 Task: Search countryside homes in Kansas.
Action: Mouse moved to (587, 91)
Screenshot: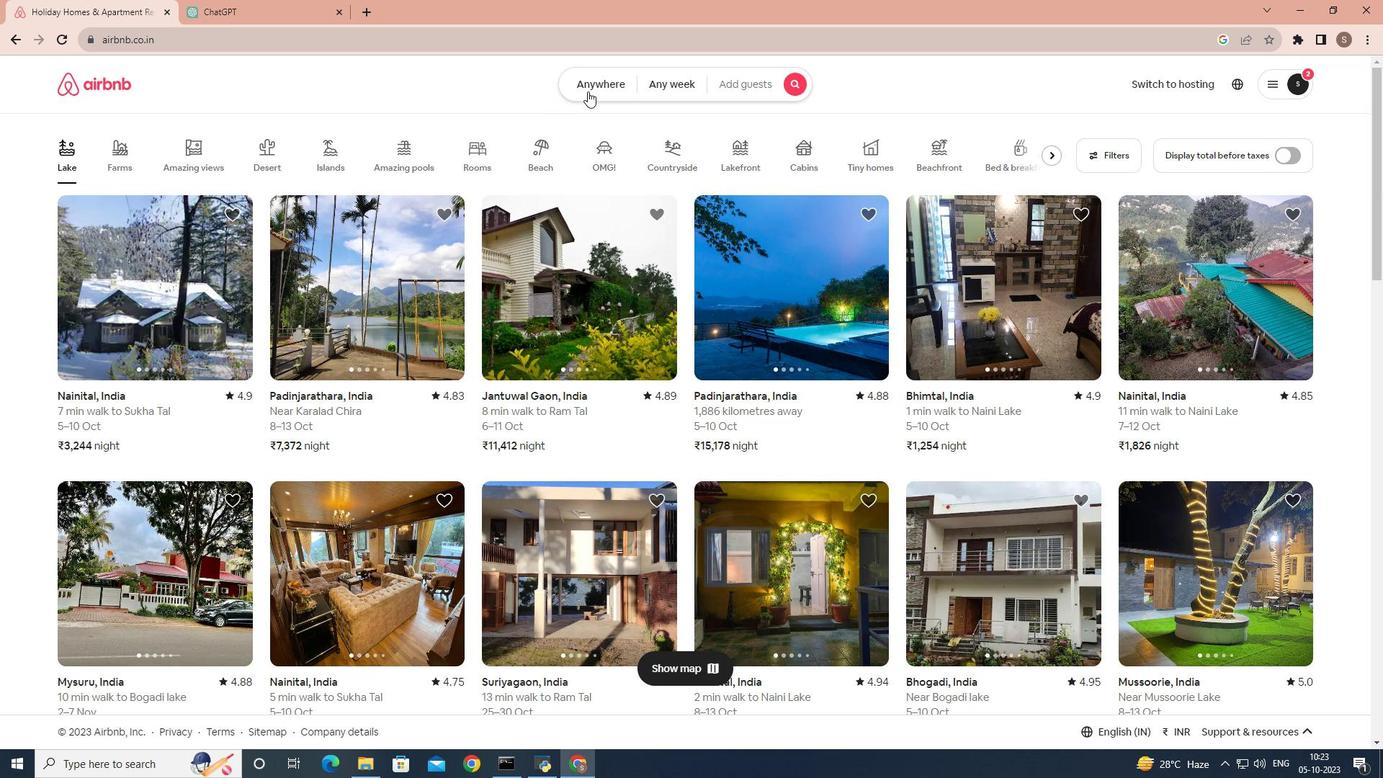 
Action: Mouse pressed left at (587, 91)
Screenshot: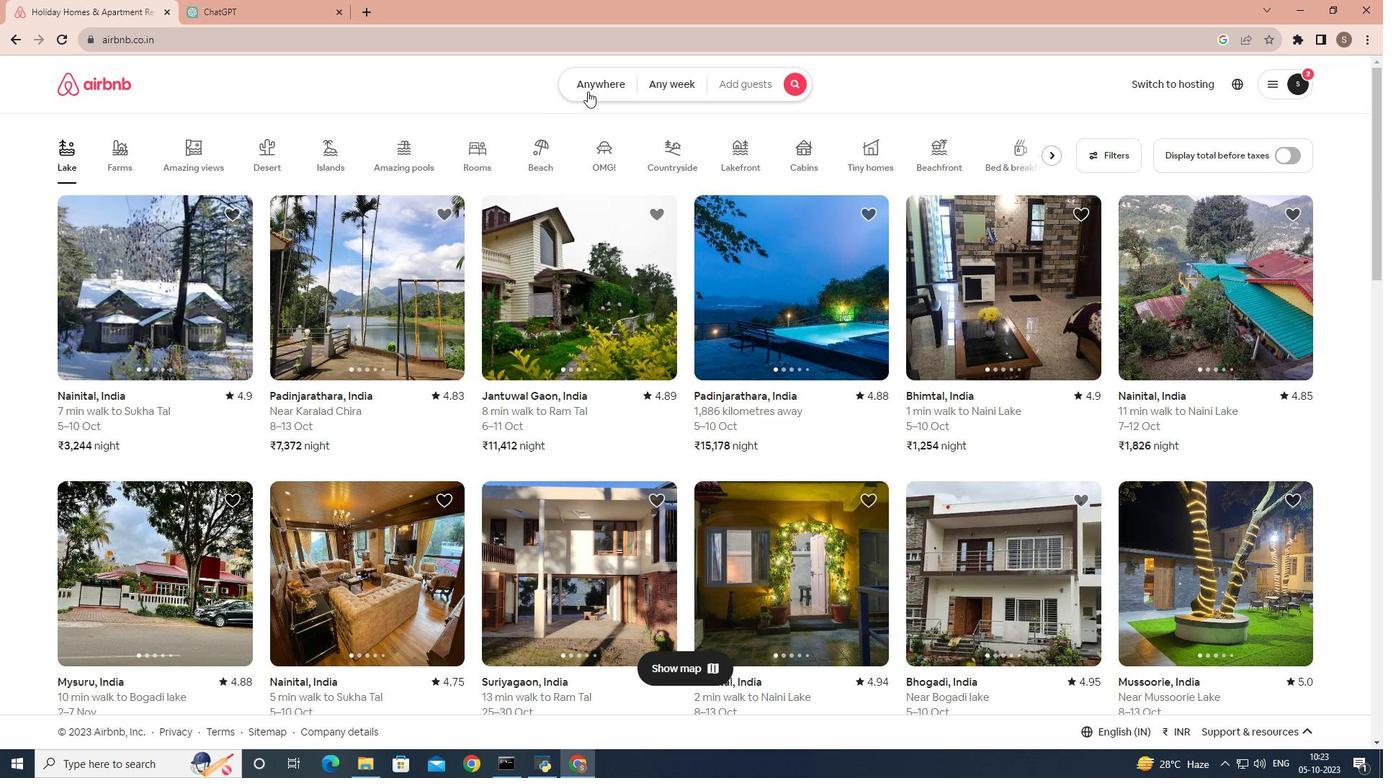 
Action: Mouse moved to (486, 134)
Screenshot: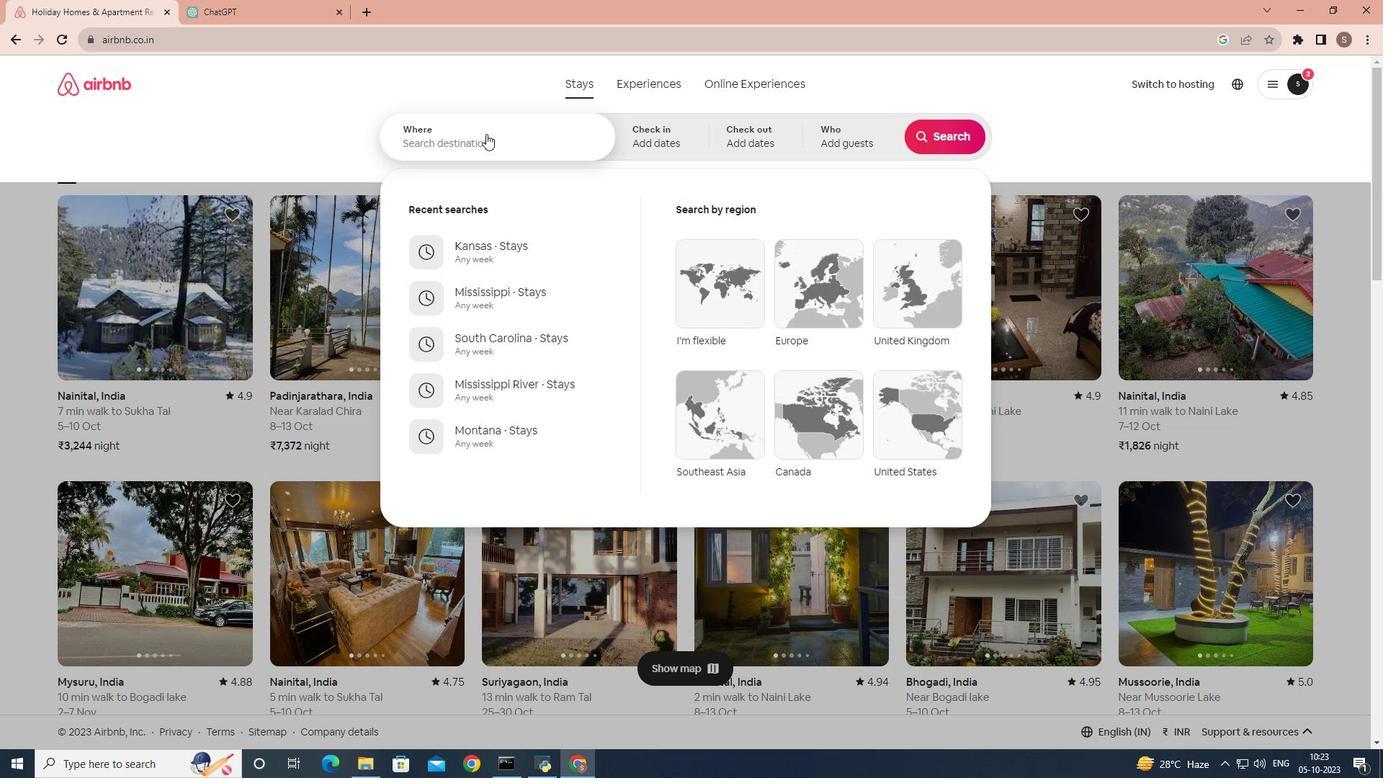 
Action: Mouse pressed left at (486, 134)
Screenshot: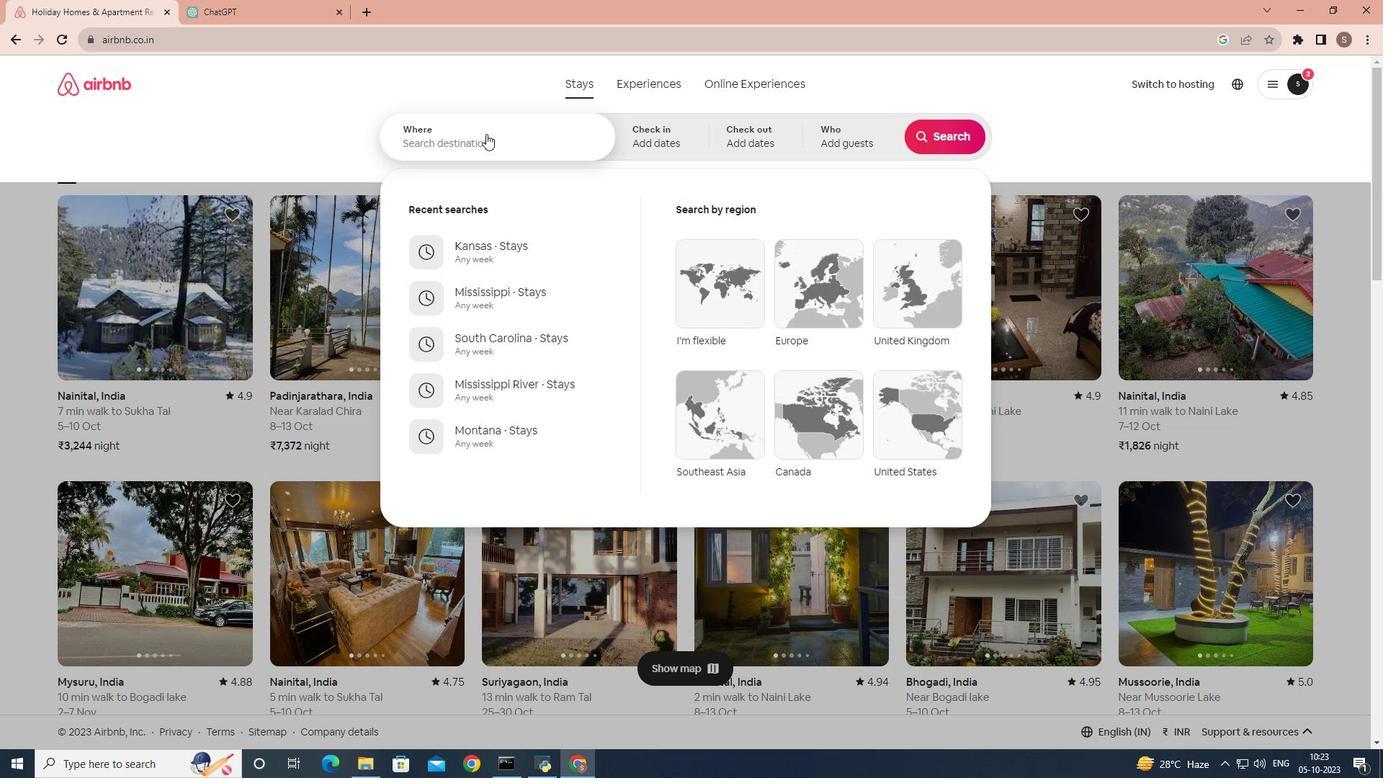 
Action: Key pressed kansas
Screenshot: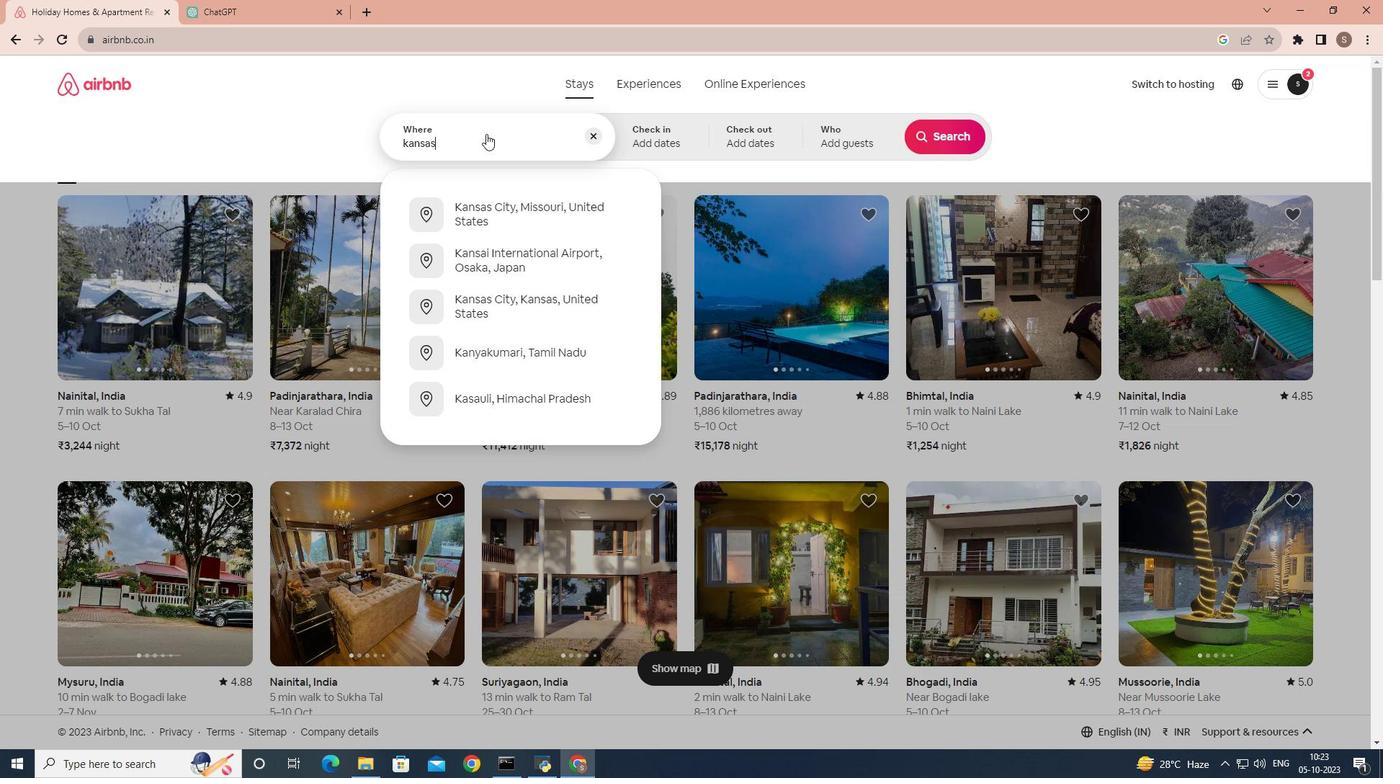 
Action: Mouse moved to (465, 411)
Screenshot: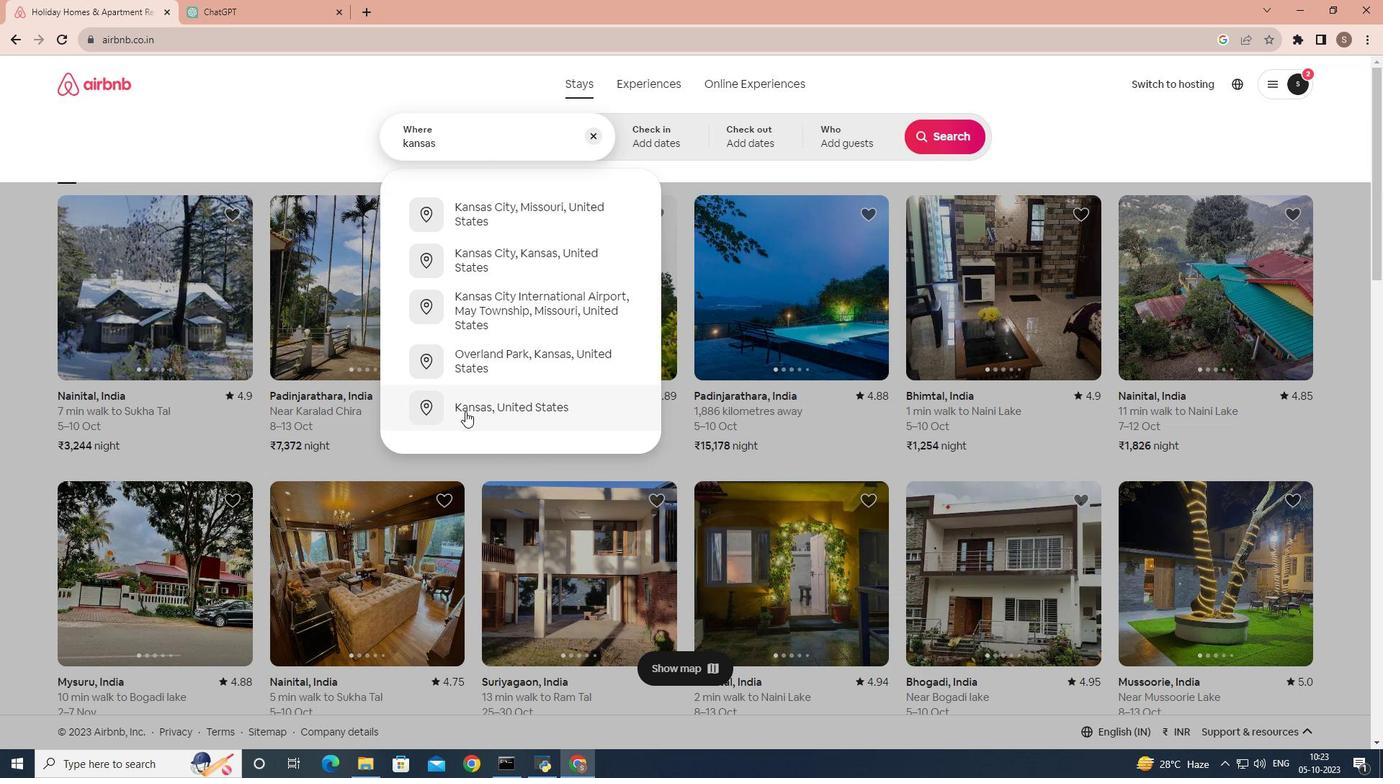 
Action: Mouse pressed left at (465, 411)
Screenshot: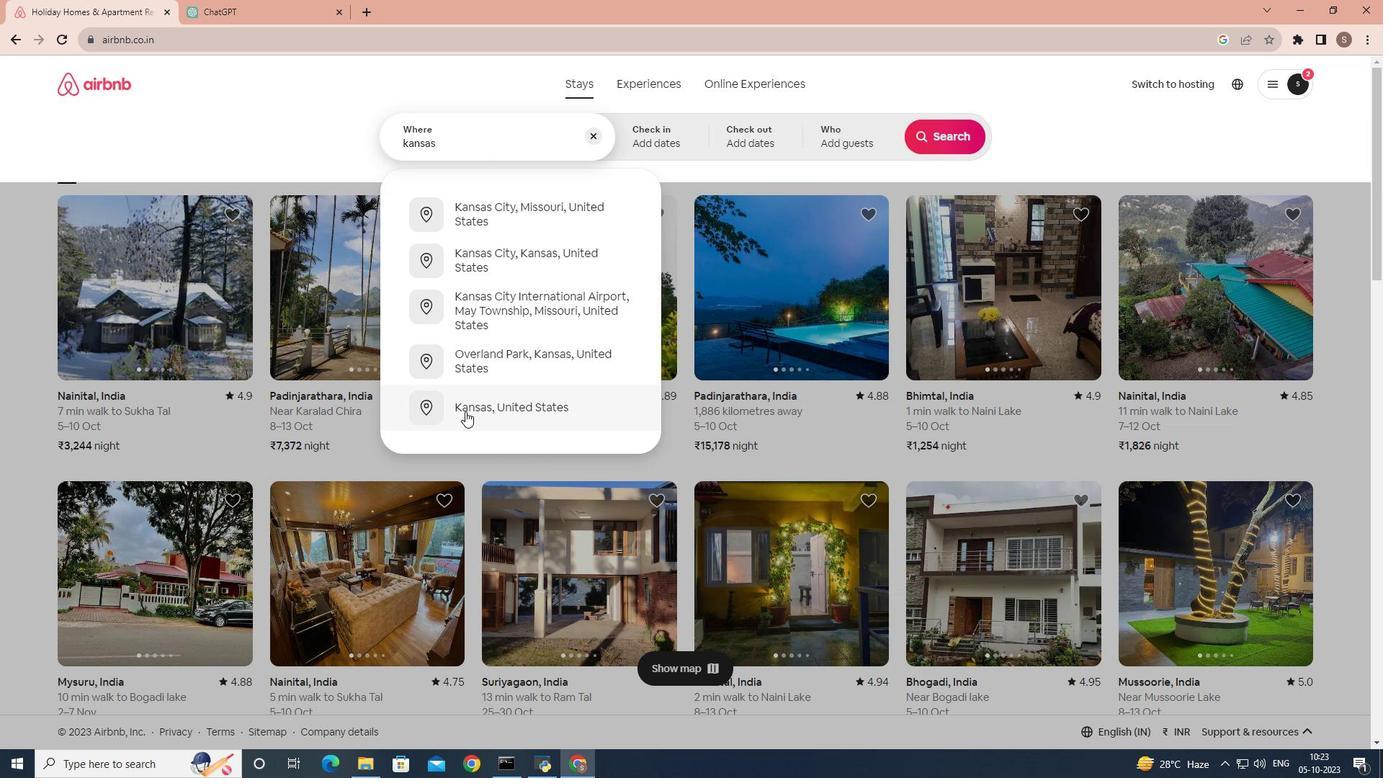 
Action: Mouse moved to (943, 143)
Screenshot: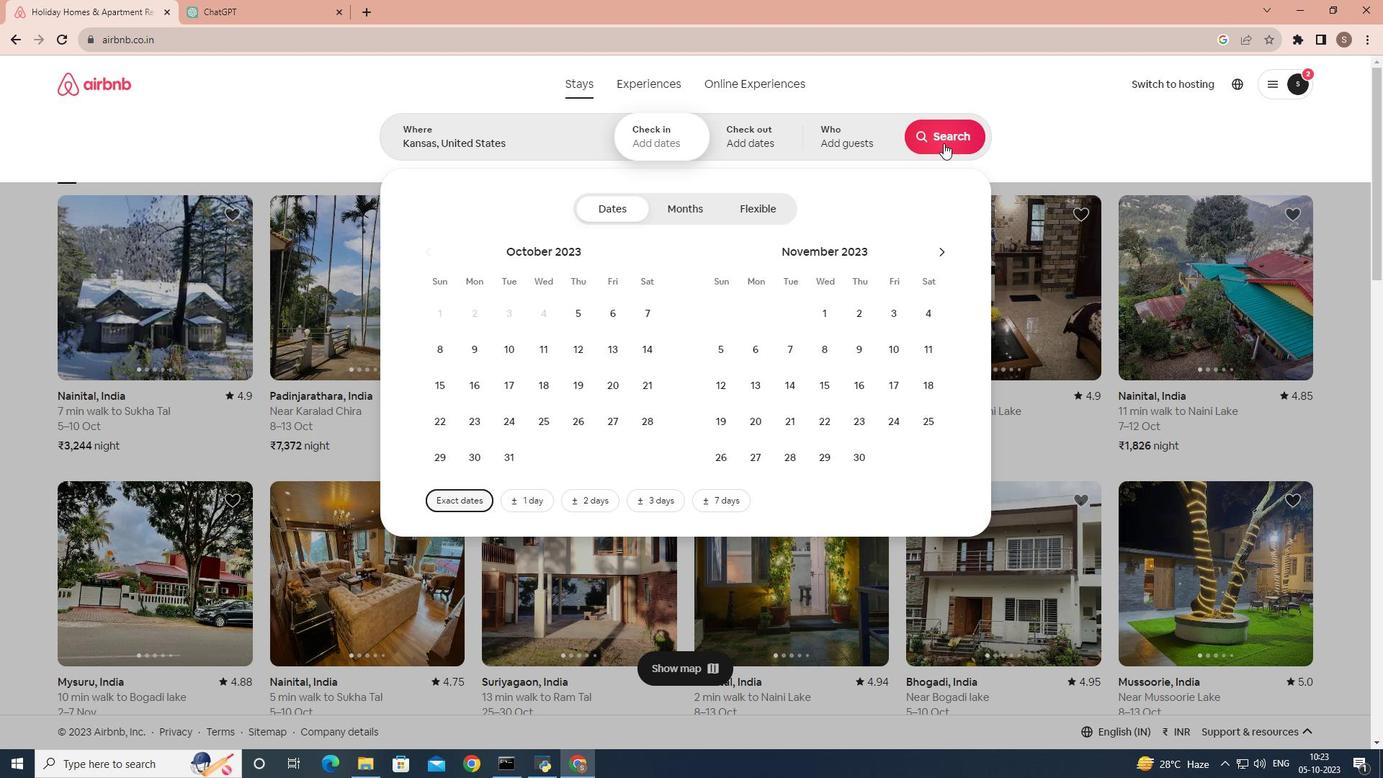 
Action: Mouse pressed left at (943, 143)
Screenshot: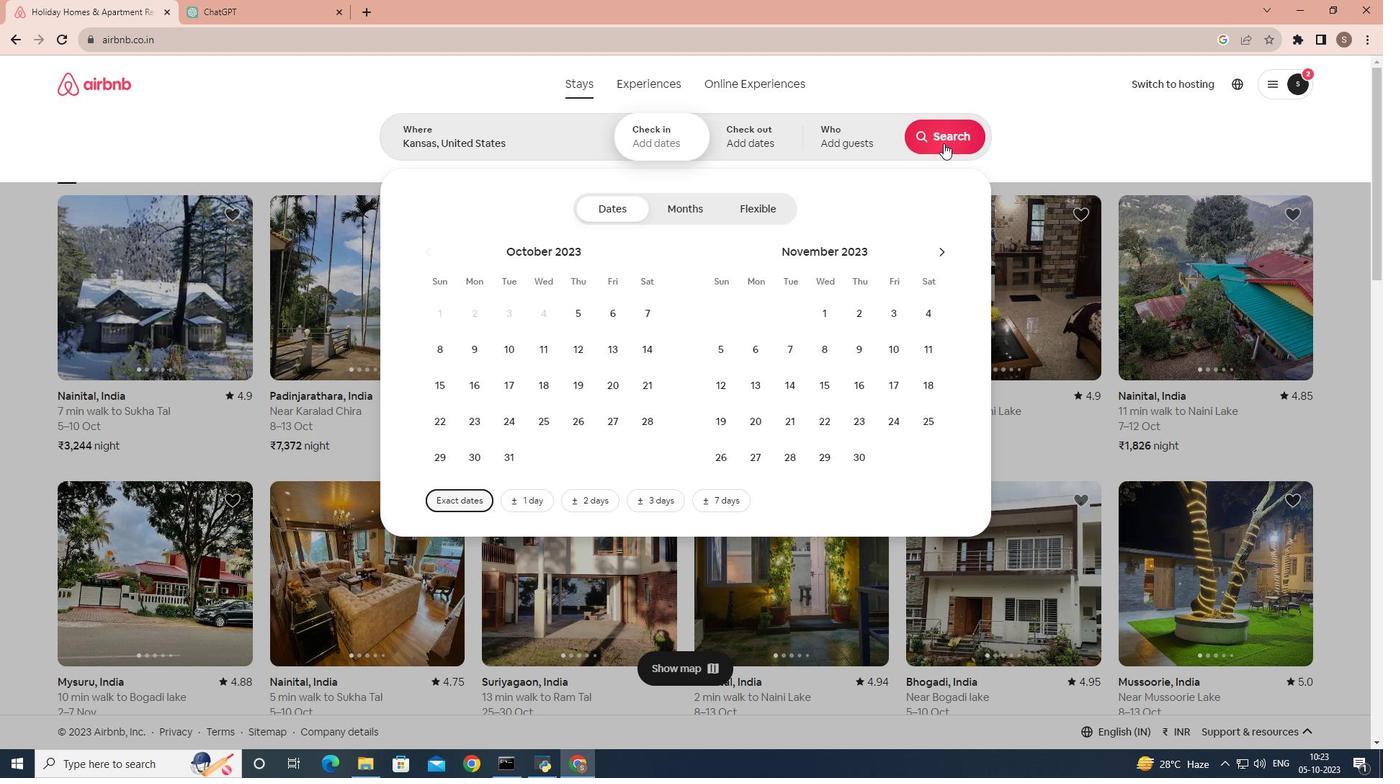 
Action: Mouse moved to (136, 154)
Screenshot: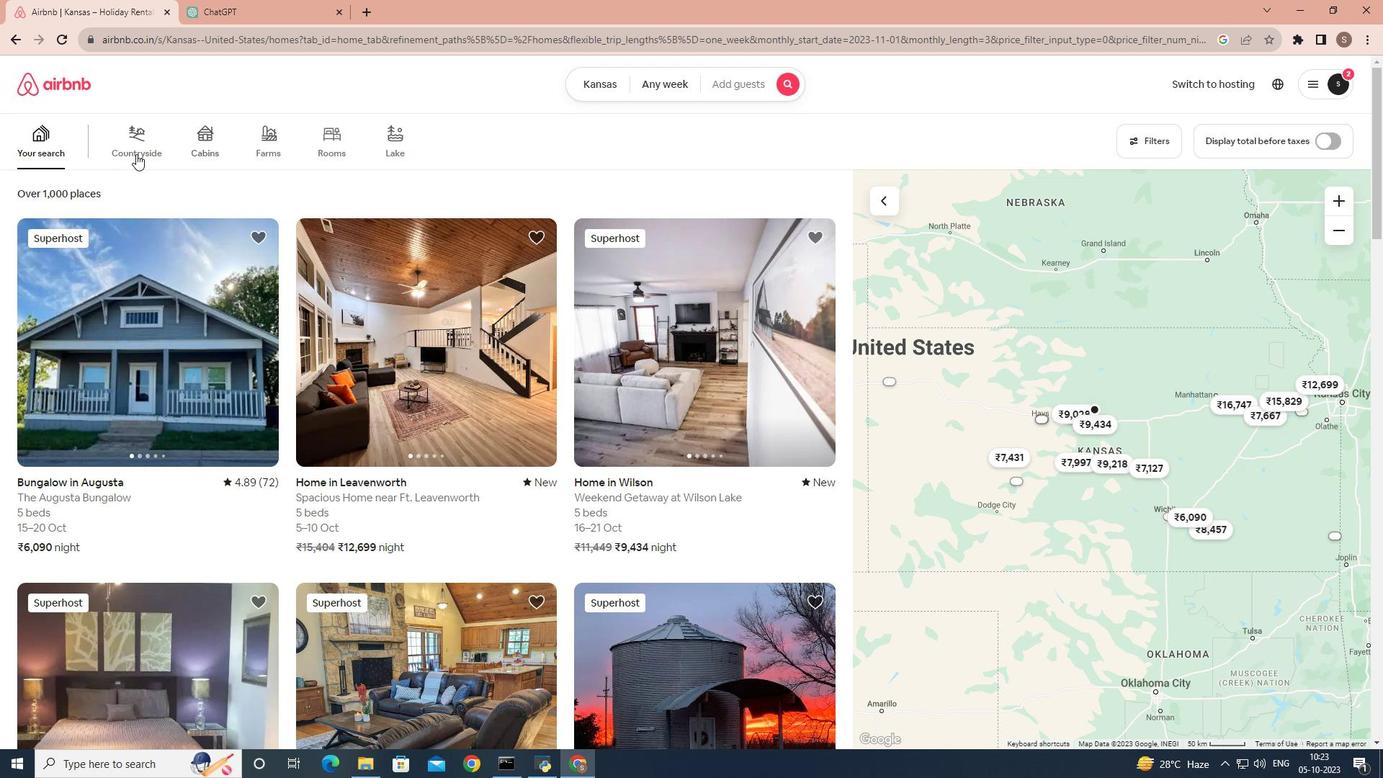 
Action: Mouse pressed left at (136, 154)
Screenshot: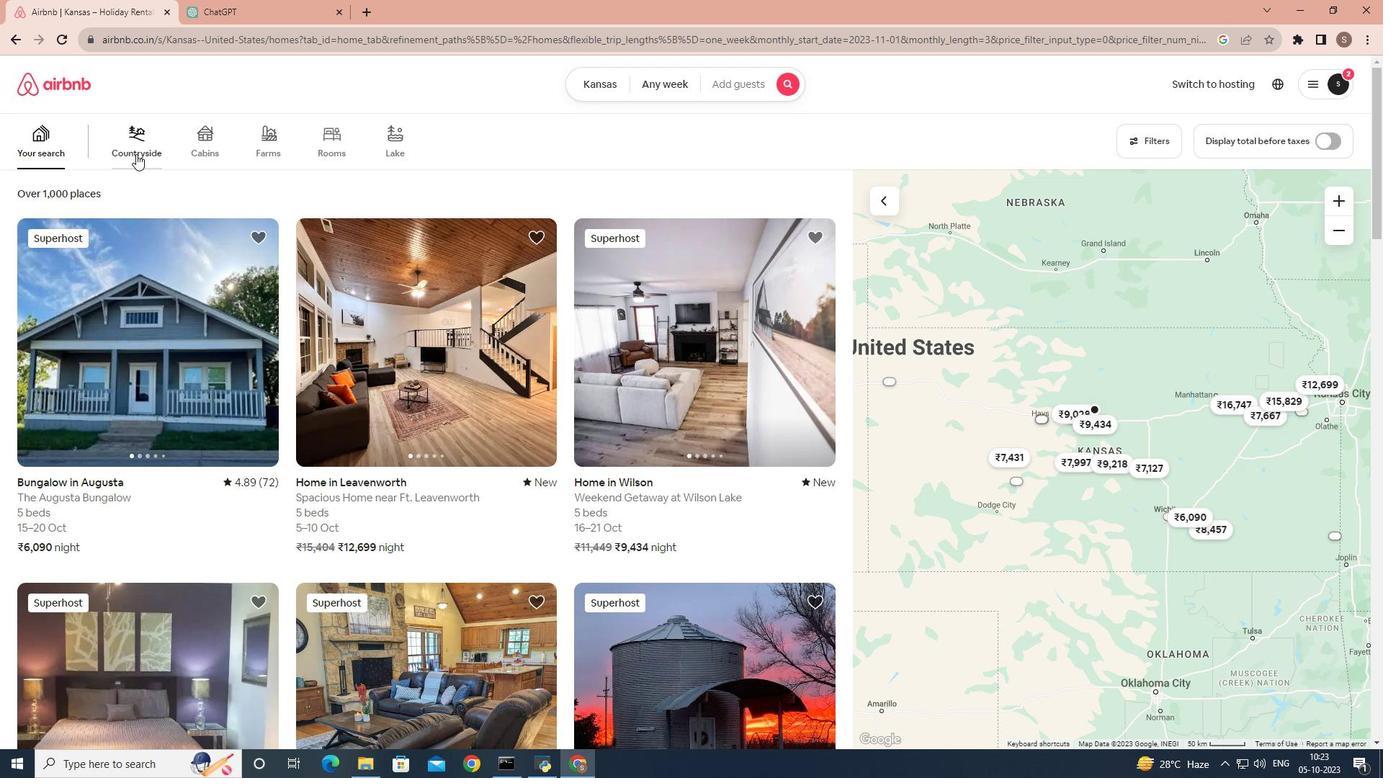 
Action: Mouse moved to (213, 428)
Screenshot: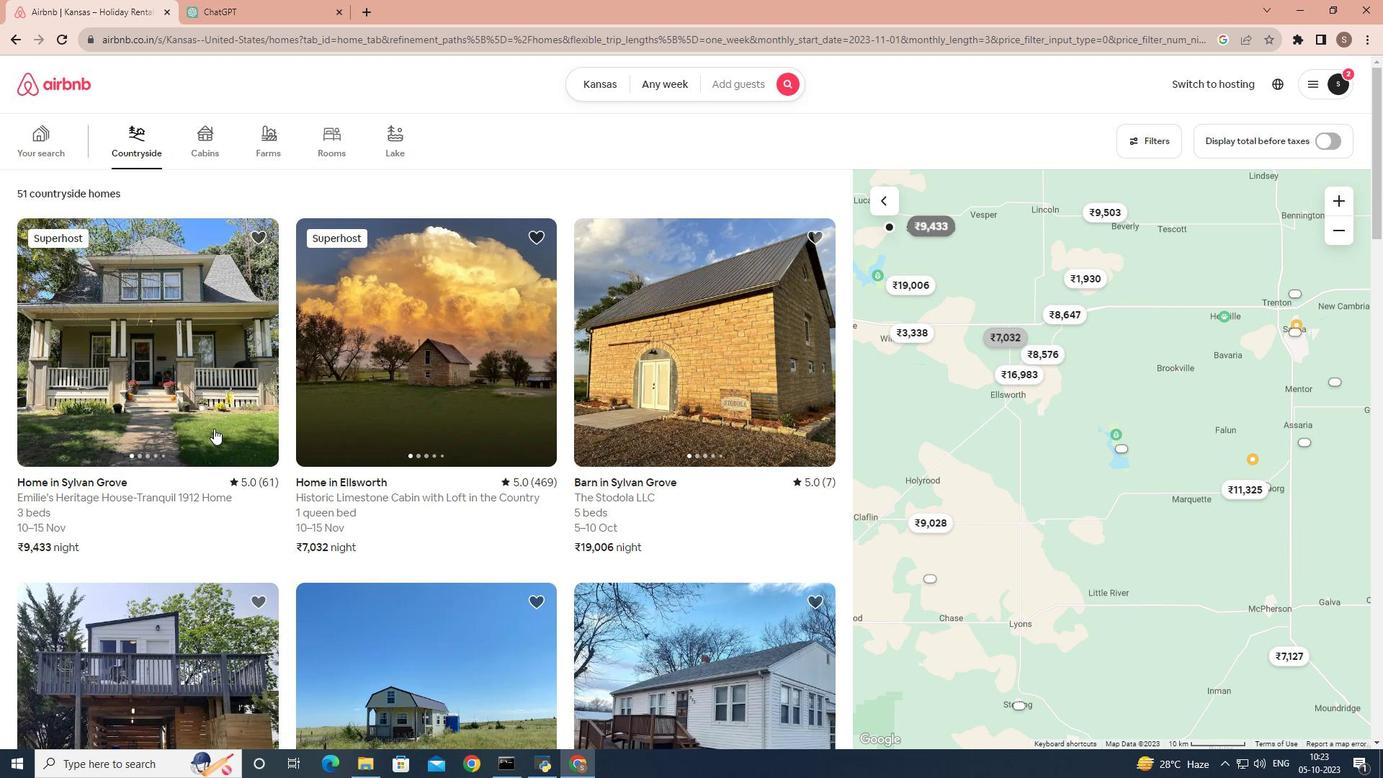 
Action: Mouse scrolled (213, 427) with delta (0, 0)
Screenshot: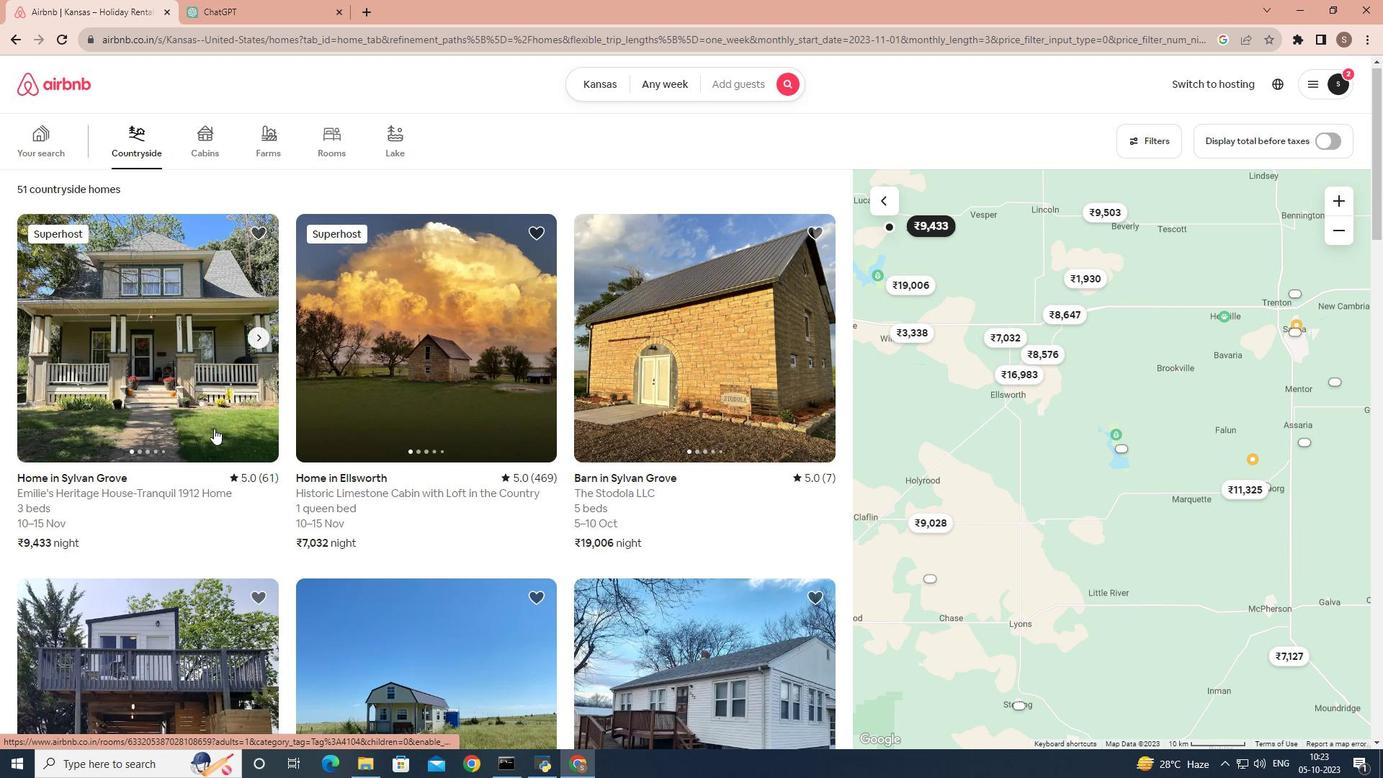 
Action: Mouse scrolled (213, 427) with delta (0, 0)
Screenshot: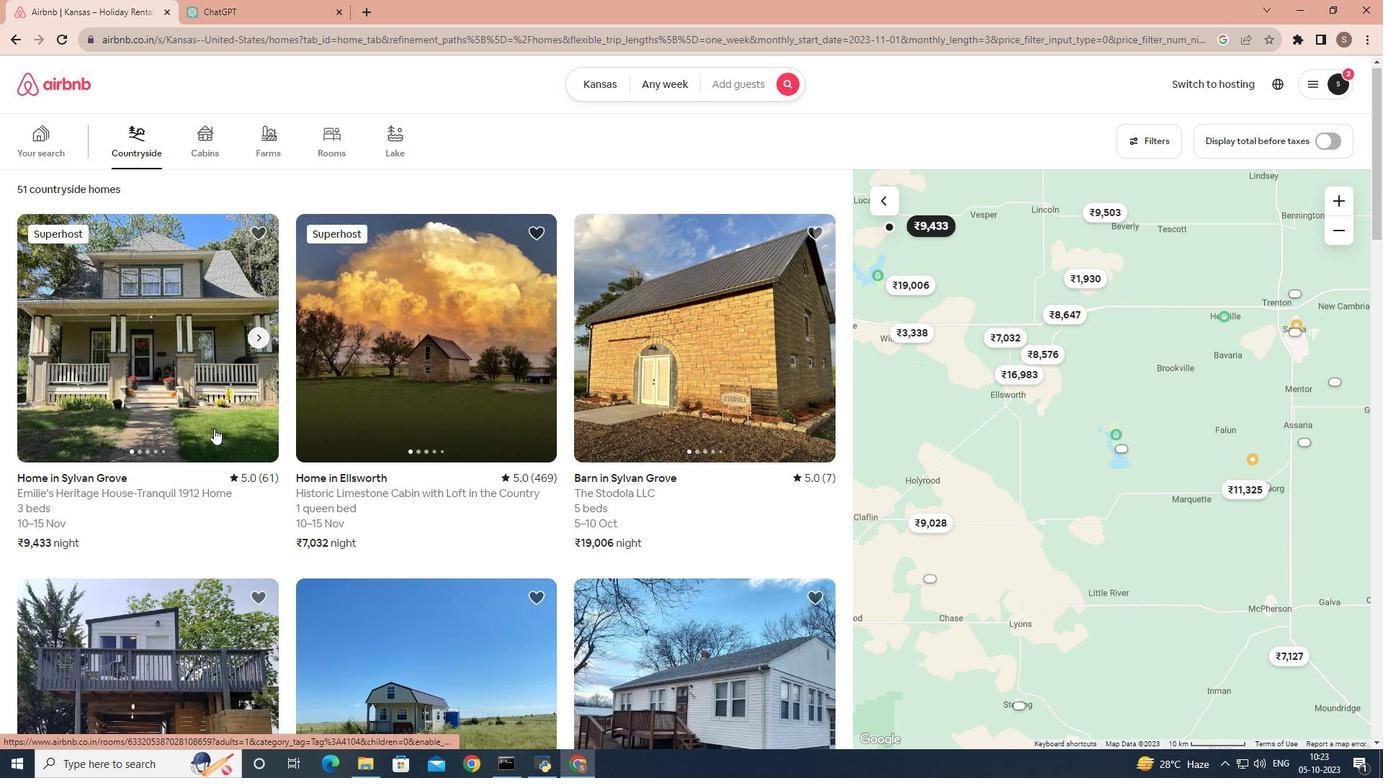 
Action: Mouse scrolled (213, 427) with delta (0, 0)
Screenshot: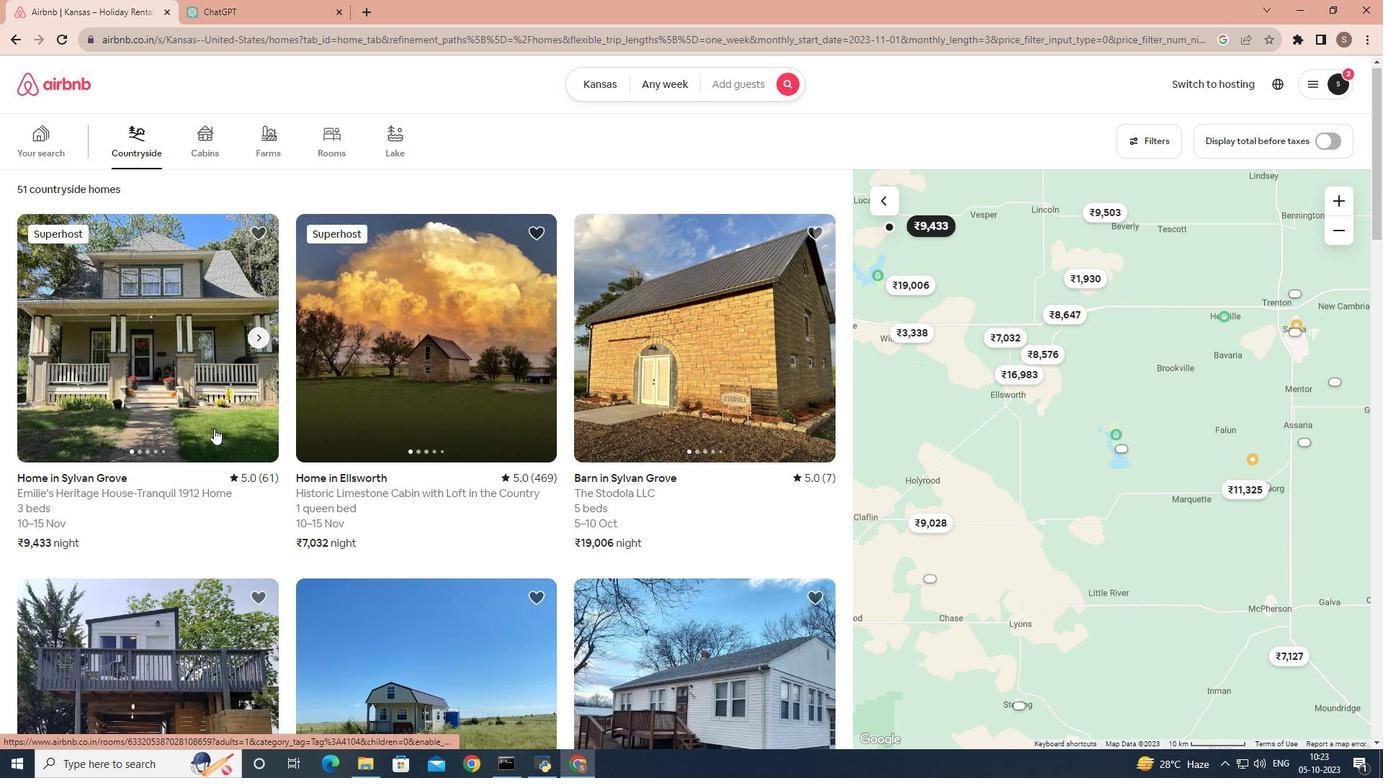 
Action: Mouse scrolled (213, 427) with delta (0, 0)
Screenshot: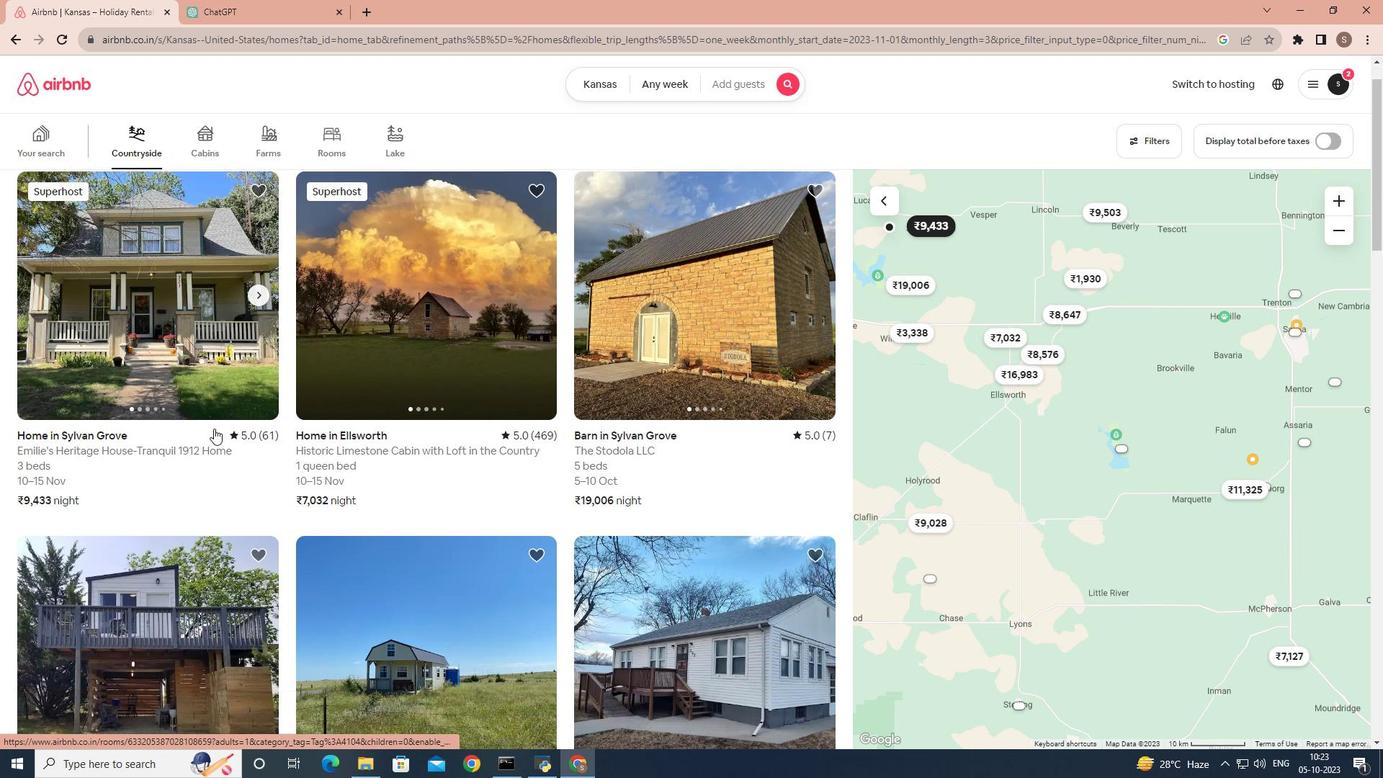 
Action: Mouse scrolled (213, 427) with delta (0, 0)
Screenshot: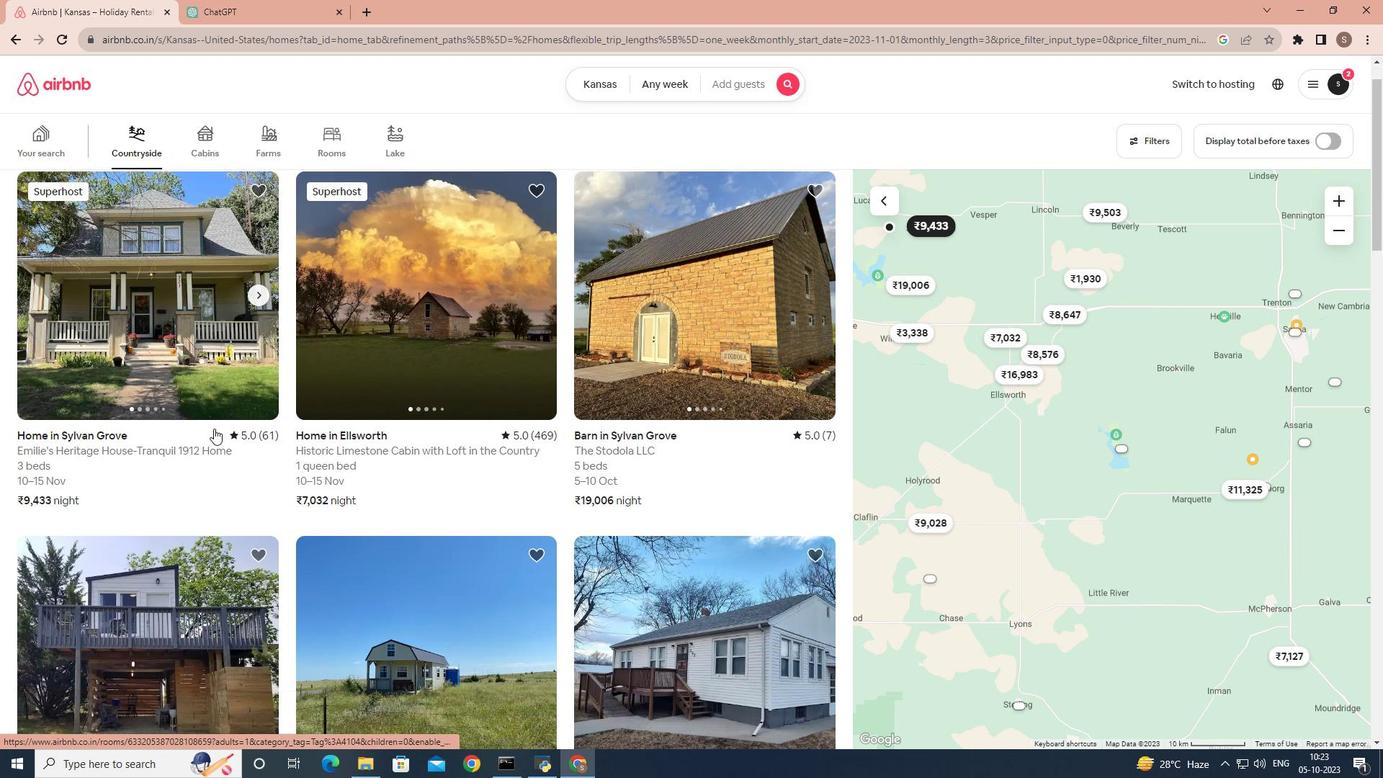 
Action: Mouse scrolled (213, 427) with delta (0, 0)
Screenshot: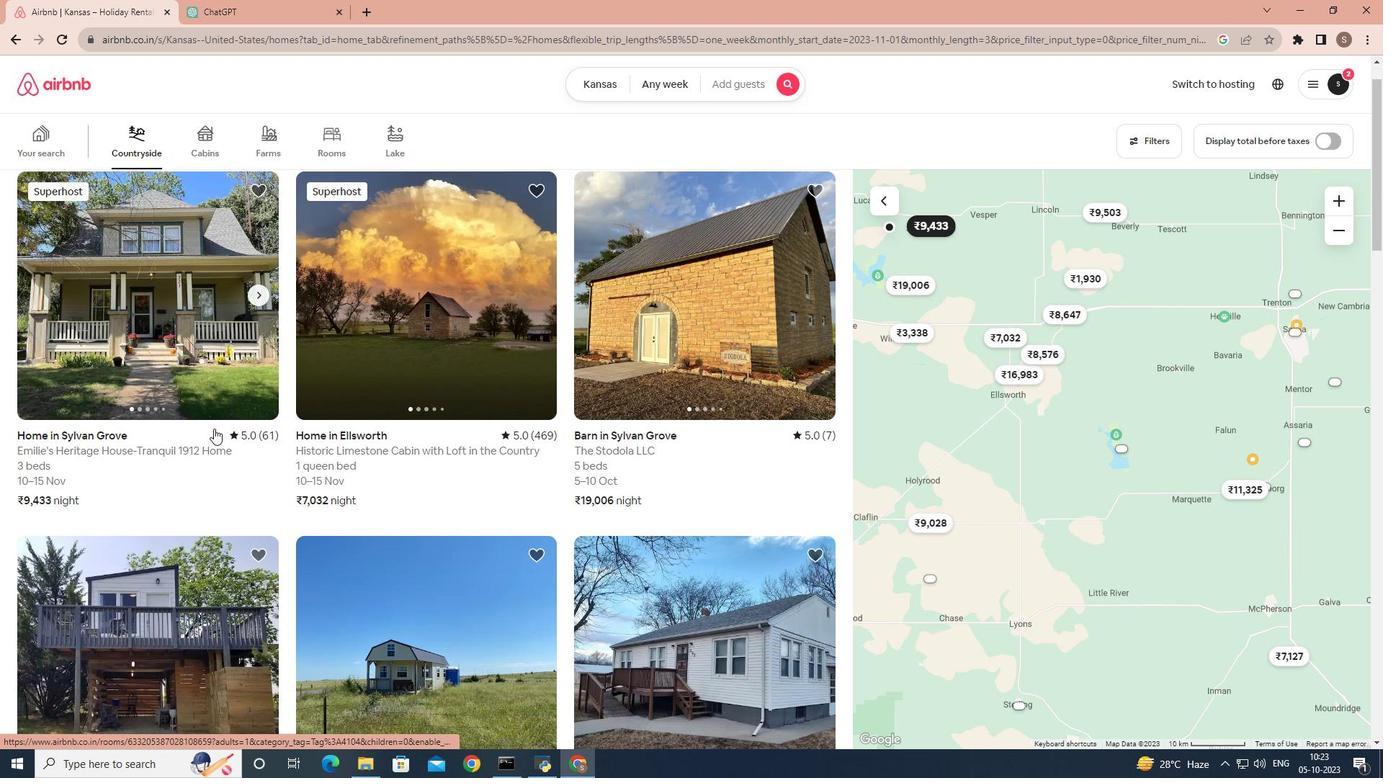 
Action: Mouse scrolled (213, 427) with delta (0, 0)
Screenshot: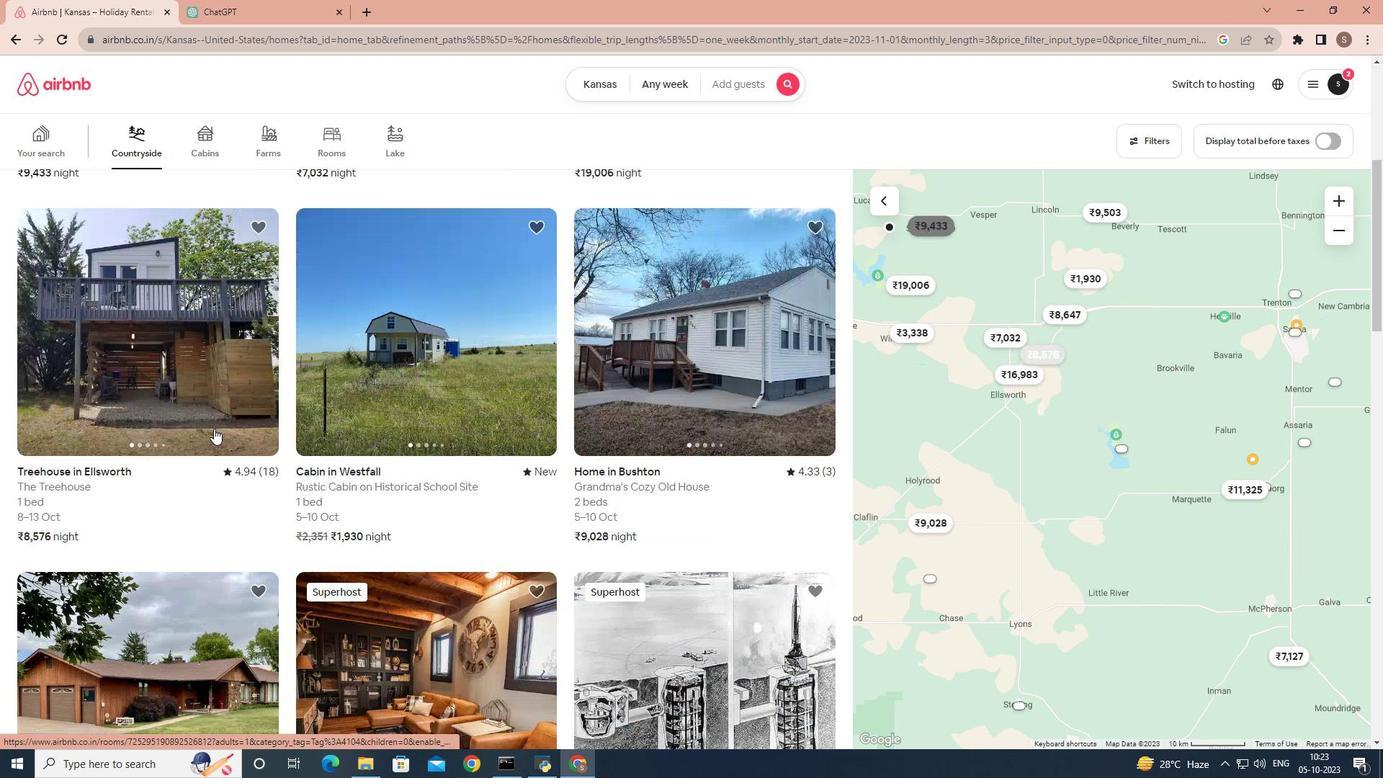 
Action: Mouse scrolled (213, 427) with delta (0, 0)
Screenshot: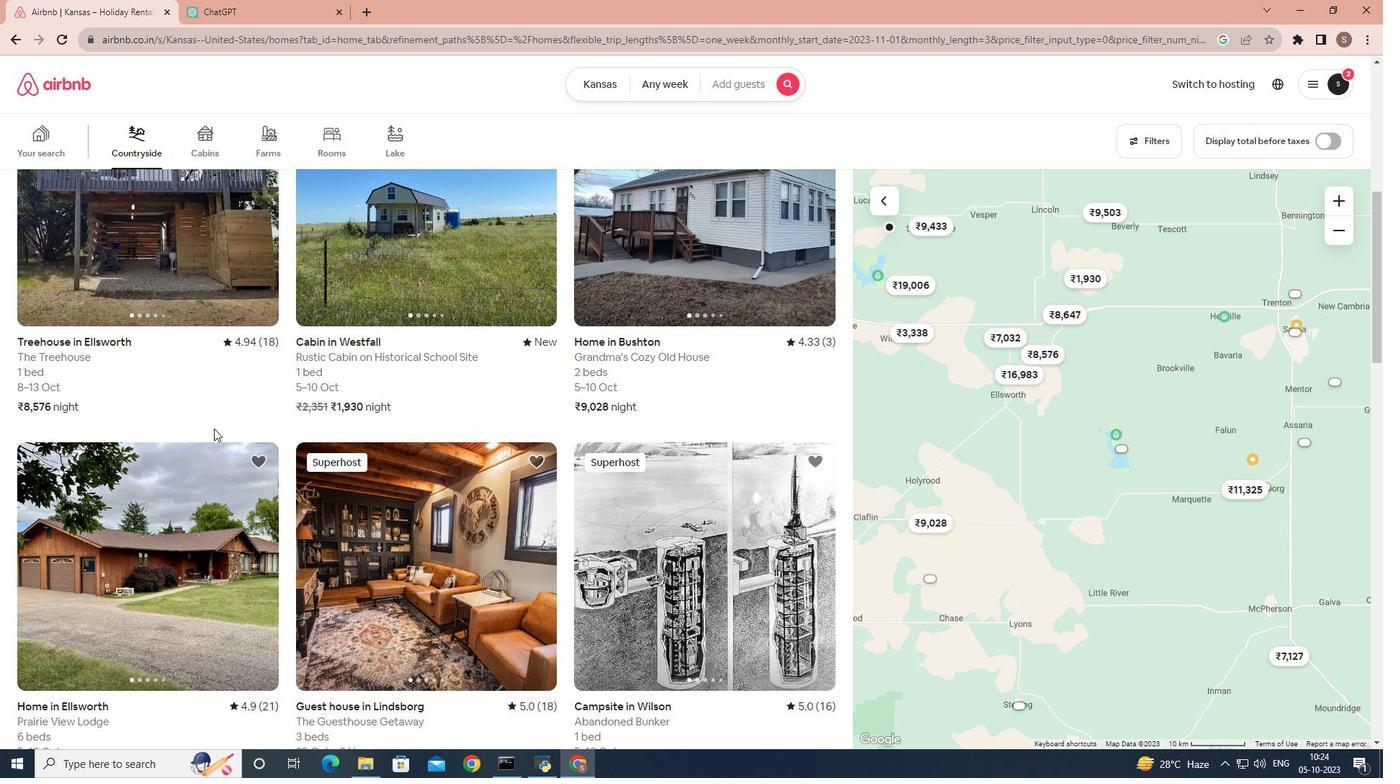 
Action: Mouse scrolled (213, 427) with delta (0, 0)
Screenshot: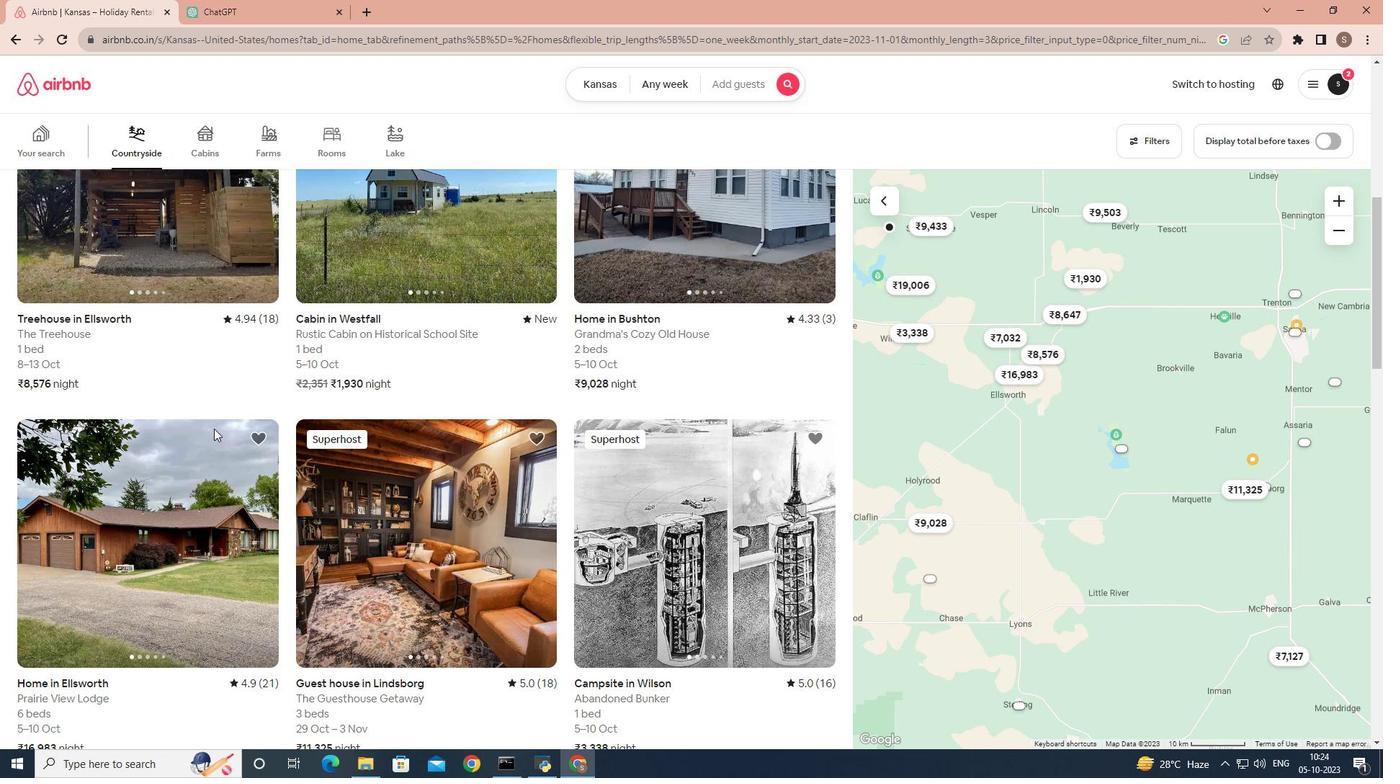 
Action: Mouse scrolled (213, 427) with delta (0, 0)
Screenshot: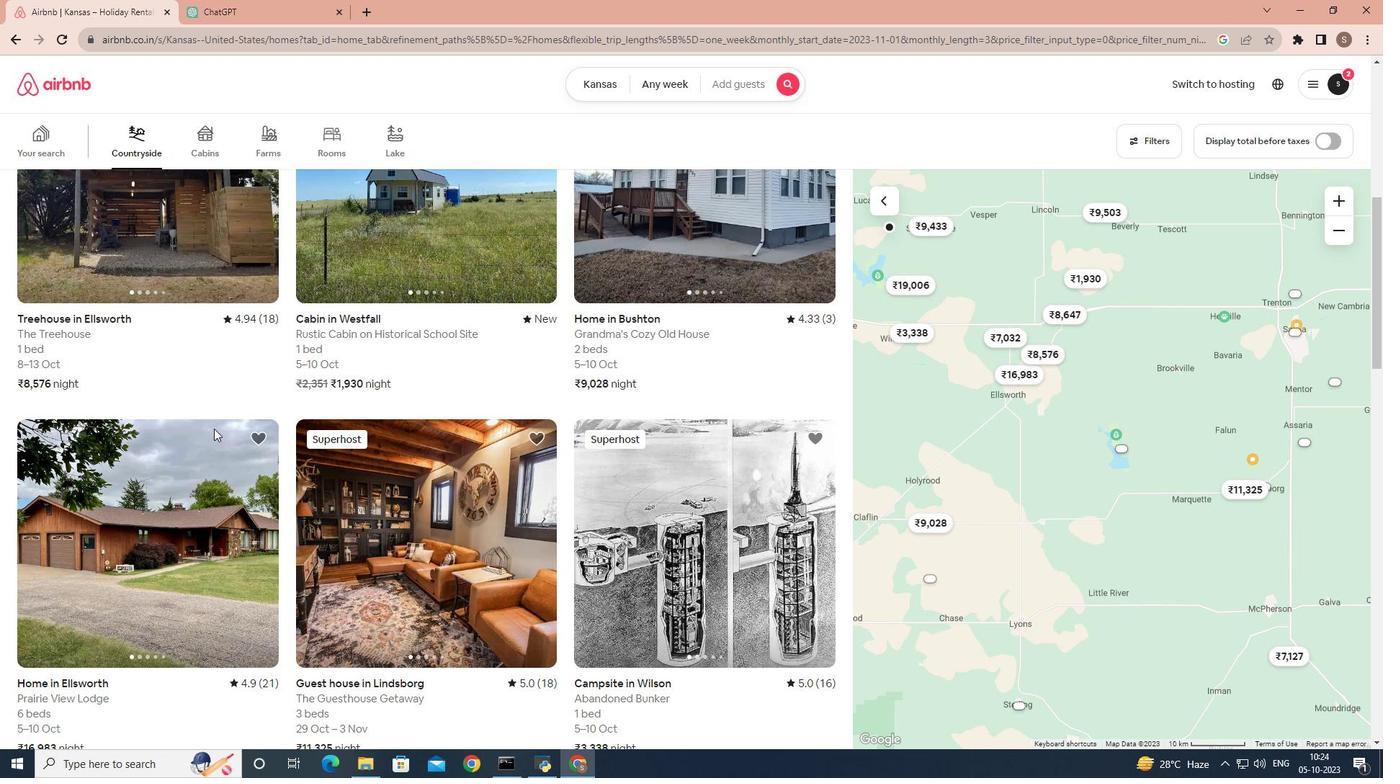 
Action: Mouse scrolled (213, 427) with delta (0, 0)
Screenshot: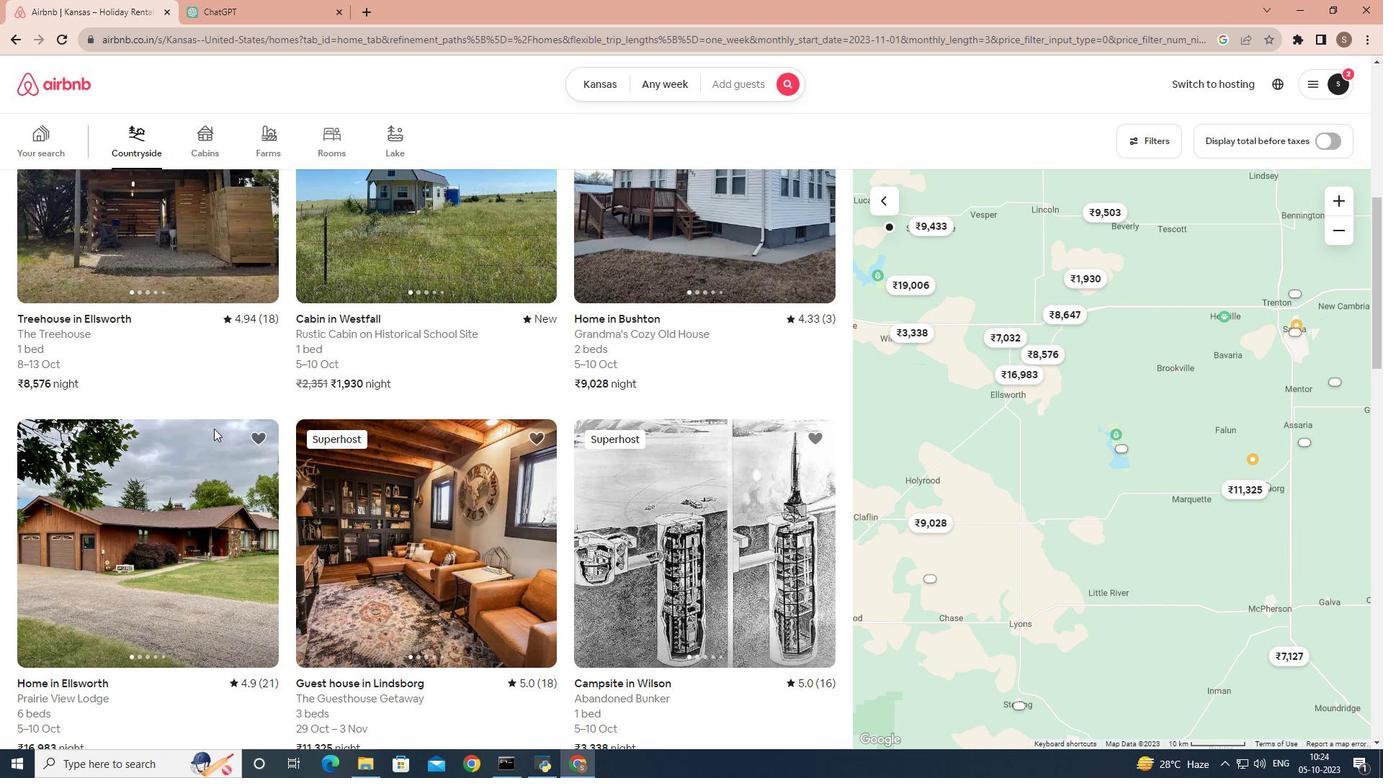 
Action: Mouse scrolled (213, 427) with delta (0, 0)
Screenshot: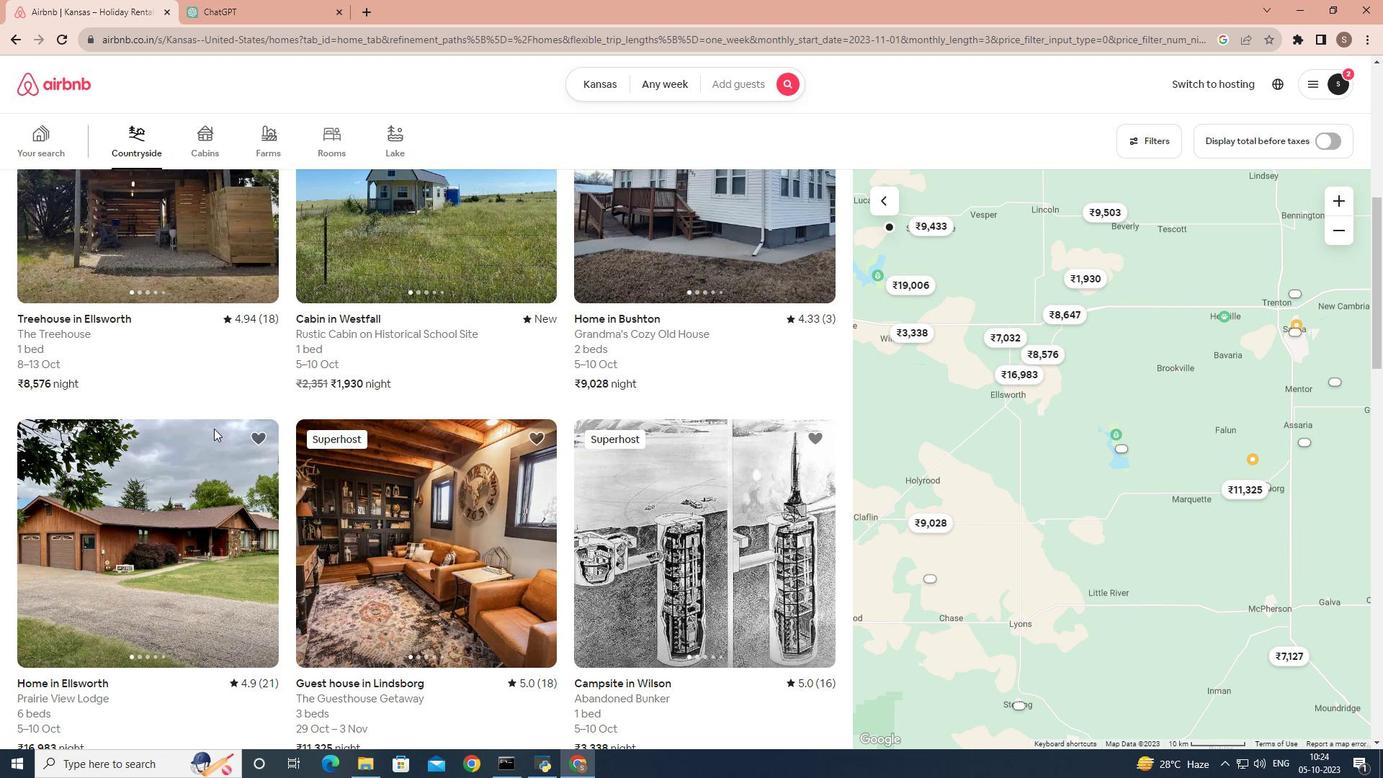 
Action: Mouse scrolled (213, 427) with delta (0, 0)
Screenshot: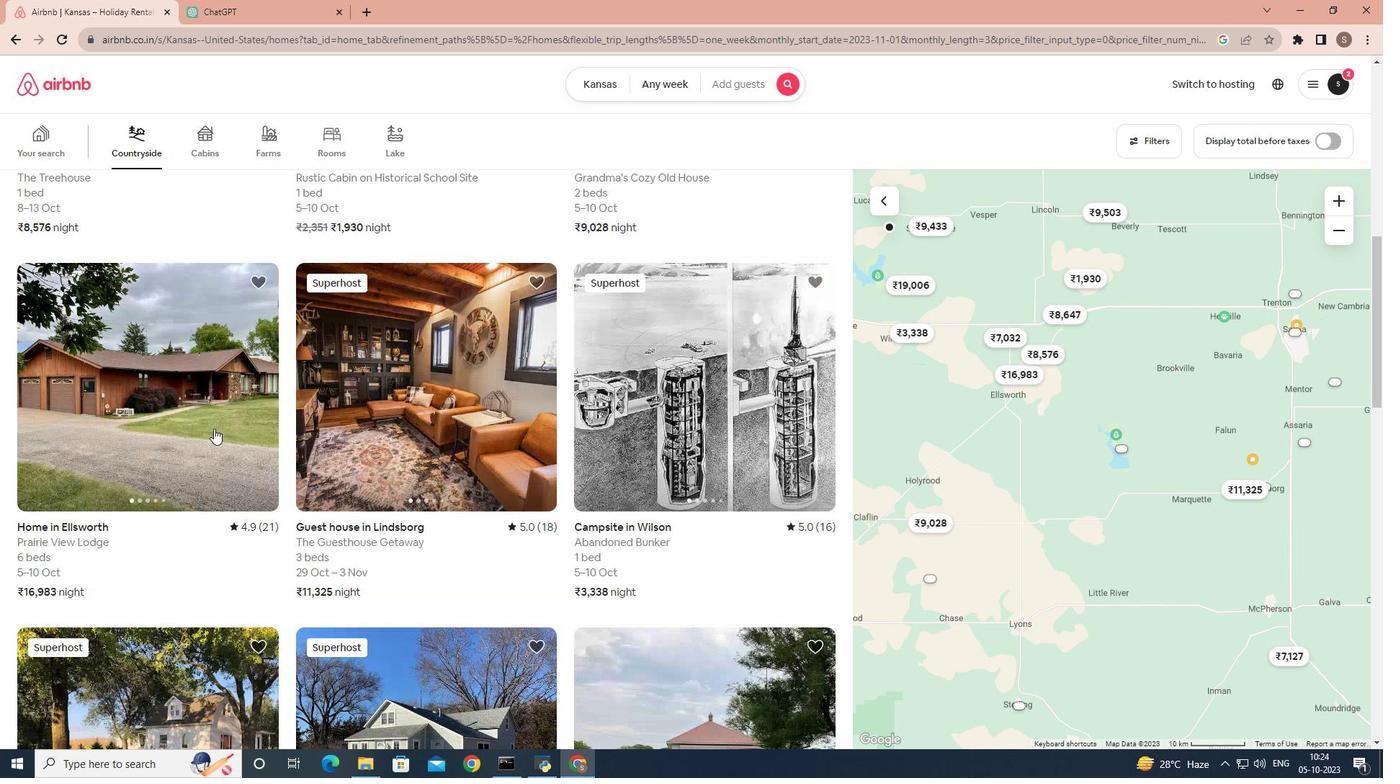 
Action: Mouse scrolled (213, 427) with delta (0, 0)
Screenshot: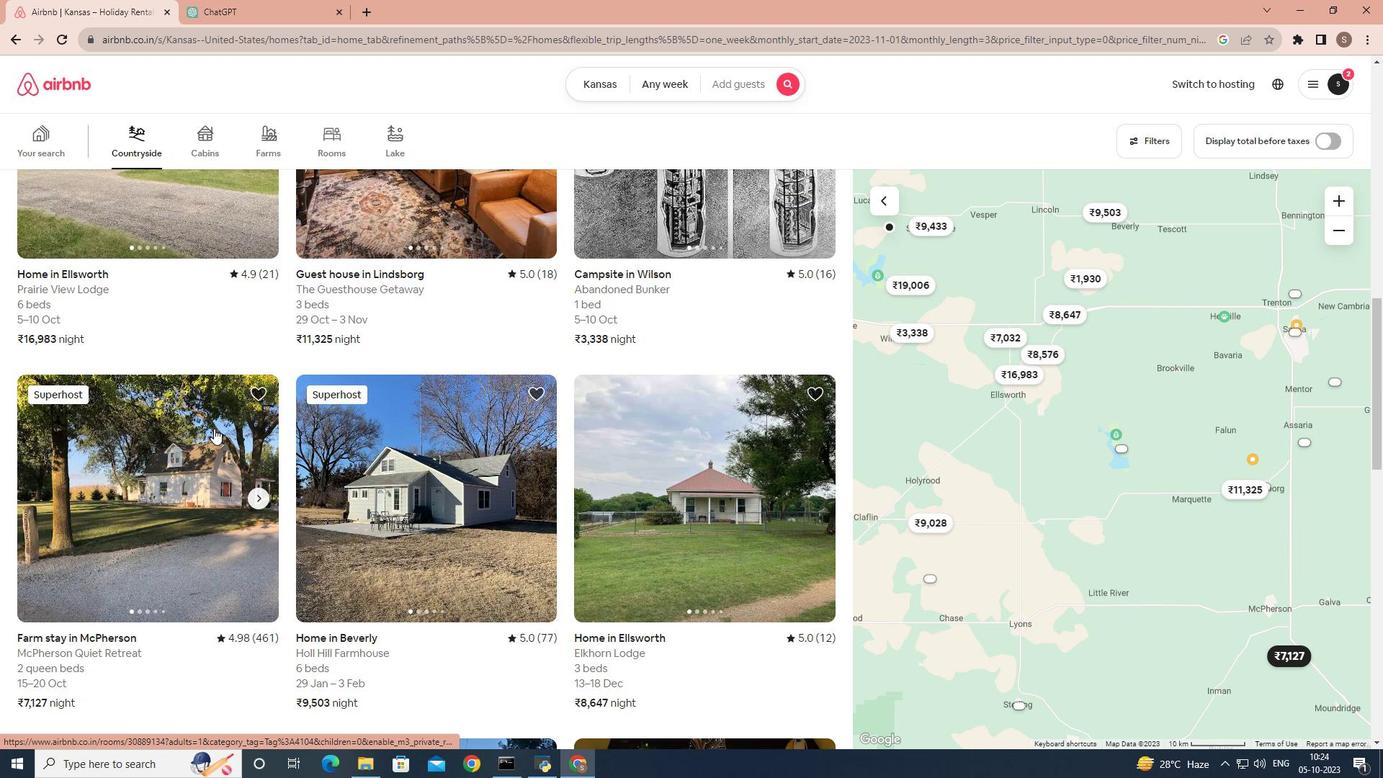 
Action: Mouse scrolled (213, 427) with delta (0, 0)
Screenshot: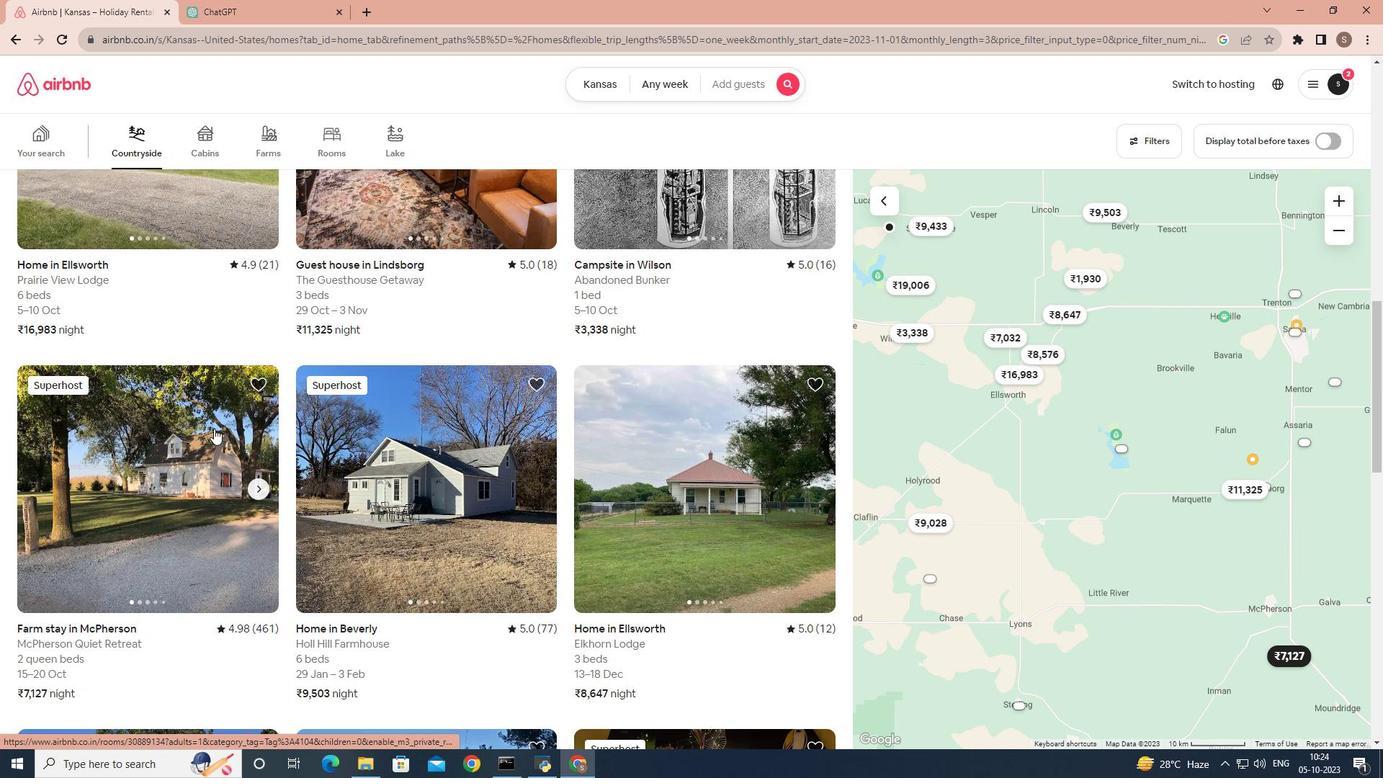 
Action: Mouse scrolled (213, 427) with delta (0, 0)
Screenshot: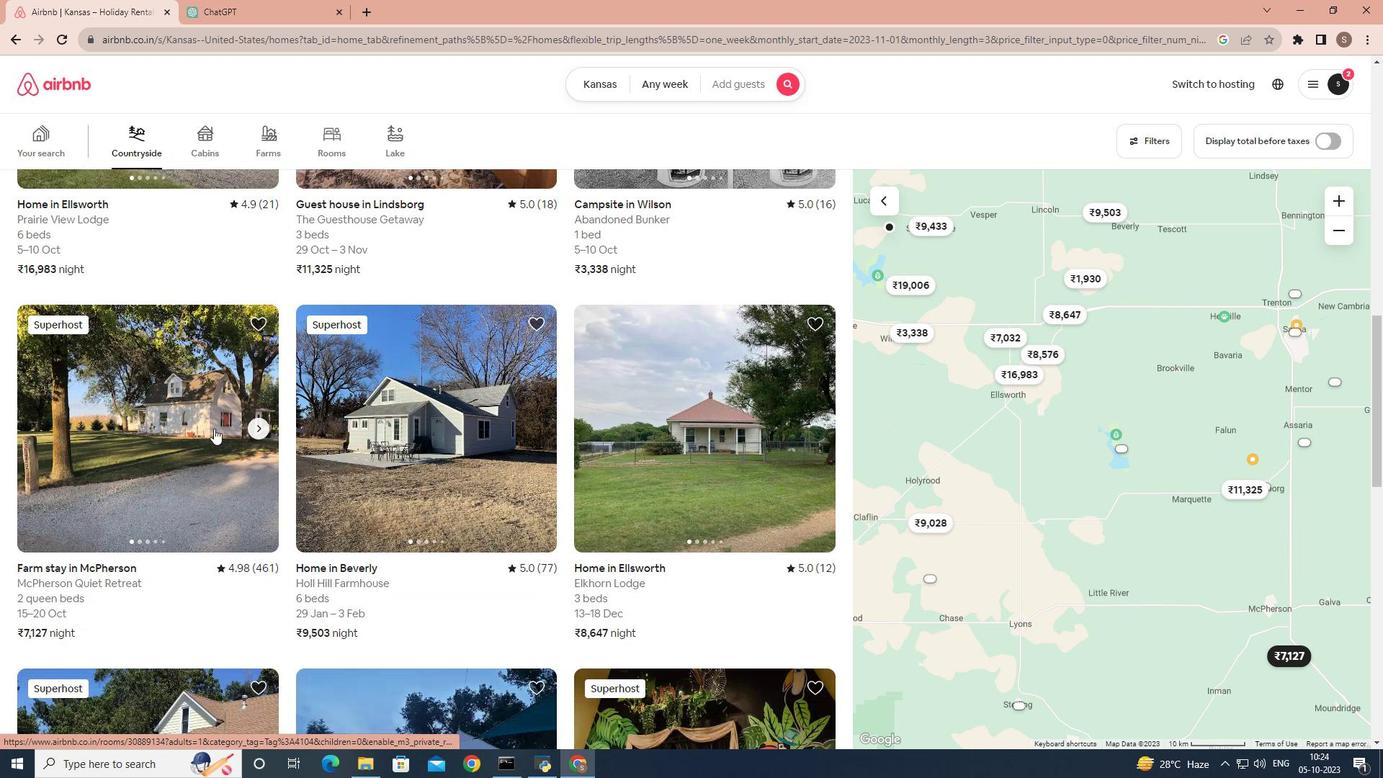 
Action: Mouse scrolled (213, 427) with delta (0, 0)
Screenshot: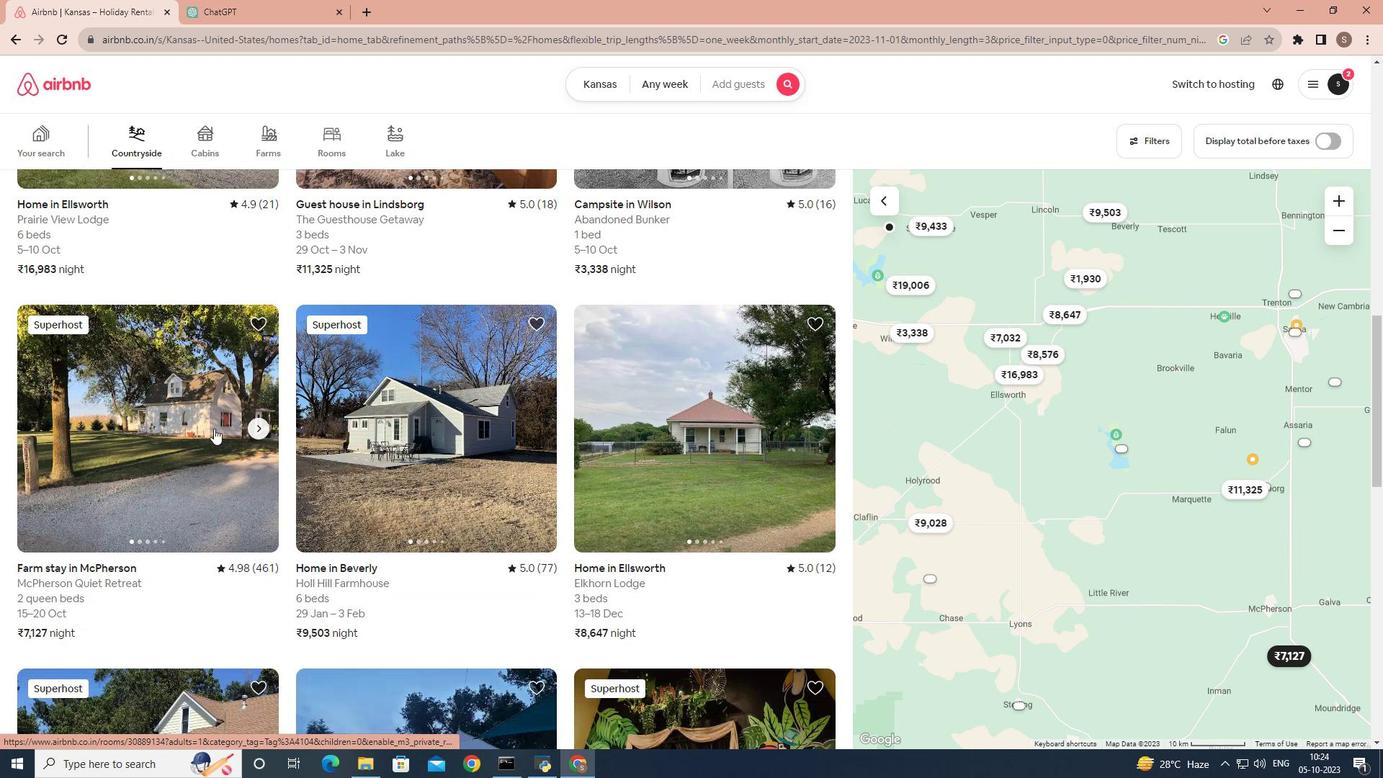 
Action: Mouse scrolled (213, 427) with delta (0, 0)
Screenshot: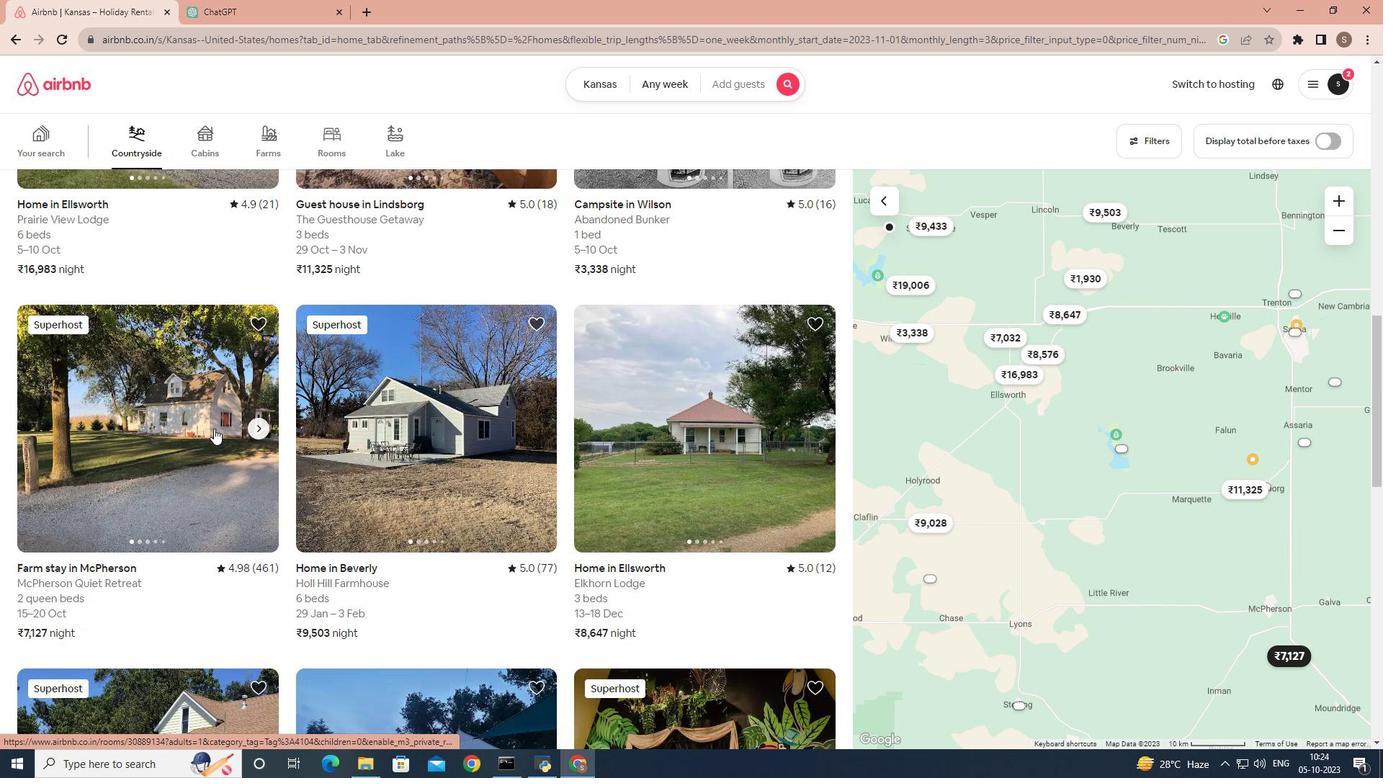 
Action: Mouse scrolled (213, 429) with delta (0, 0)
Screenshot: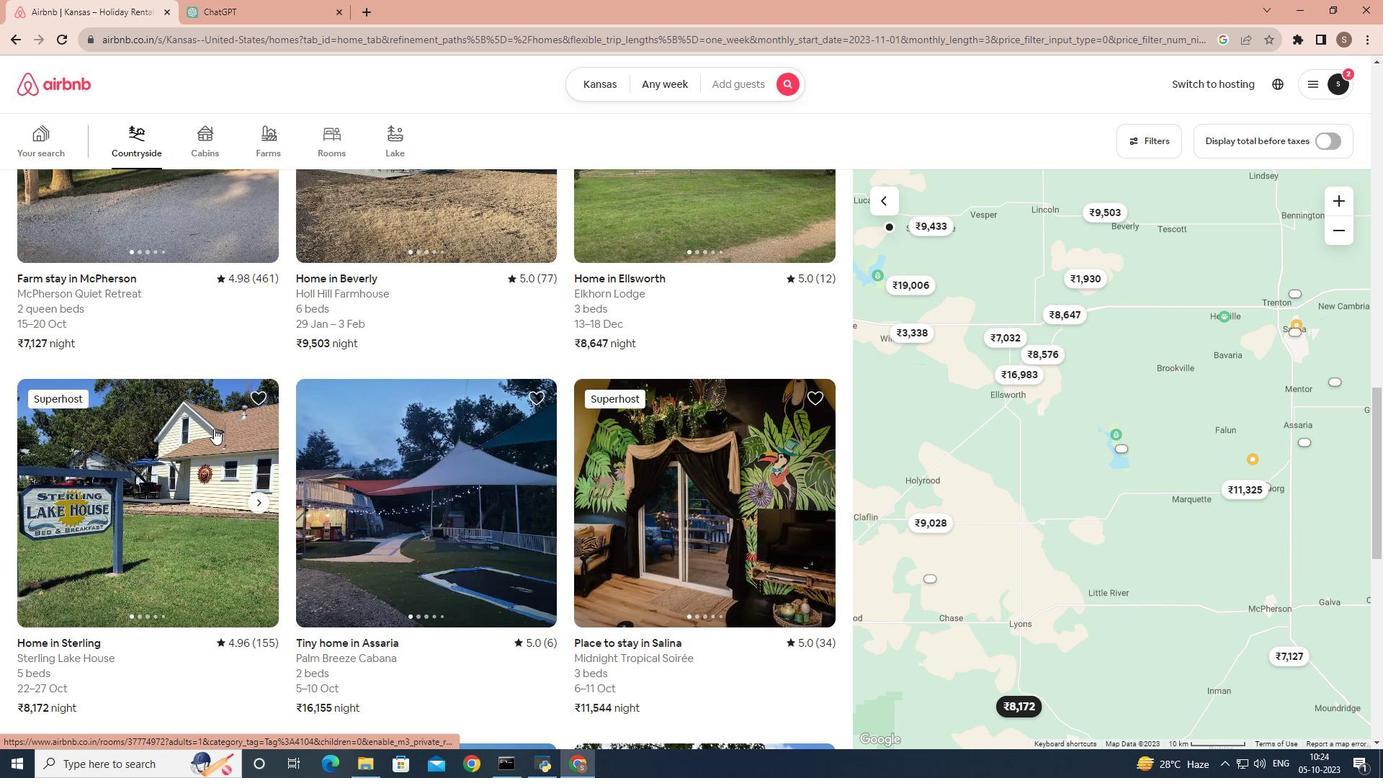 
Action: Mouse scrolled (213, 429) with delta (0, 0)
Screenshot: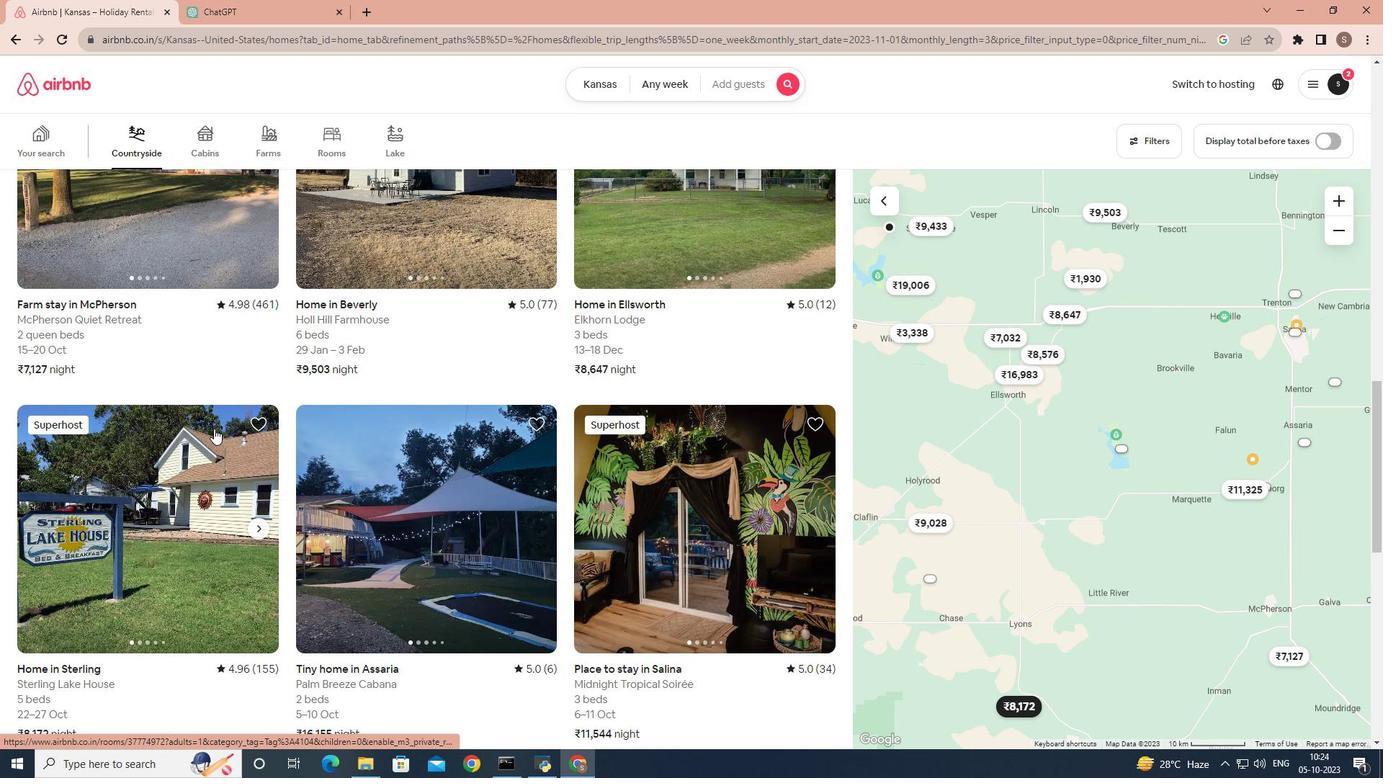 
Action: Mouse scrolled (213, 429) with delta (0, 0)
Screenshot: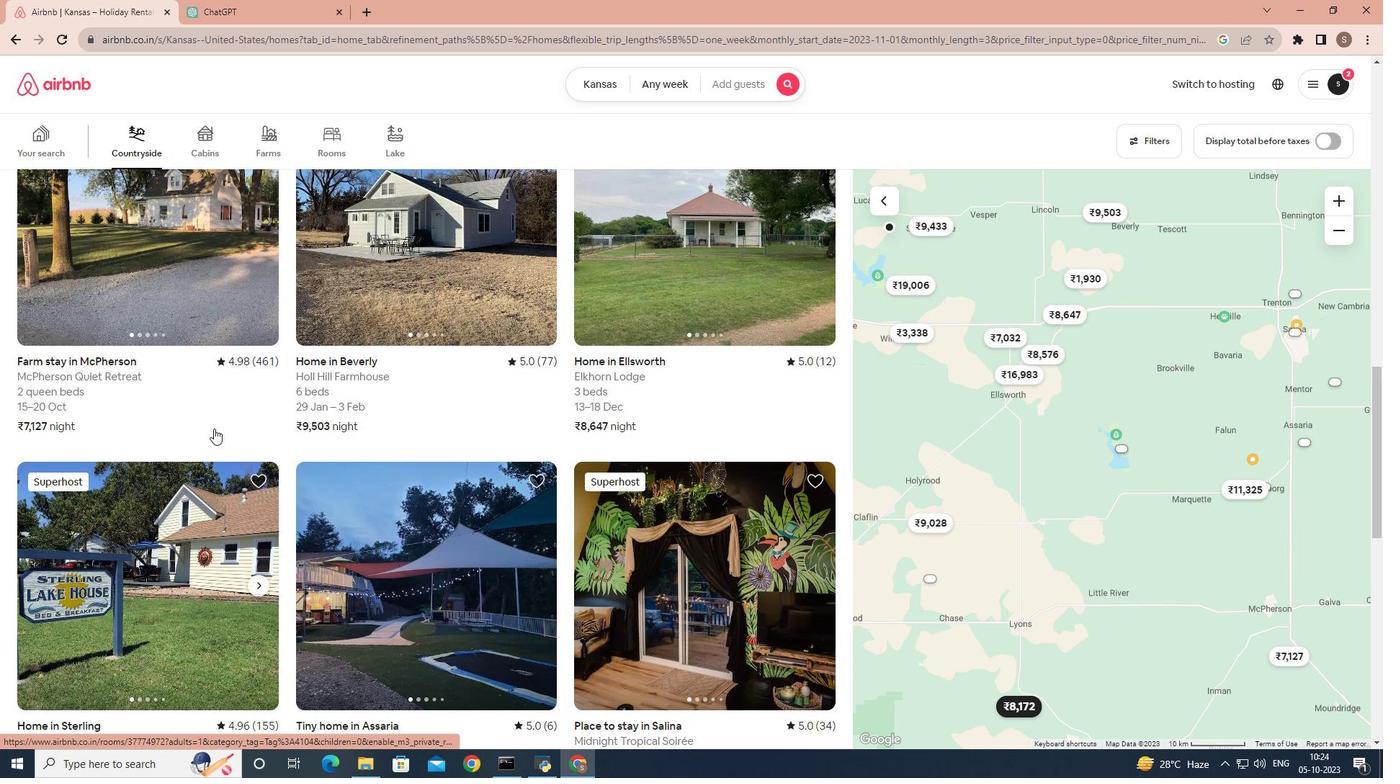 
Action: Mouse scrolled (213, 429) with delta (0, 0)
Screenshot: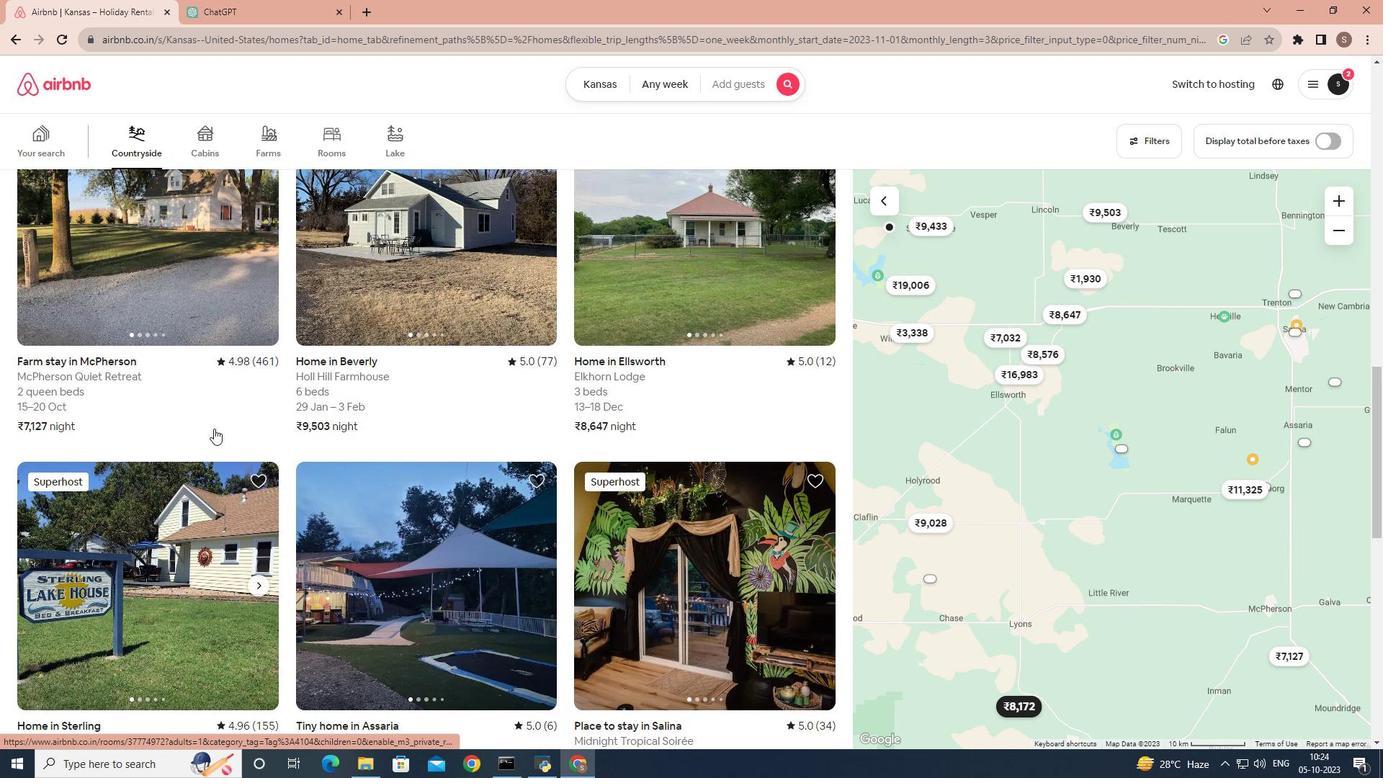 
Action: Mouse scrolled (213, 429) with delta (0, 0)
Screenshot: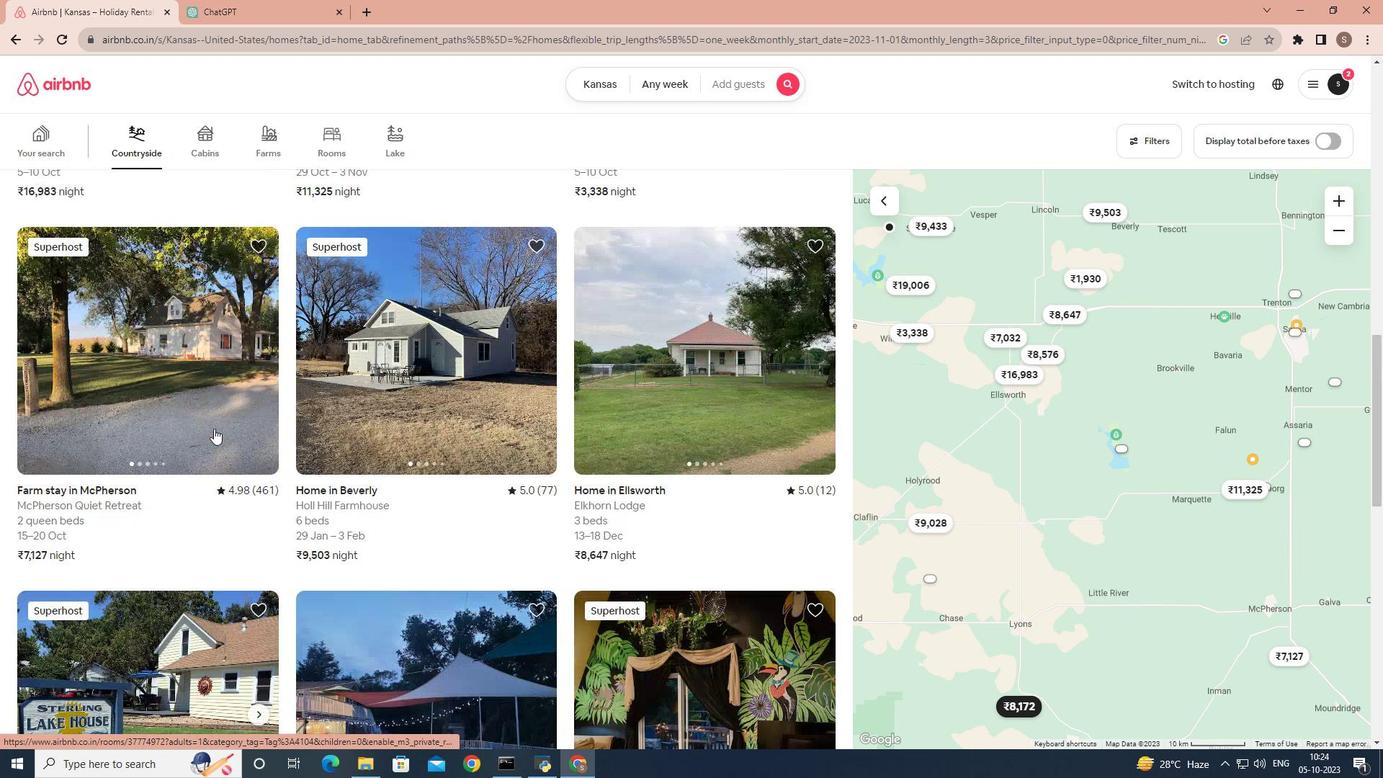 
Action: Mouse scrolled (213, 429) with delta (0, 0)
Screenshot: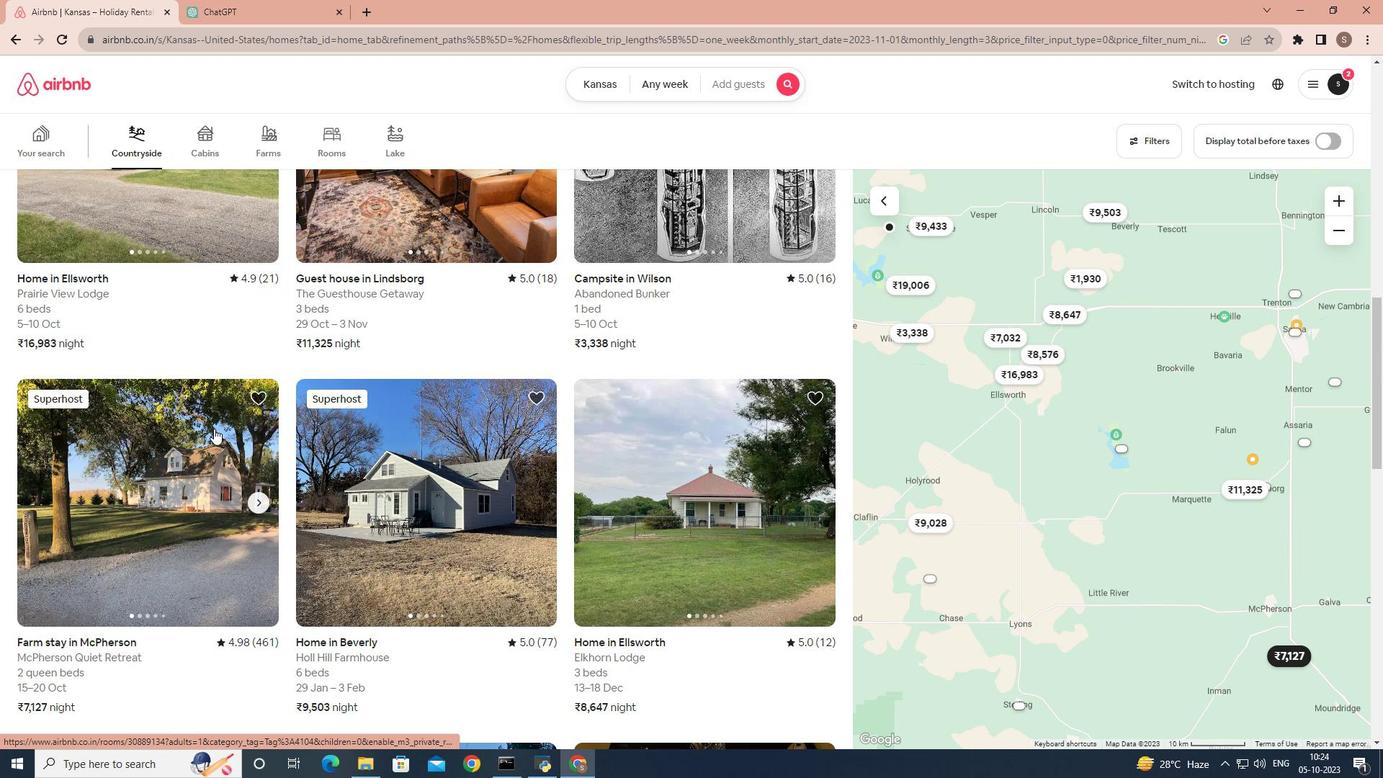 
Action: Mouse scrolled (213, 429) with delta (0, 0)
Screenshot: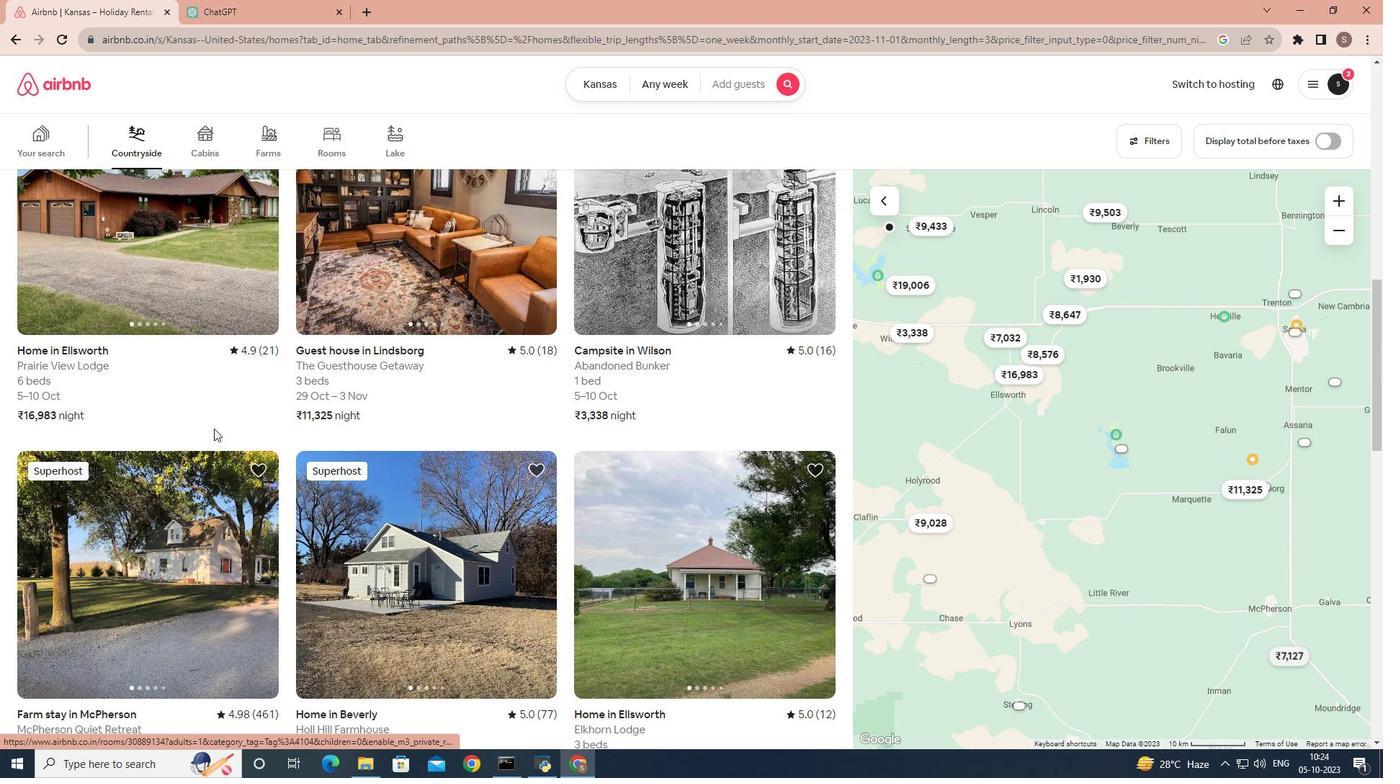 
Action: Mouse scrolled (213, 429) with delta (0, 0)
Screenshot: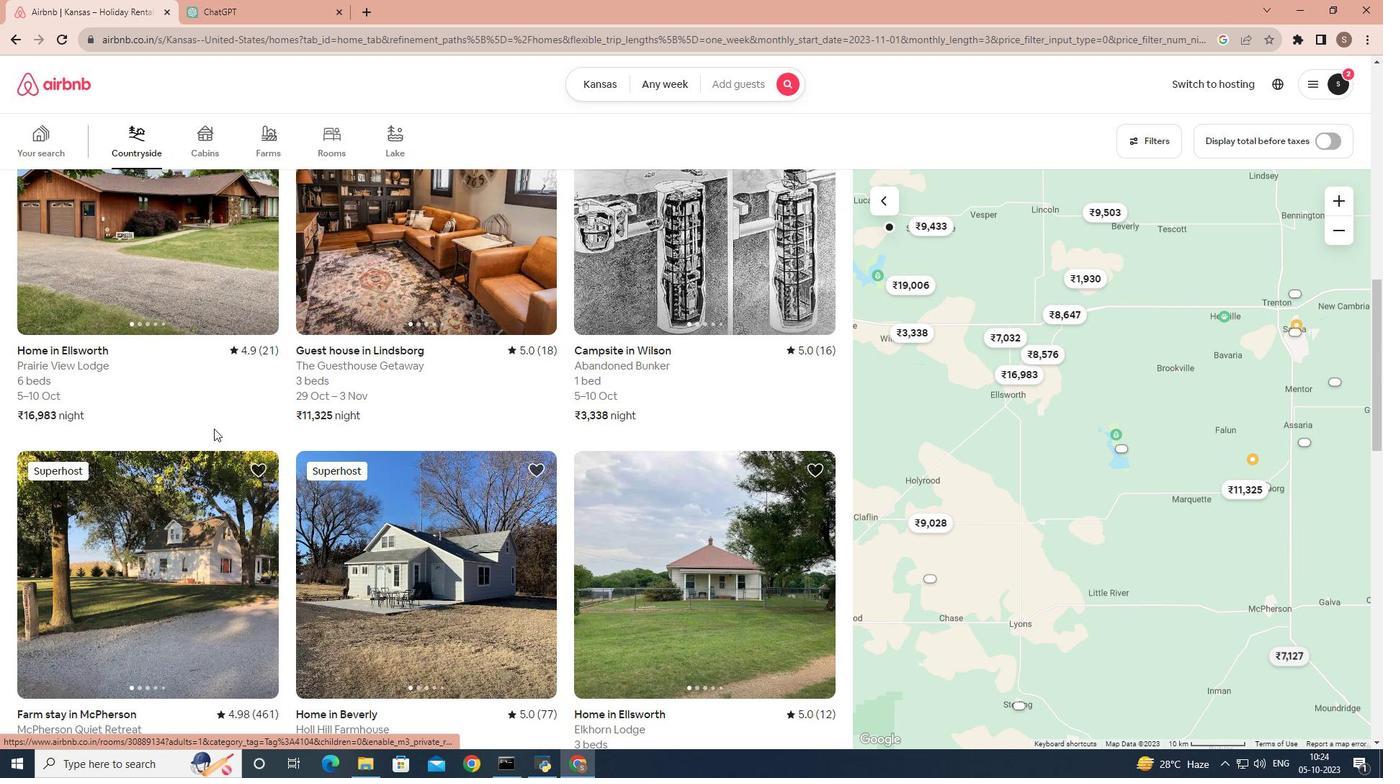 
Action: Mouse scrolled (213, 429) with delta (0, 0)
Screenshot: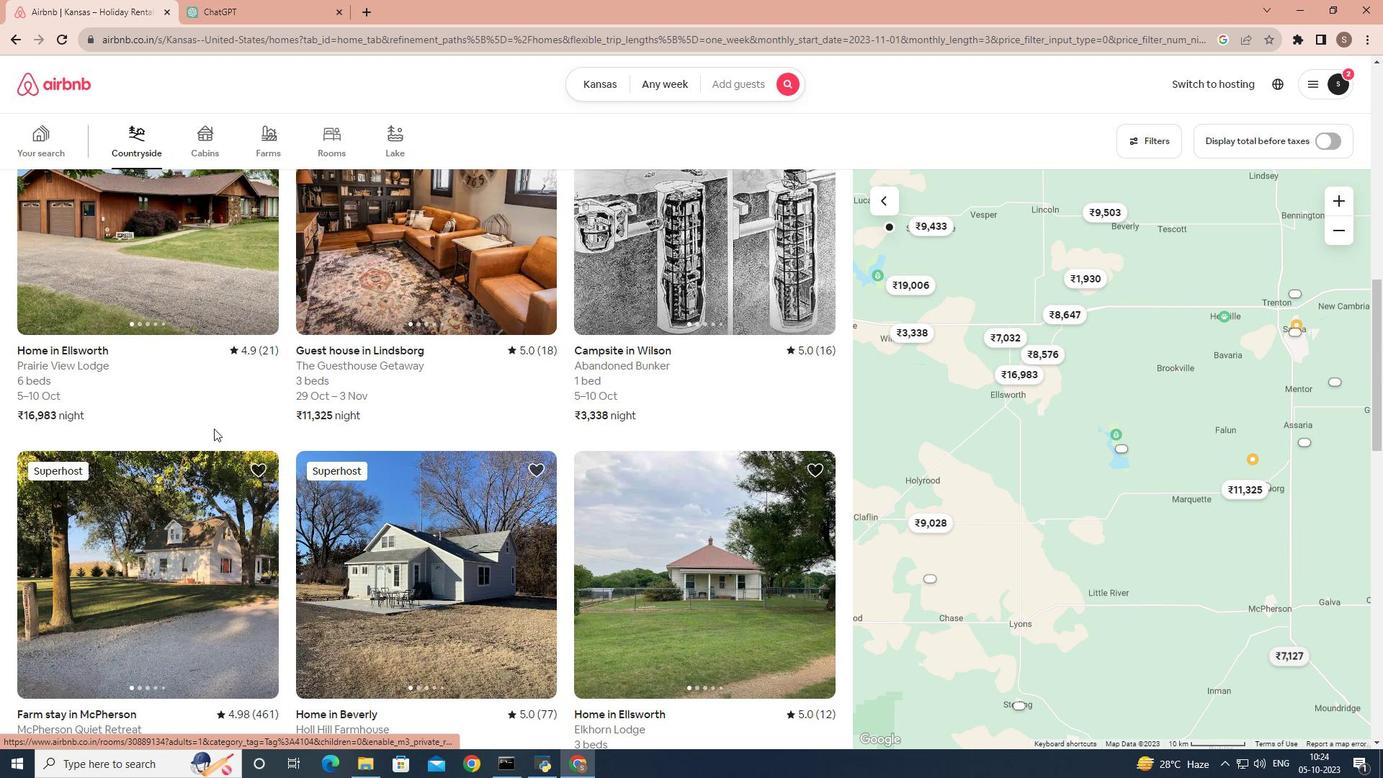 
Action: Mouse scrolled (213, 429) with delta (0, 0)
Screenshot: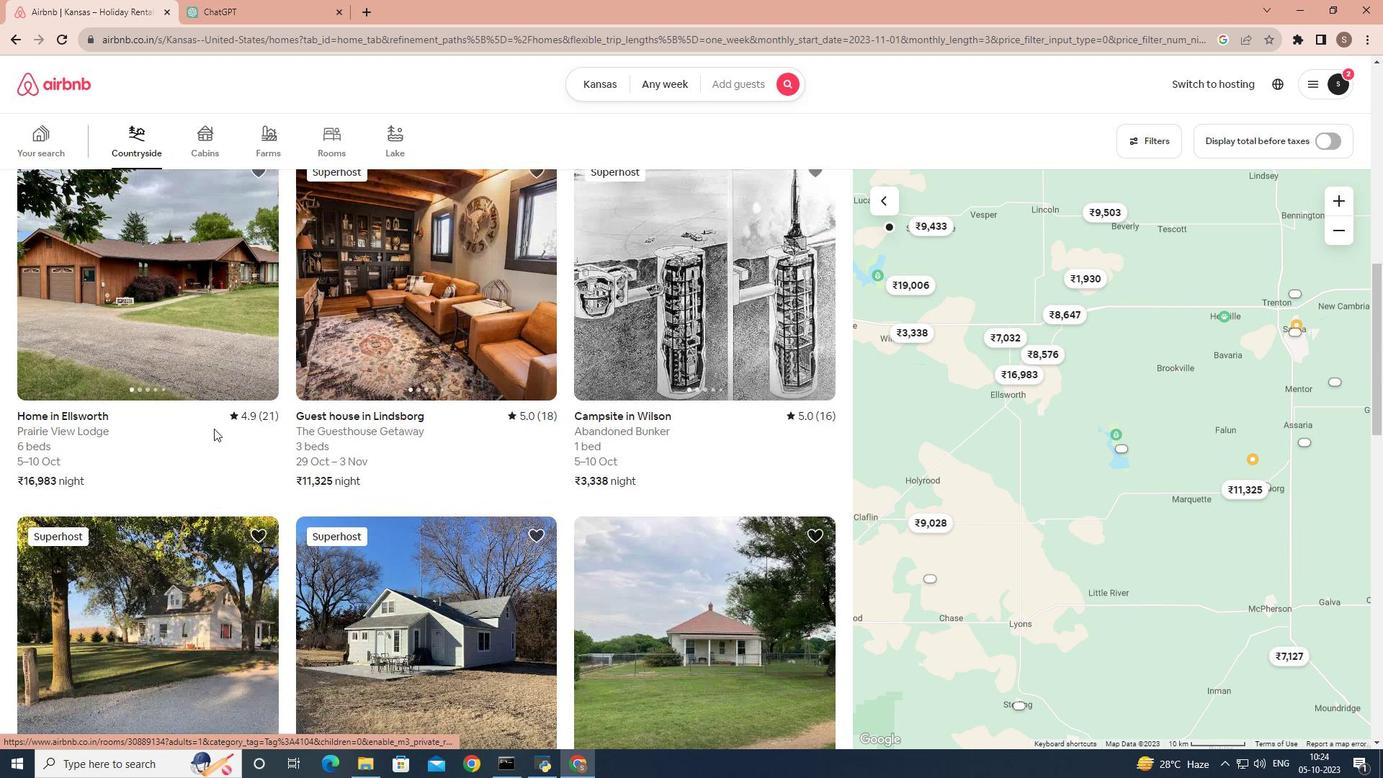 
Action: Mouse scrolled (213, 429) with delta (0, 0)
Screenshot: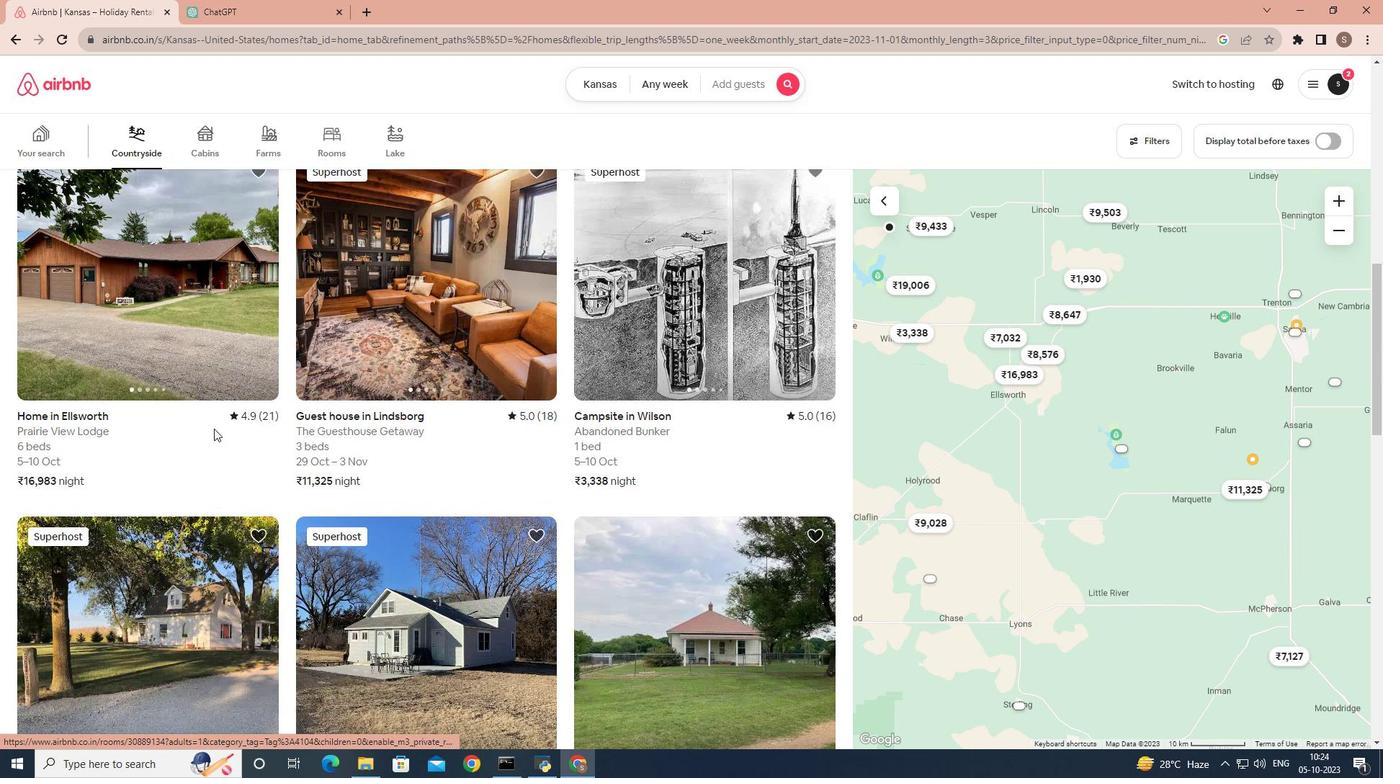 
Action: Mouse scrolled (213, 429) with delta (0, 0)
Screenshot: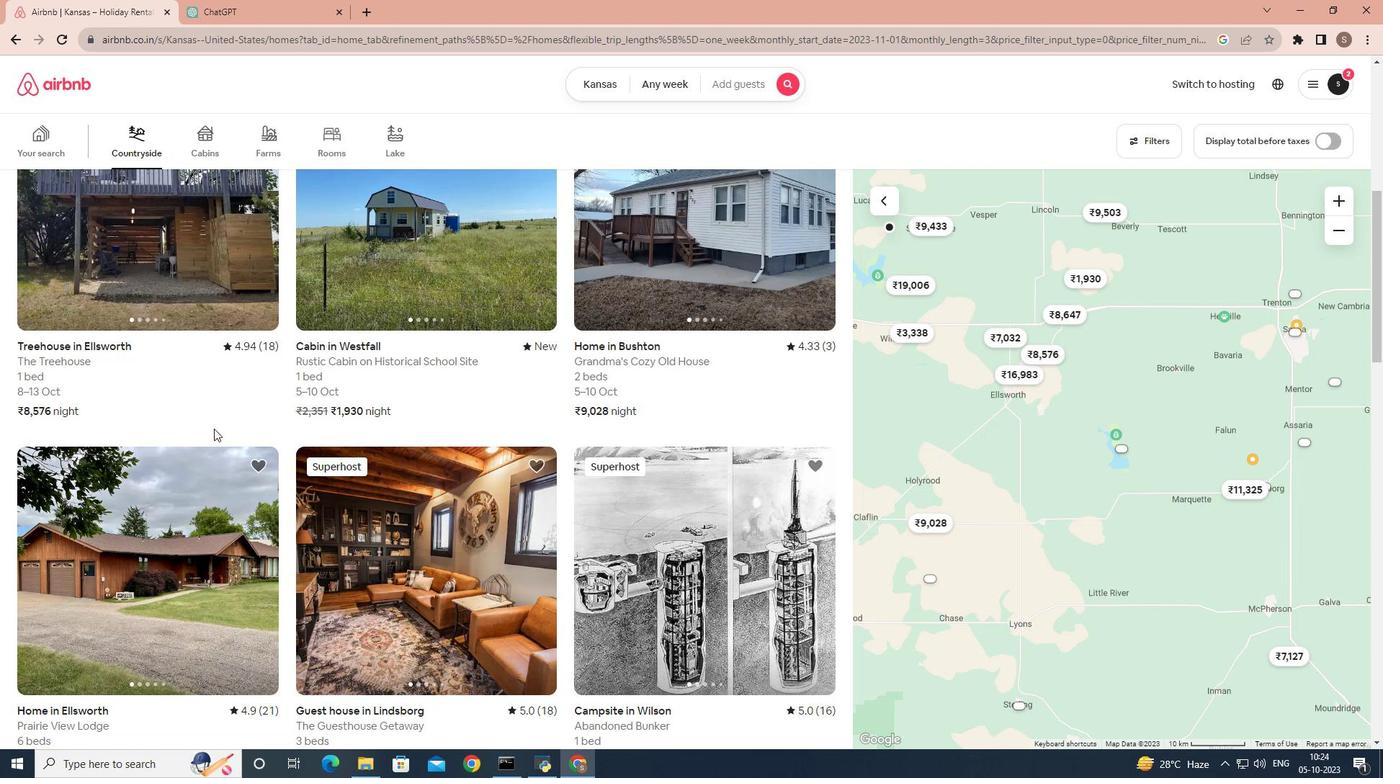
Action: Mouse scrolled (213, 429) with delta (0, 0)
Screenshot: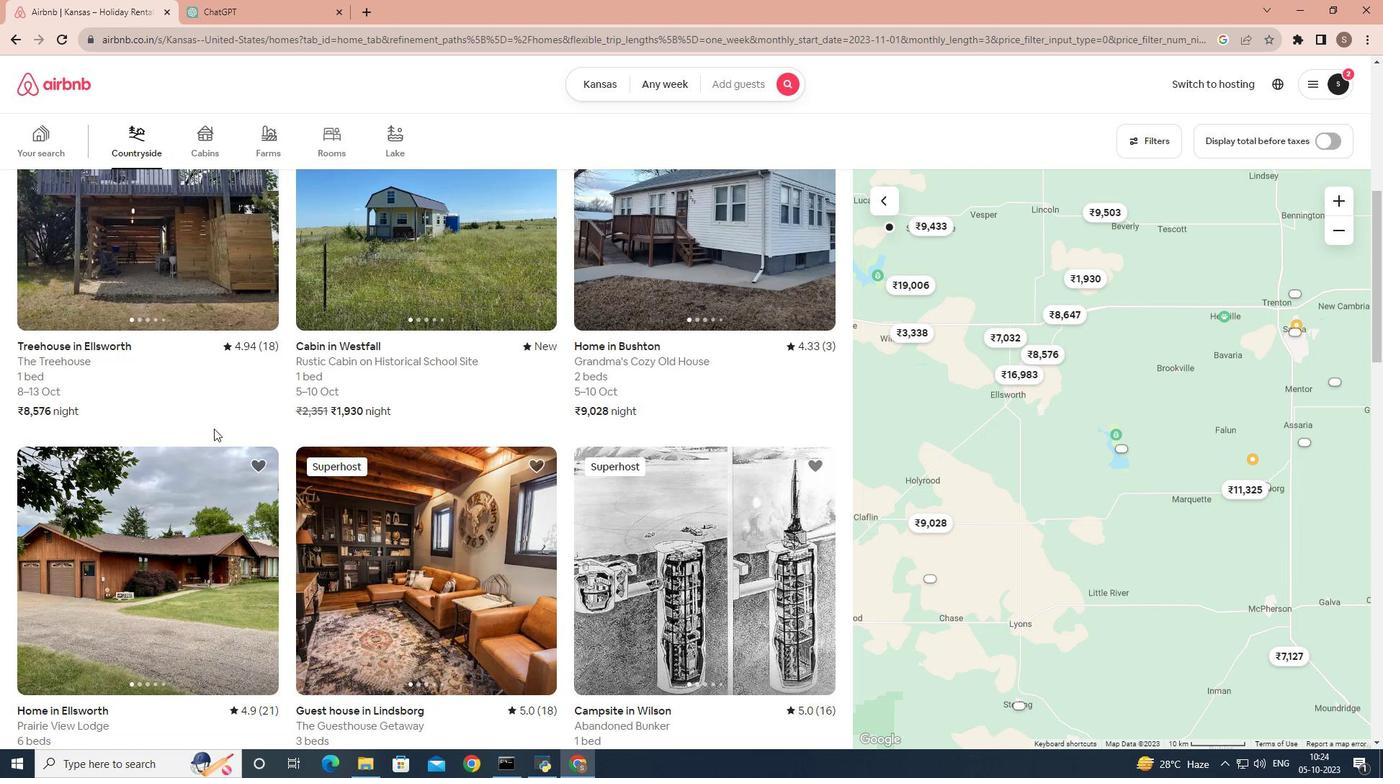 
Action: Mouse scrolled (213, 429) with delta (0, 0)
Screenshot: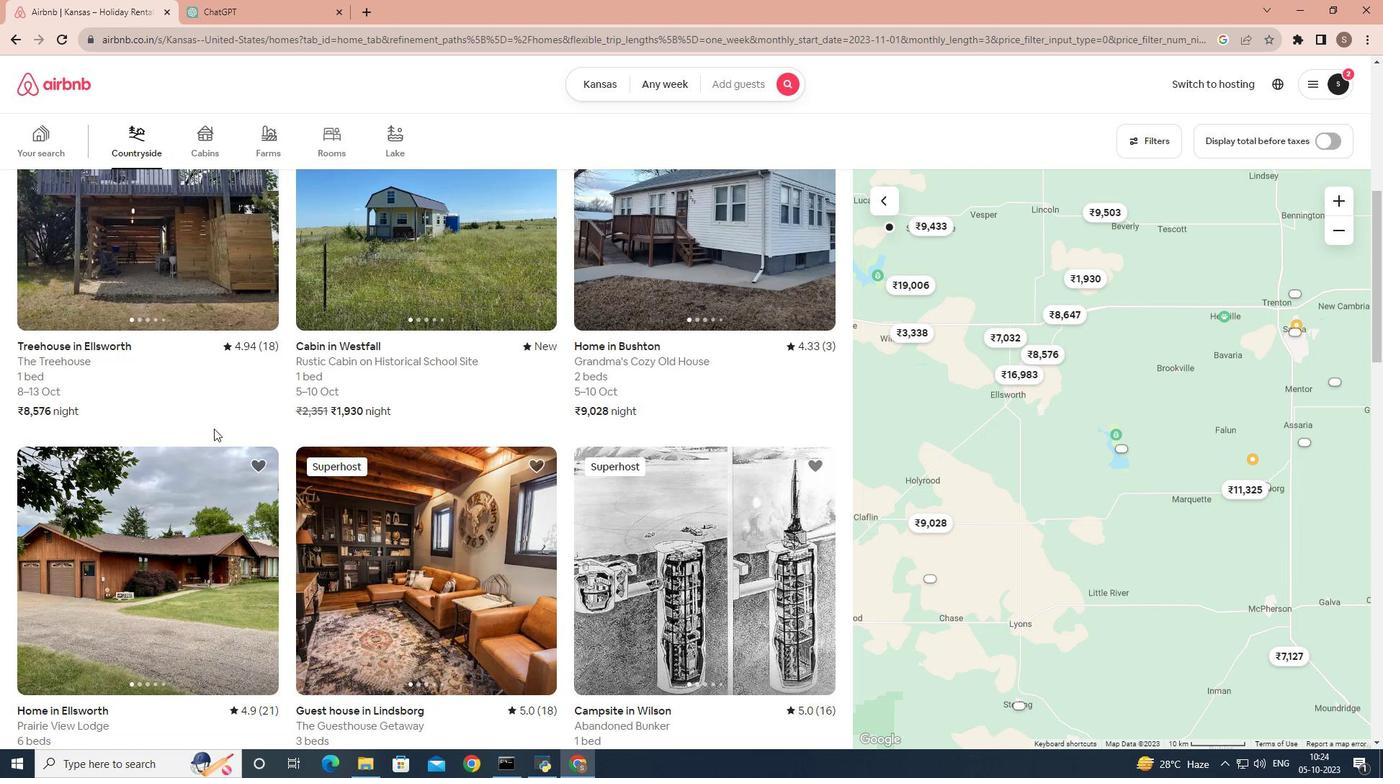 
Action: Mouse scrolled (213, 429) with delta (0, 0)
Screenshot: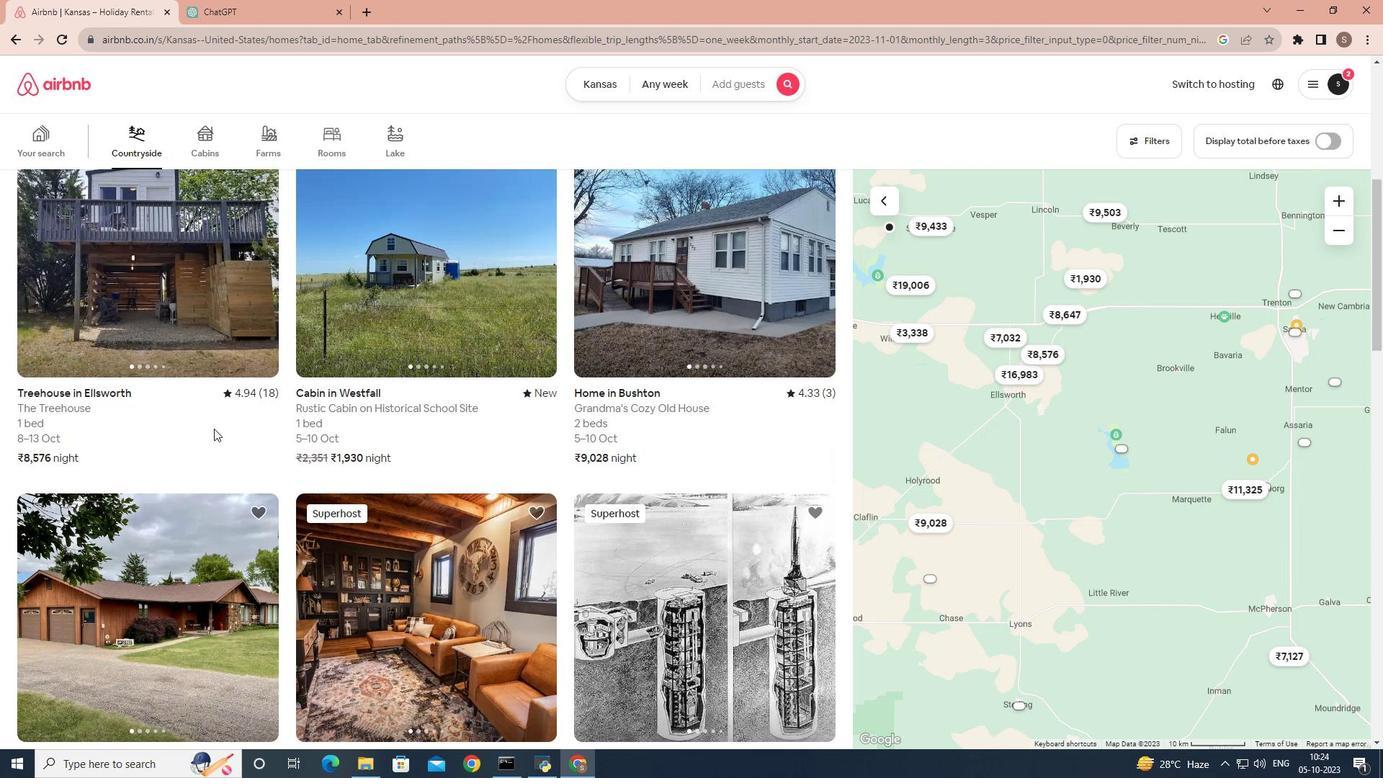 
Action: Mouse scrolled (213, 429) with delta (0, 0)
Screenshot: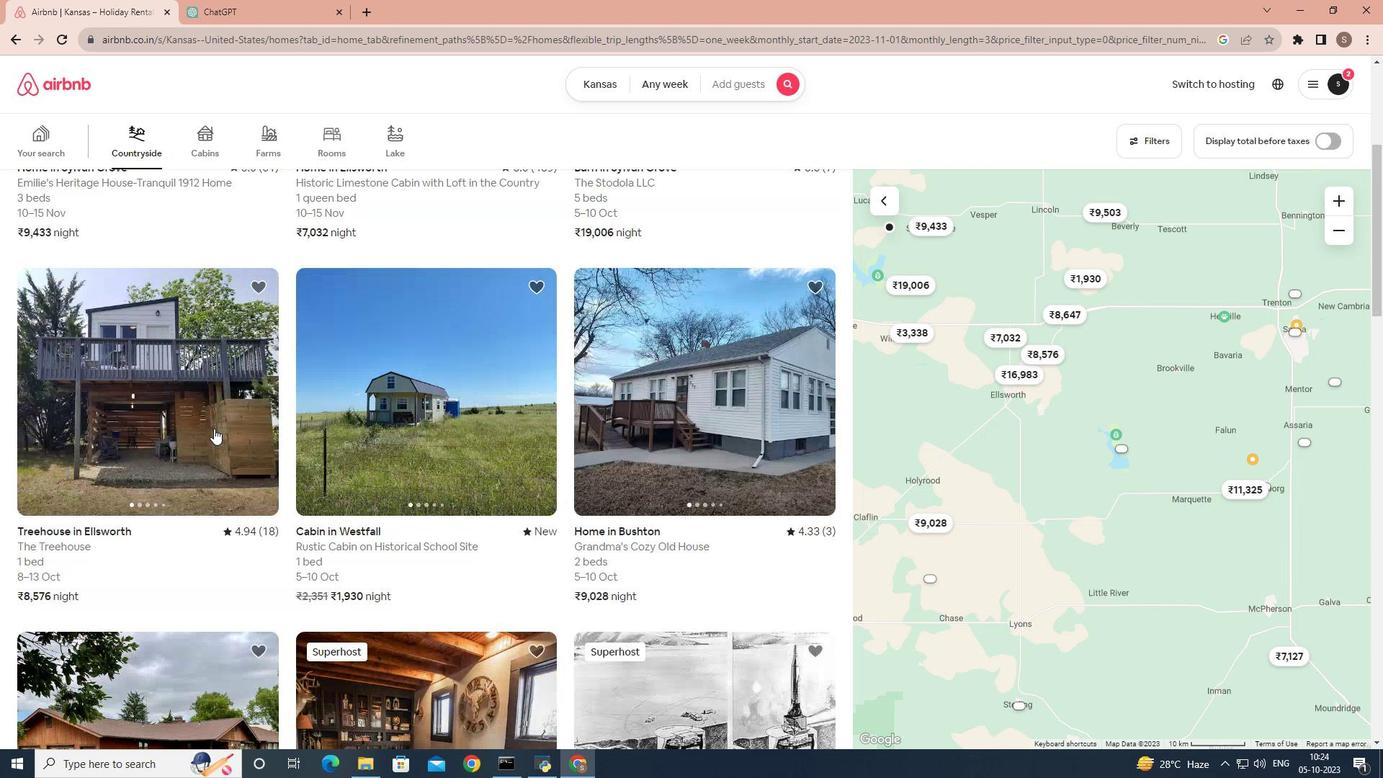 
Action: Mouse scrolled (213, 429) with delta (0, 0)
Screenshot: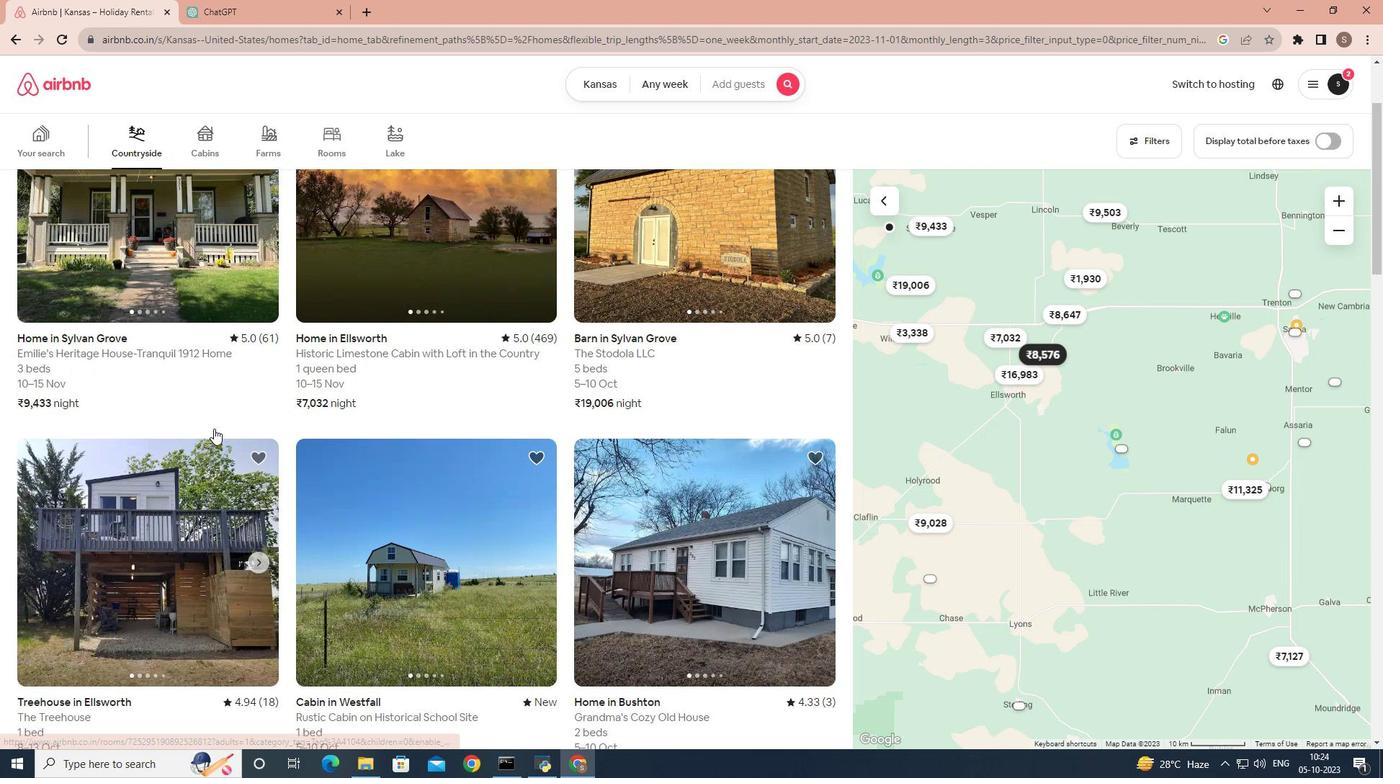 
Action: Mouse scrolled (213, 429) with delta (0, 0)
Screenshot: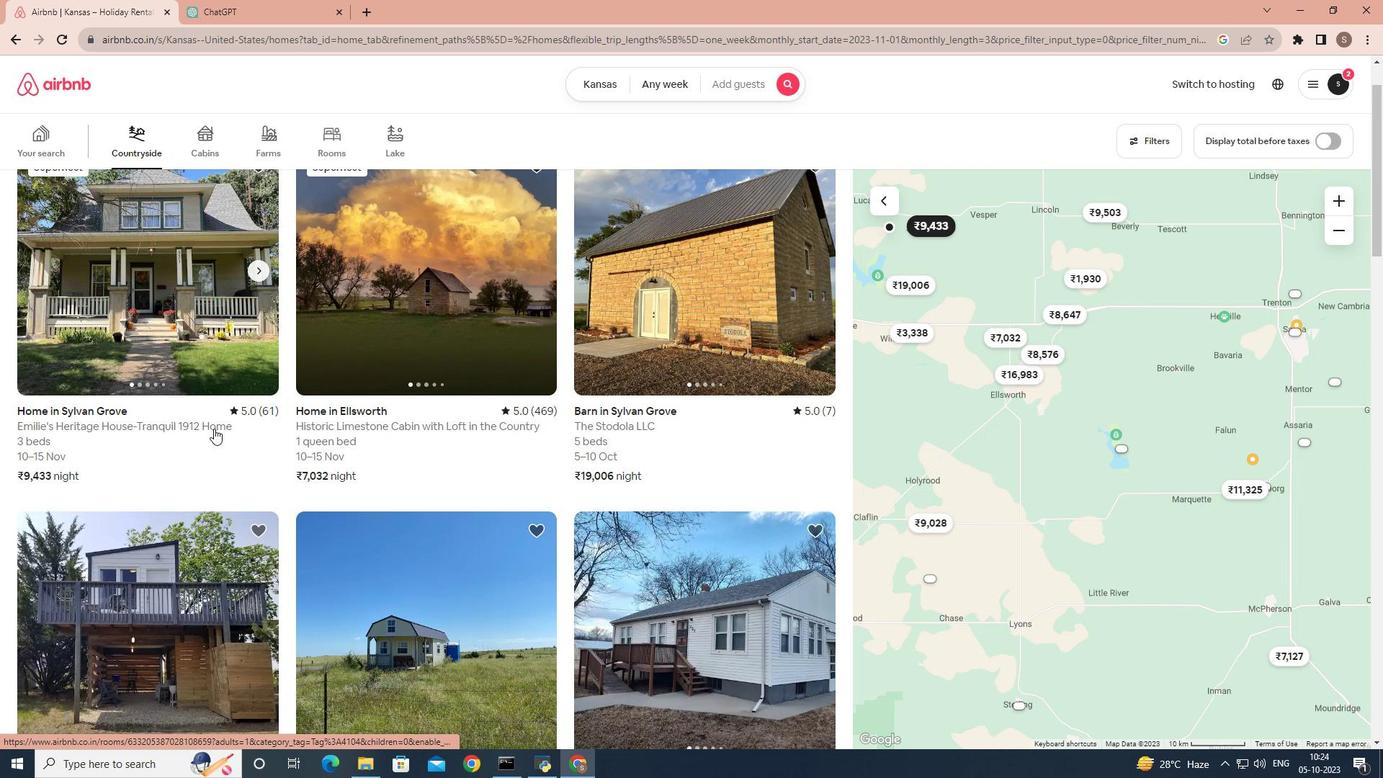 
Action: Mouse scrolled (213, 429) with delta (0, 0)
Screenshot: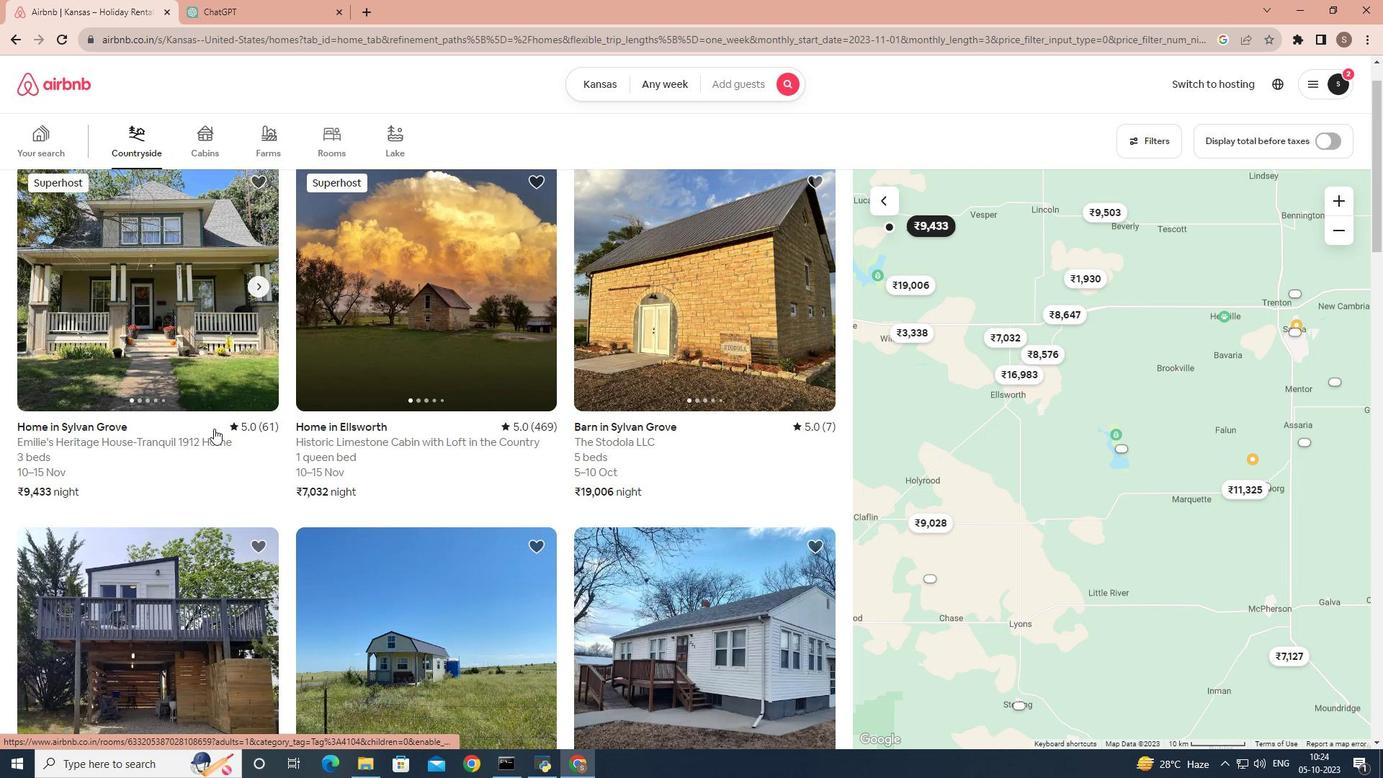 
Action: Mouse scrolled (213, 429) with delta (0, 0)
Screenshot: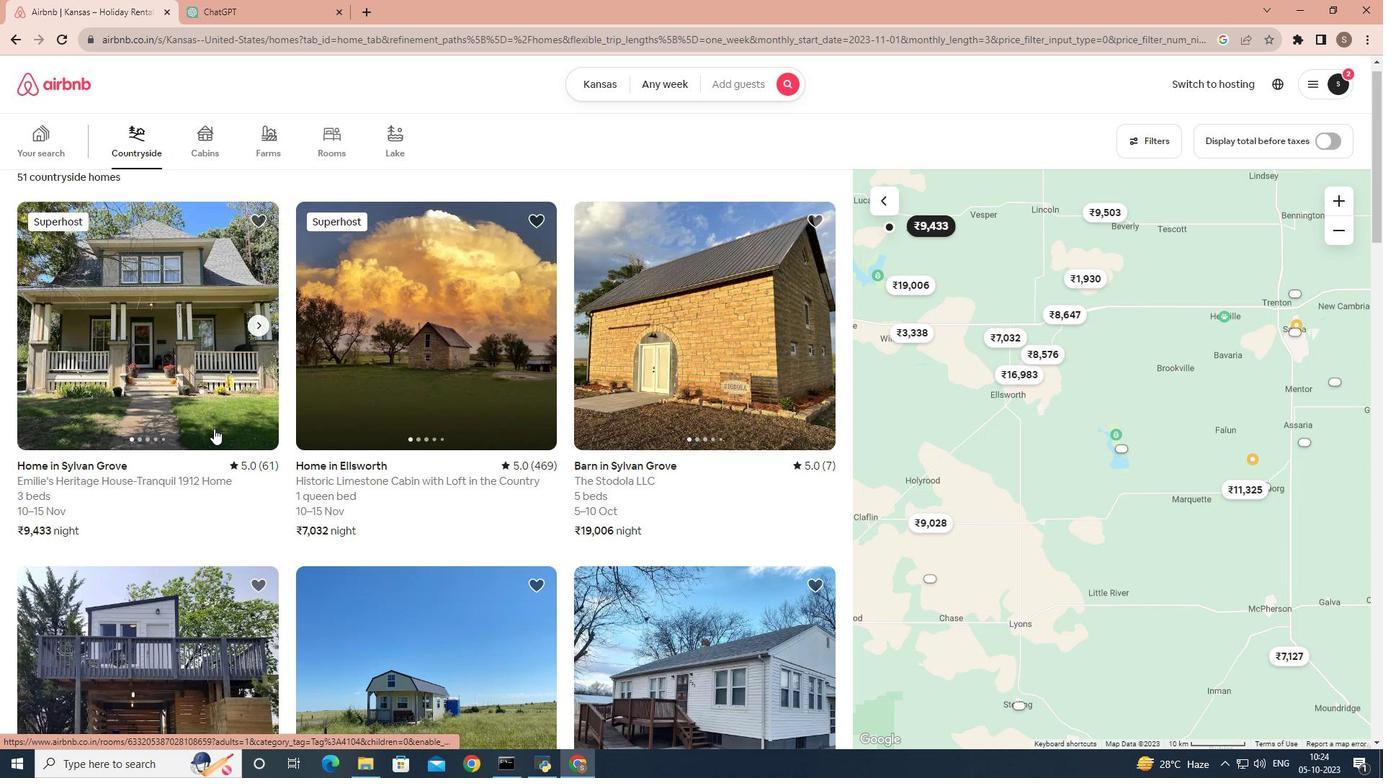 
Action: Mouse scrolled (213, 429) with delta (0, 0)
Screenshot: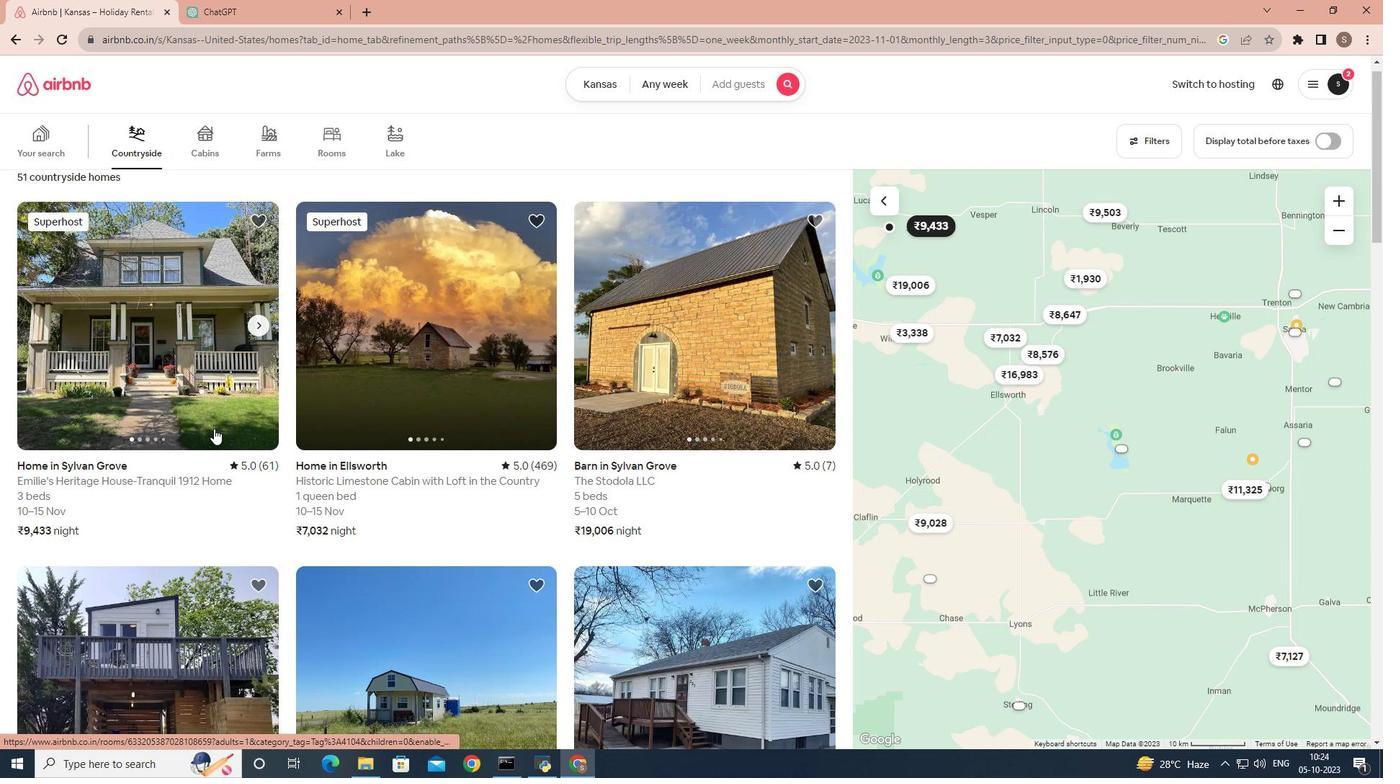 
Action: Mouse scrolled (213, 429) with delta (0, 0)
Screenshot: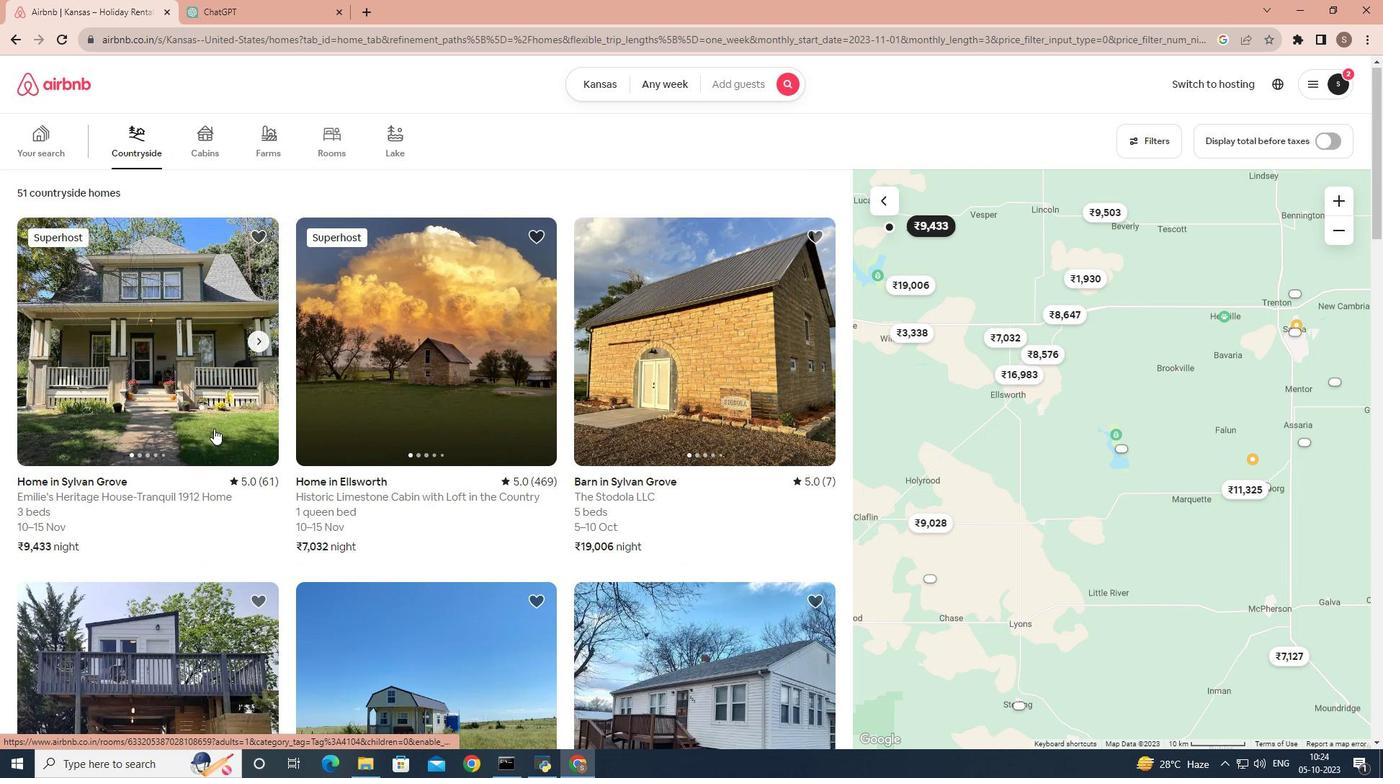 
Action: Mouse scrolled (213, 429) with delta (0, 0)
Screenshot: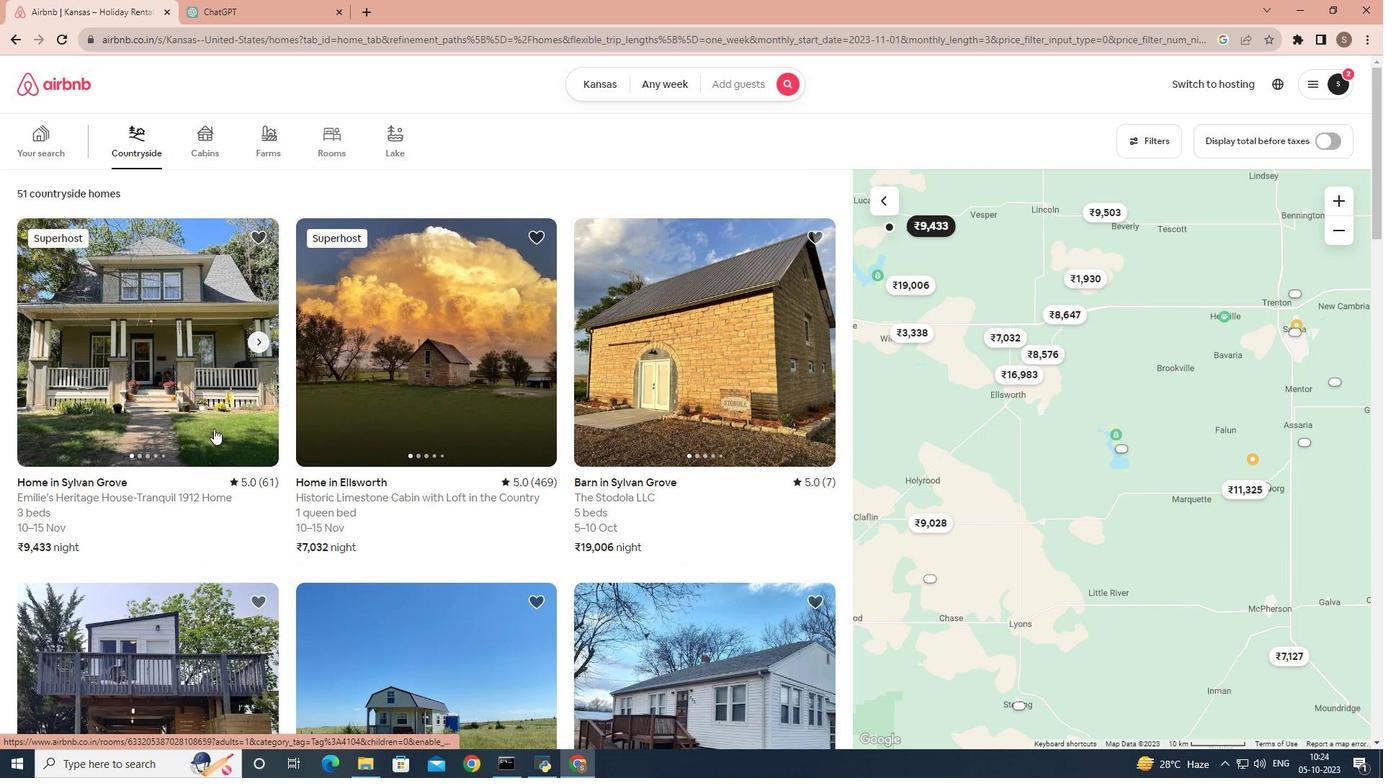 
Action: Mouse scrolled (213, 427) with delta (0, 0)
Screenshot: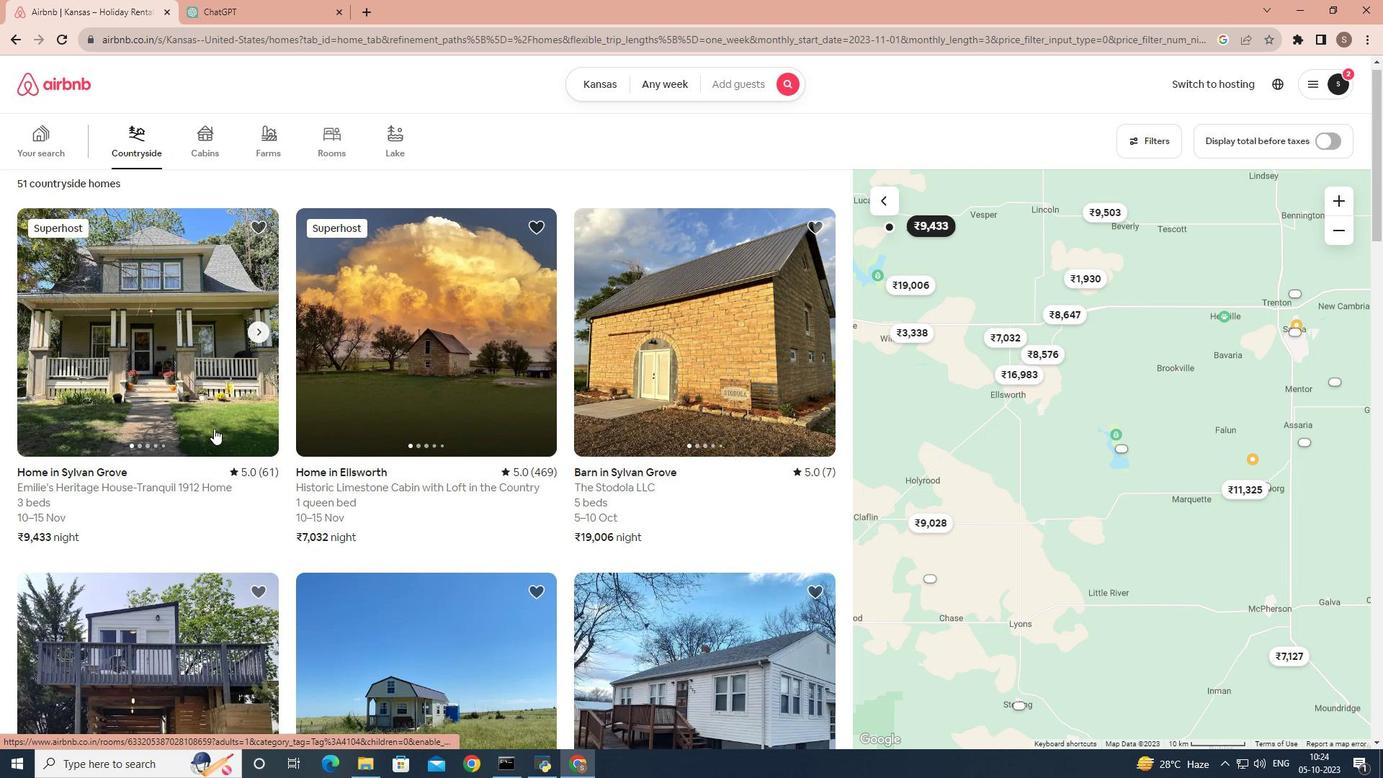 
Action: Mouse moved to (298, 405)
Screenshot: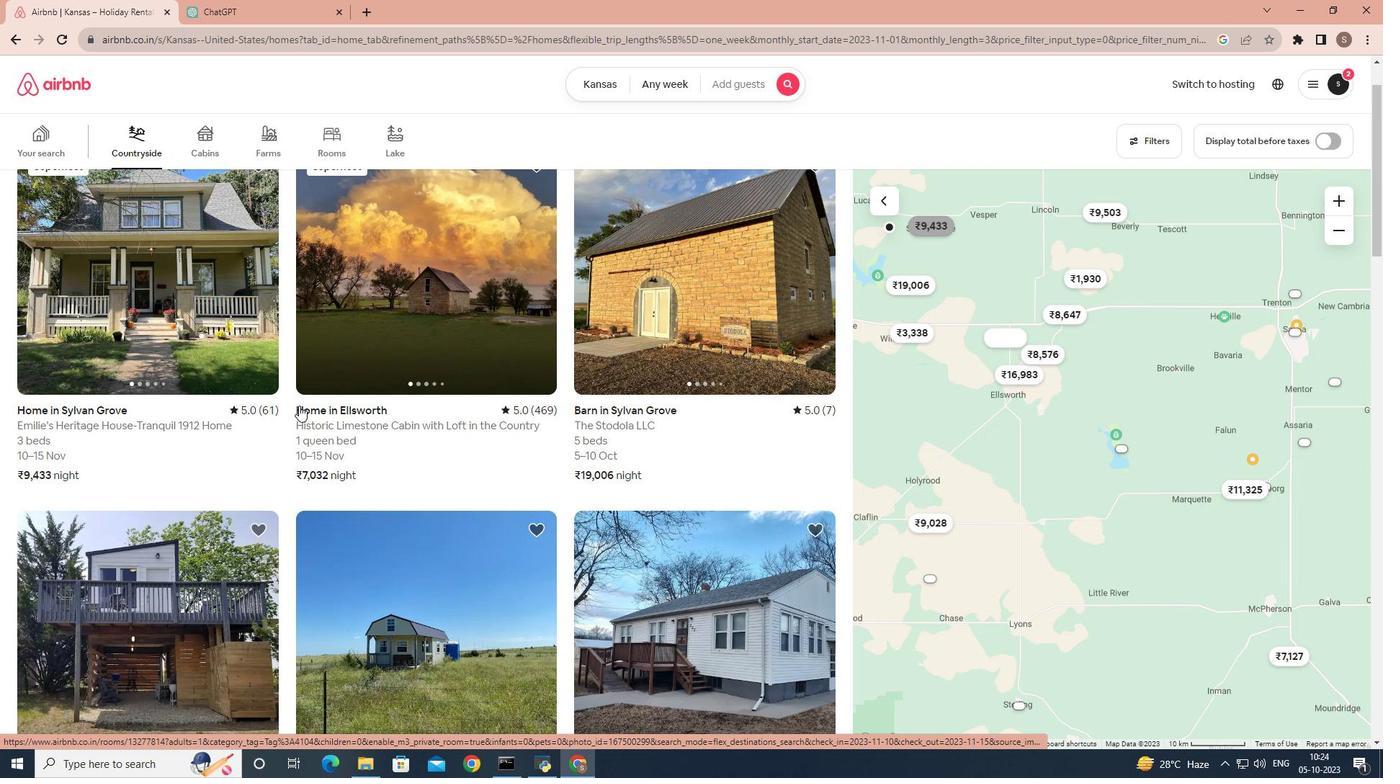 
Action: Mouse scrolled (298, 404) with delta (0, 0)
Screenshot: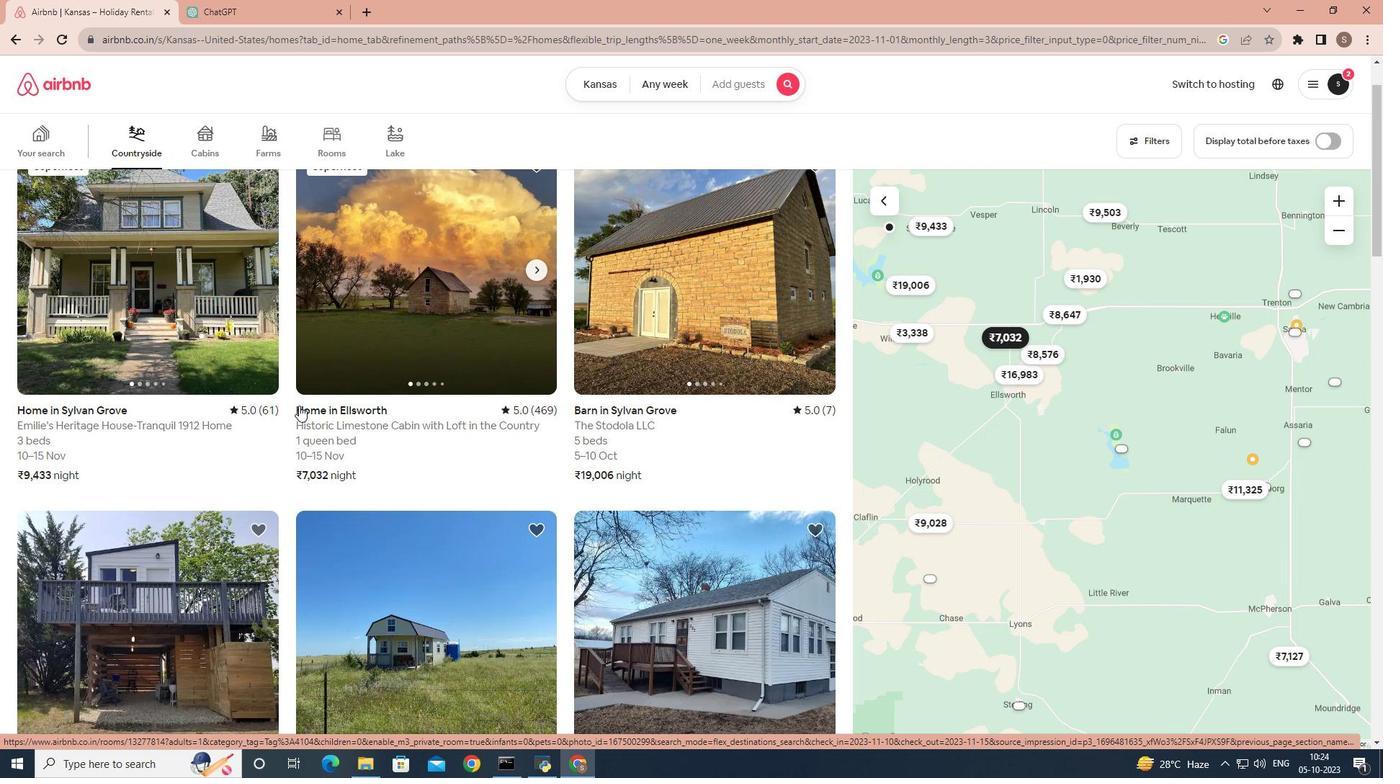 
Action: Mouse scrolled (298, 404) with delta (0, 0)
Screenshot: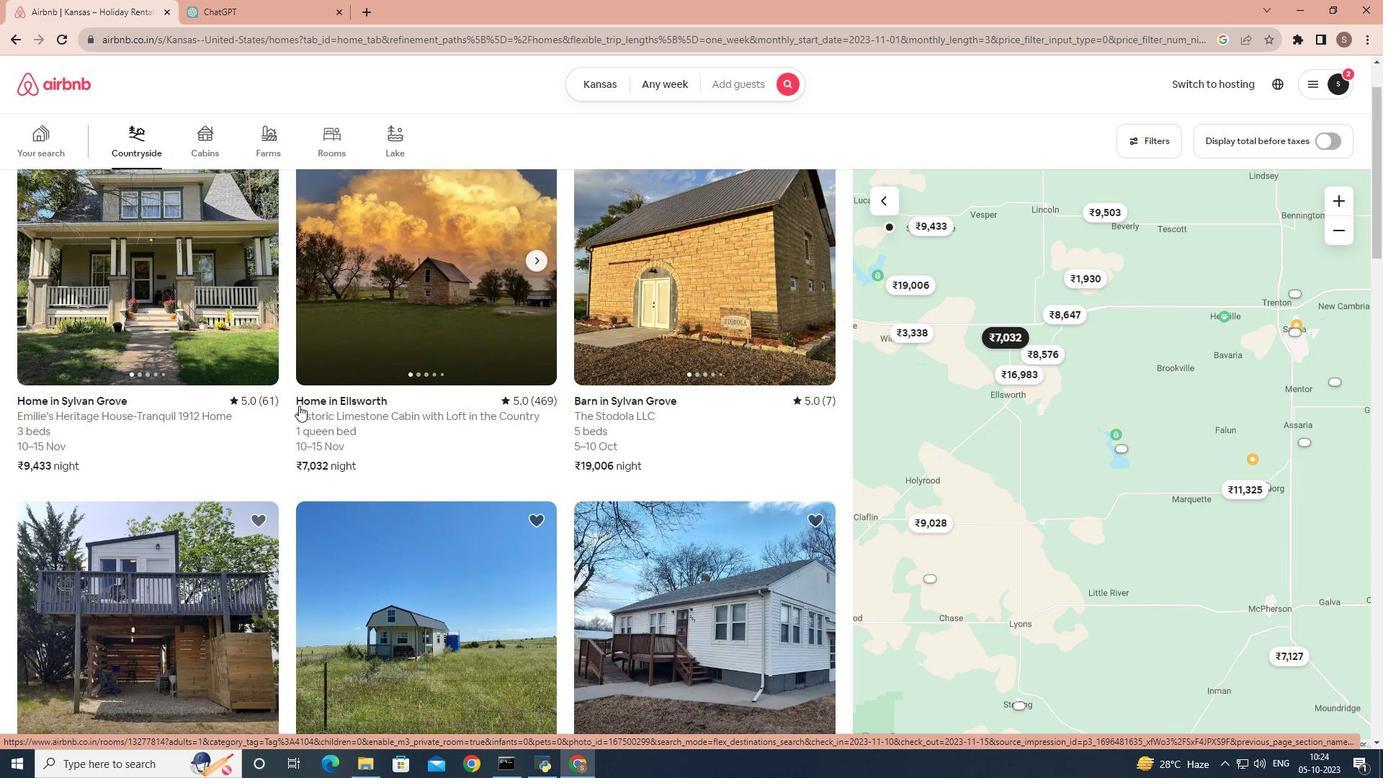 
Action: Mouse scrolled (298, 404) with delta (0, 0)
Screenshot: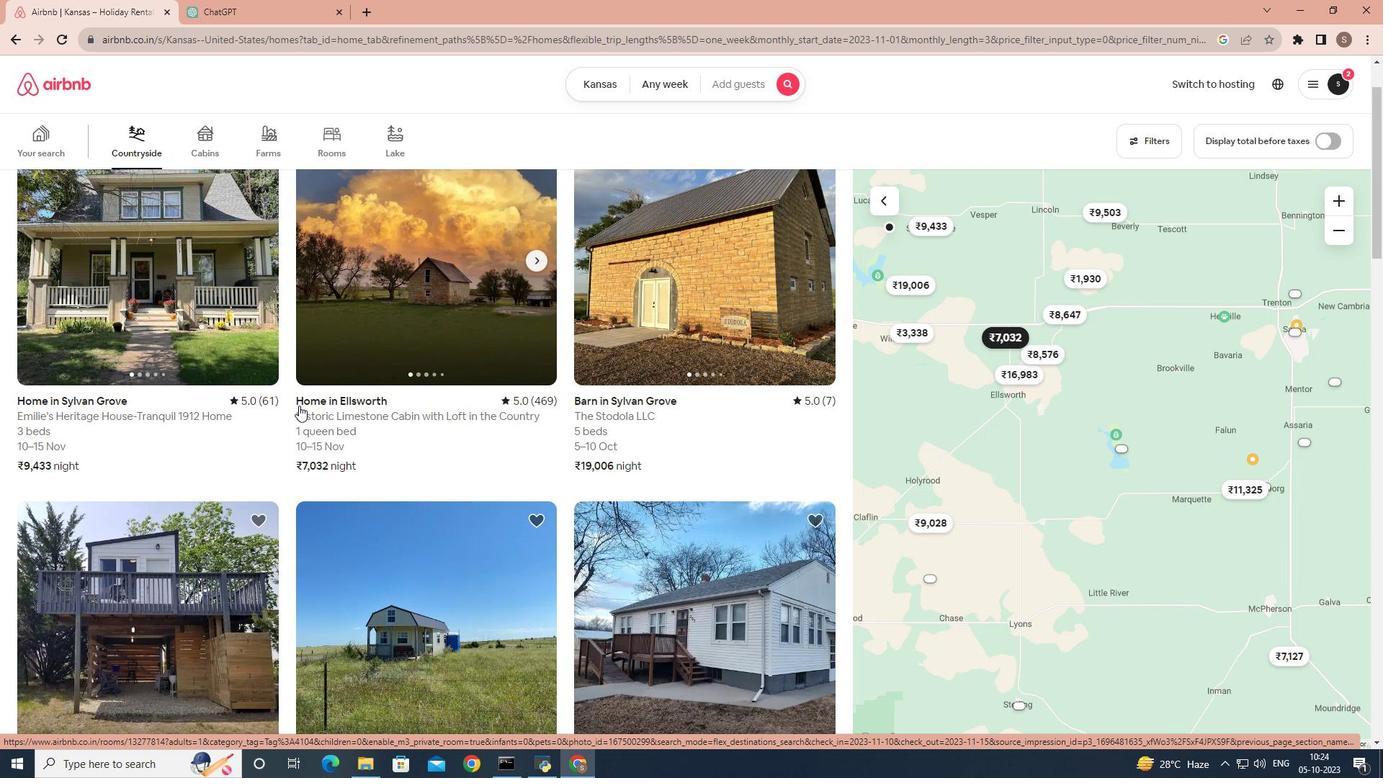 
Action: Mouse scrolled (298, 404) with delta (0, 0)
Screenshot: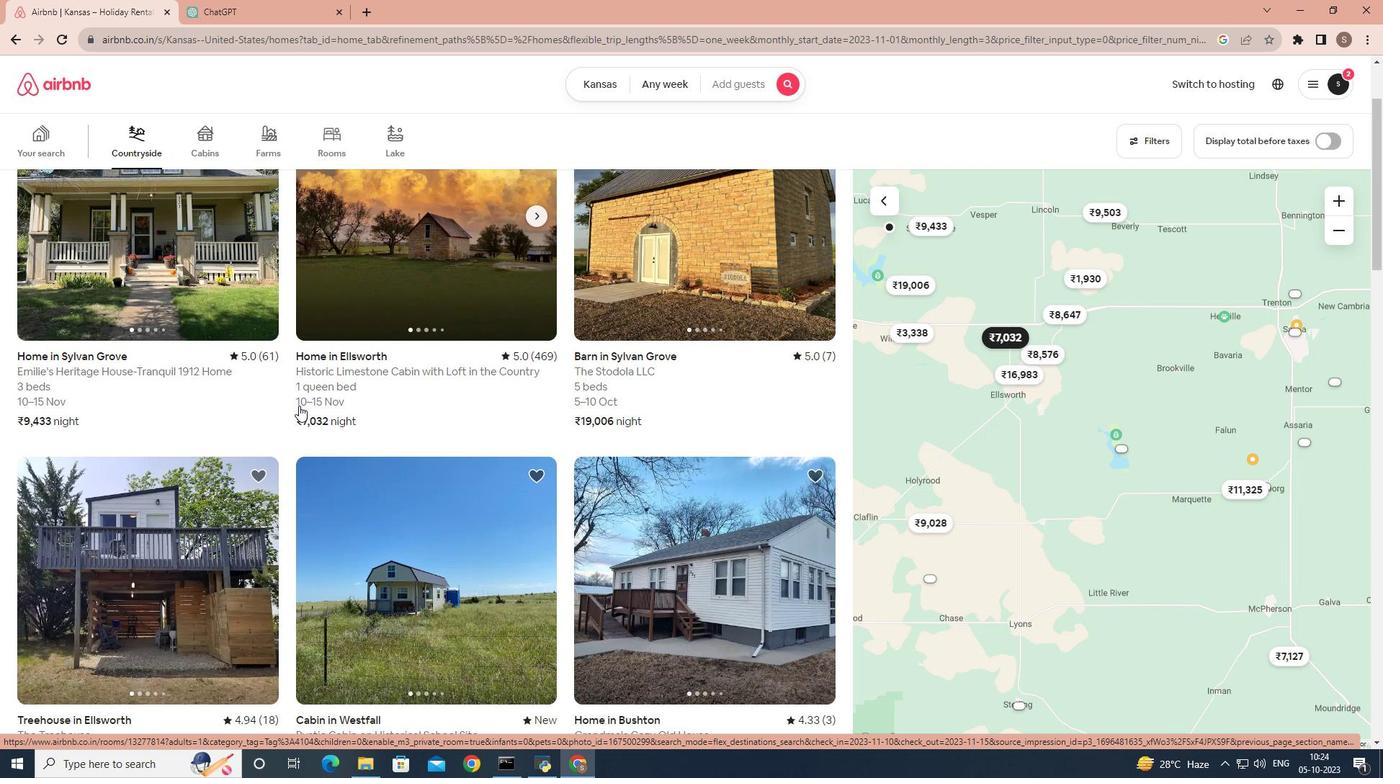 
Action: Mouse scrolled (298, 404) with delta (0, 0)
Screenshot: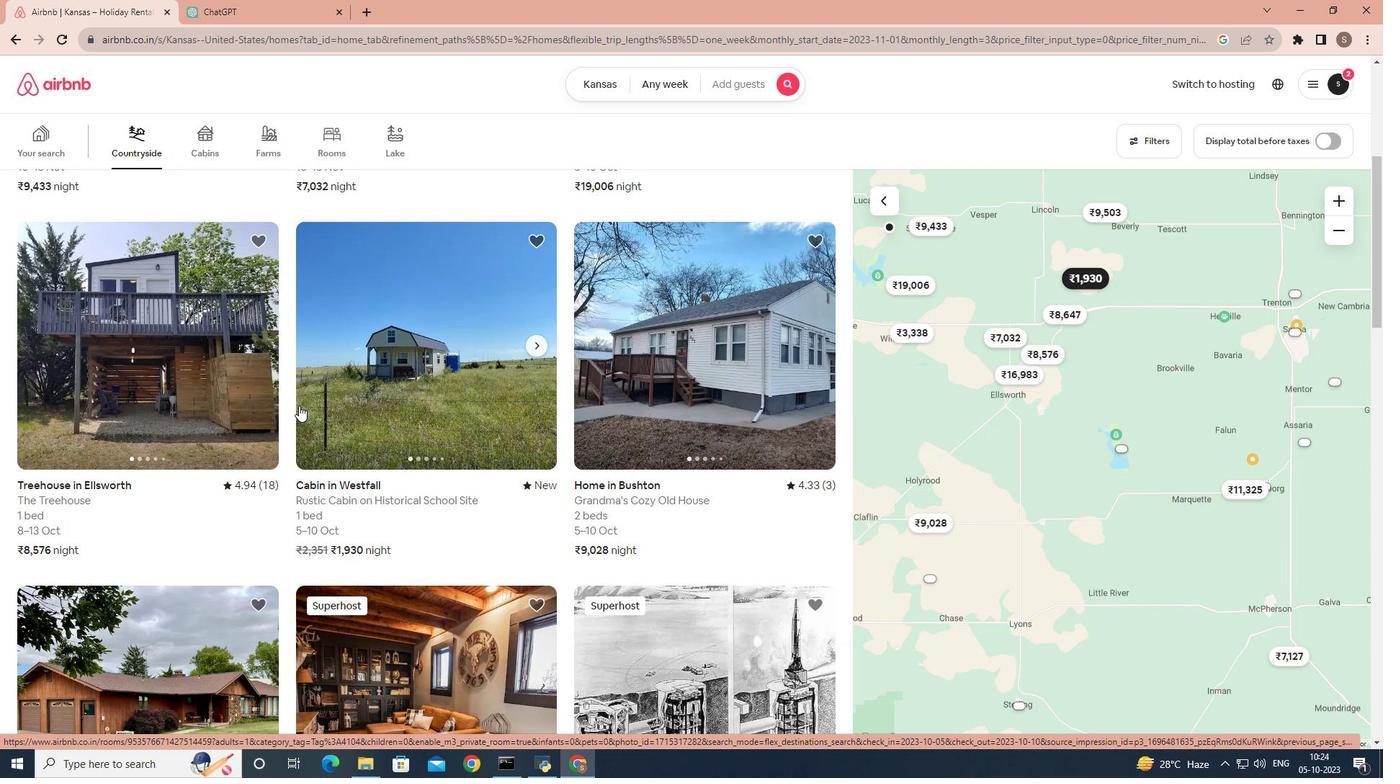 
Action: Mouse scrolled (298, 404) with delta (0, 0)
Screenshot: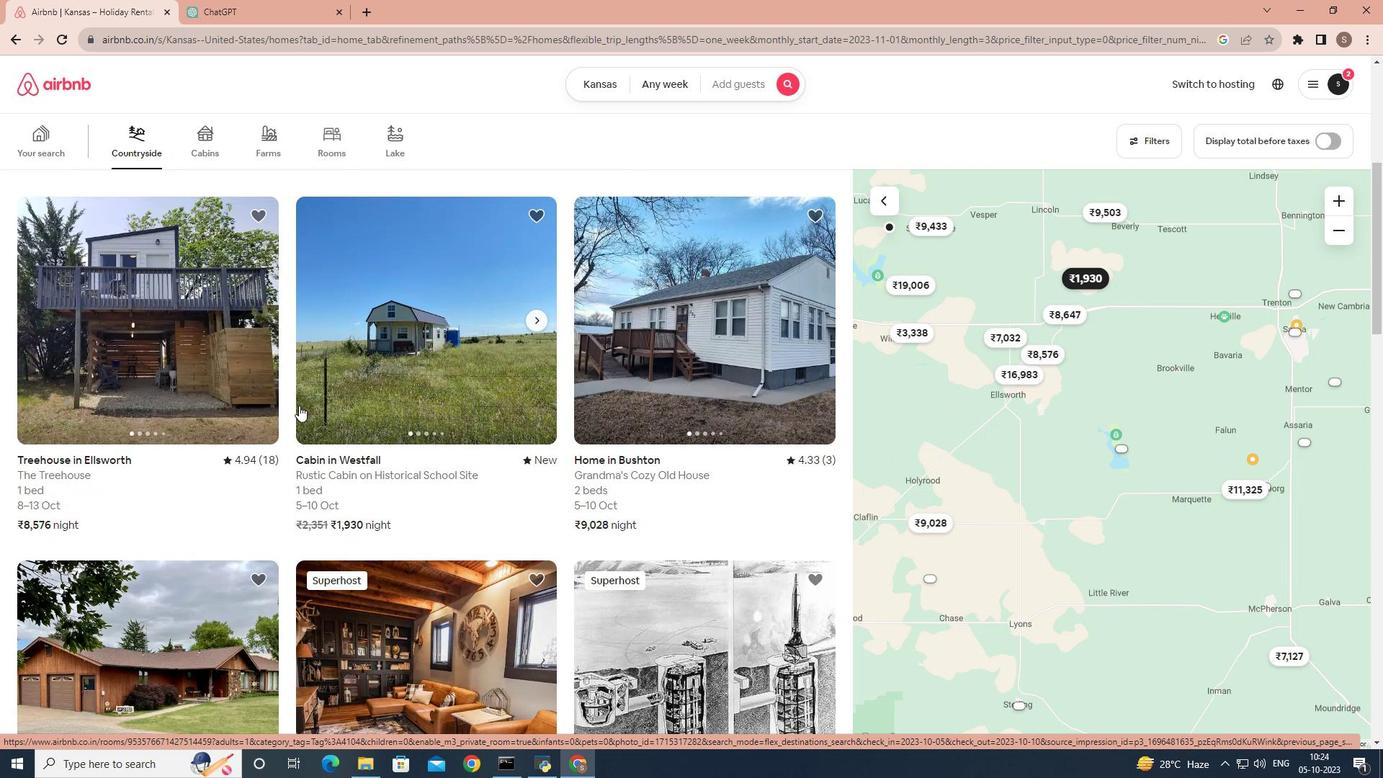 
Action: Mouse moved to (131, 358)
Screenshot: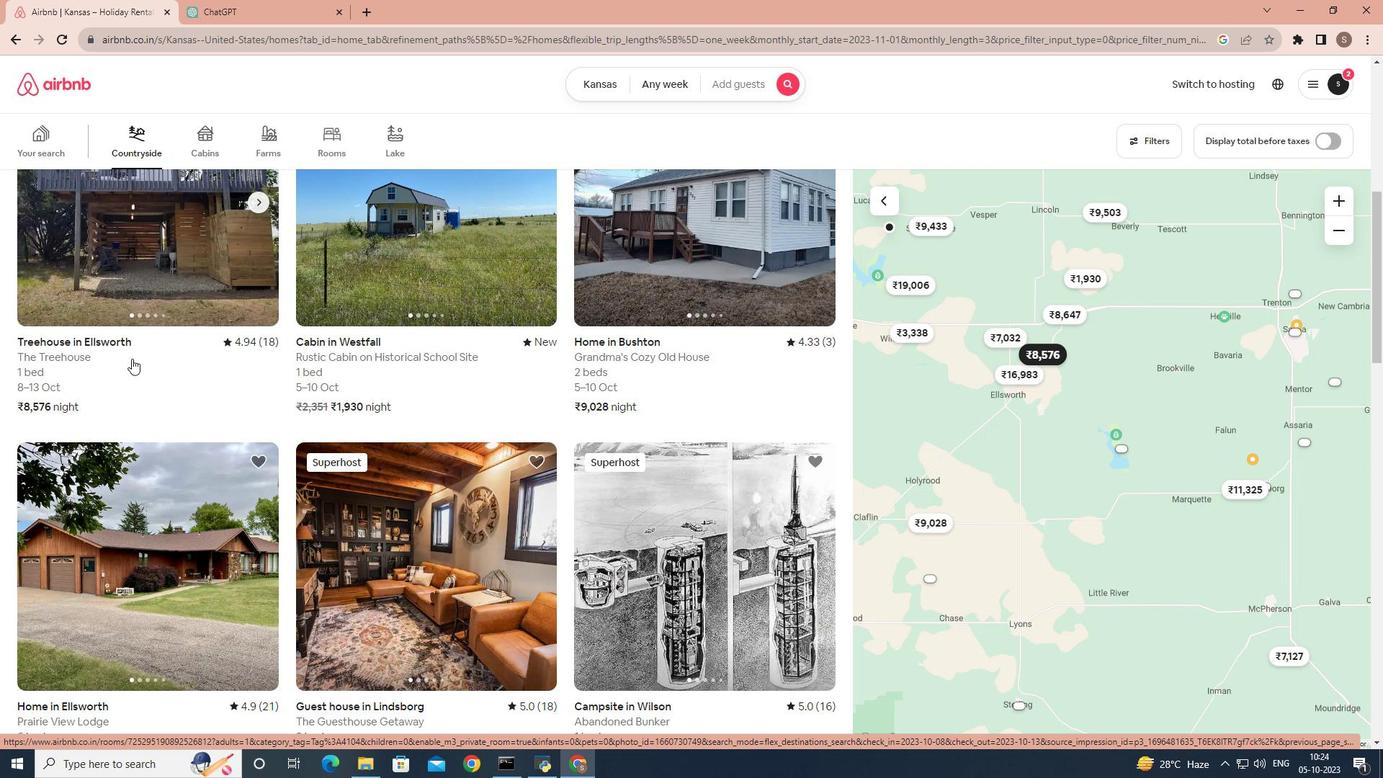 
Action: Mouse pressed left at (131, 358)
Screenshot: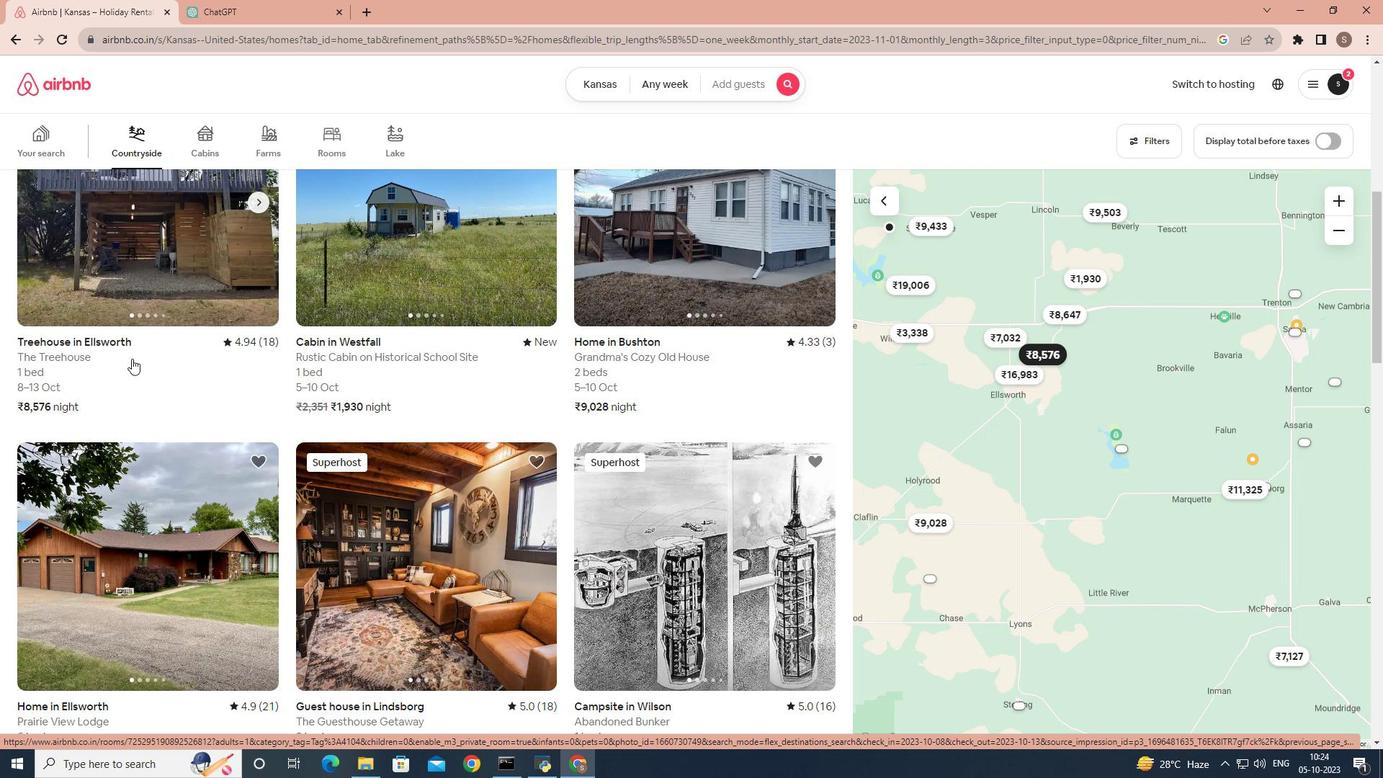 
Action: Mouse moved to (559, 424)
Screenshot: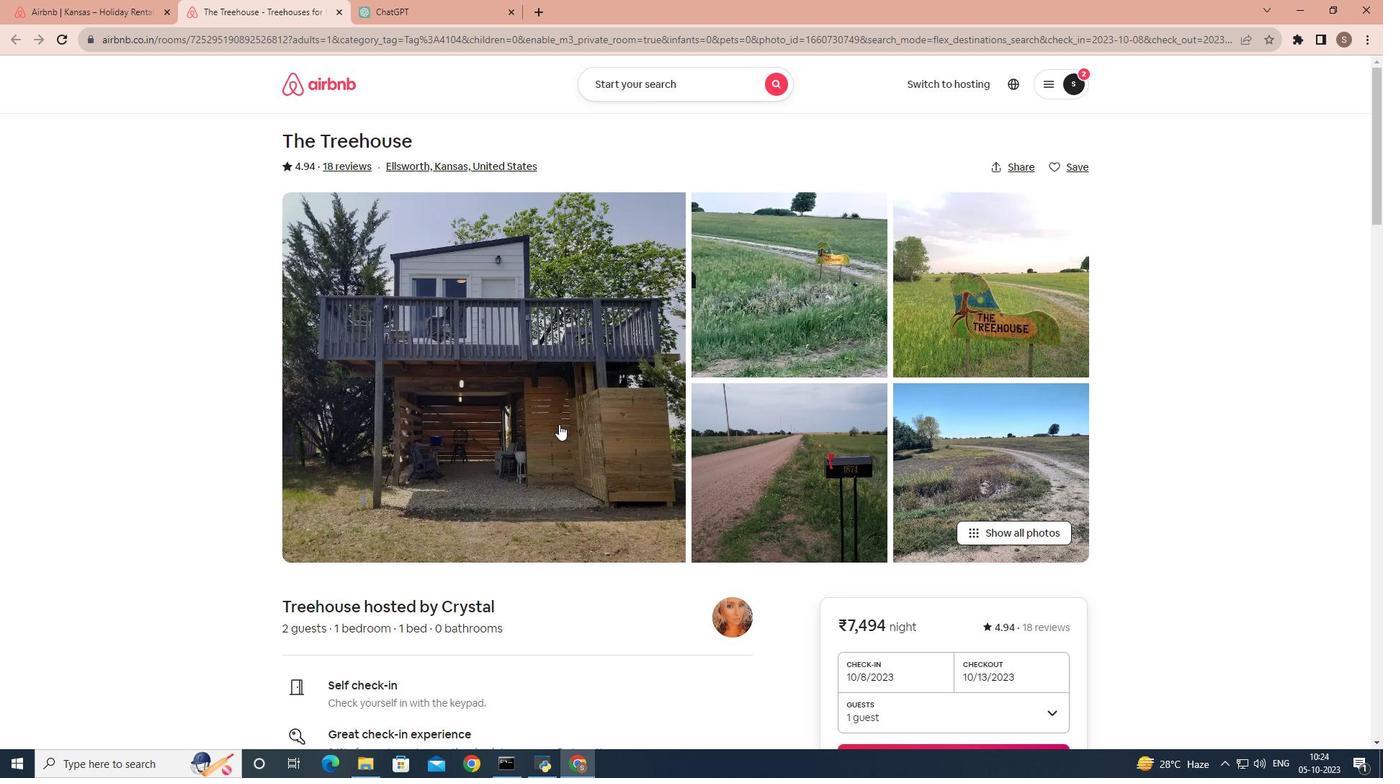 
Action: Mouse scrolled (559, 423) with delta (0, 0)
Screenshot: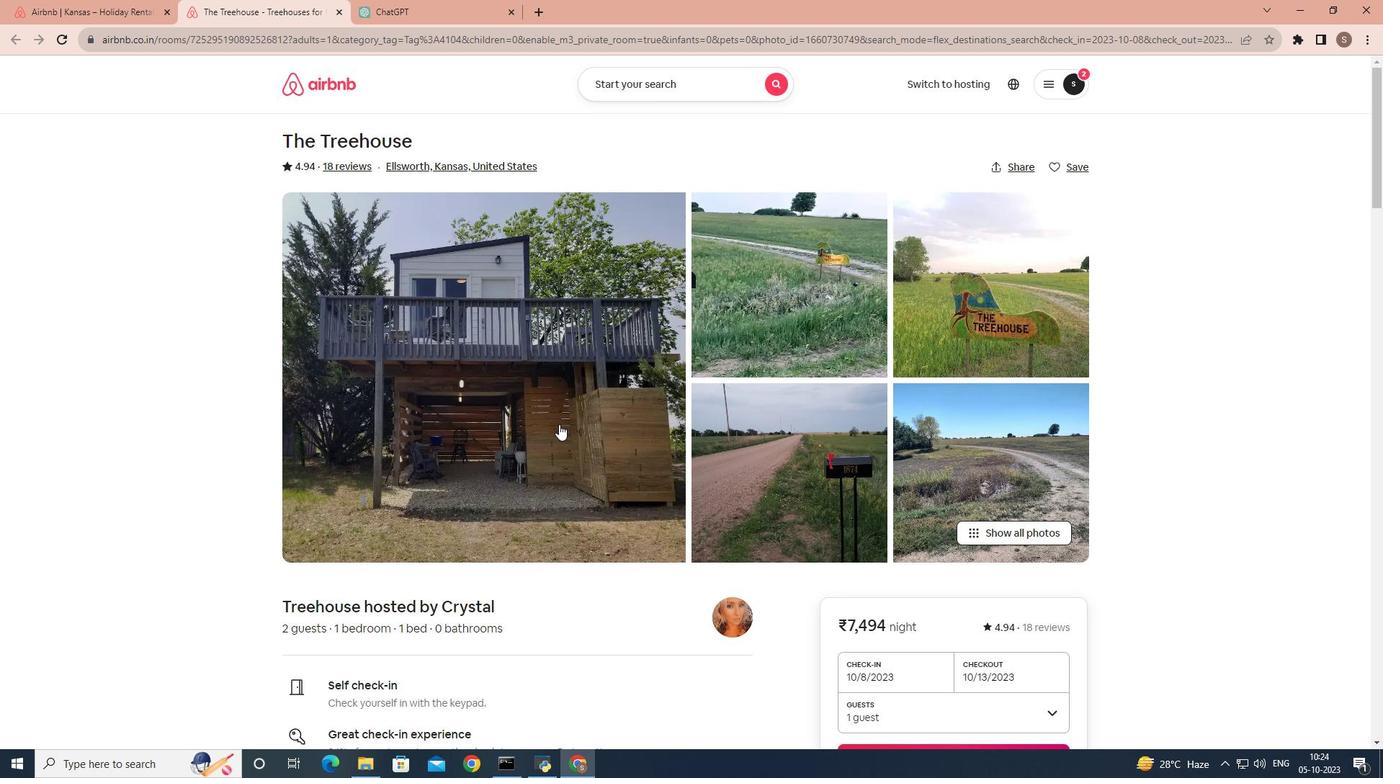 
Action: Mouse scrolled (559, 423) with delta (0, 0)
Screenshot: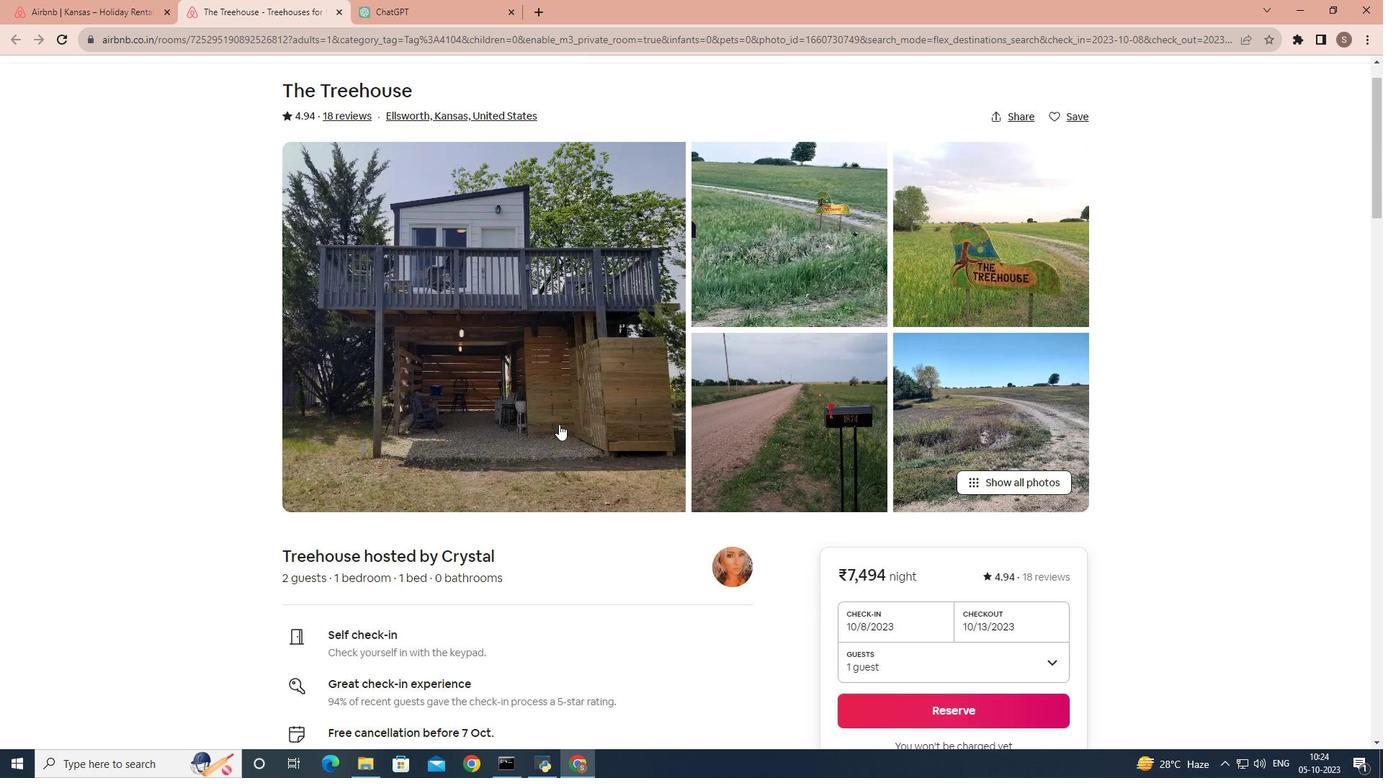 
Action: Mouse scrolled (559, 423) with delta (0, 0)
Screenshot: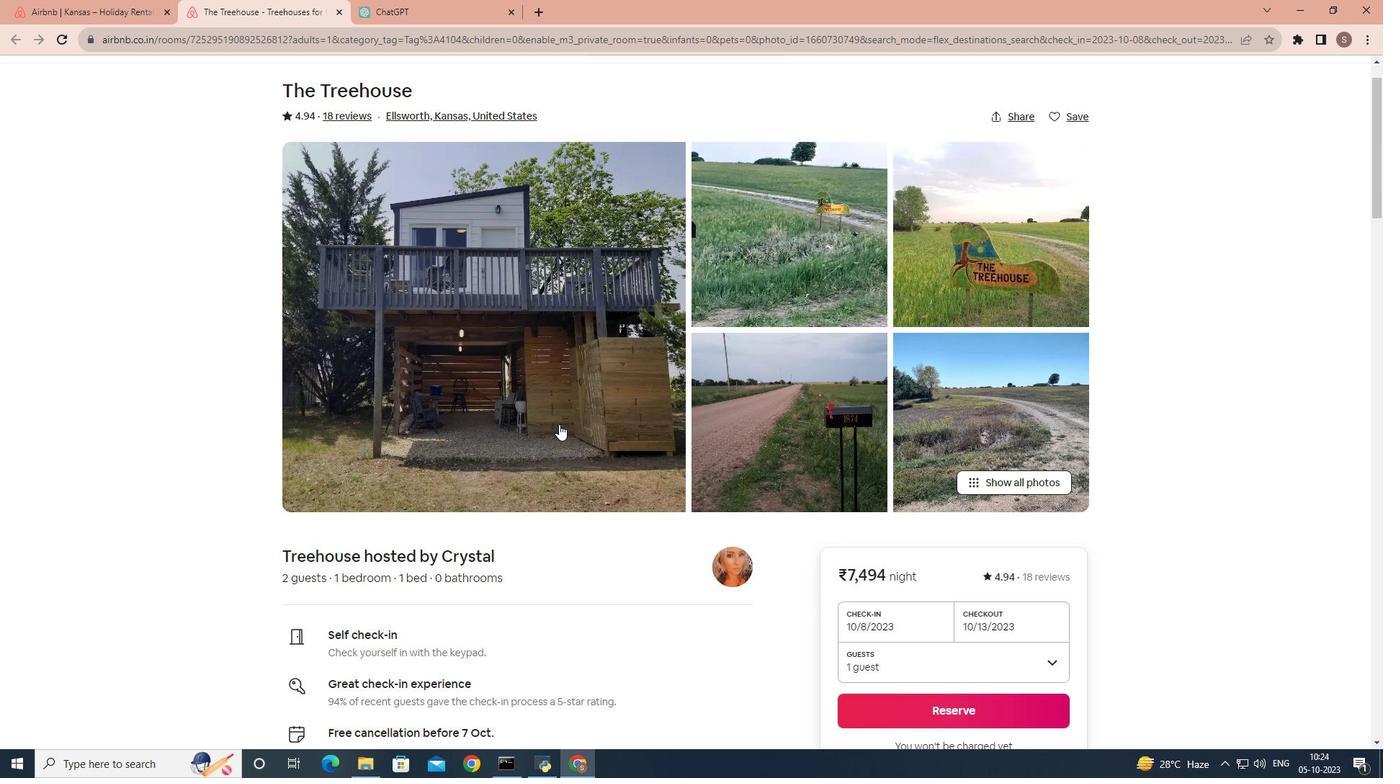 
Action: Mouse scrolled (559, 423) with delta (0, 0)
Screenshot: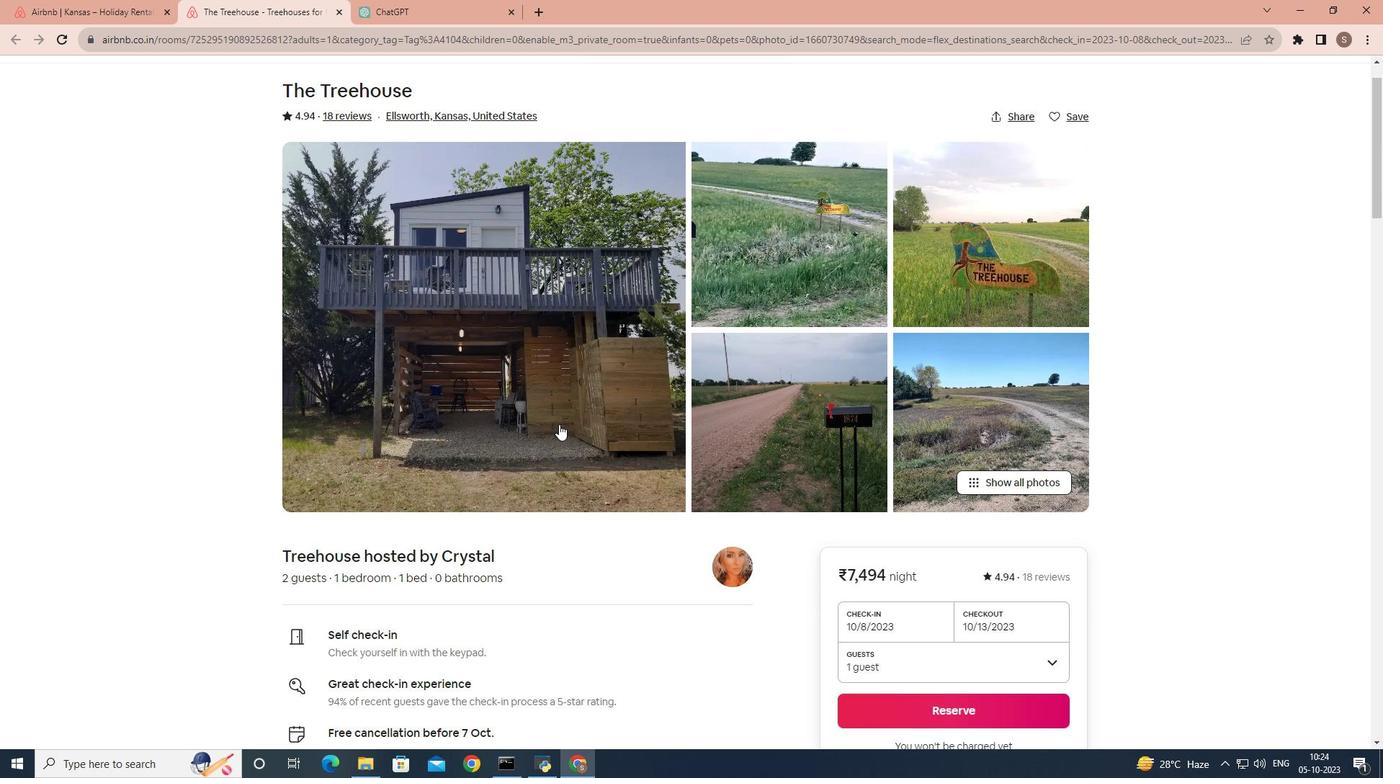 
Action: Mouse scrolled (559, 423) with delta (0, 0)
Screenshot: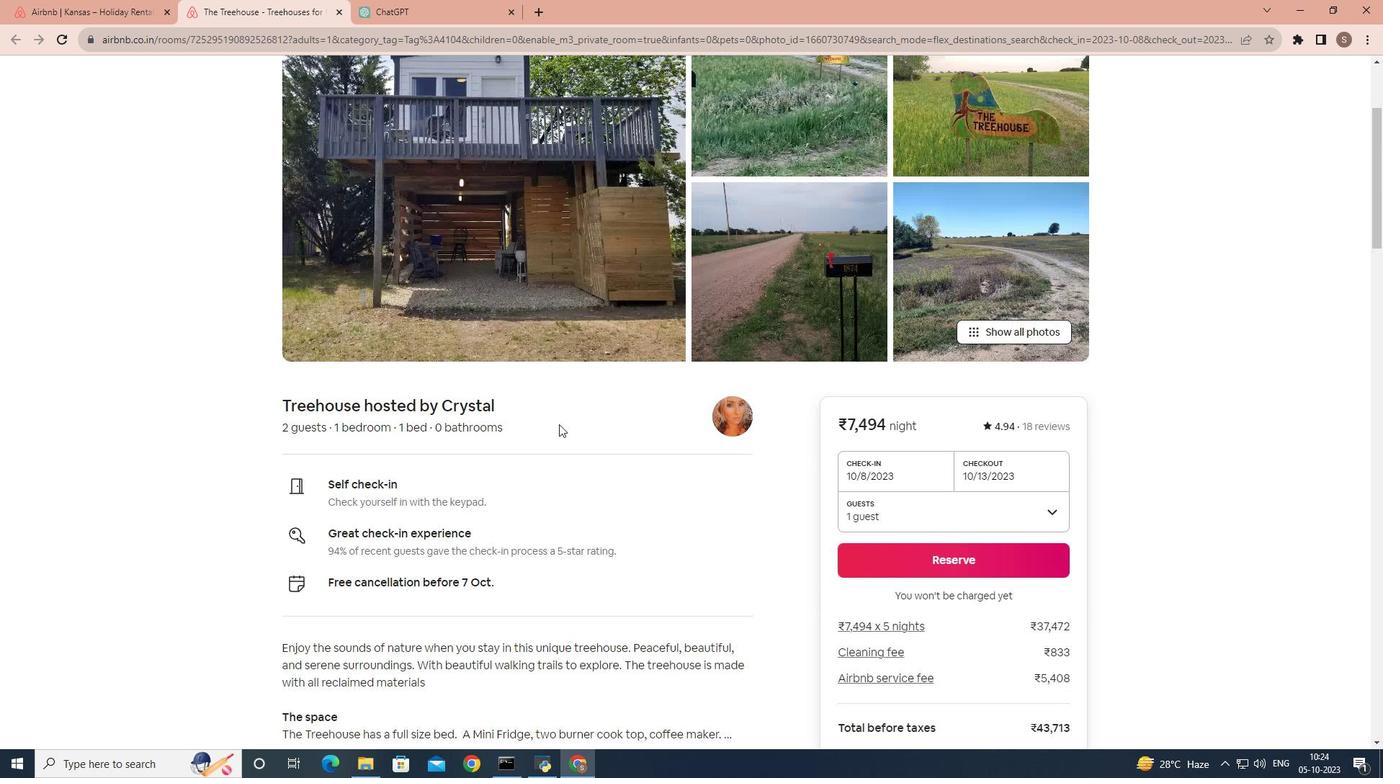 
Action: Mouse scrolled (559, 423) with delta (0, 0)
Screenshot: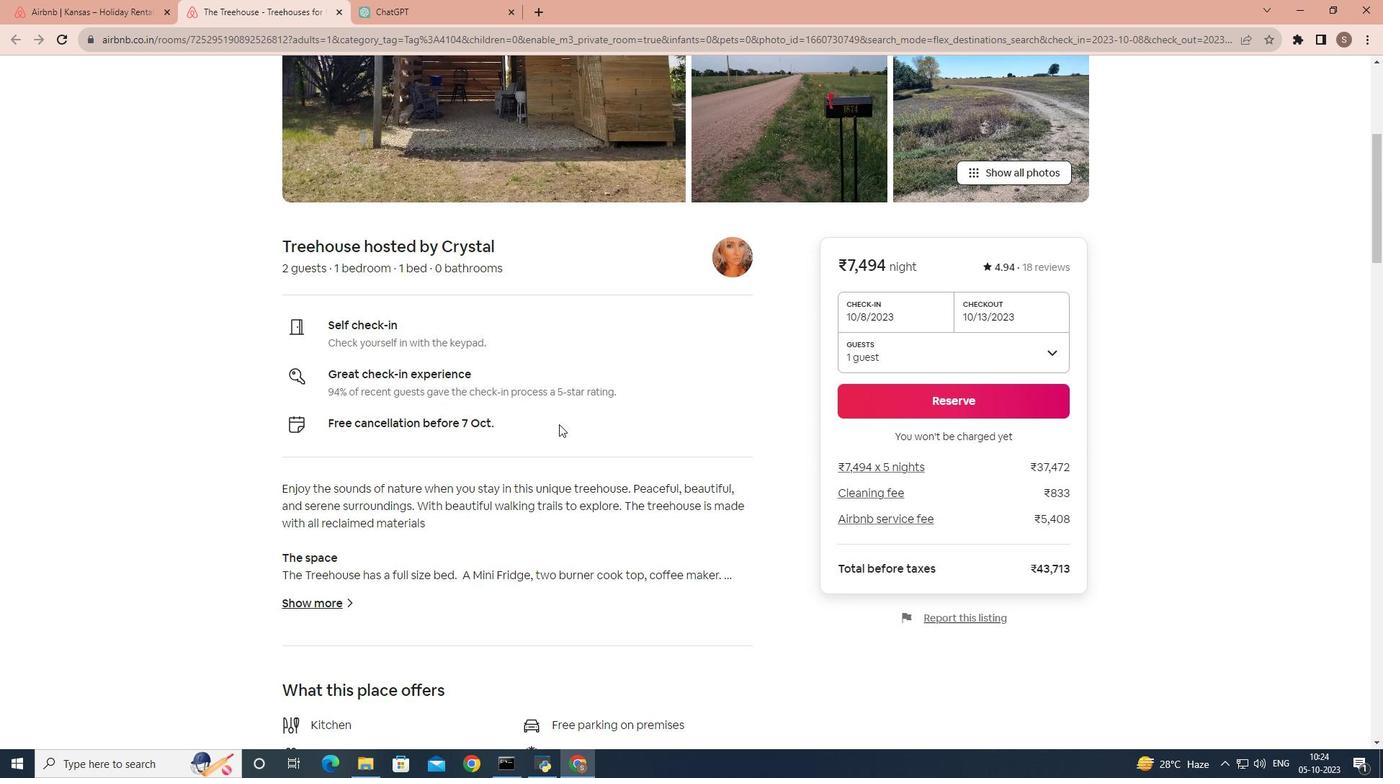 
Action: Mouse scrolled (559, 423) with delta (0, 0)
Screenshot: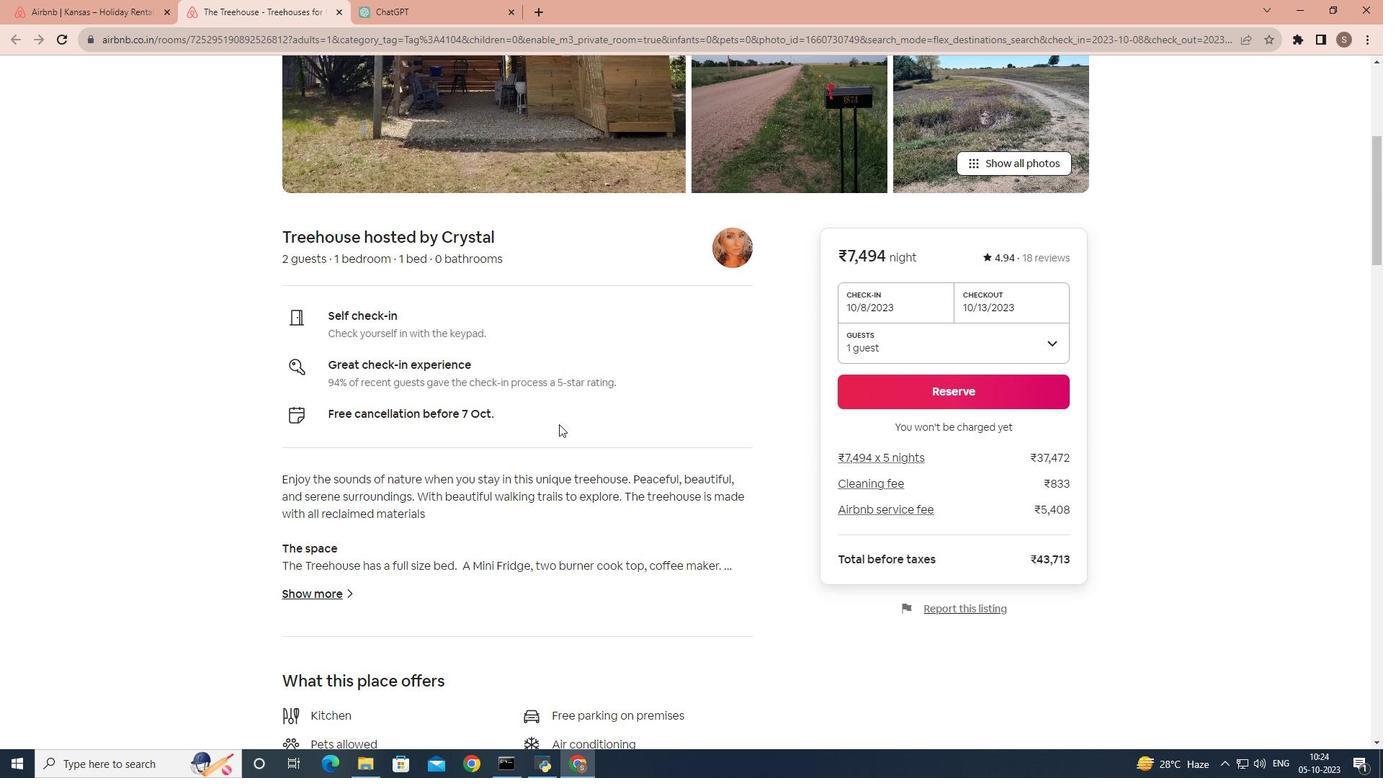 
Action: Mouse scrolled (559, 423) with delta (0, 0)
Screenshot: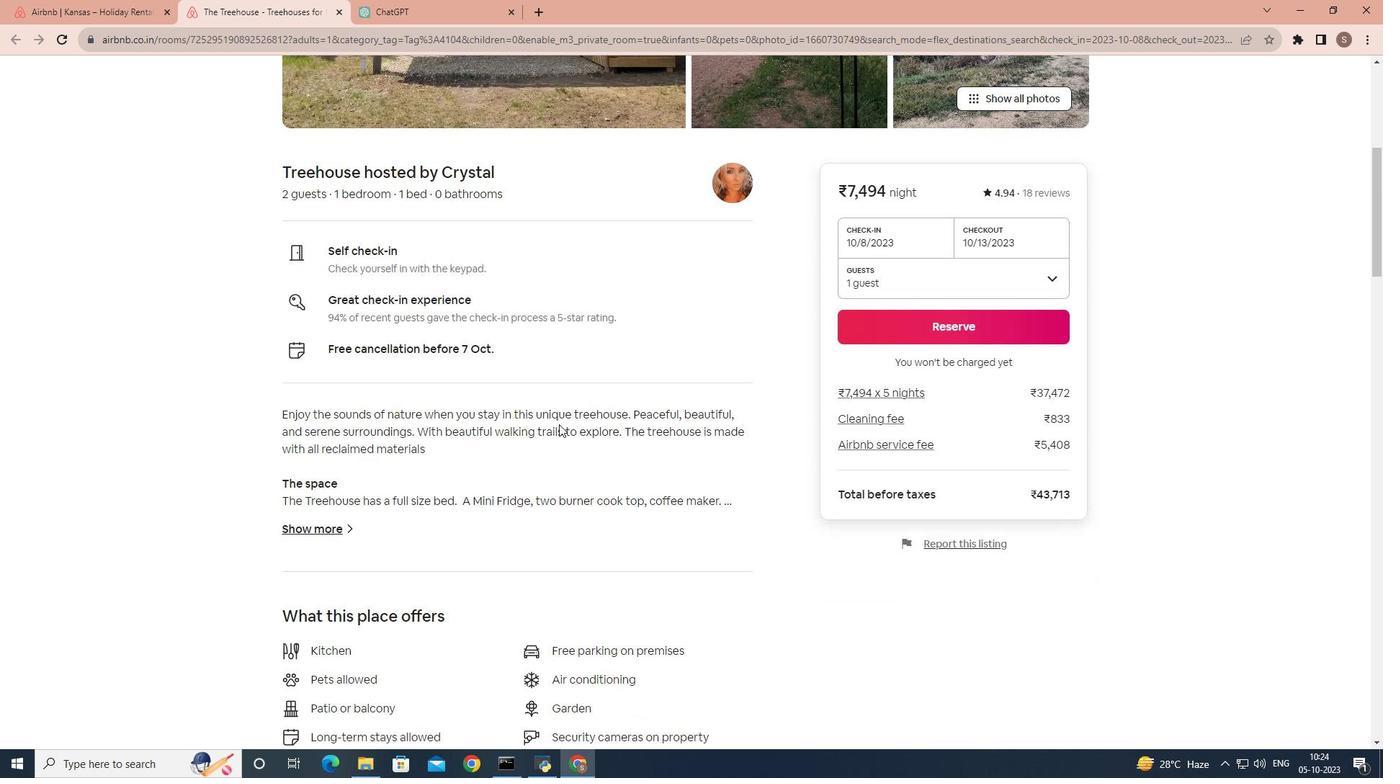 
Action: Mouse moved to (337, 390)
Screenshot: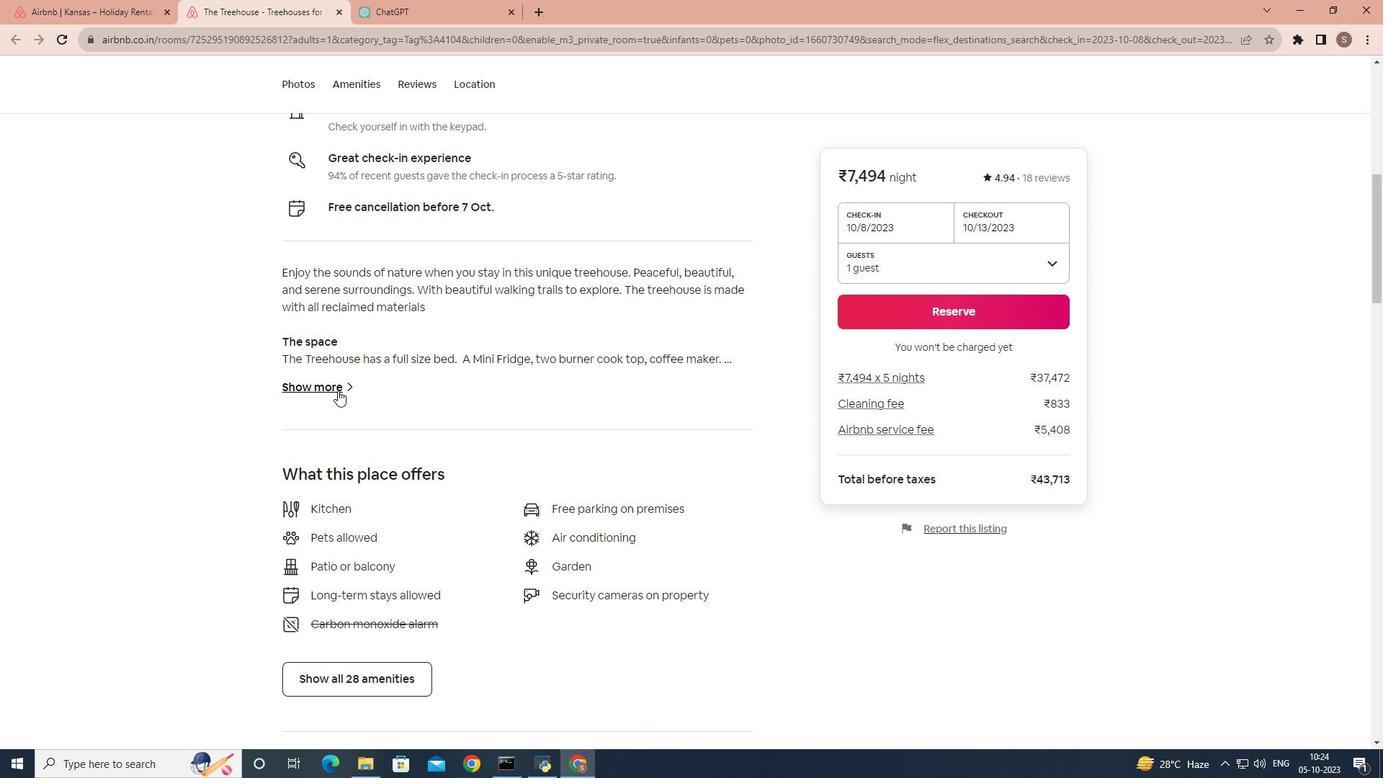 
Action: Mouse pressed left at (337, 390)
Screenshot: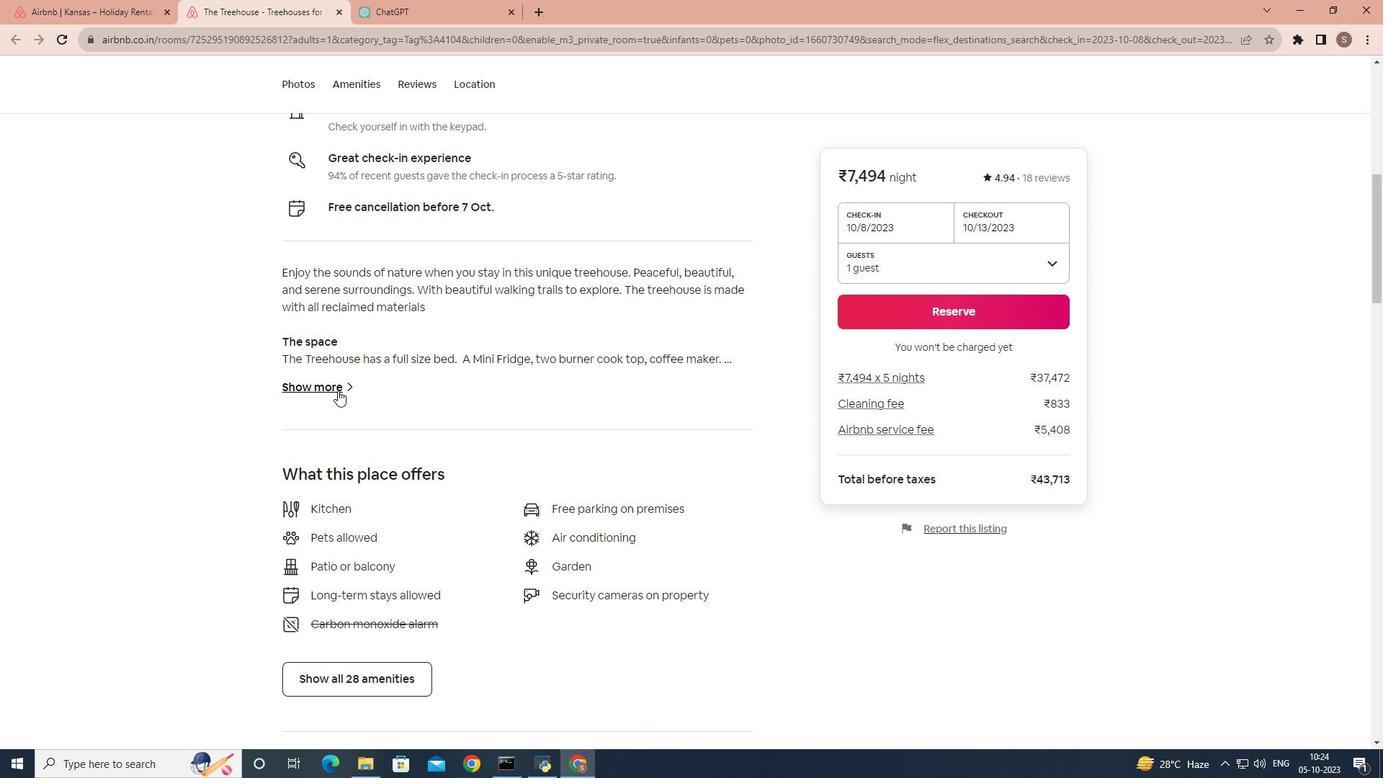 
Action: Mouse moved to (429, 258)
Screenshot: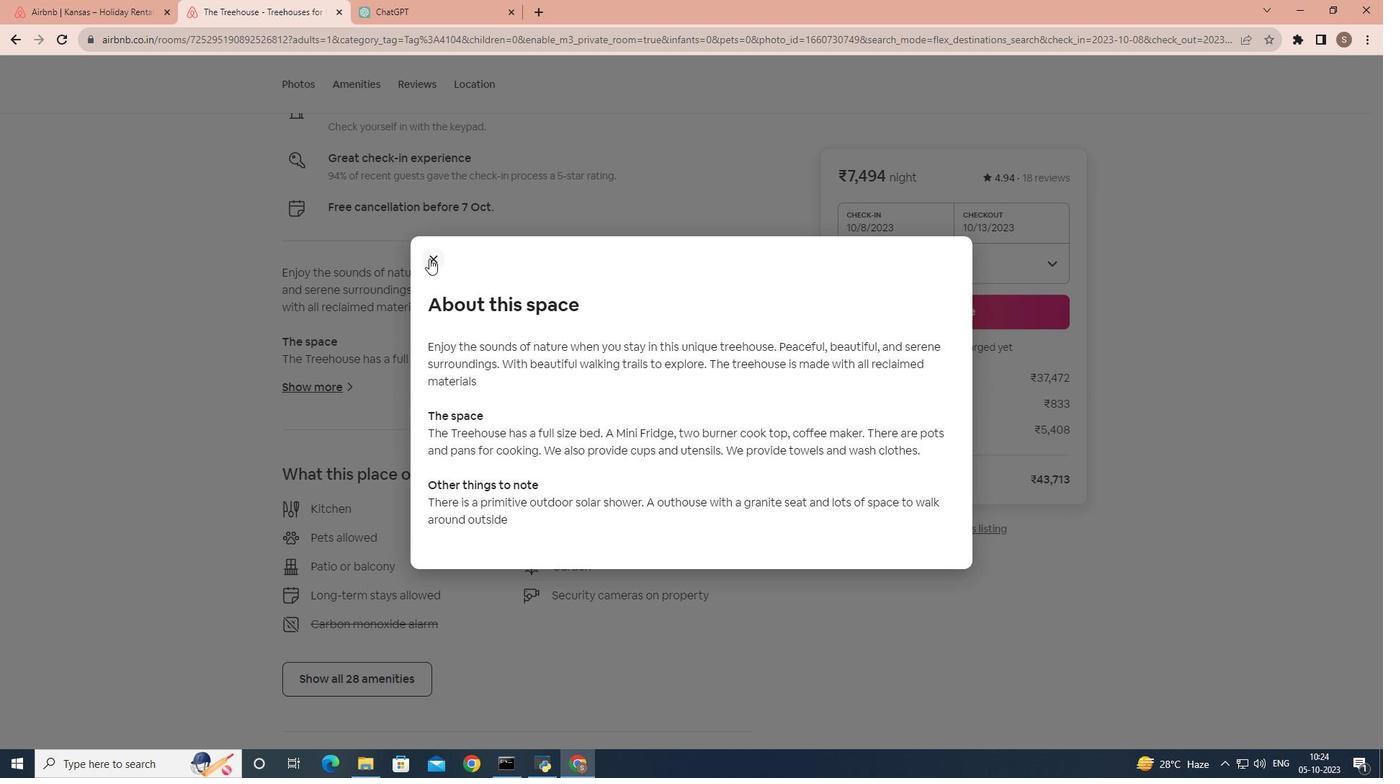 
Action: Mouse pressed left at (429, 258)
Screenshot: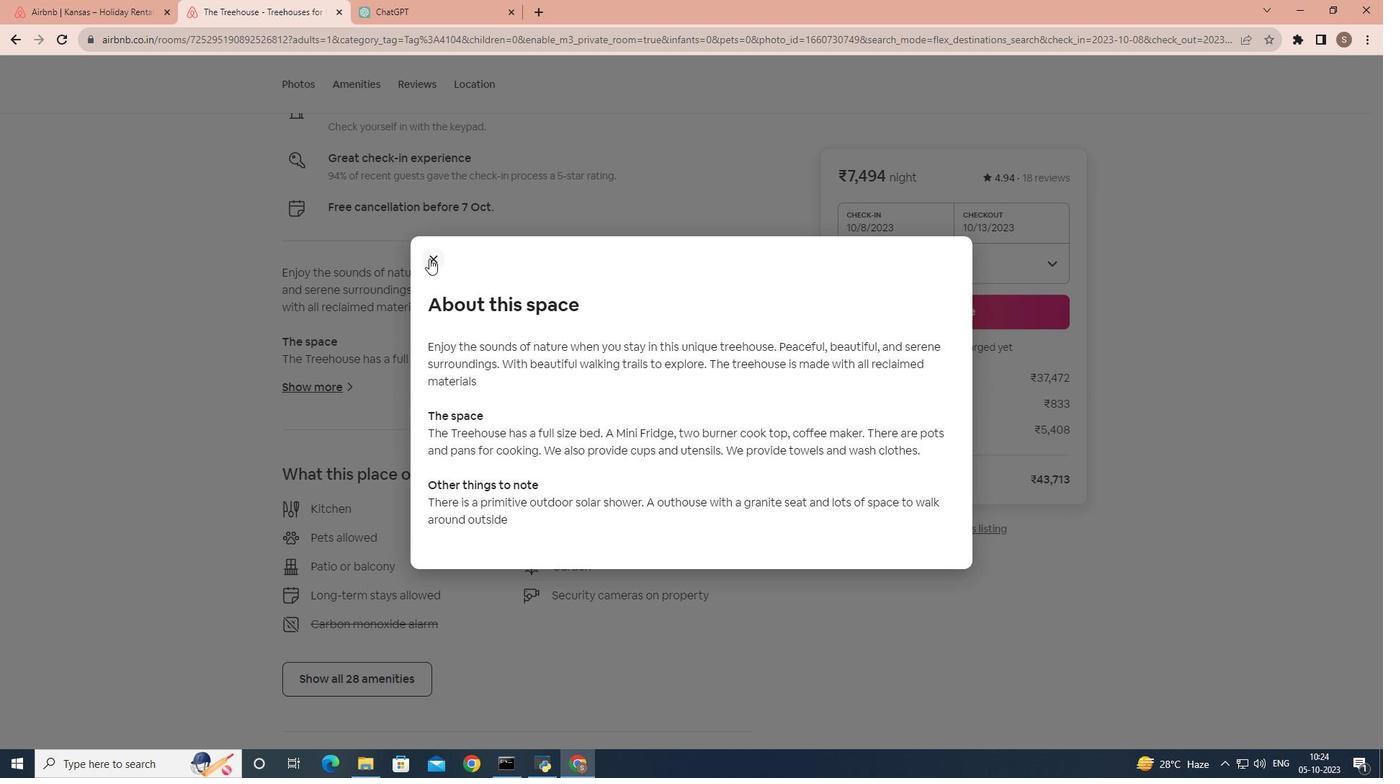 
Action: Mouse moved to (296, 684)
Screenshot: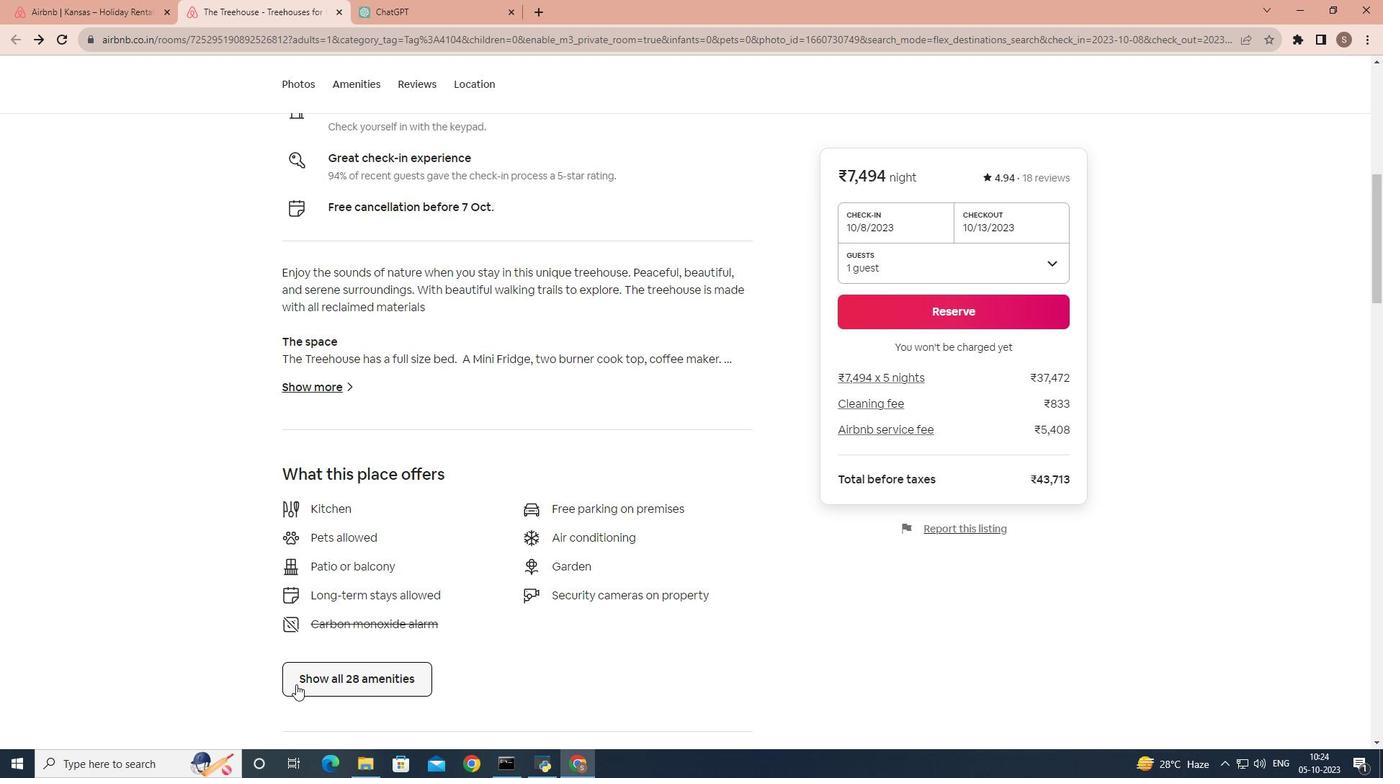 
Action: Mouse pressed left at (296, 684)
Screenshot: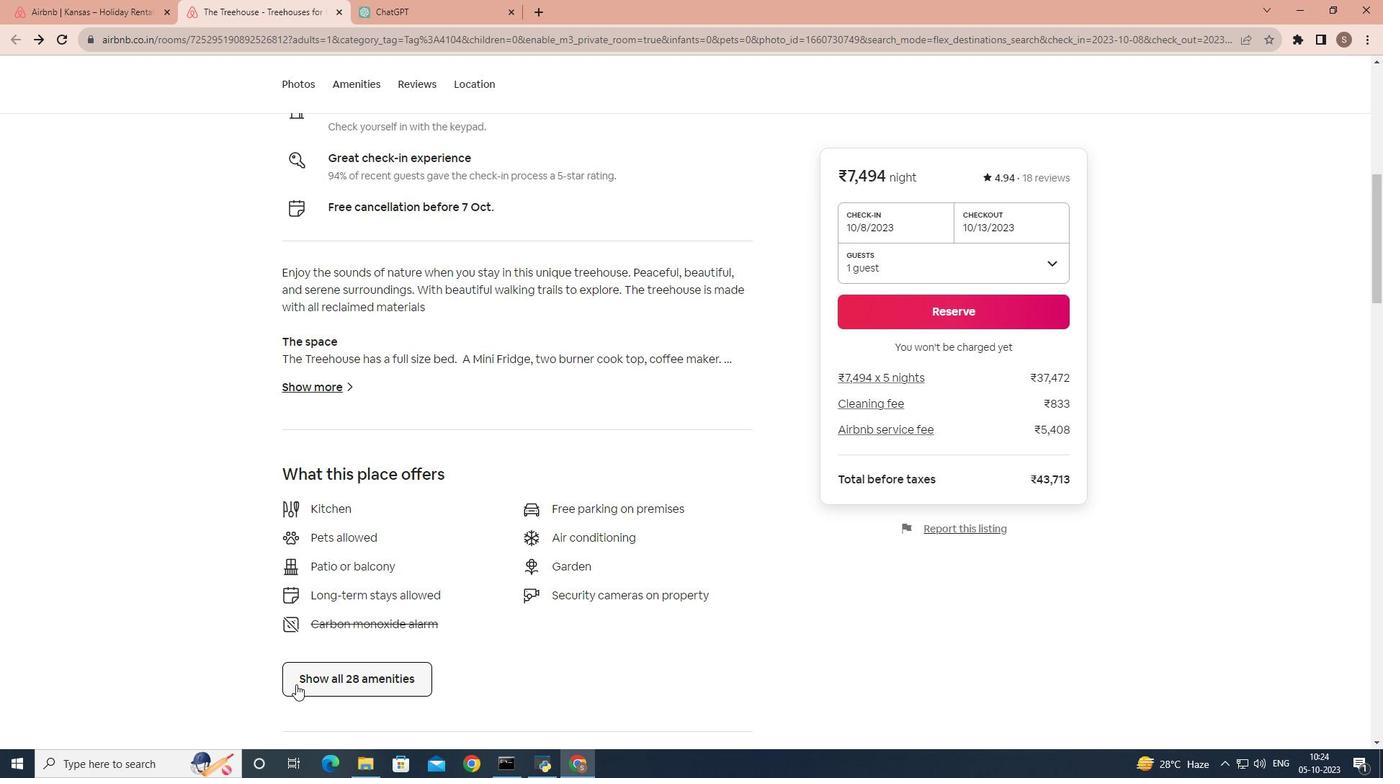 
Action: Mouse moved to (544, 548)
Screenshot: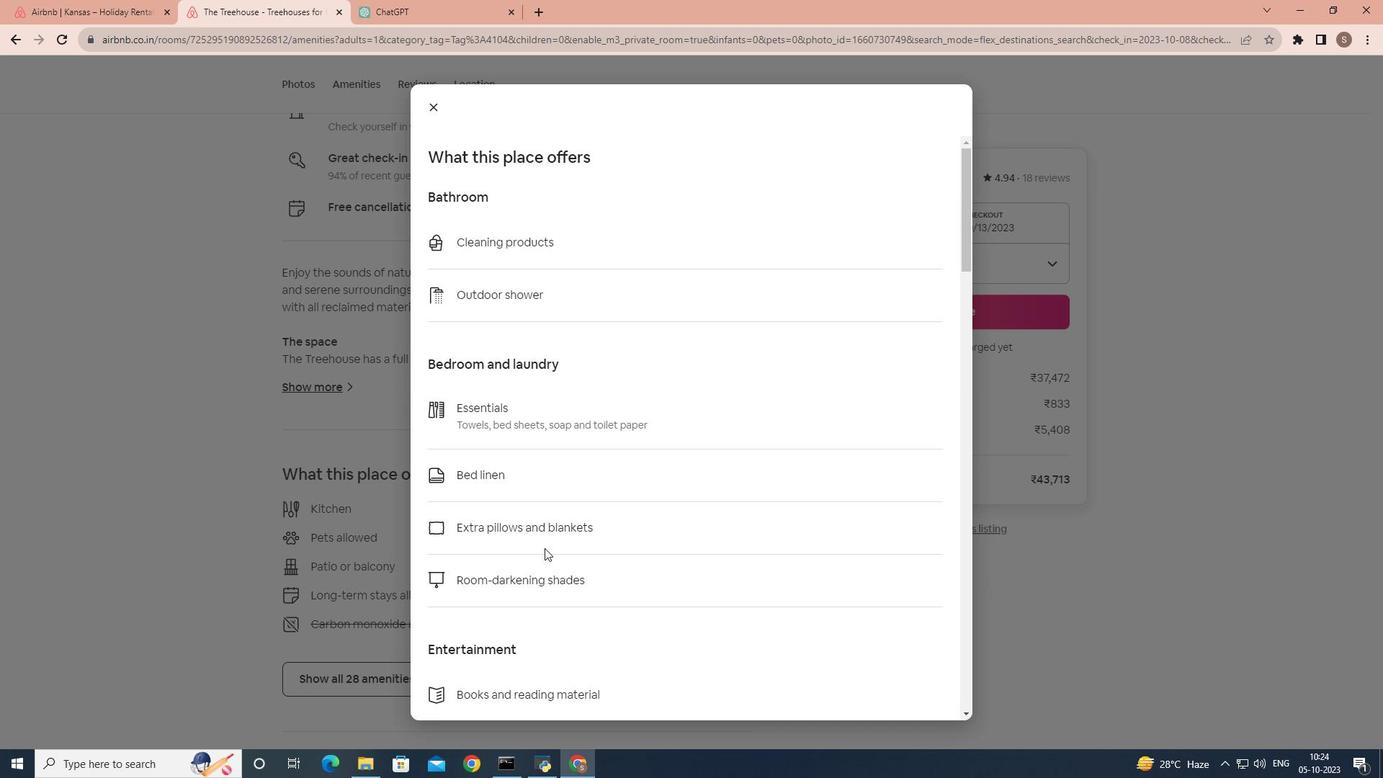 
Action: Mouse scrolled (544, 547) with delta (0, 0)
Screenshot: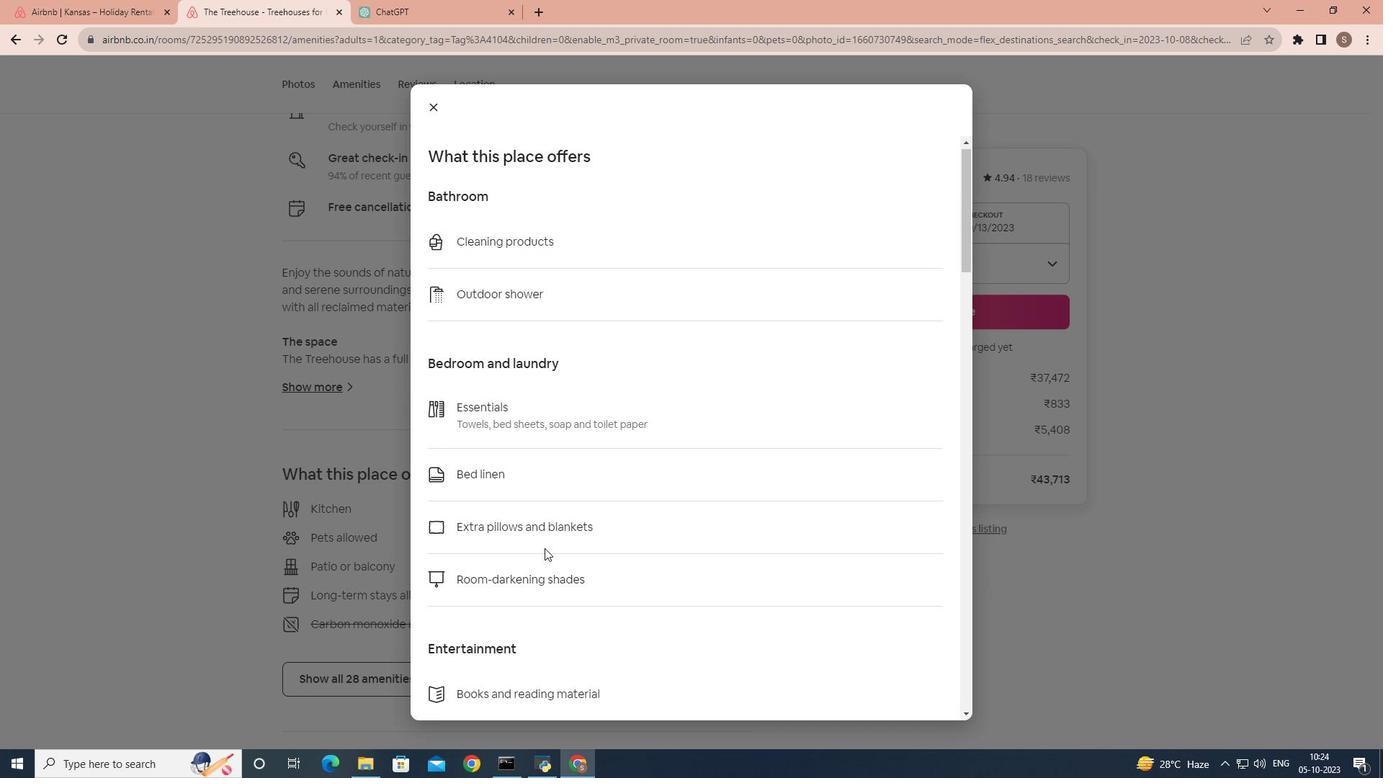 
Action: Mouse scrolled (544, 547) with delta (0, 0)
Screenshot: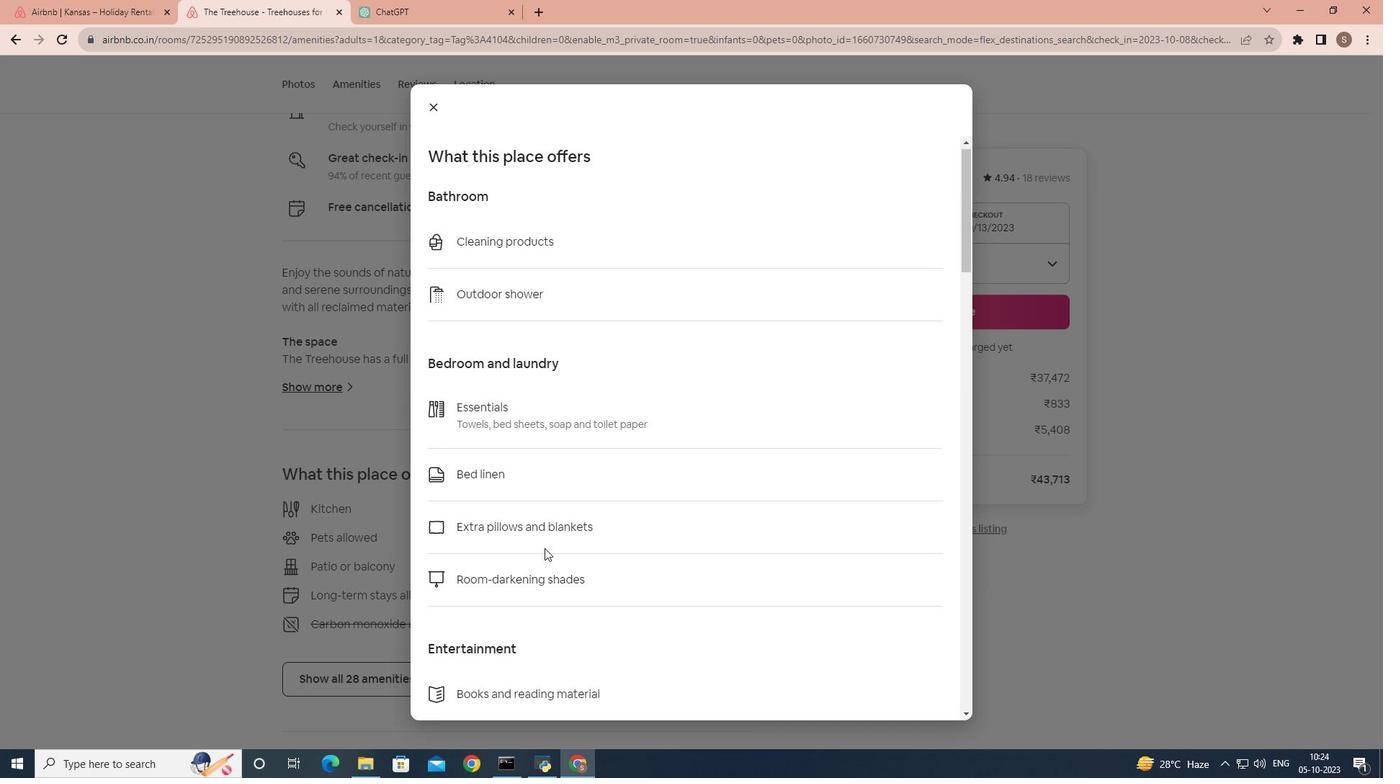 
Action: Mouse scrolled (544, 547) with delta (0, 0)
Screenshot: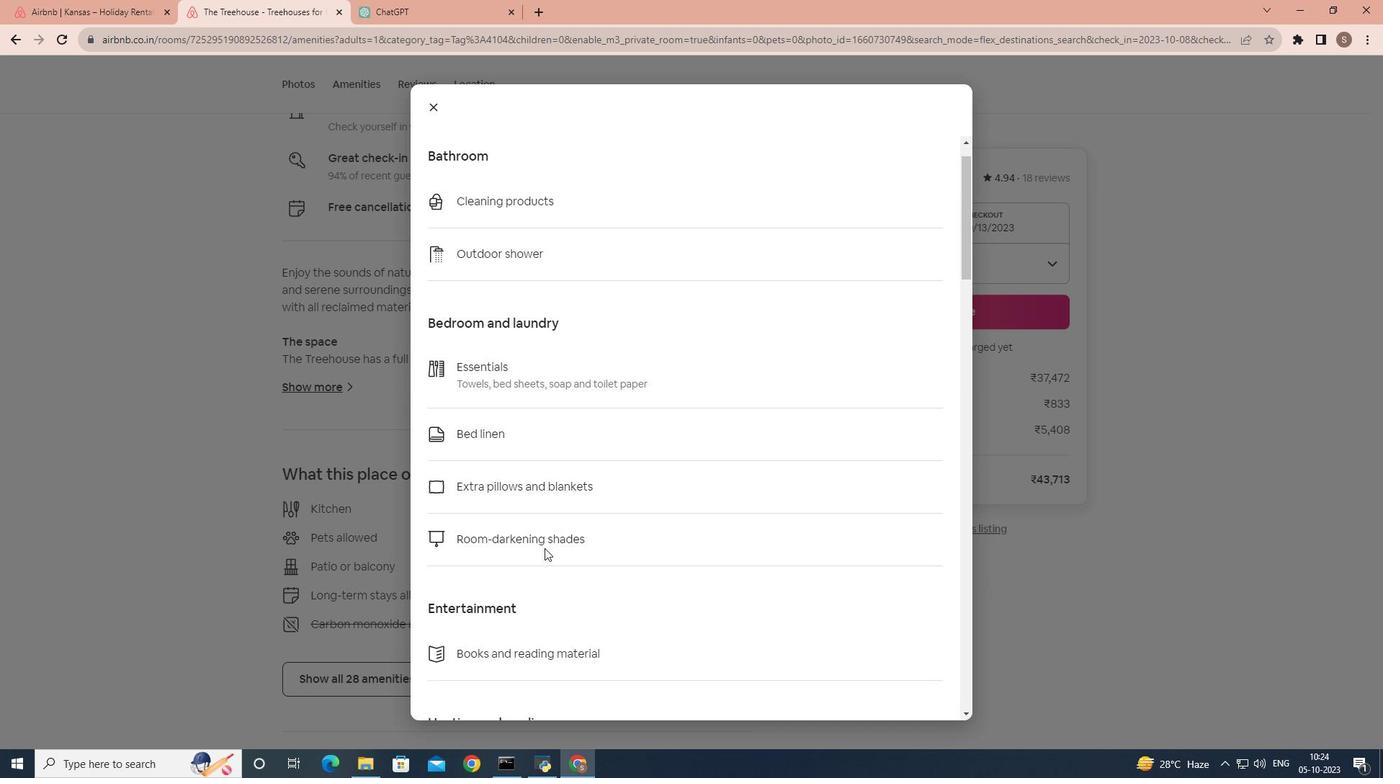 
Action: Mouse scrolled (544, 547) with delta (0, 0)
Screenshot: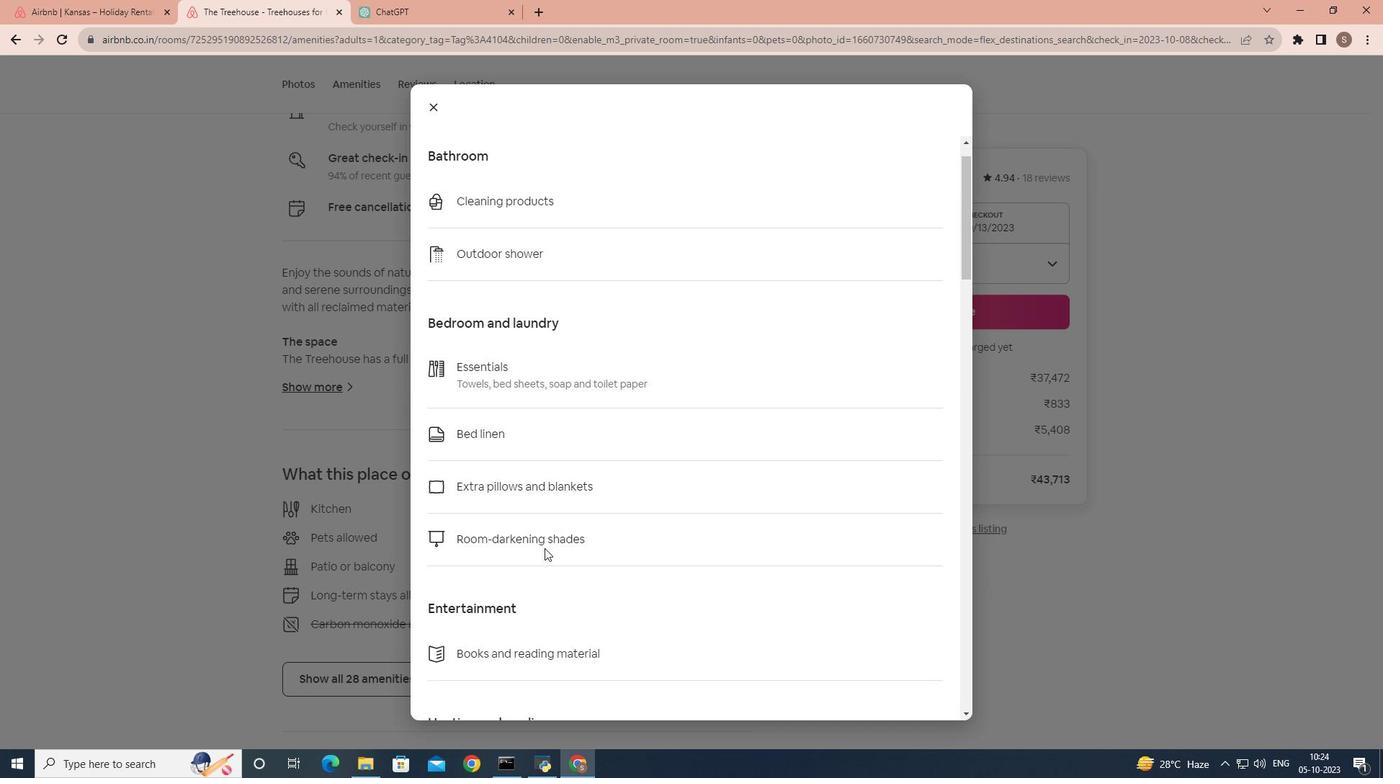 
Action: Mouse scrolled (544, 547) with delta (0, 0)
Screenshot: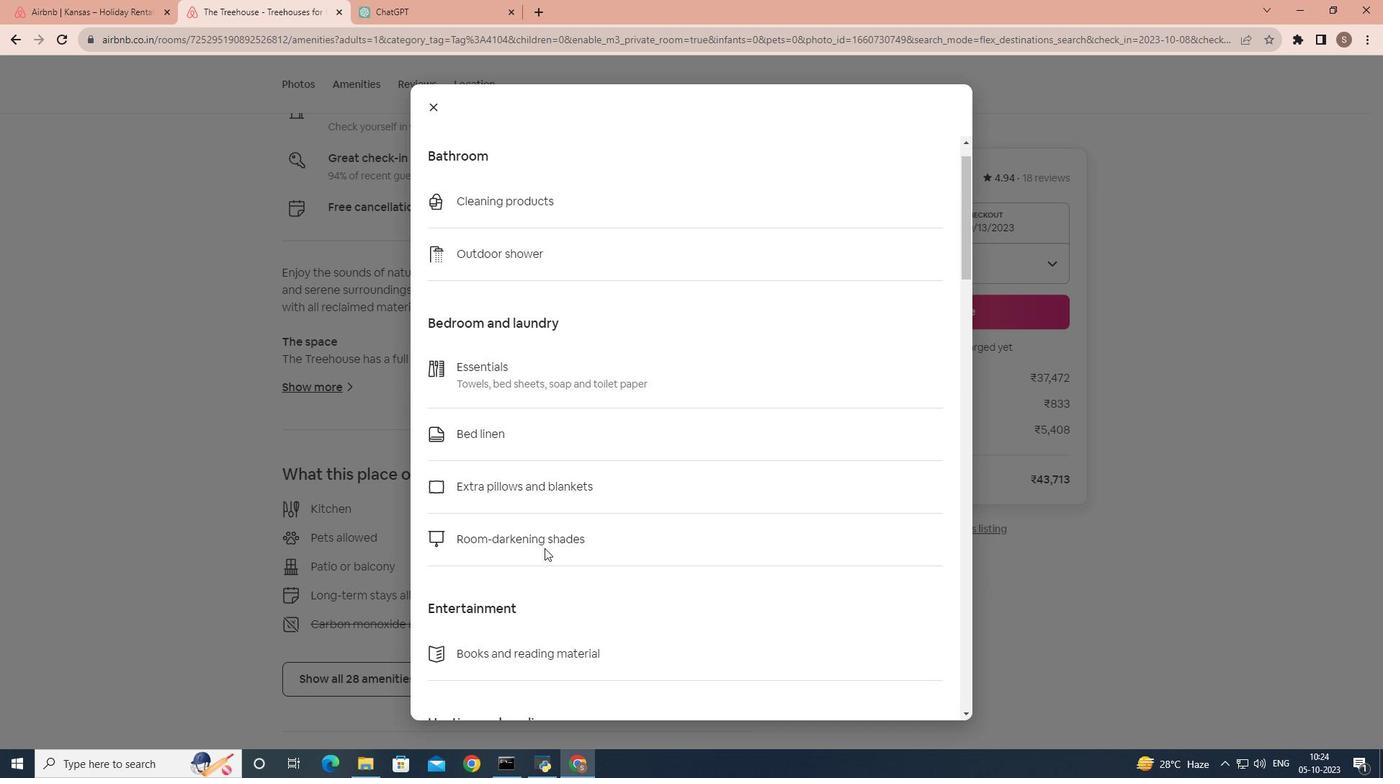 
Action: Mouse scrolled (544, 547) with delta (0, 0)
Screenshot: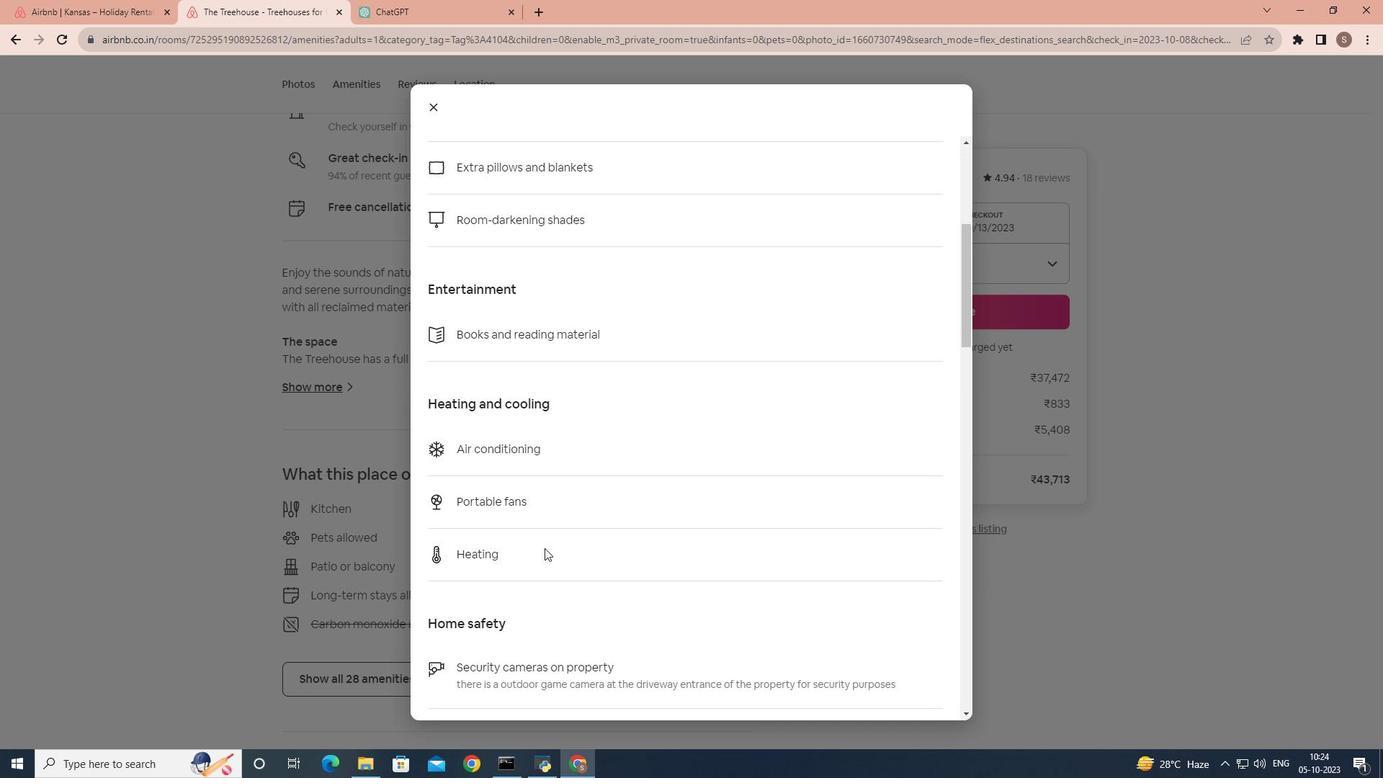 
Action: Mouse scrolled (544, 547) with delta (0, 0)
Screenshot: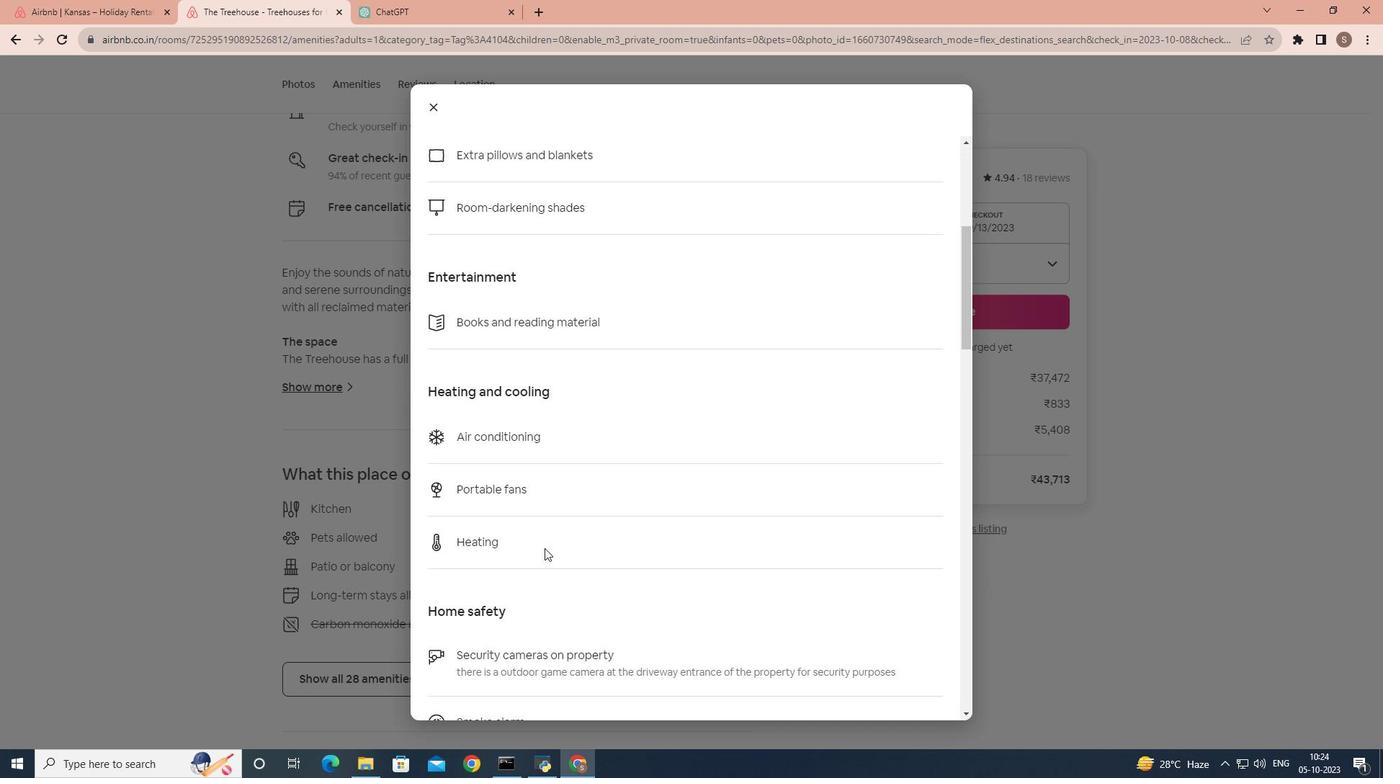 
Action: Mouse scrolled (544, 547) with delta (0, 0)
Screenshot: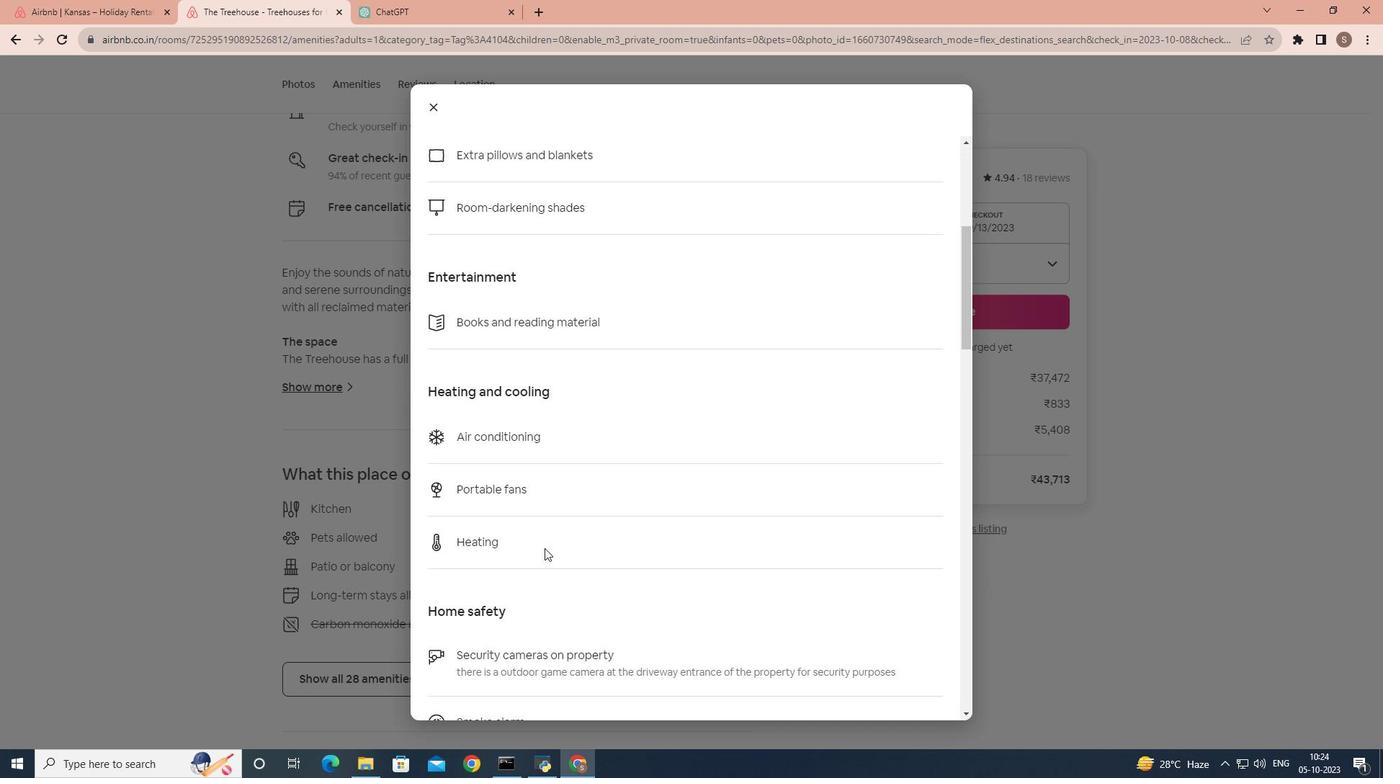 
Action: Mouse scrolled (544, 547) with delta (0, 0)
Screenshot: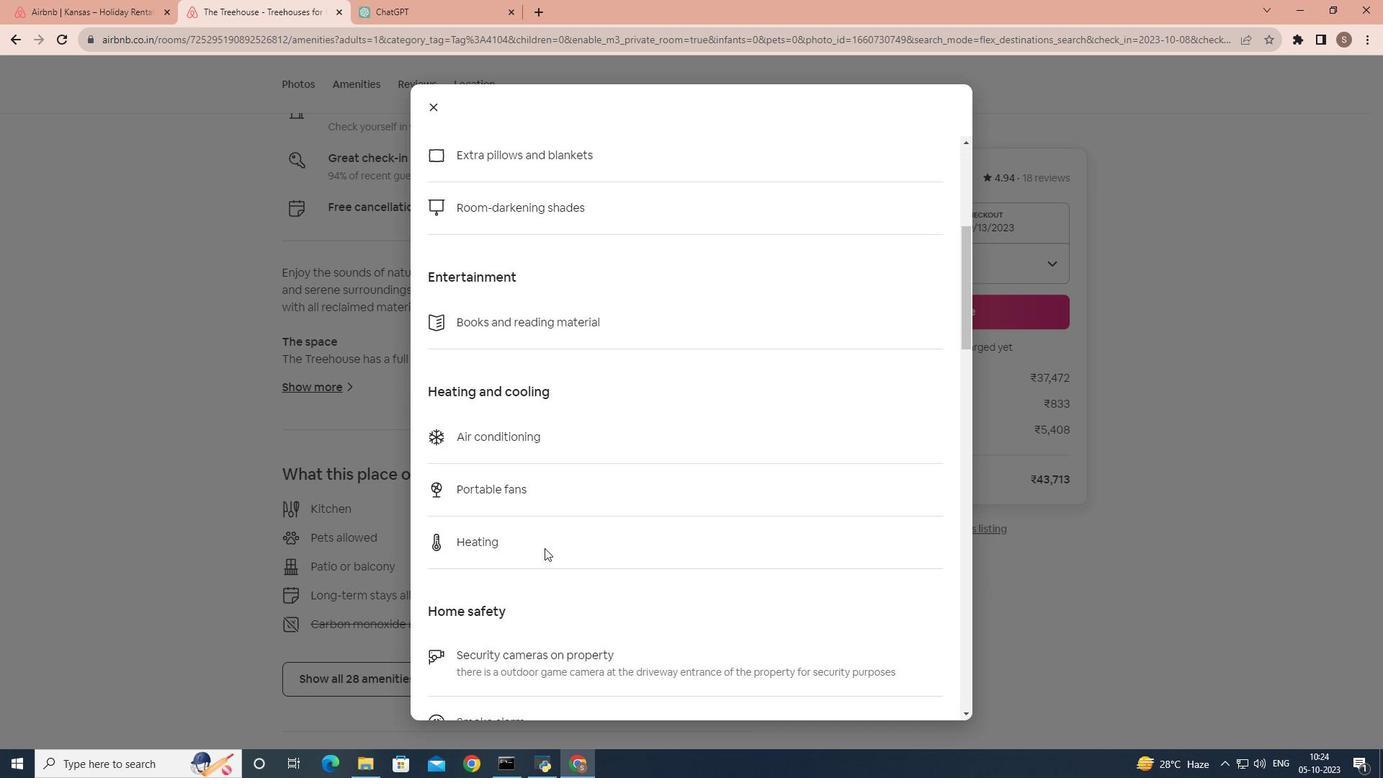 
Action: Mouse scrolled (544, 547) with delta (0, 0)
Screenshot: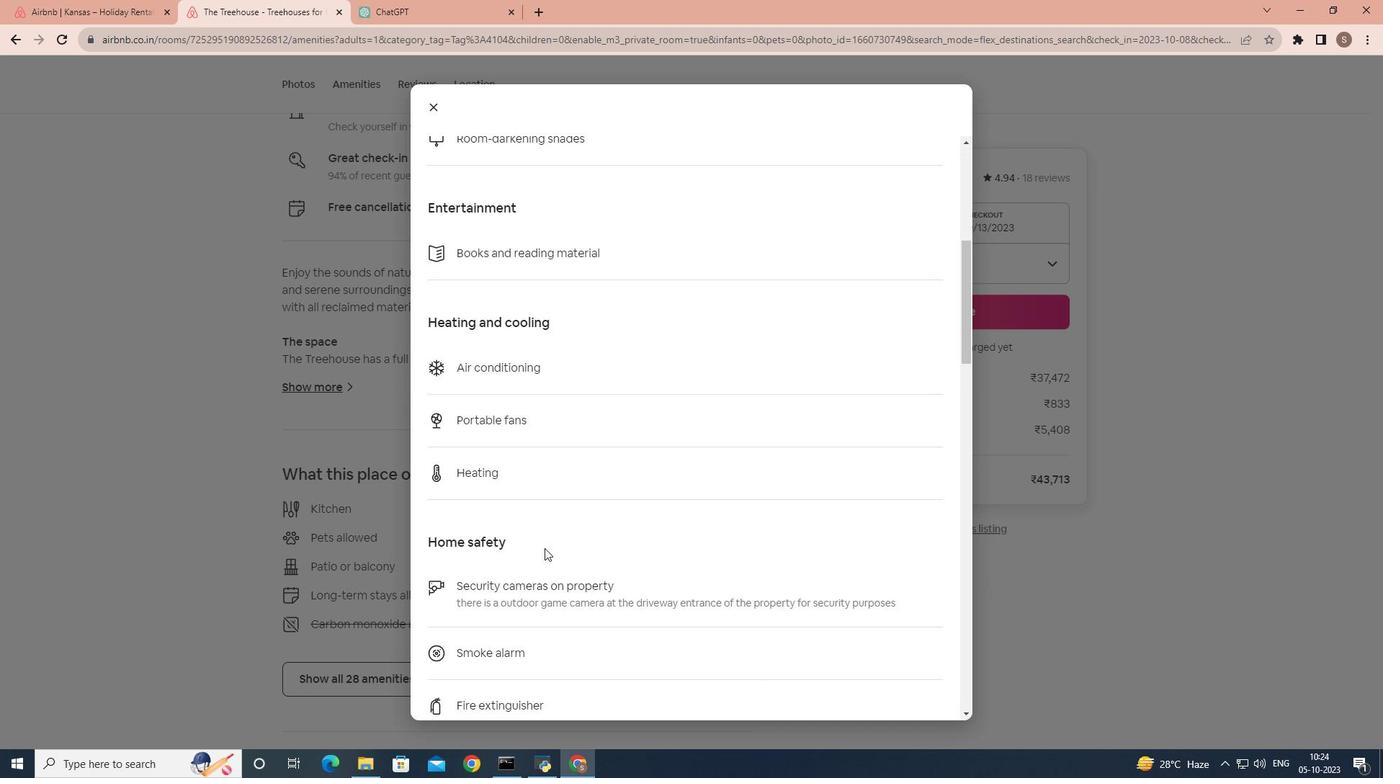 
Action: Mouse scrolled (544, 547) with delta (0, 0)
Screenshot: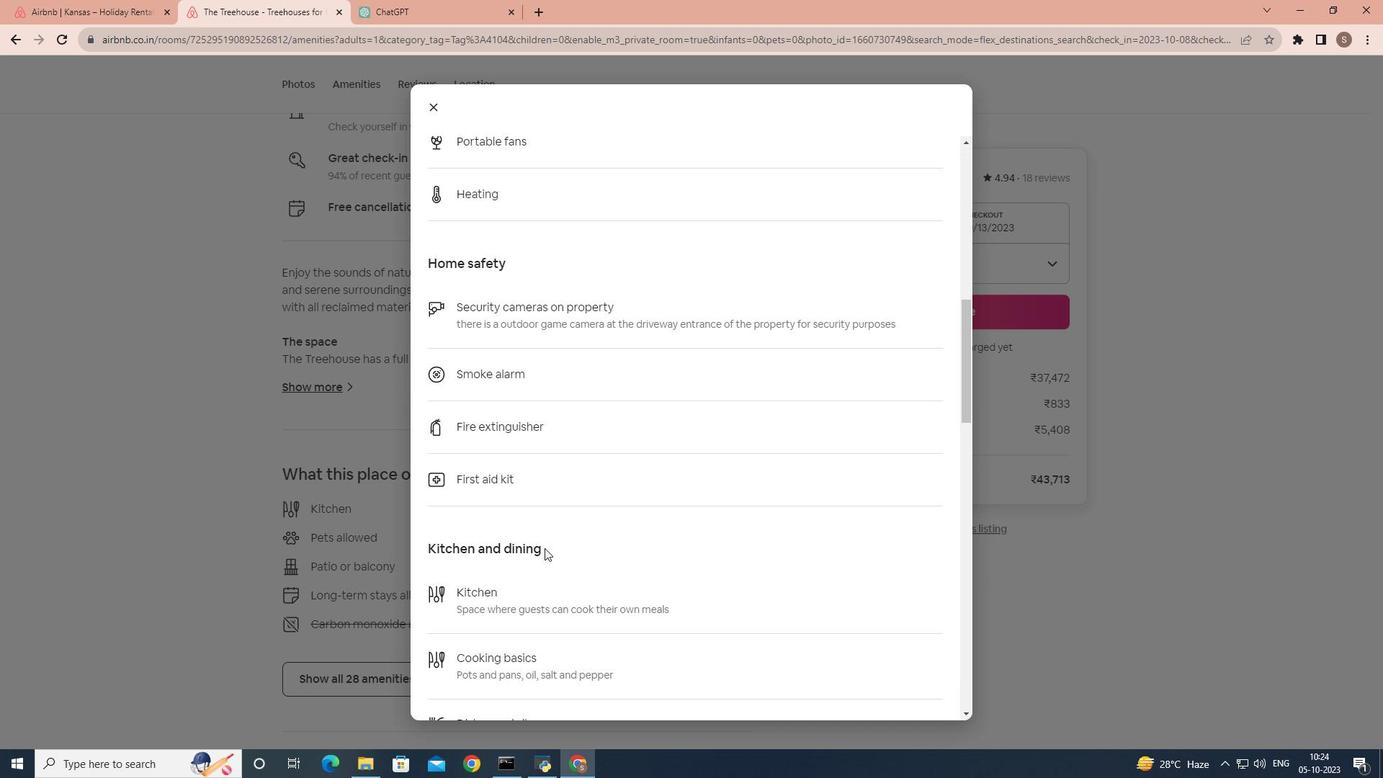 
Action: Mouse scrolled (544, 547) with delta (0, 0)
Screenshot: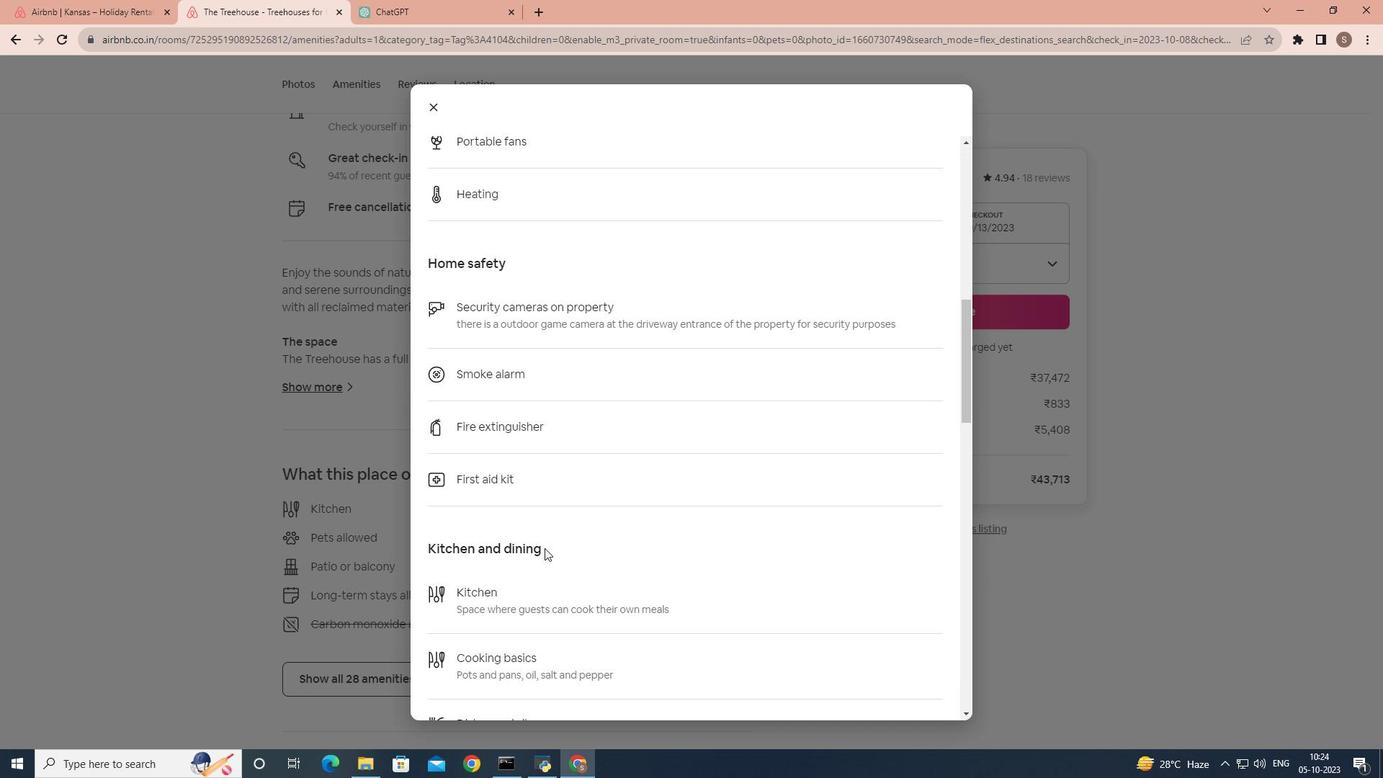 
Action: Mouse scrolled (544, 547) with delta (0, 0)
Screenshot: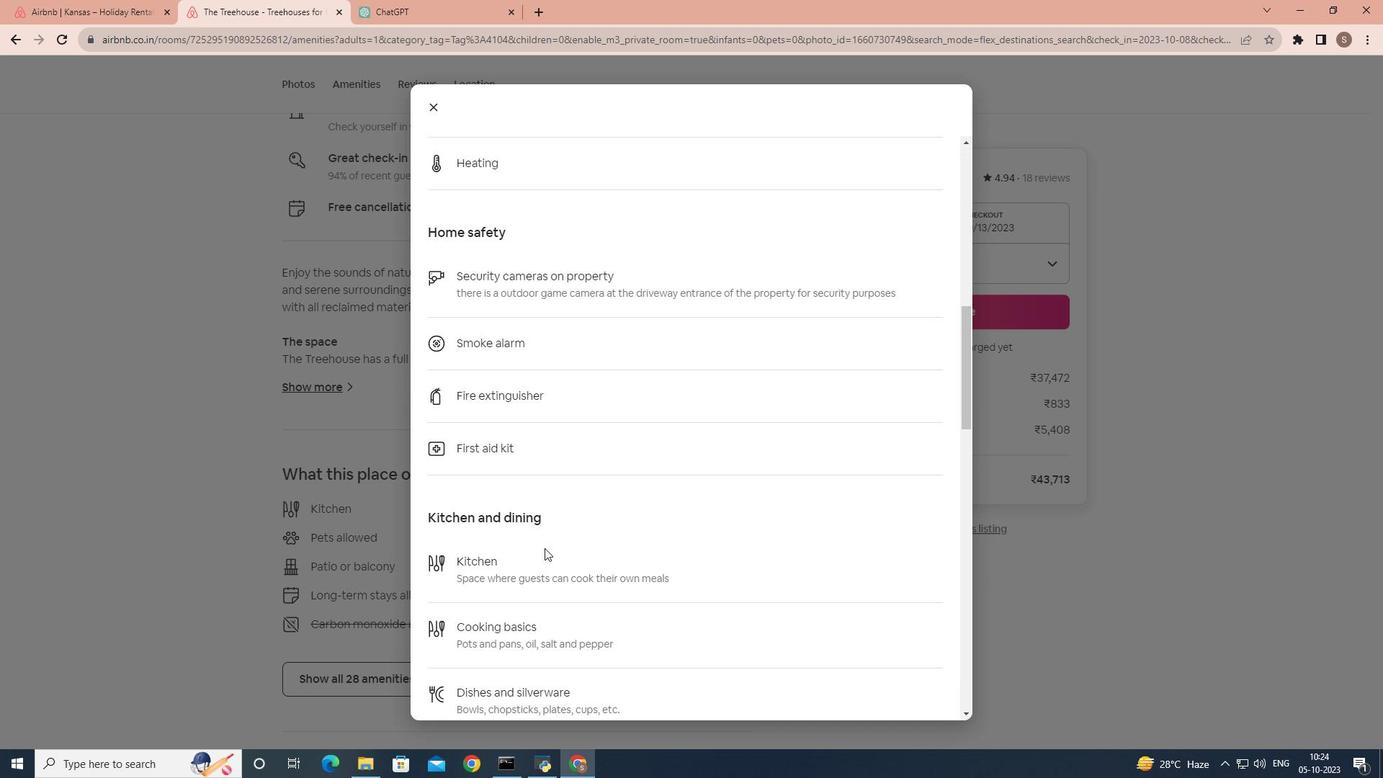 
Action: Mouse scrolled (544, 547) with delta (0, 0)
Screenshot: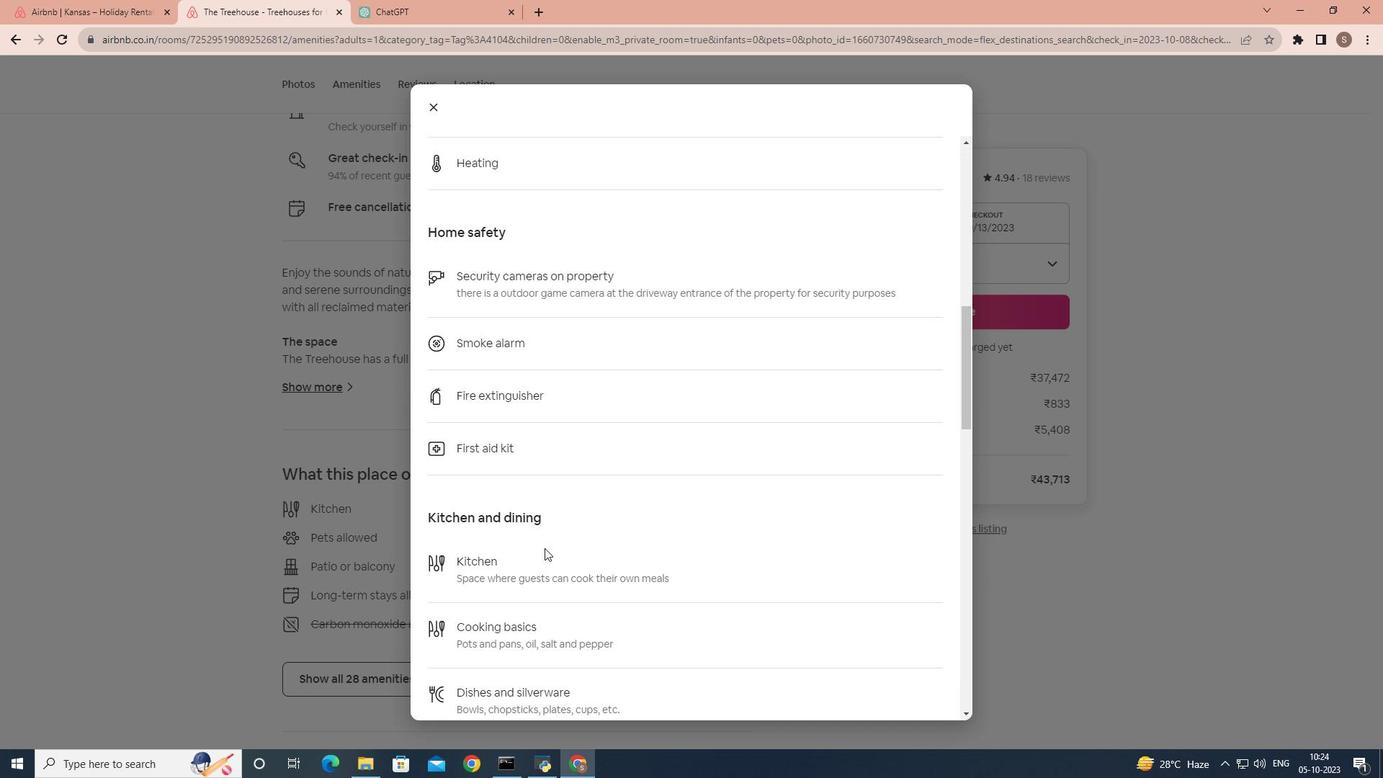 
Action: Mouse scrolled (544, 547) with delta (0, 0)
Screenshot: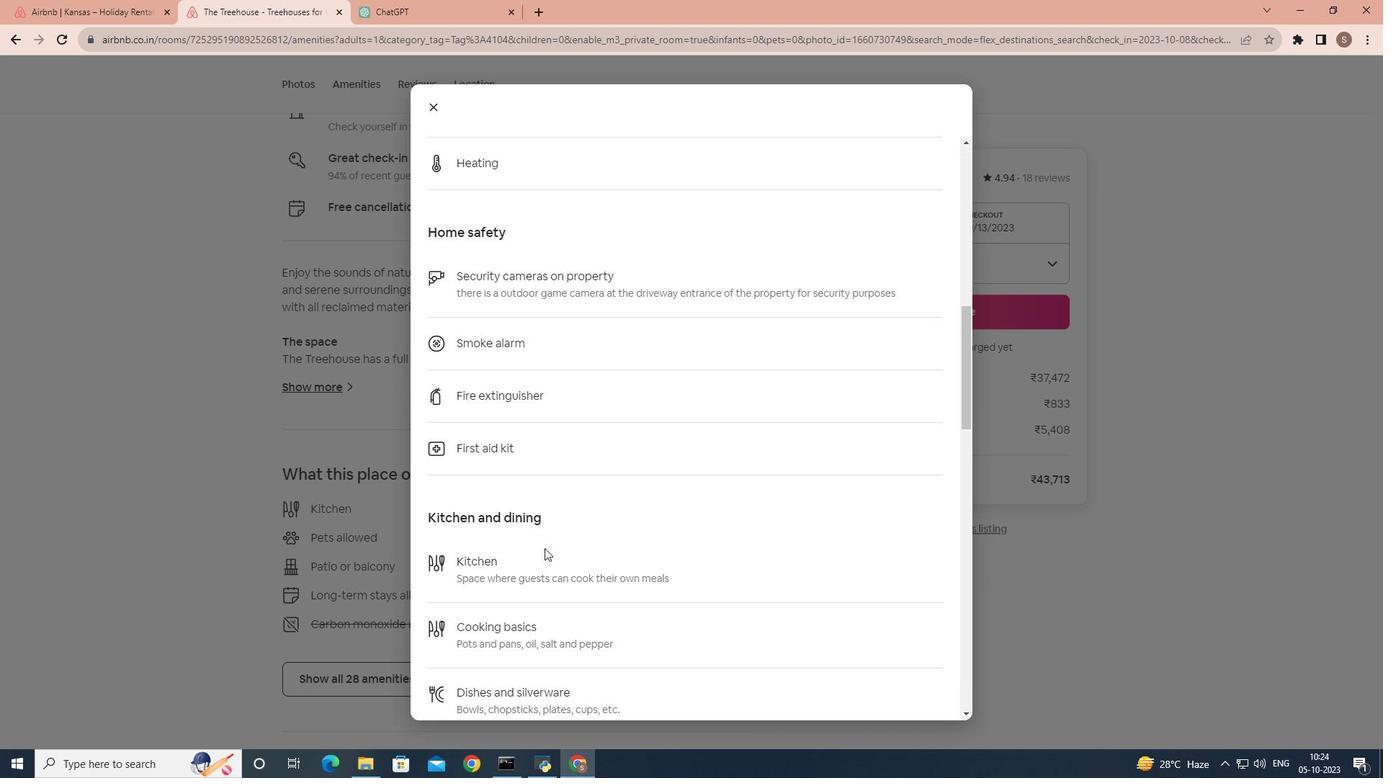 
Action: Mouse scrolled (544, 547) with delta (0, 0)
Screenshot: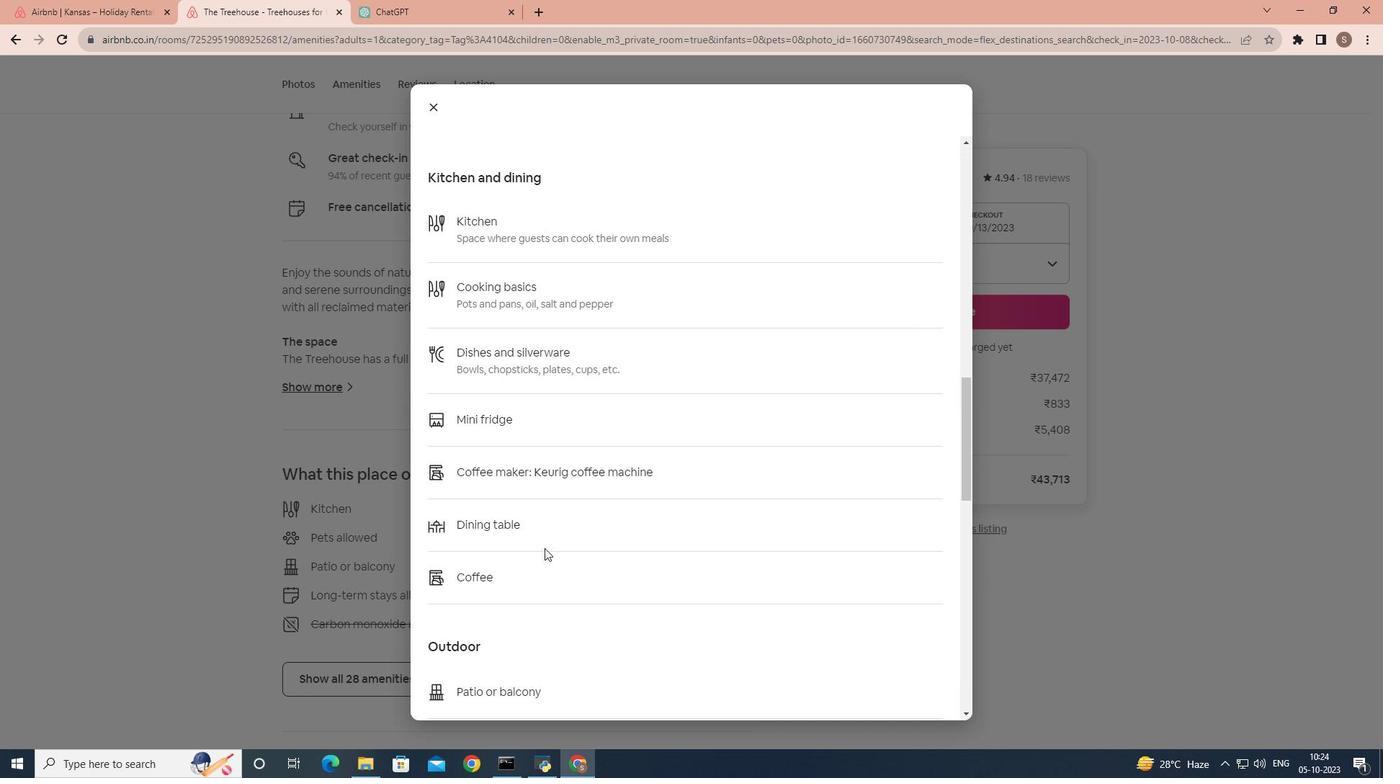
Action: Mouse scrolled (544, 547) with delta (0, 0)
Screenshot: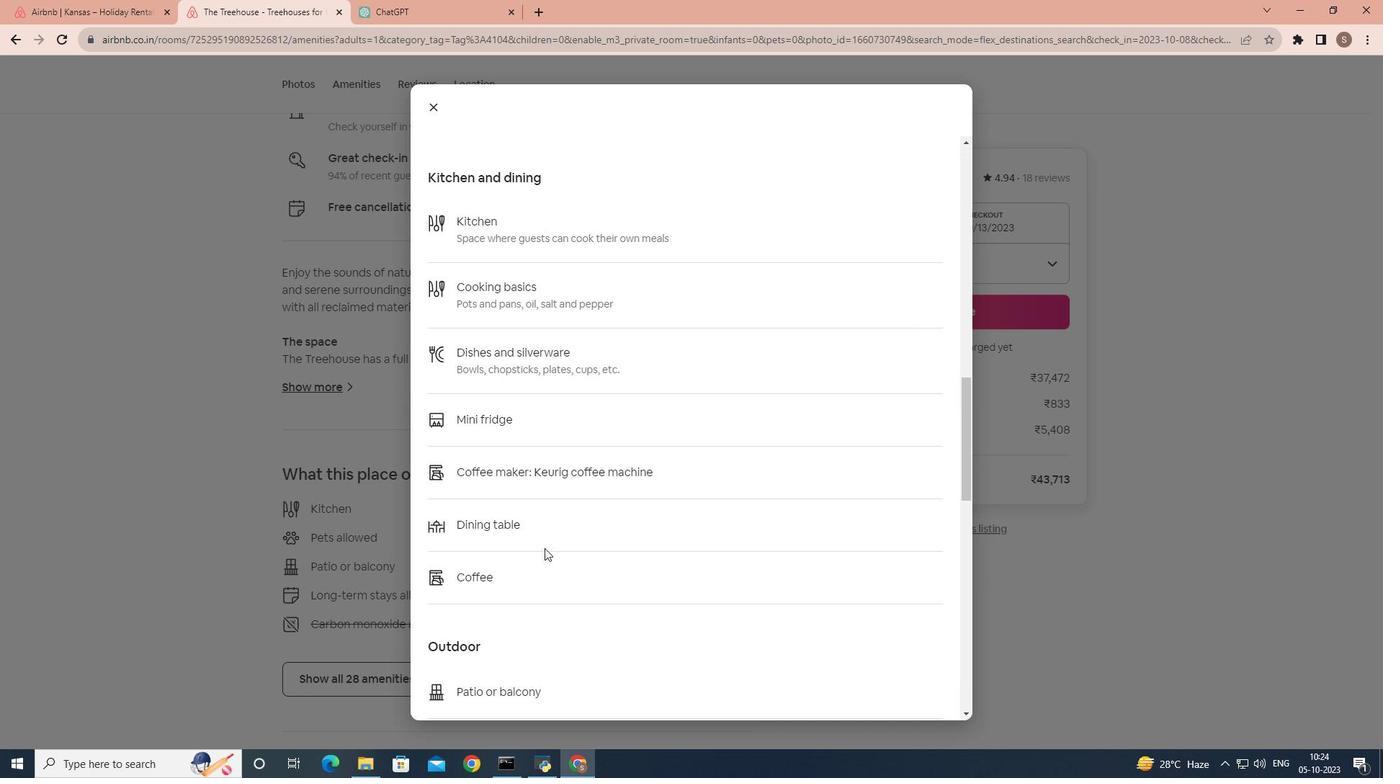 
Action: Mouse scrolled (544, 547) with delta (0, 0)
Screenshot: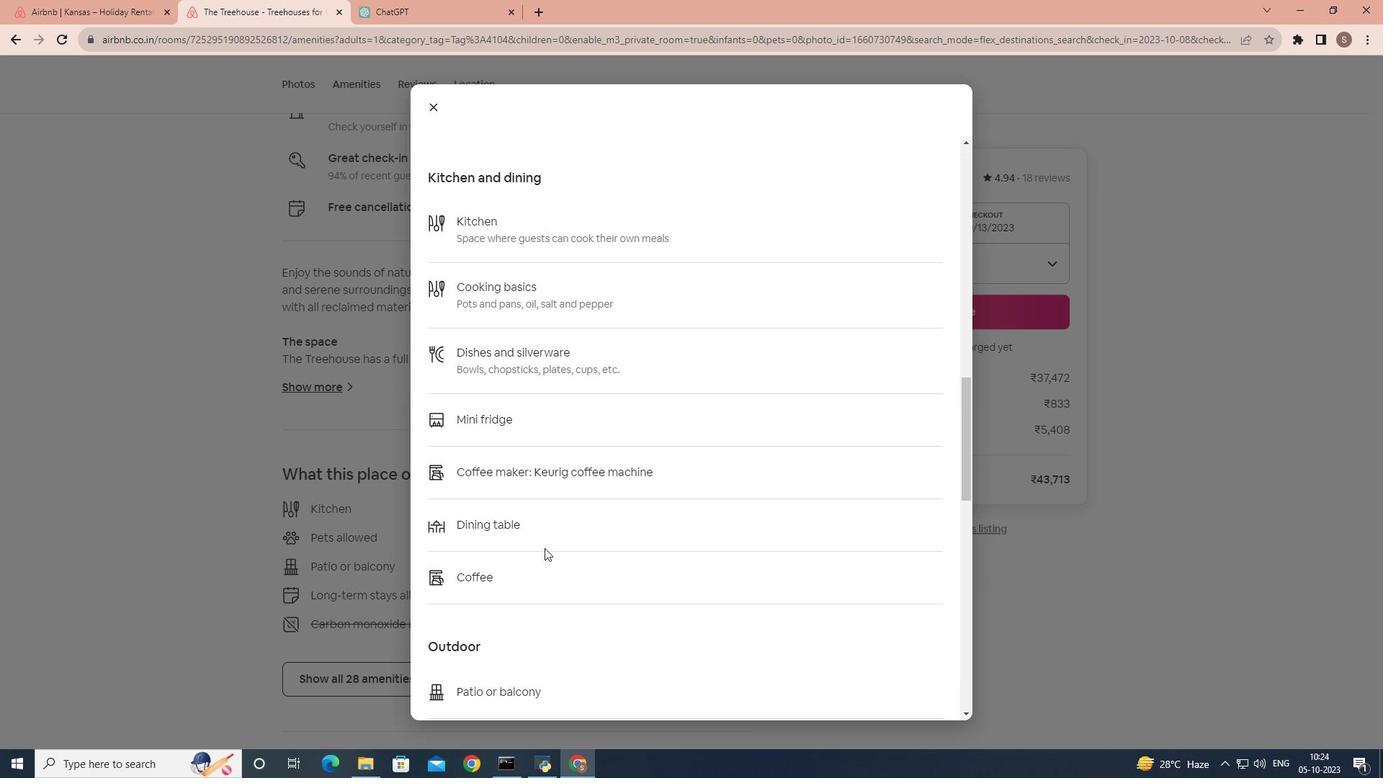 
Action: Mouse scrolled (544, 547) with delta (0, 0)
Screenshot: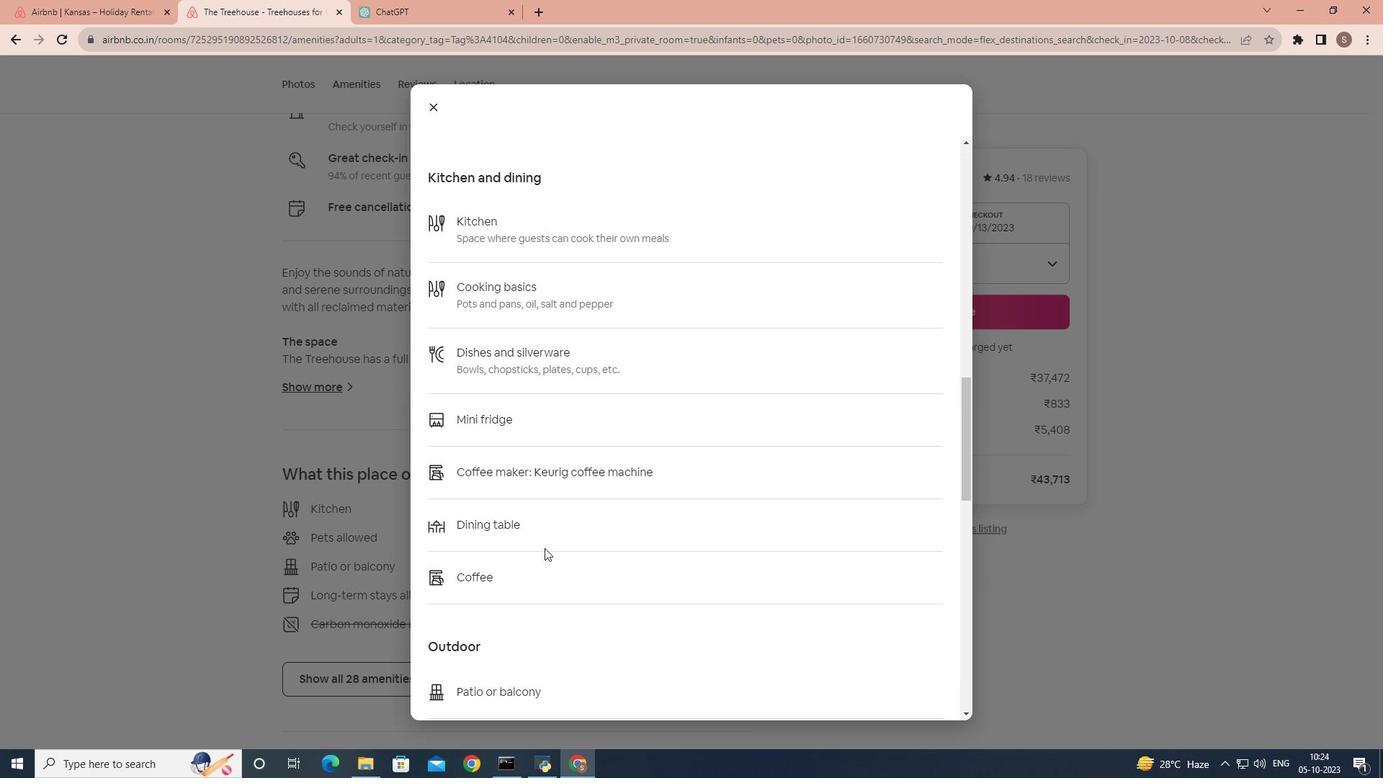 
Action: Mouse scrolled (544, 547) with delta (0, 0)
Screenshot: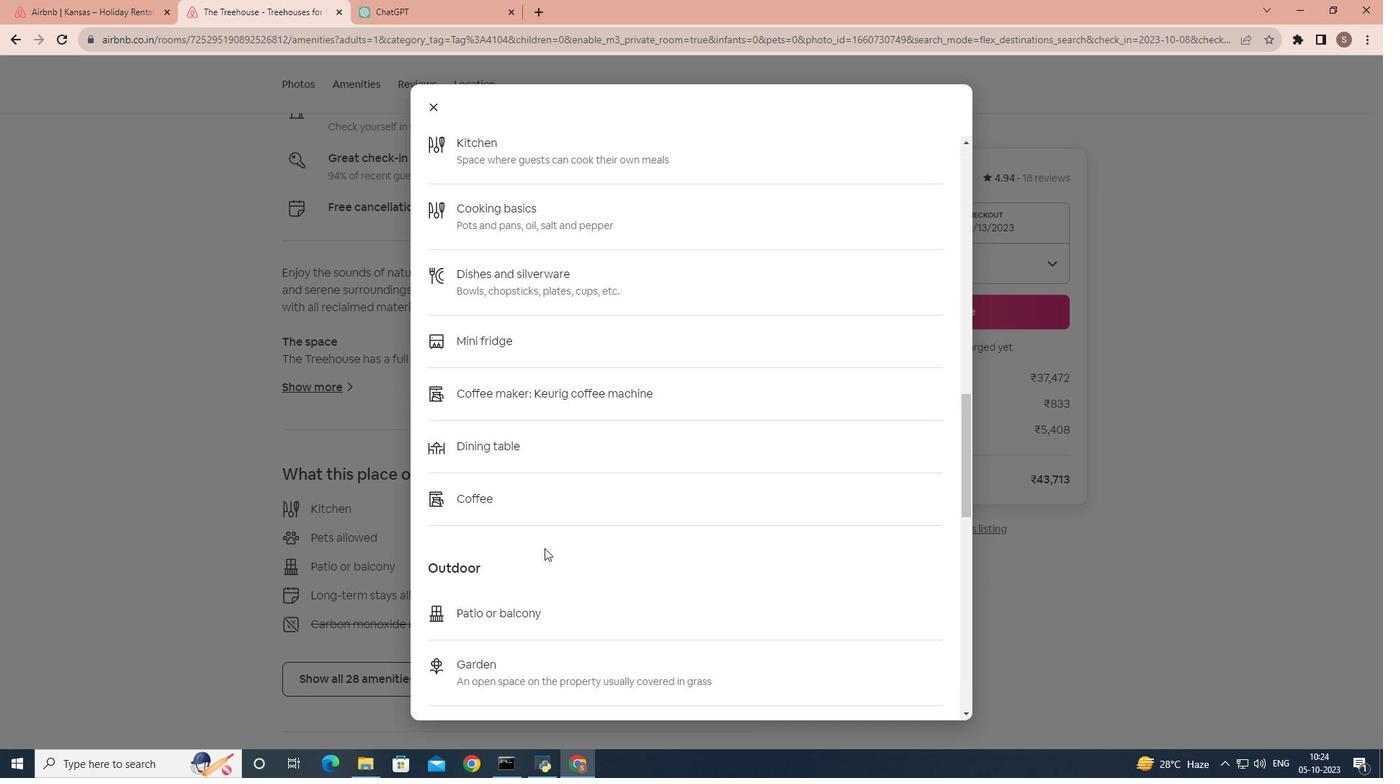 
Action: Mouse scrolled (544, 547) with delta (0, 0)
Screenshot: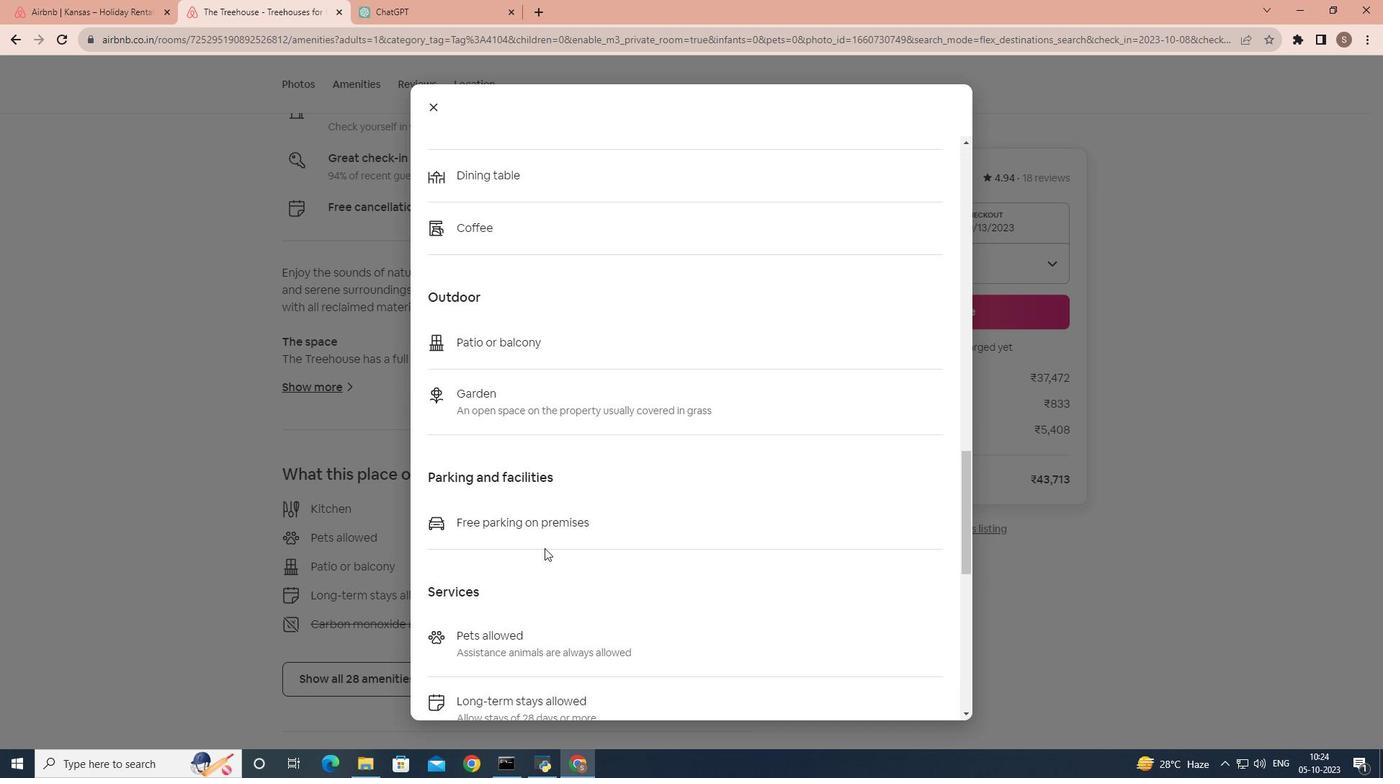 
Action: Mouse scrolled (544, 547) with delta (0, 0)
Screenshot: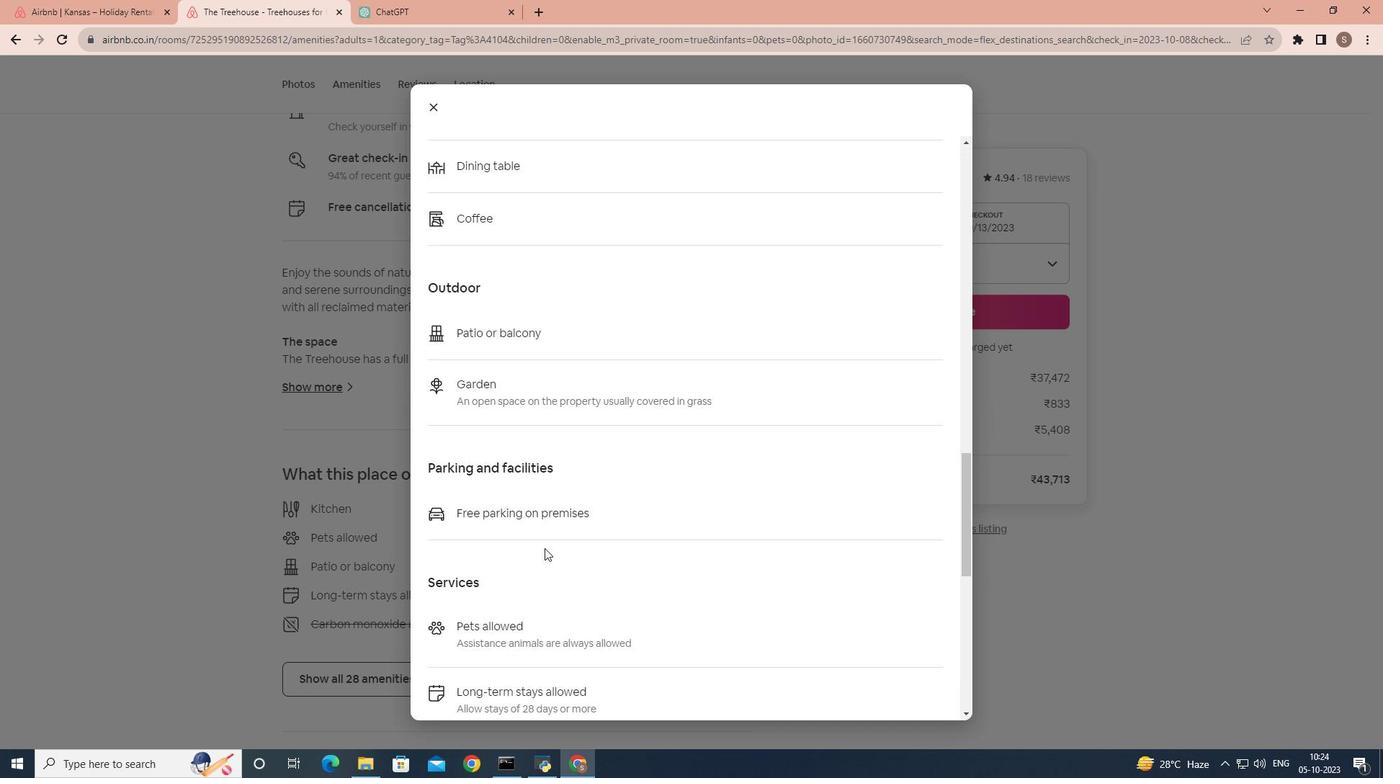 
Action: Mouse scrolled (544, 547) with delta (0, 0)
Screenshot: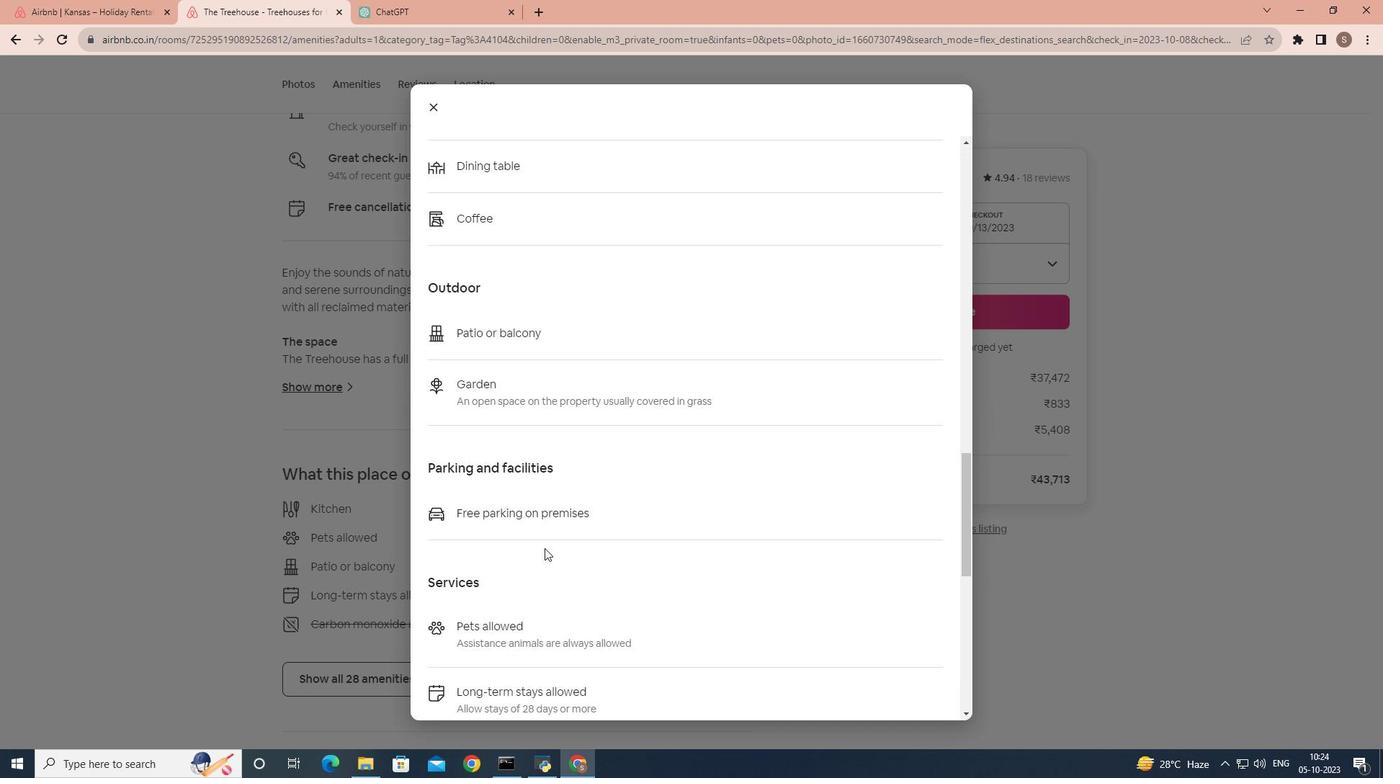
Action: Mouse scrolled (544, 547) with delta (0, 0)
Screenshot: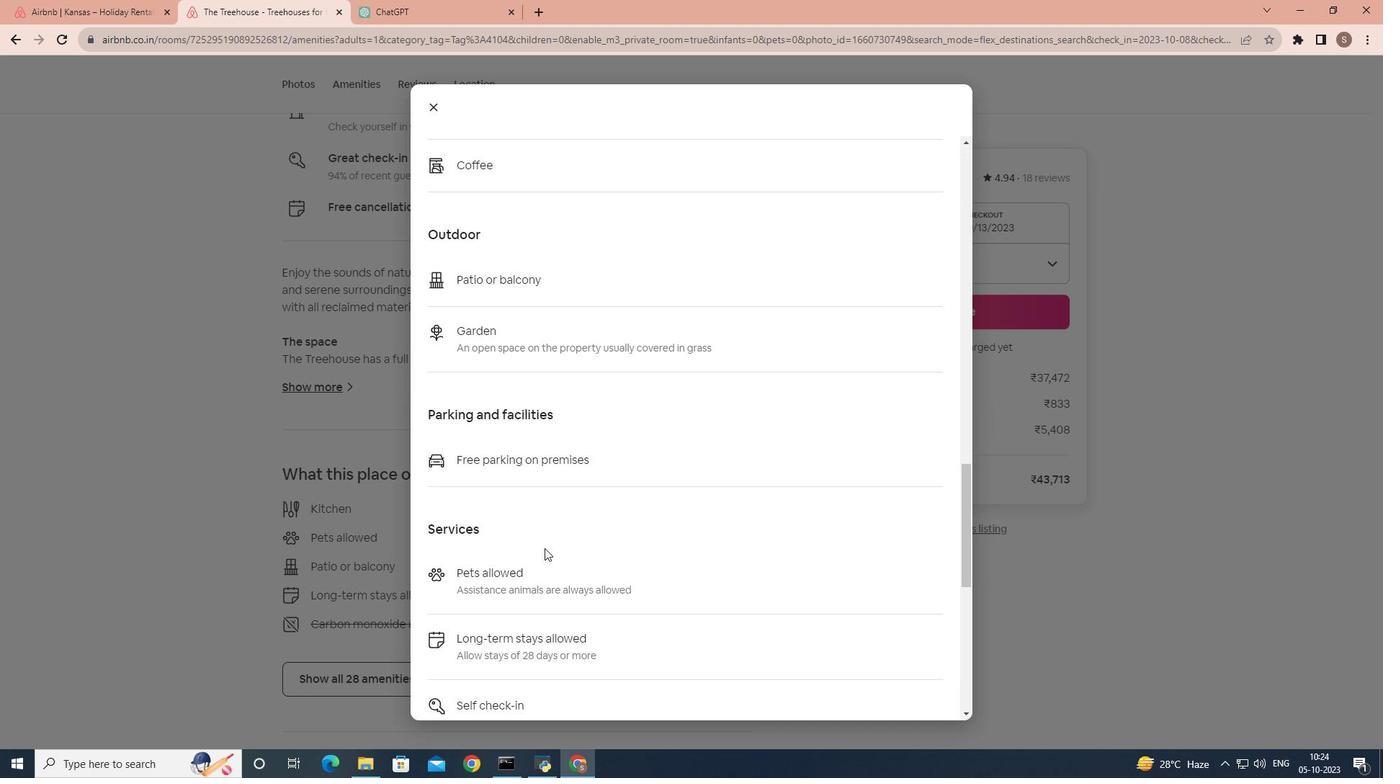 
Action: Mouse scrolled (544, 547) with delta (0, 0)
Screenshot: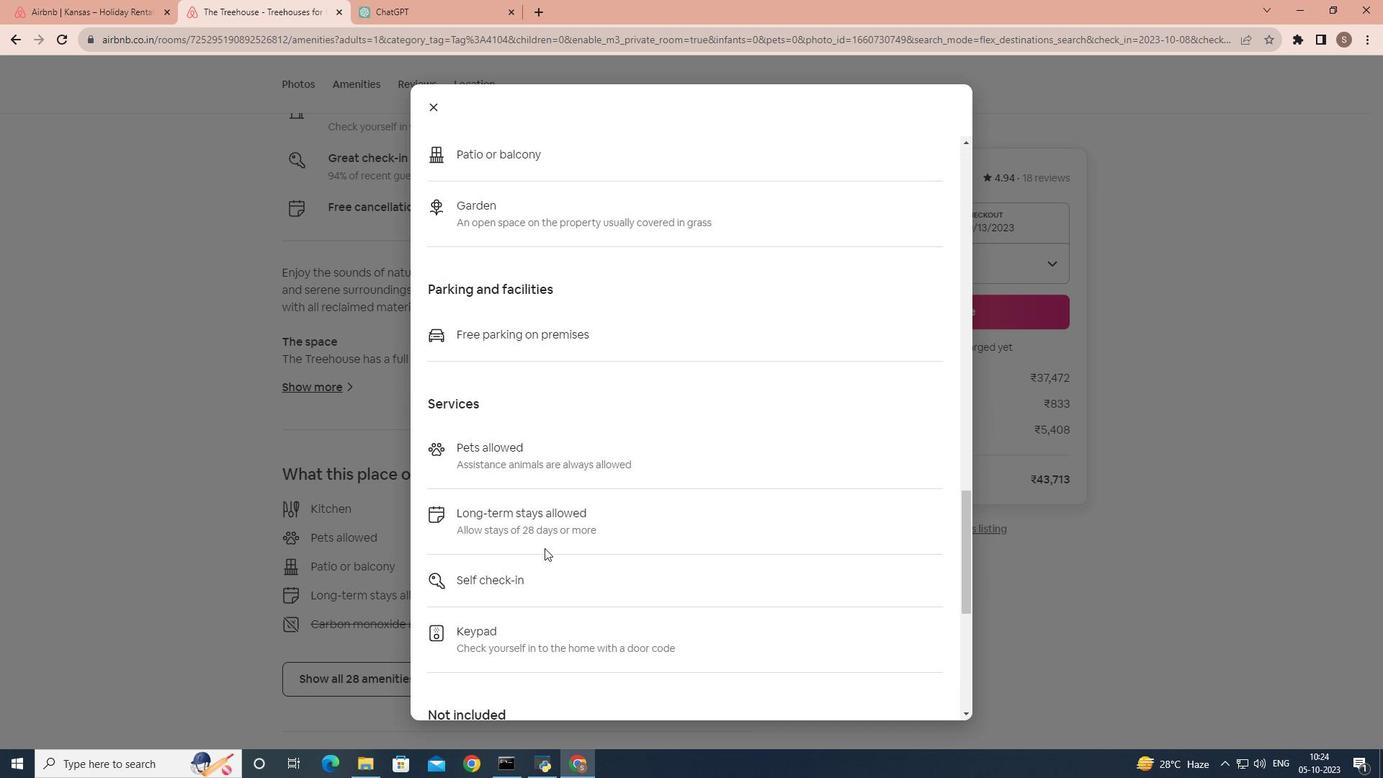 
Action: Mouse scrolled (544, 547) with delta (0, 0)
Screenshot: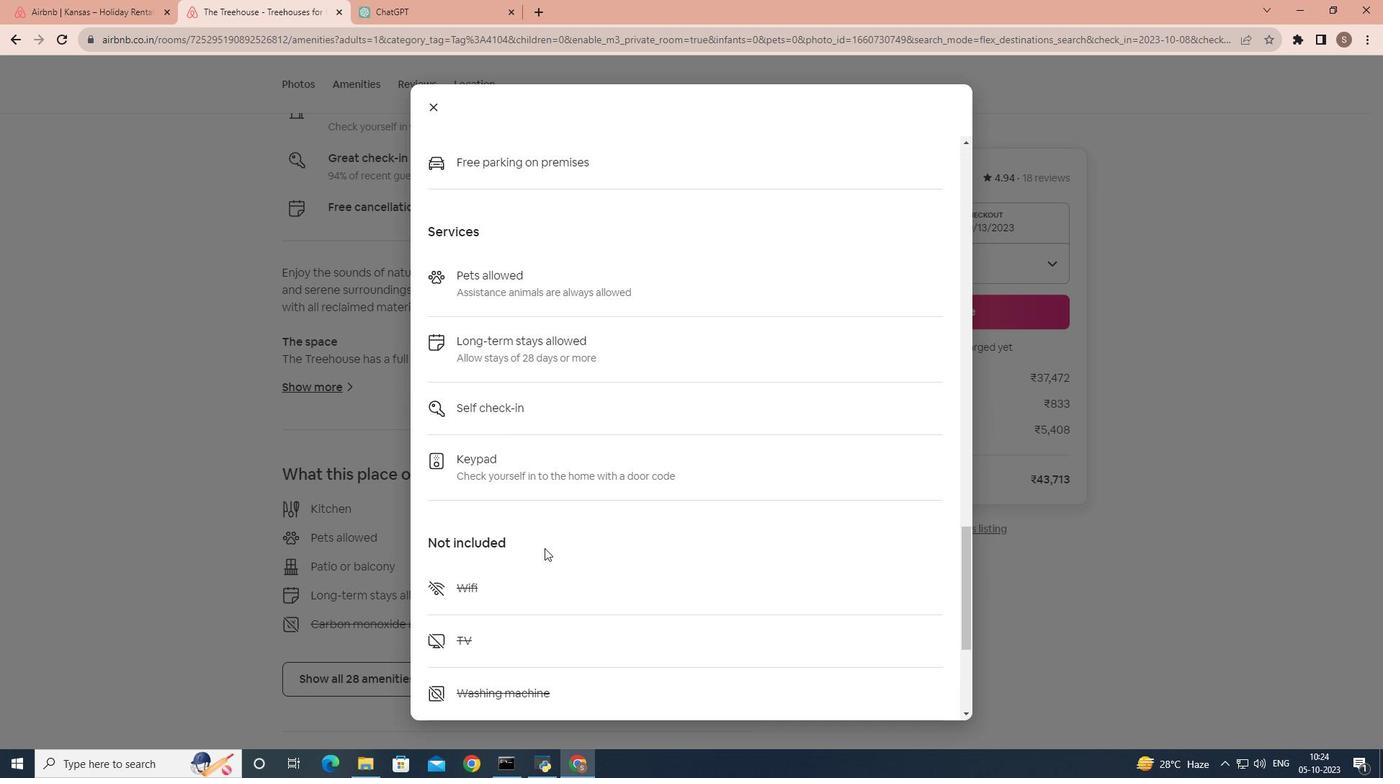 
Action: Mouse scrolled (544, 547) with delta (0, 0)
Screenshot: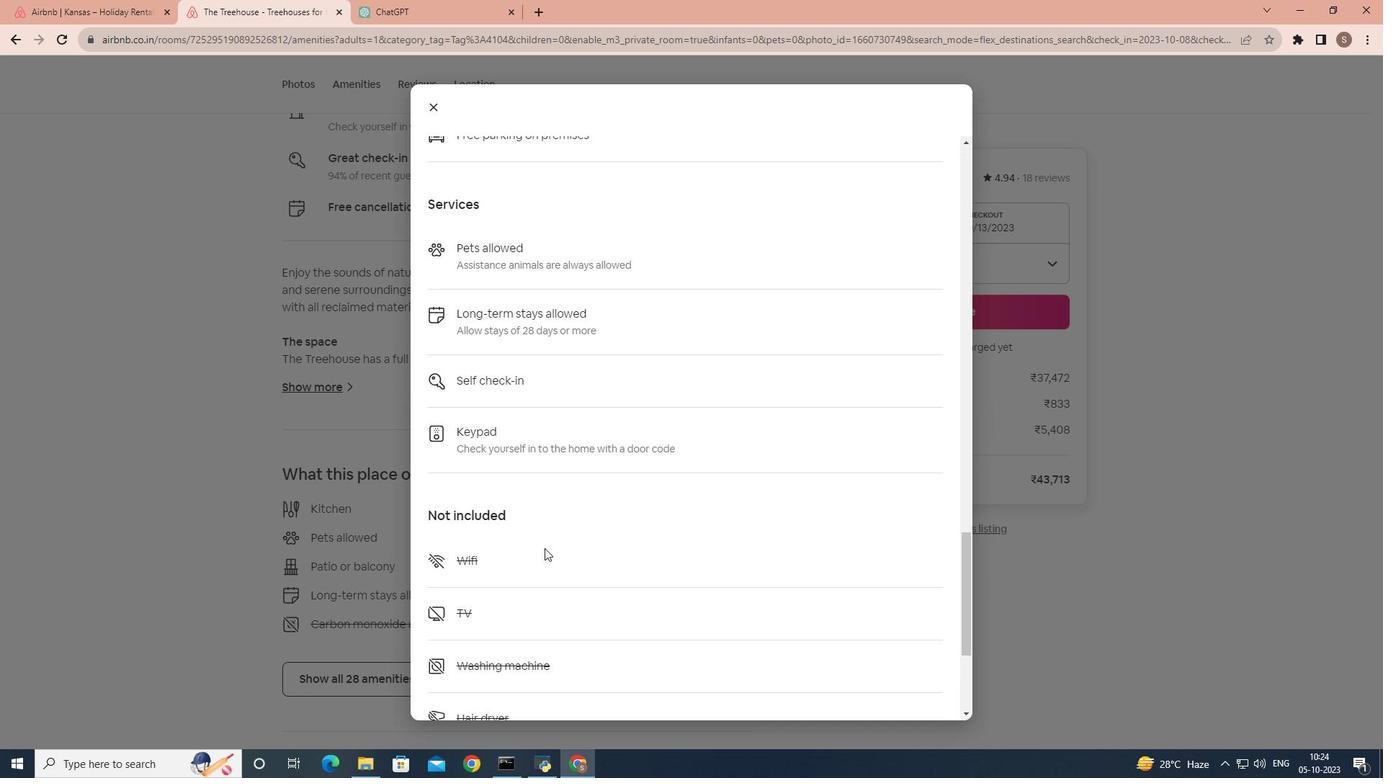 
Action: Mouse scrolled (544, 547) with delta (0, 0)
Screenshot: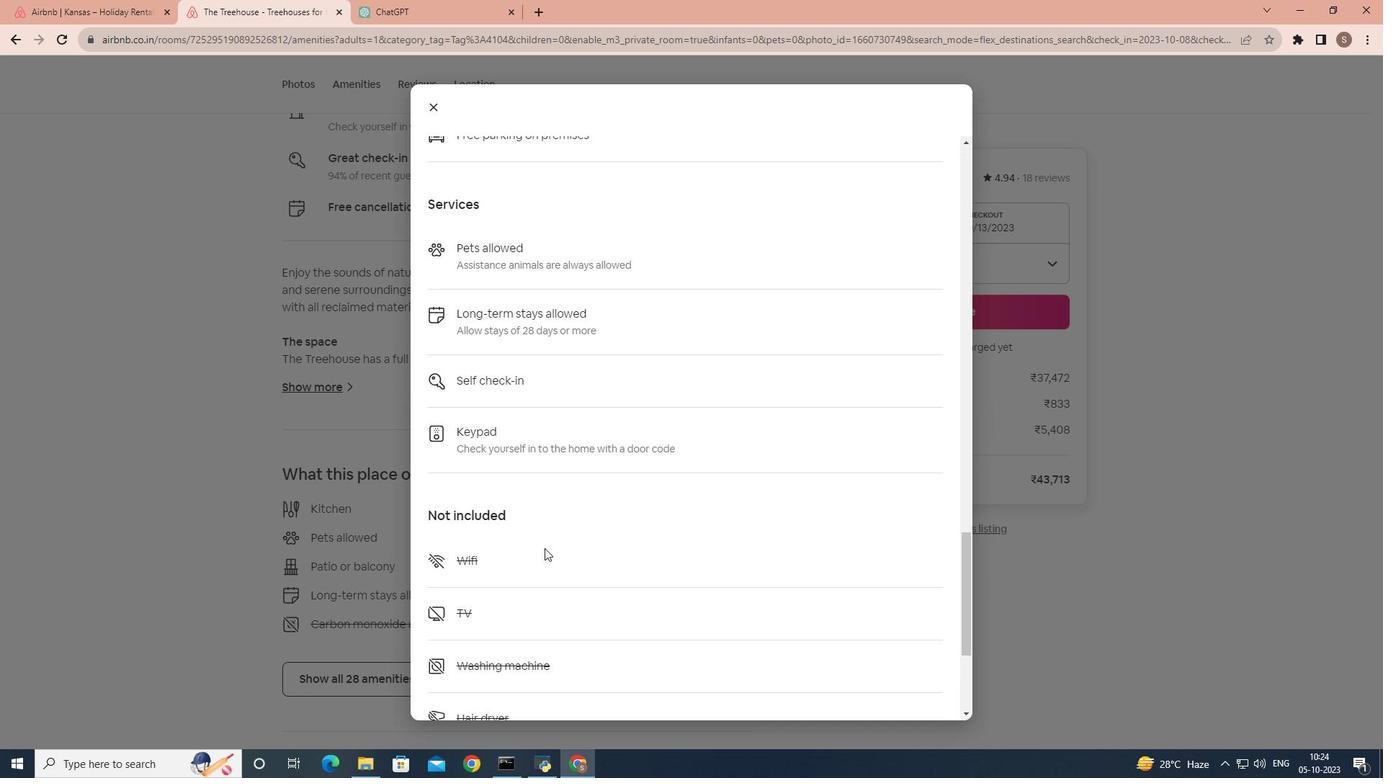 
Action: Mouse scrolled (544, 547) with delta (0, 0)
Screenshot: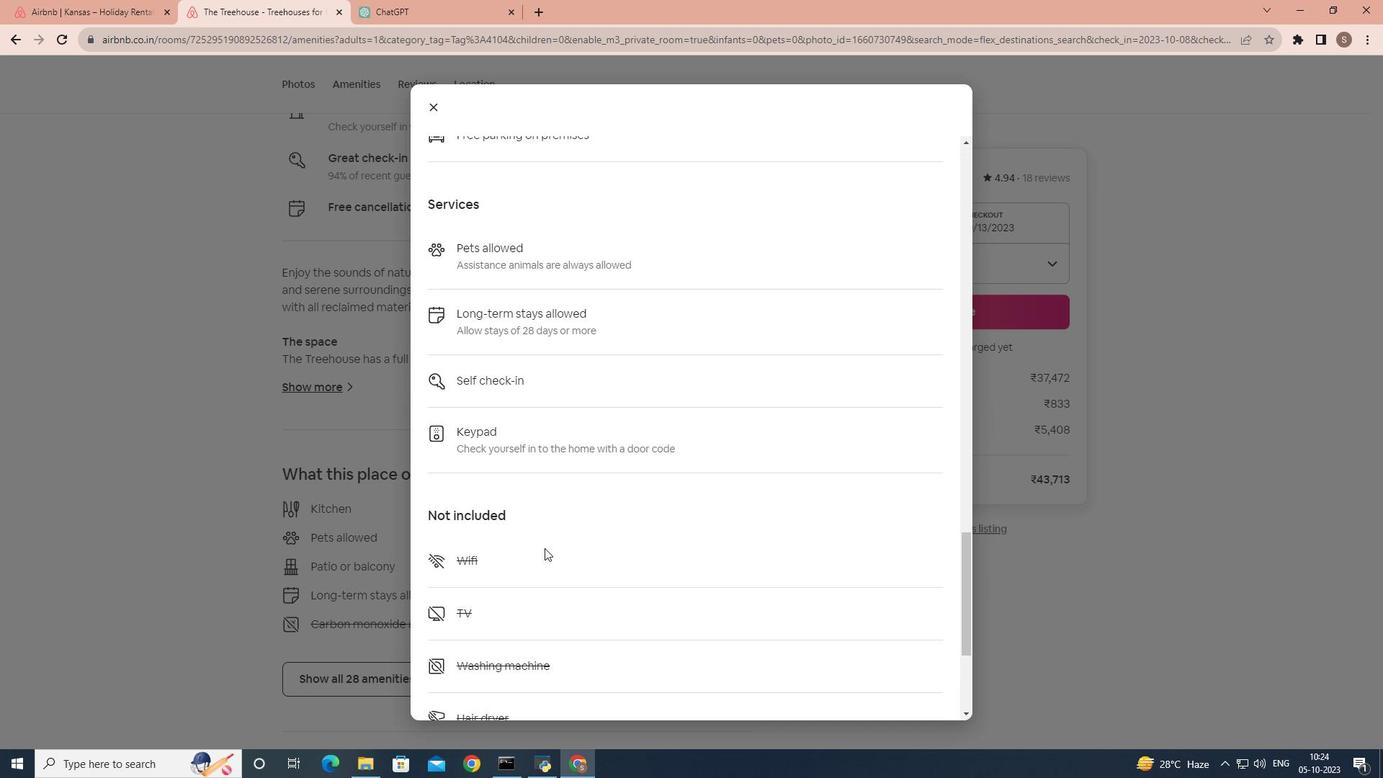 
Action: Mouse scrolled (544, 547) with delta (0, 0)
Screenshot: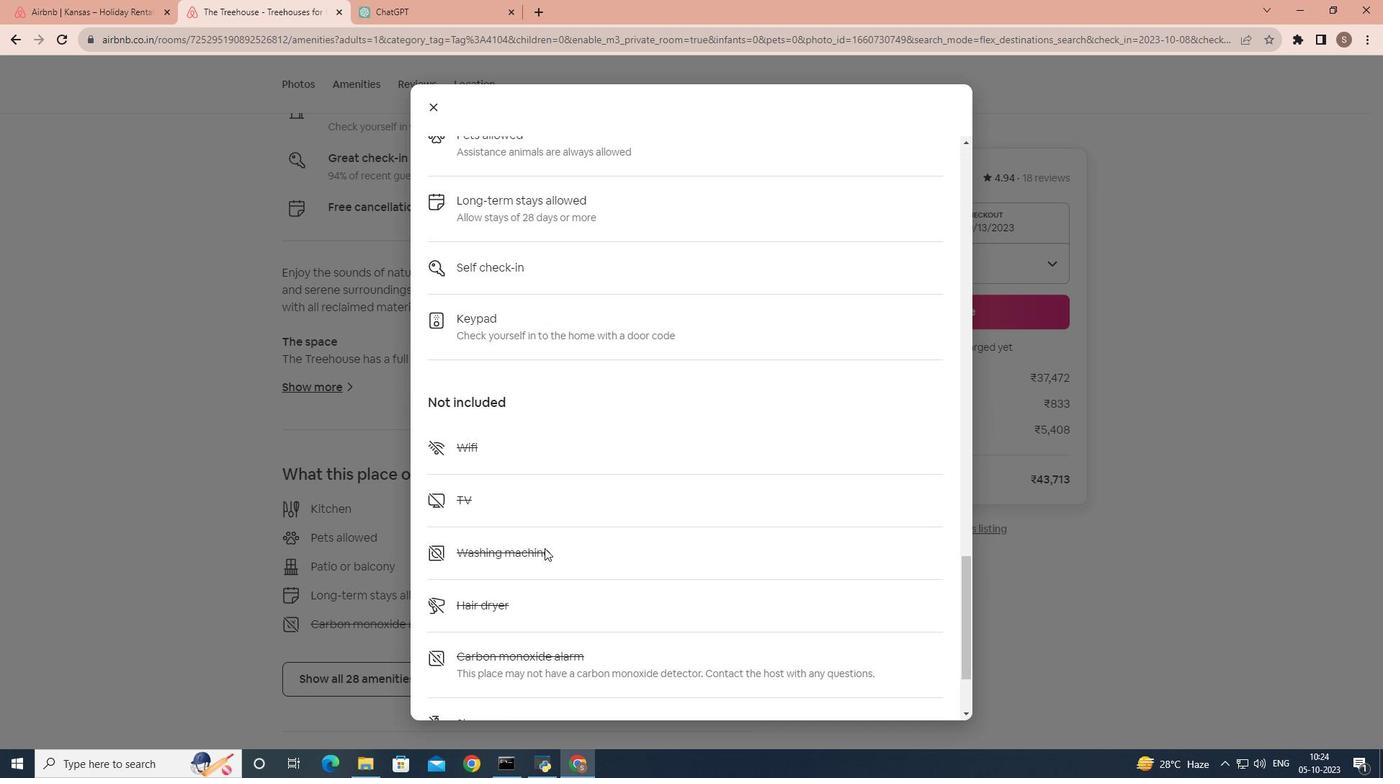 
Action: Mouse moved to (438, 114)
Screenshot: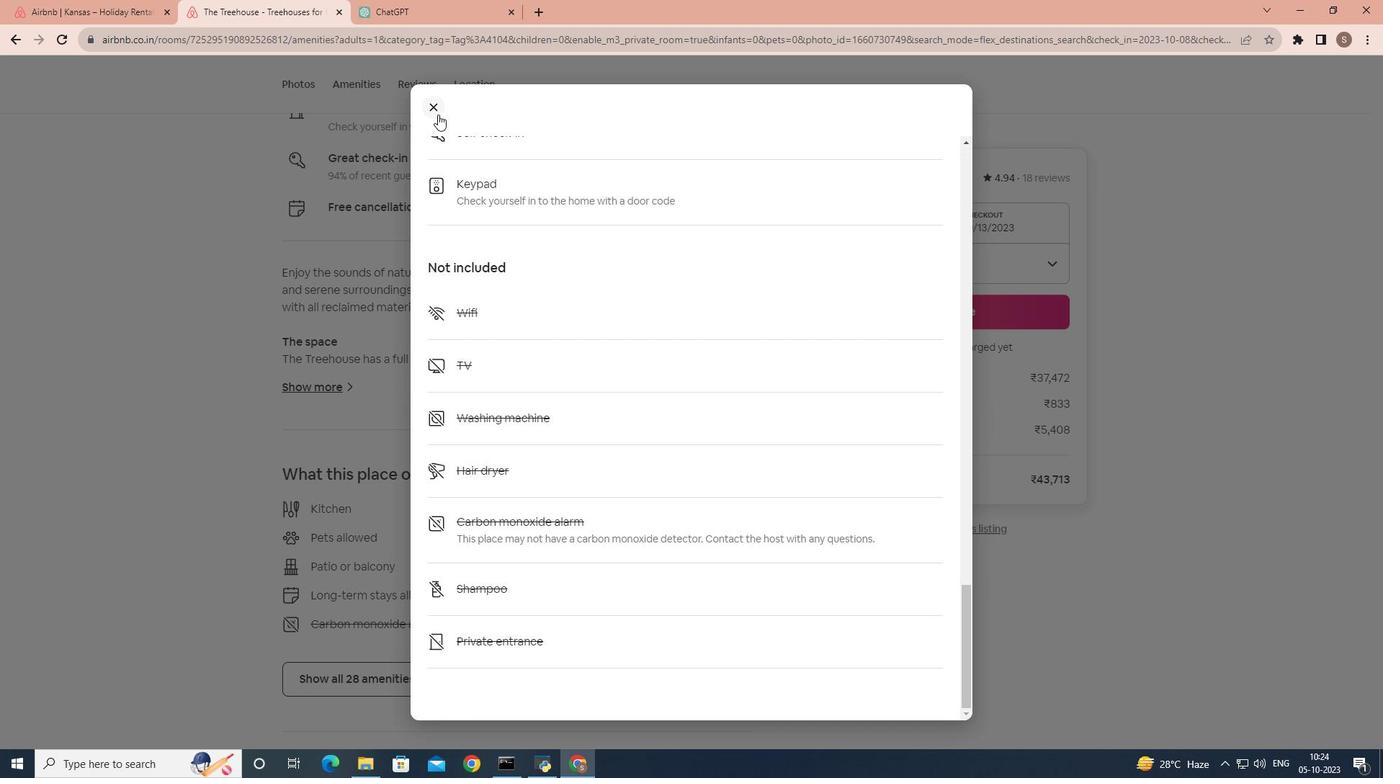 
Action: Mouse pressed left at (438, 114)
Screenshot: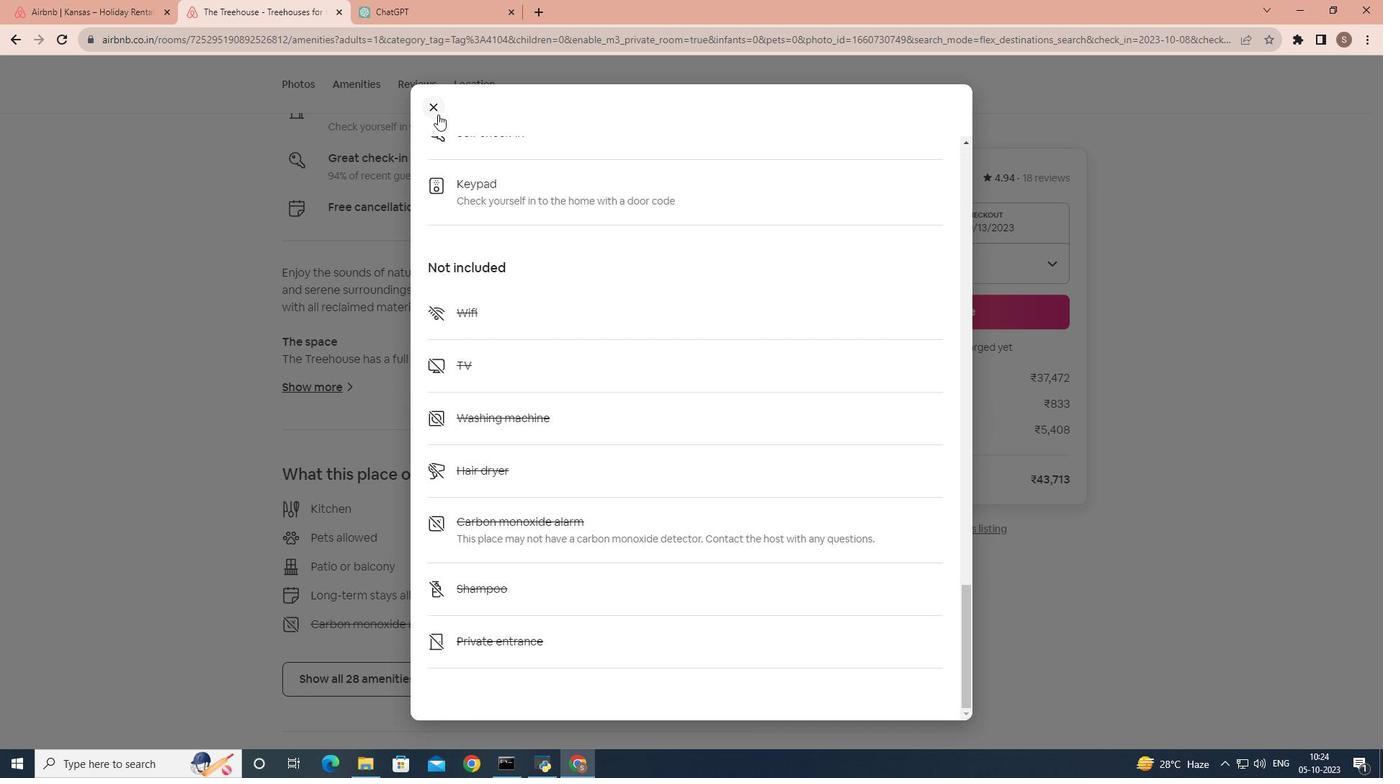 
Action: Mouse moved to (430, 430)
Screenshot: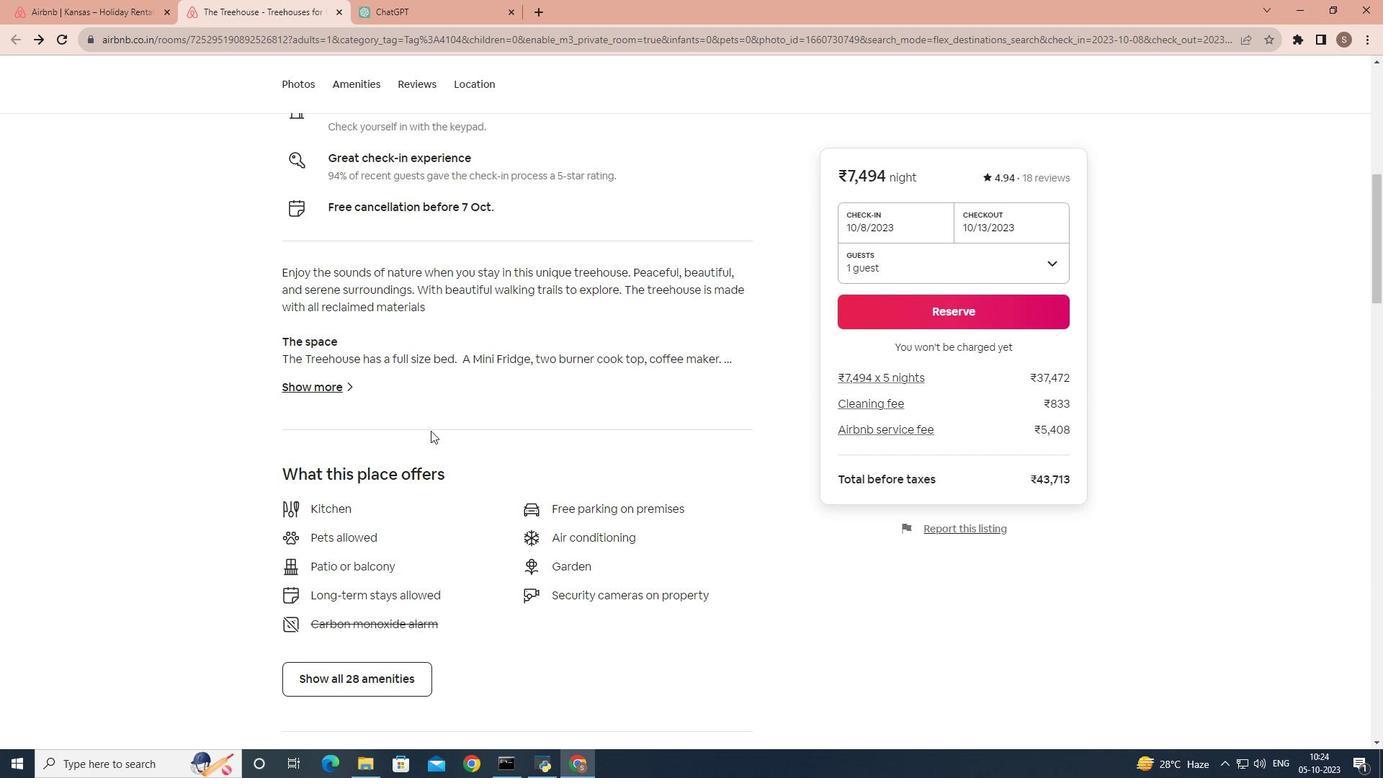 
Action: Mouse scrolled (430, 430) with delta (0, 0)
Screenshot: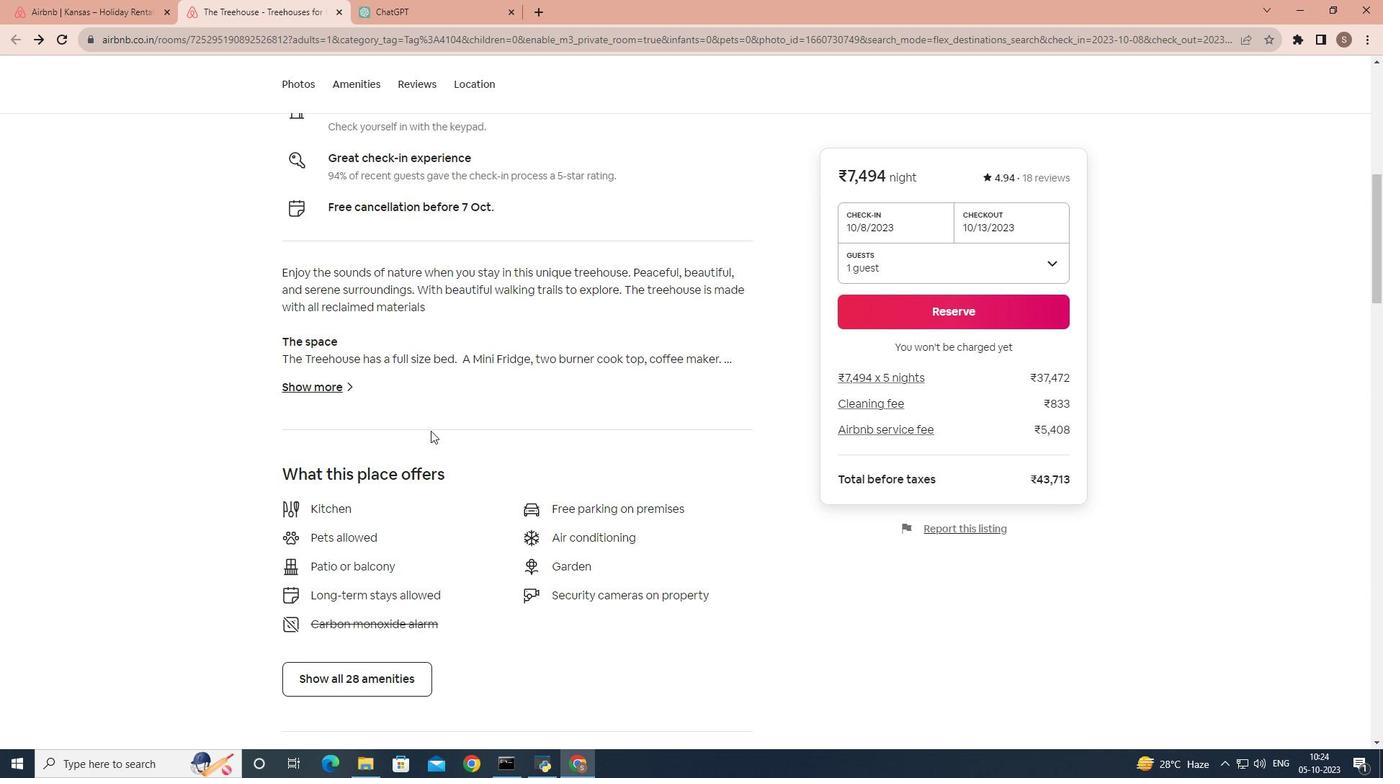 
Action: Mouse scrolled (430, 430) with delta (0, 0)
Screenshot: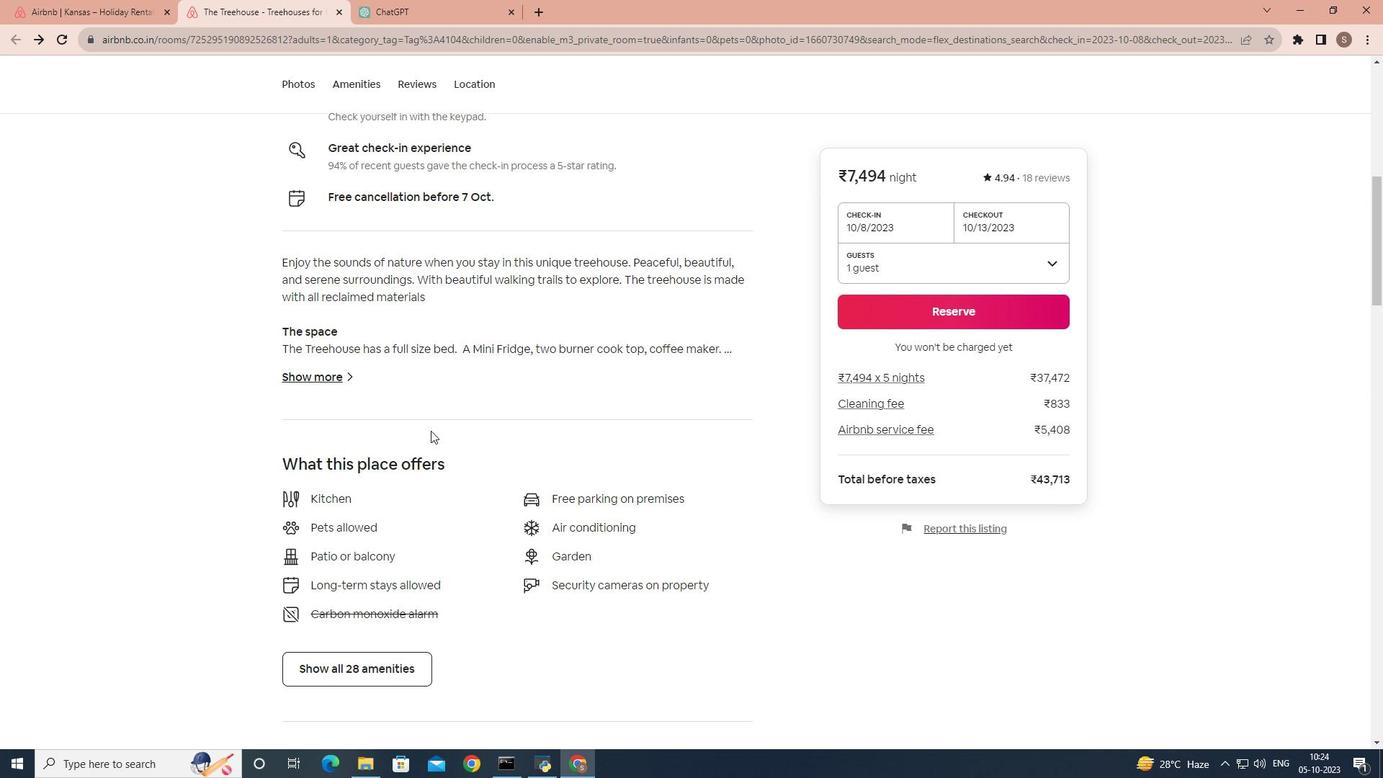 
Action: Mouse scrolled (430, 430) with delta (0, 0)
Screenshot: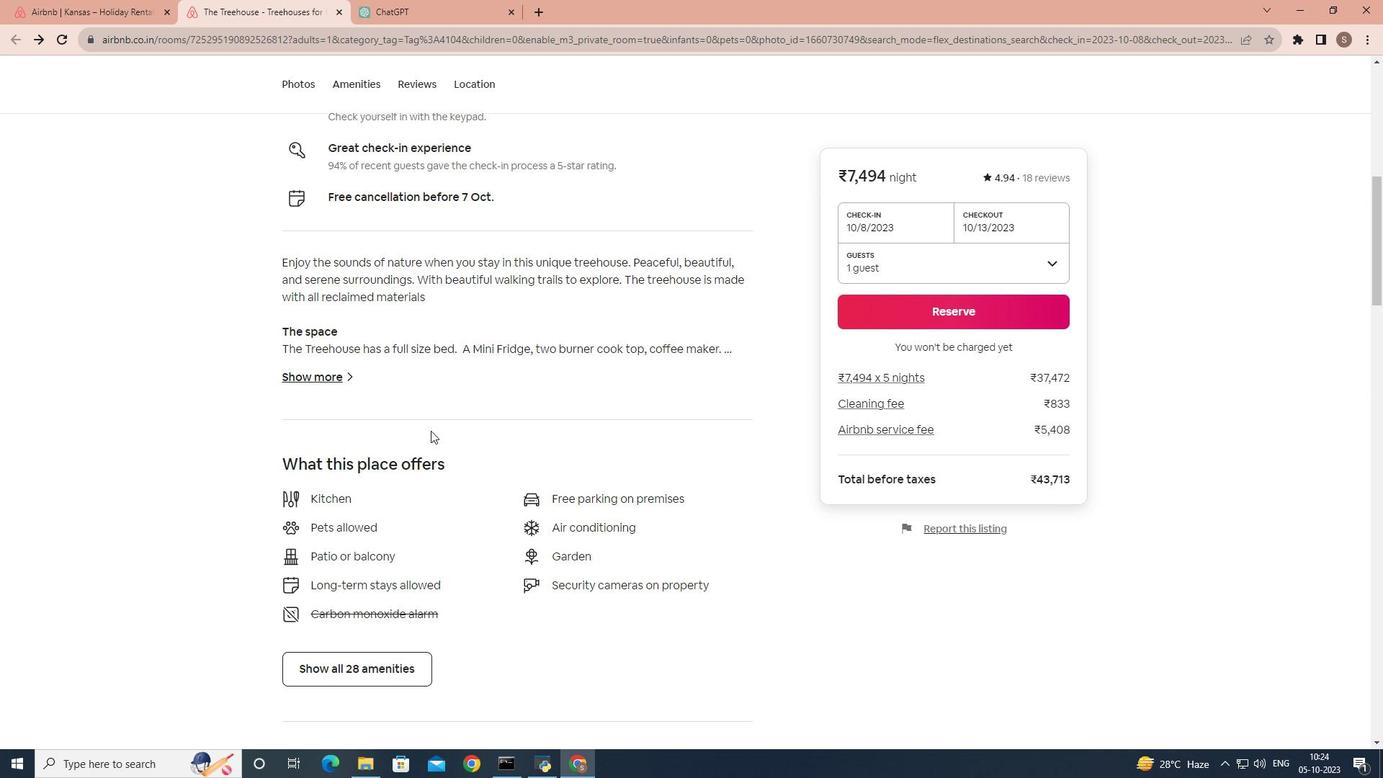 
Action: Mouse scrolled (430, 430) with delta (0, 0)
Screenshot: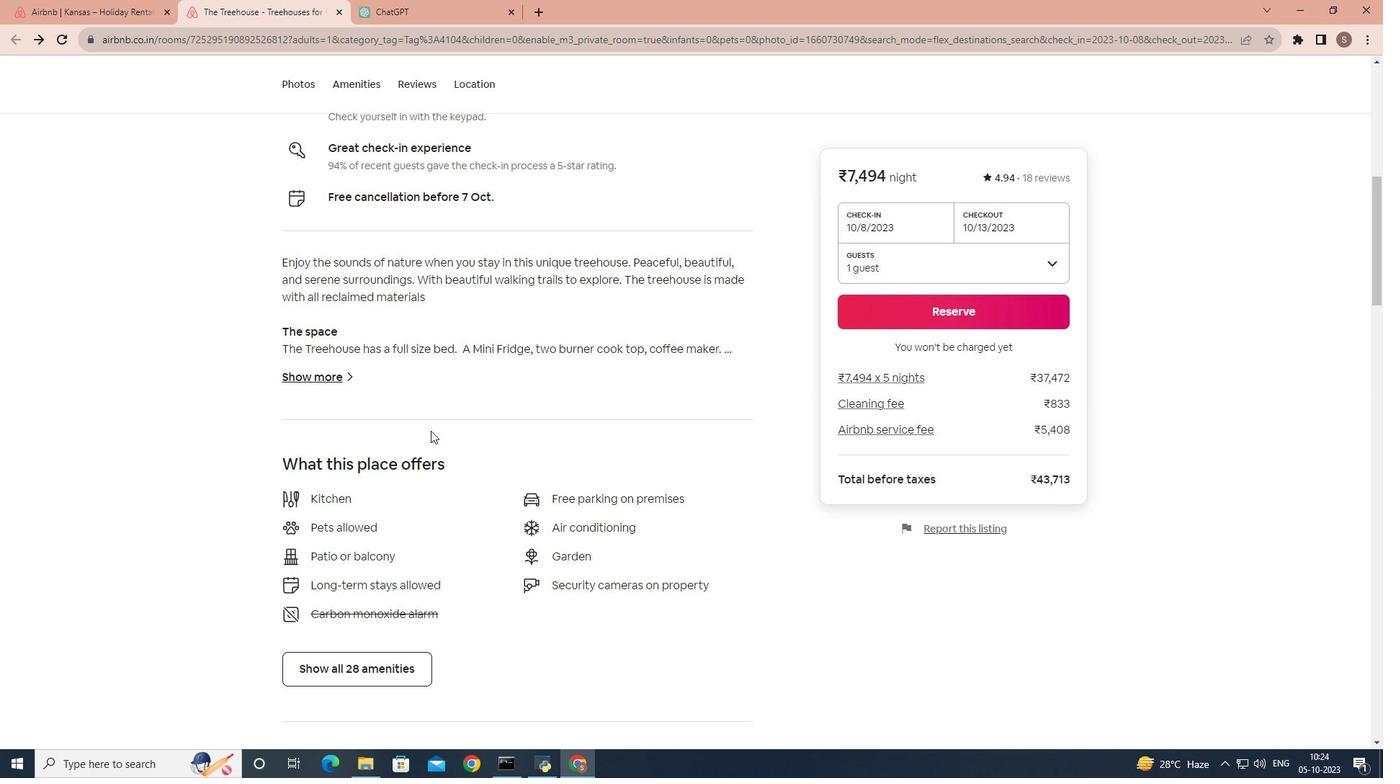 
Action: Mouse scrolled (430, 430) with delta (0, 0)
Screenshot: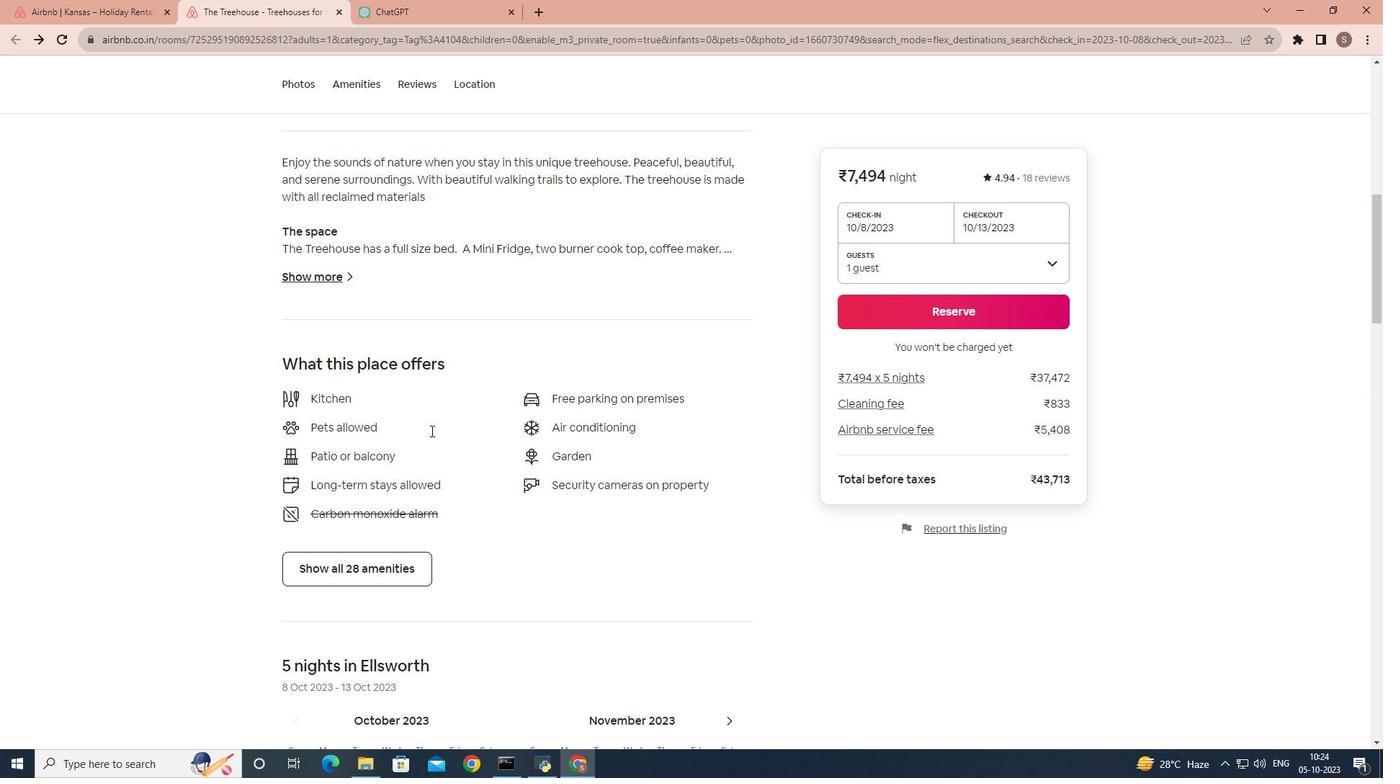 
Action: Mouse scrolled (430, 430) with delta (0, 0)
Screenshot: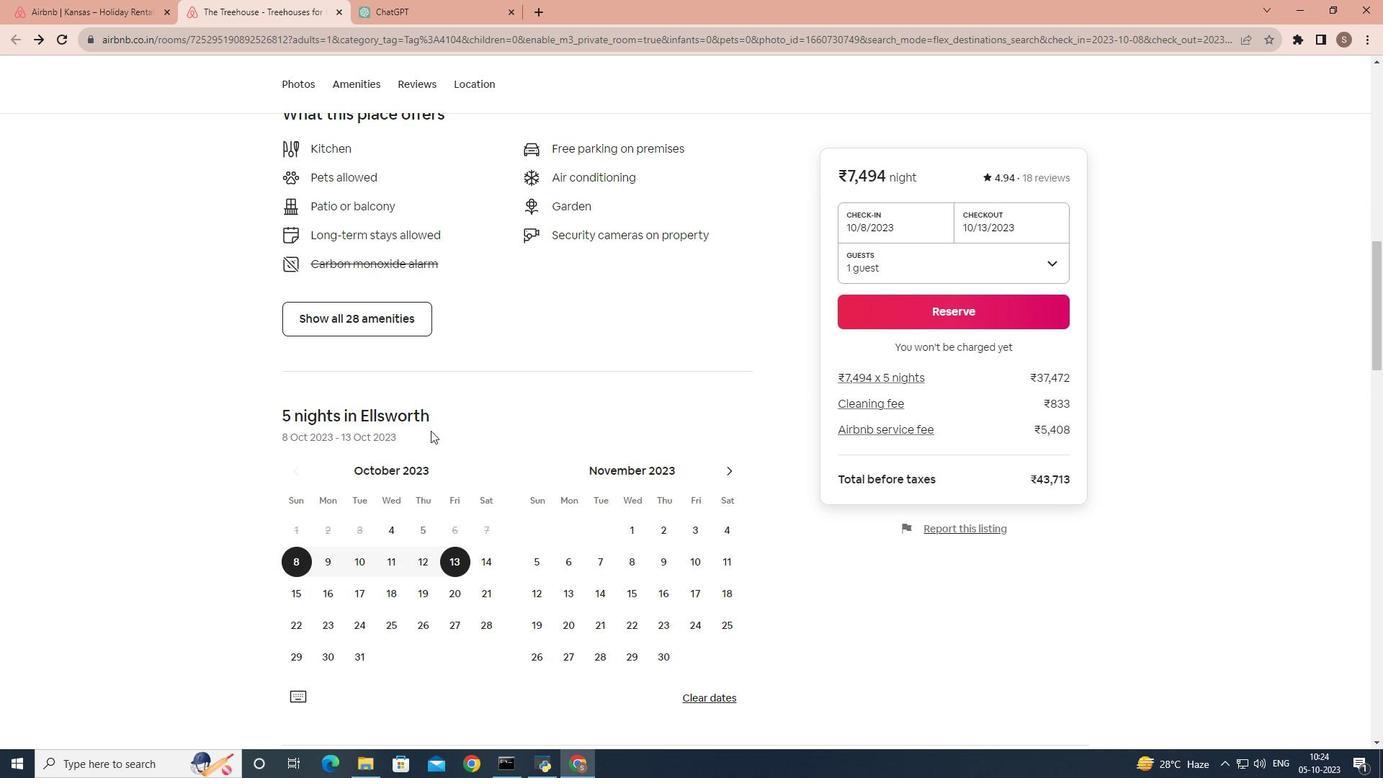 
Action: Mouse scrolled (430, 430) with delta (0, 0)
Screenshot: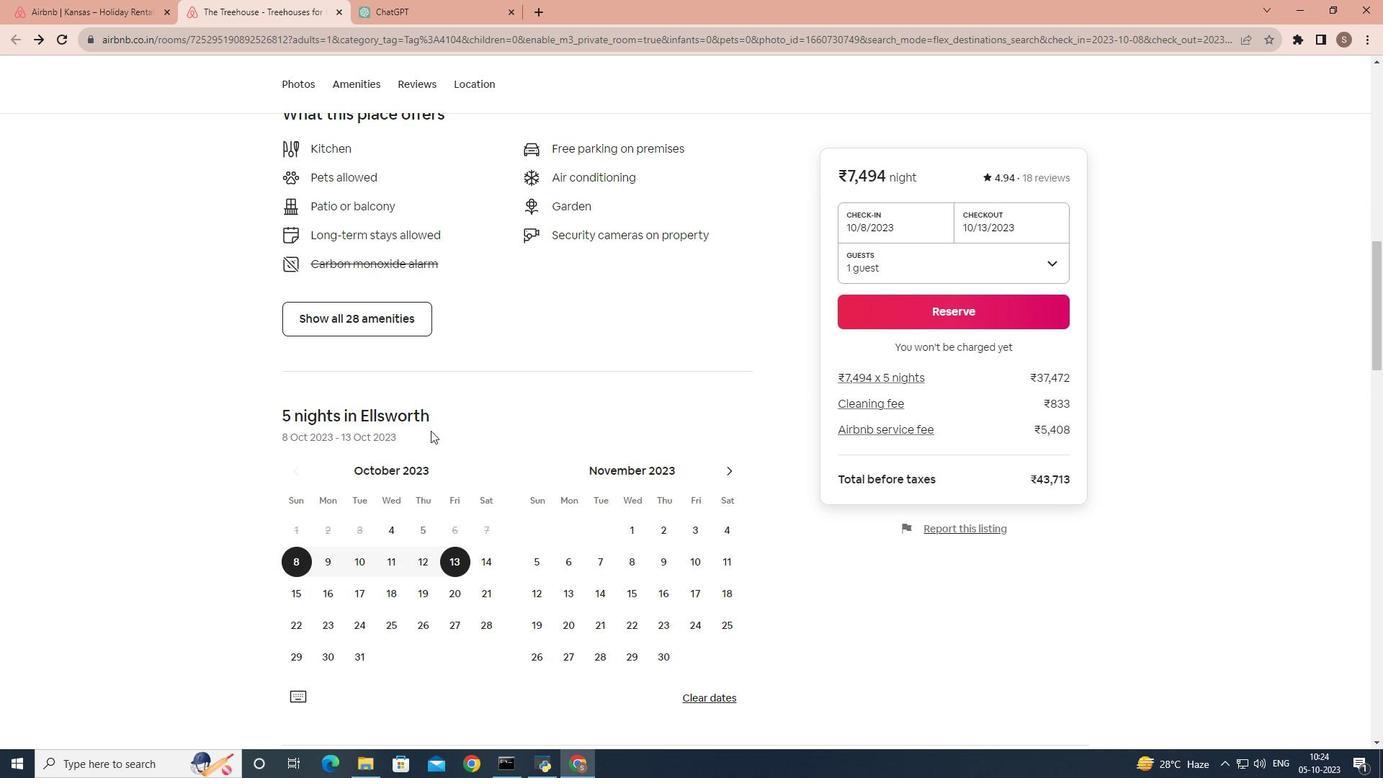 
Action: Mouse scrolled (430, 430) with delta (0, 0)
Screenshot: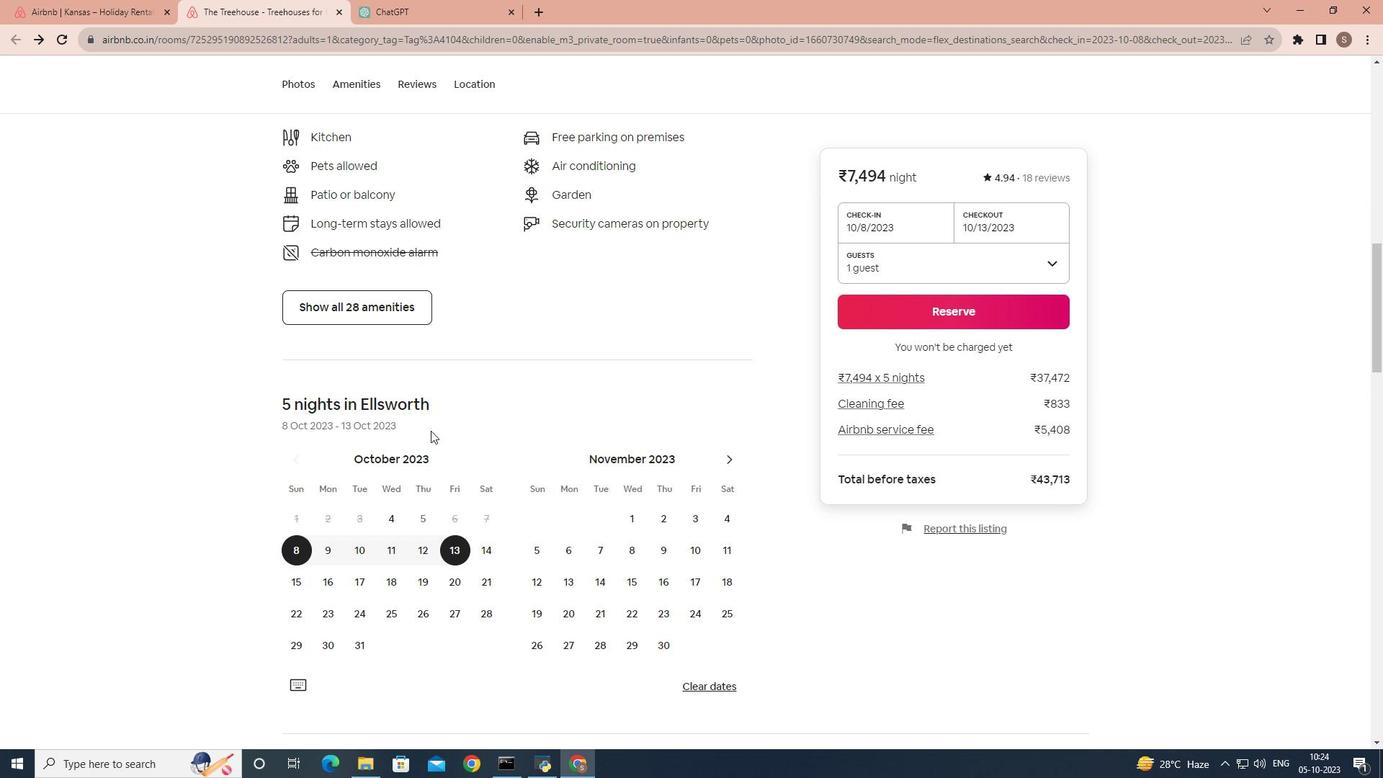 
Action: Mouse scrolled (430, 430) with delta (0, 0)
Screenshot: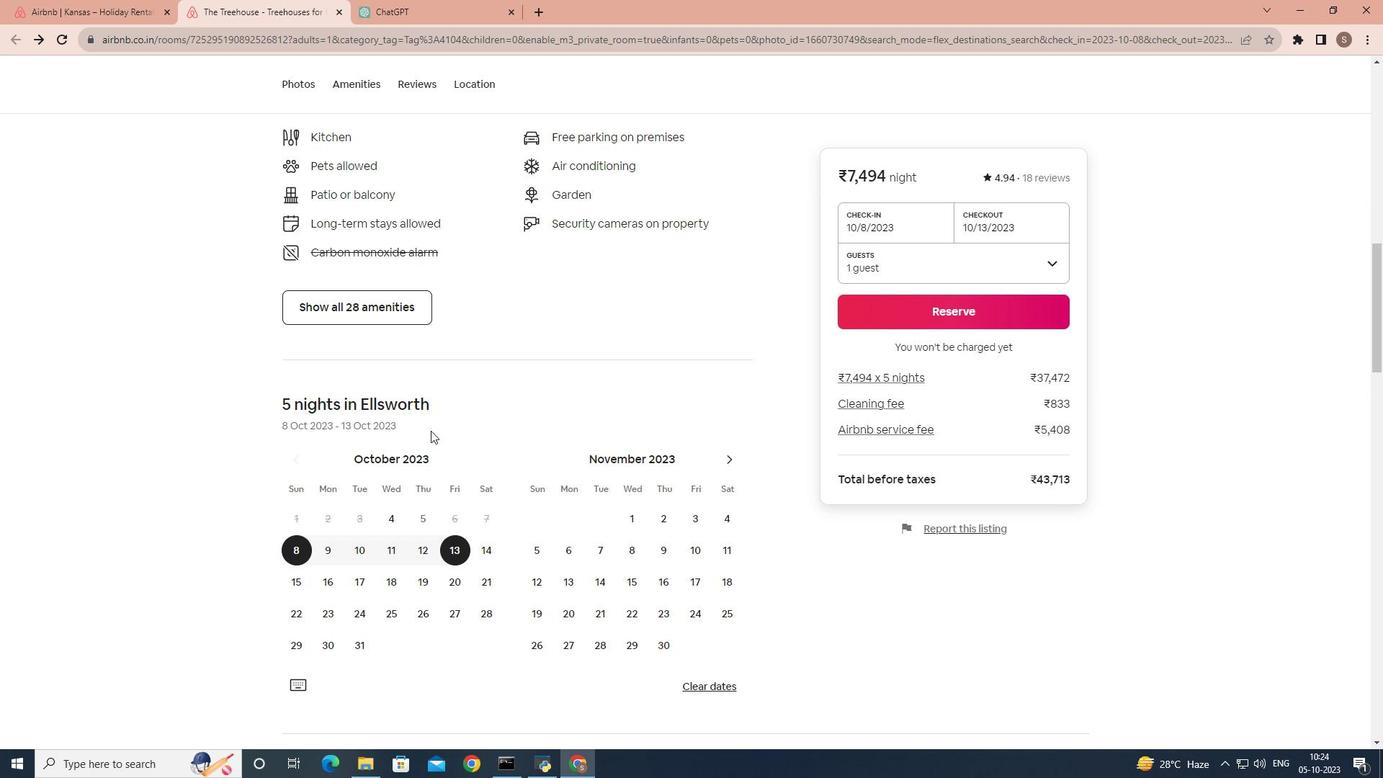 
Action: Mouse scrolled (430, 430) with delta (0, 0)
Screenshot: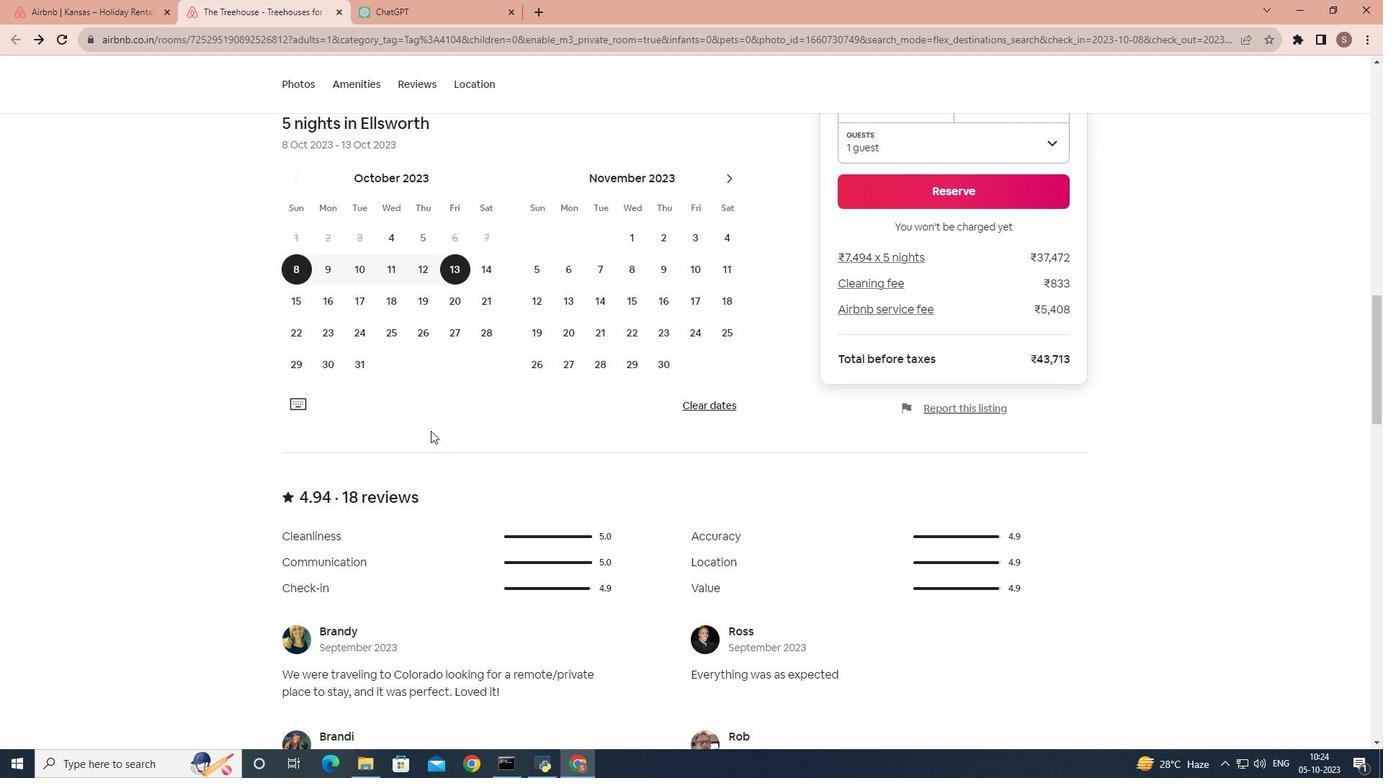 
Action: Mouse scrolled (430, 430) with delta (0, 0)
Screenshot: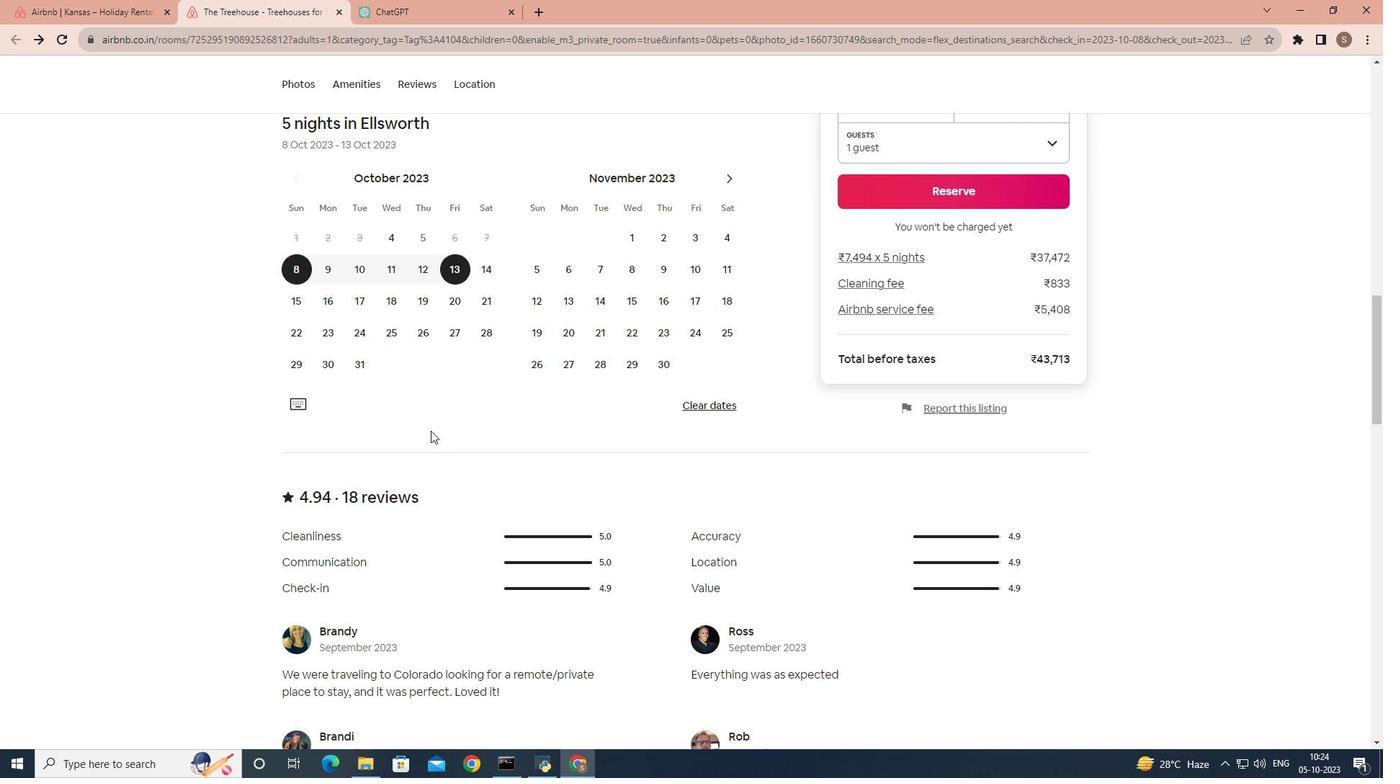 
Action: Mouse scrolled (430, 430) with delta (0, 0)
Screenshot: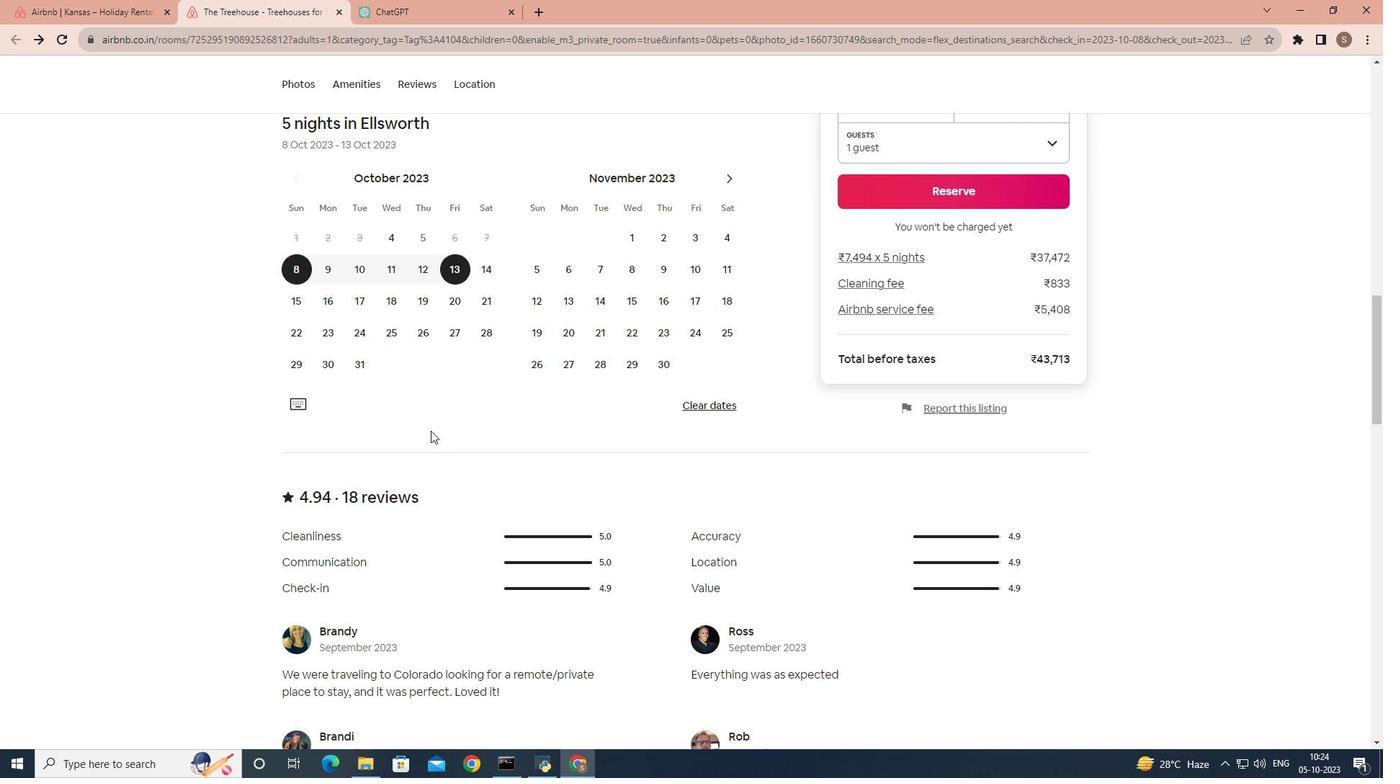 
Action: Mouse scrolled (430, 430) with delta (0, 0)
Screenshot: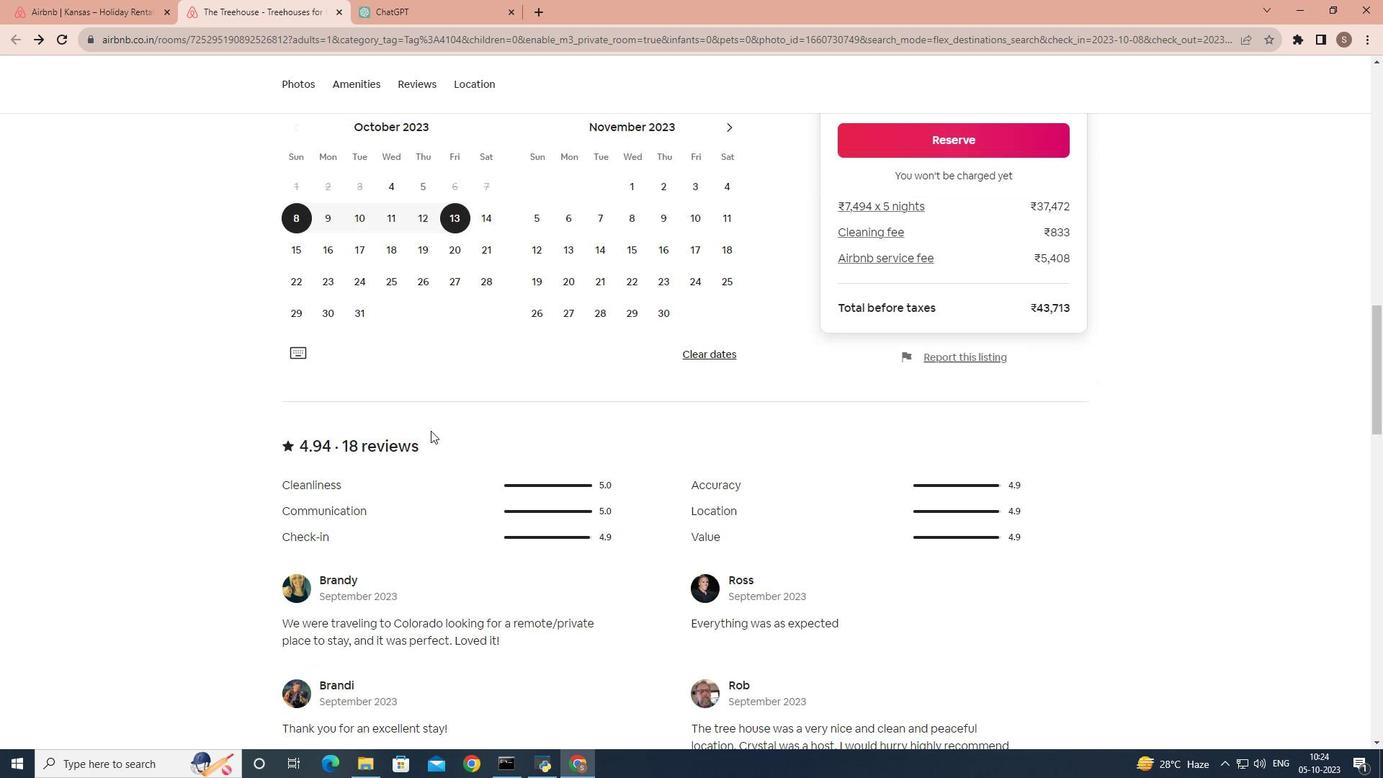 
Action: Mouse scrolled (430, 430) with delta (0, 0)
Screenshot: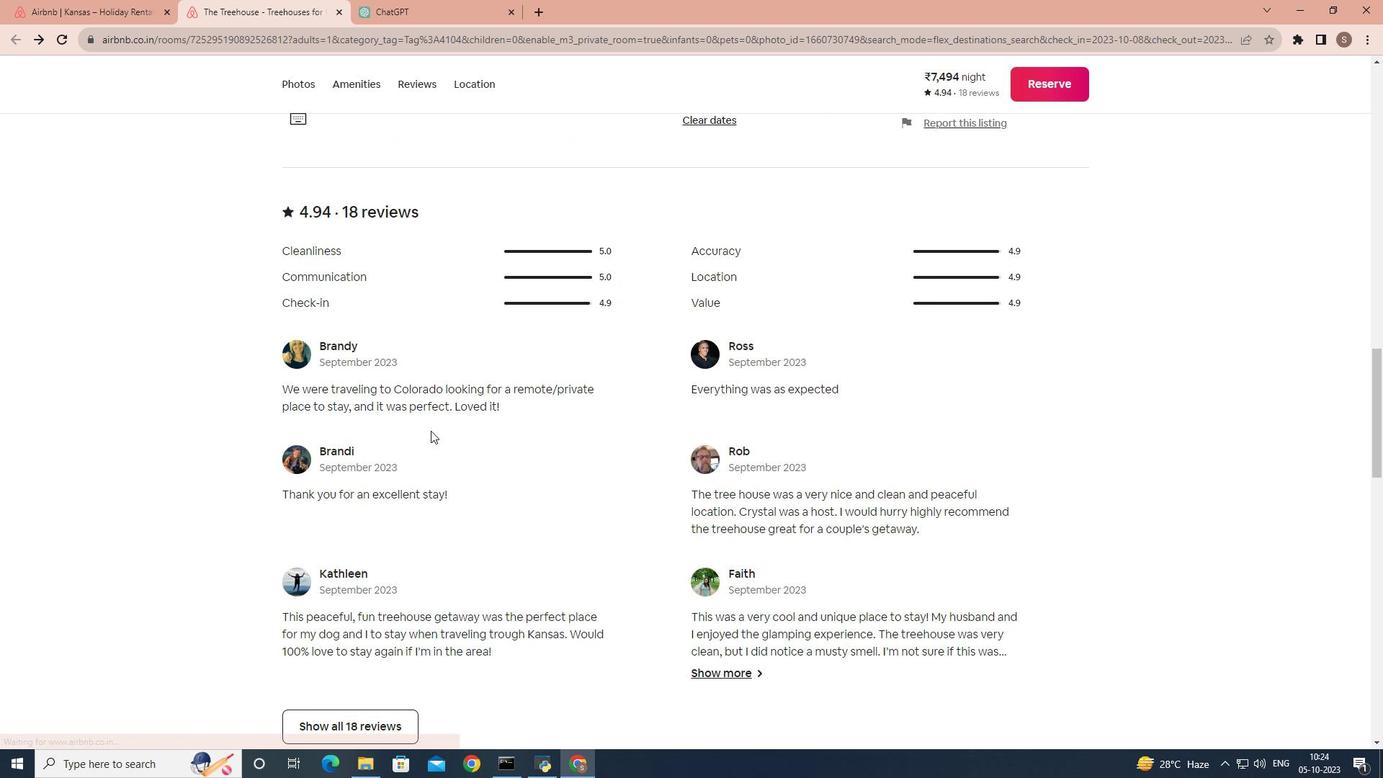 
Action: Mouse scrolled (430, 430) with delta (0, 0)
Screenshot: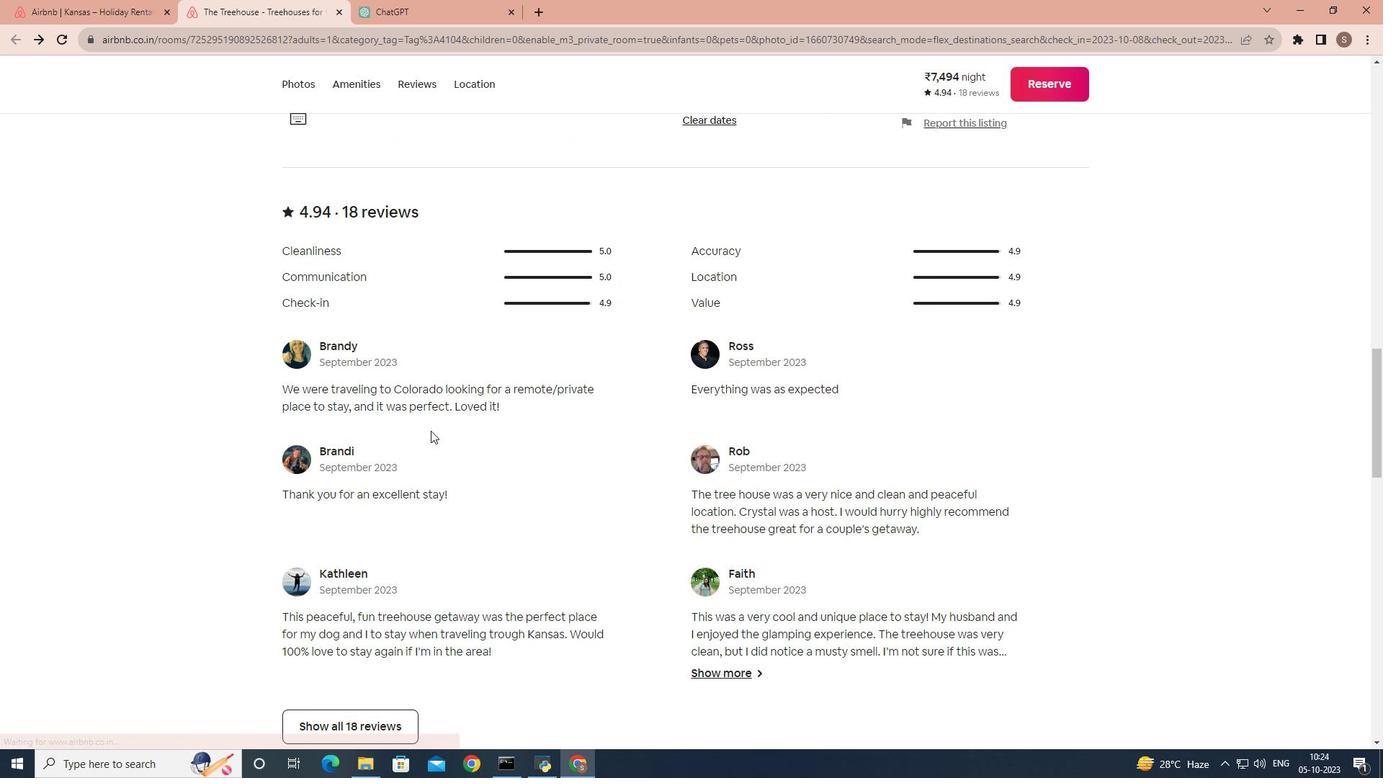 
Action: Mouse scrolled (430, 430) with delta (0, 0)
Screenshot: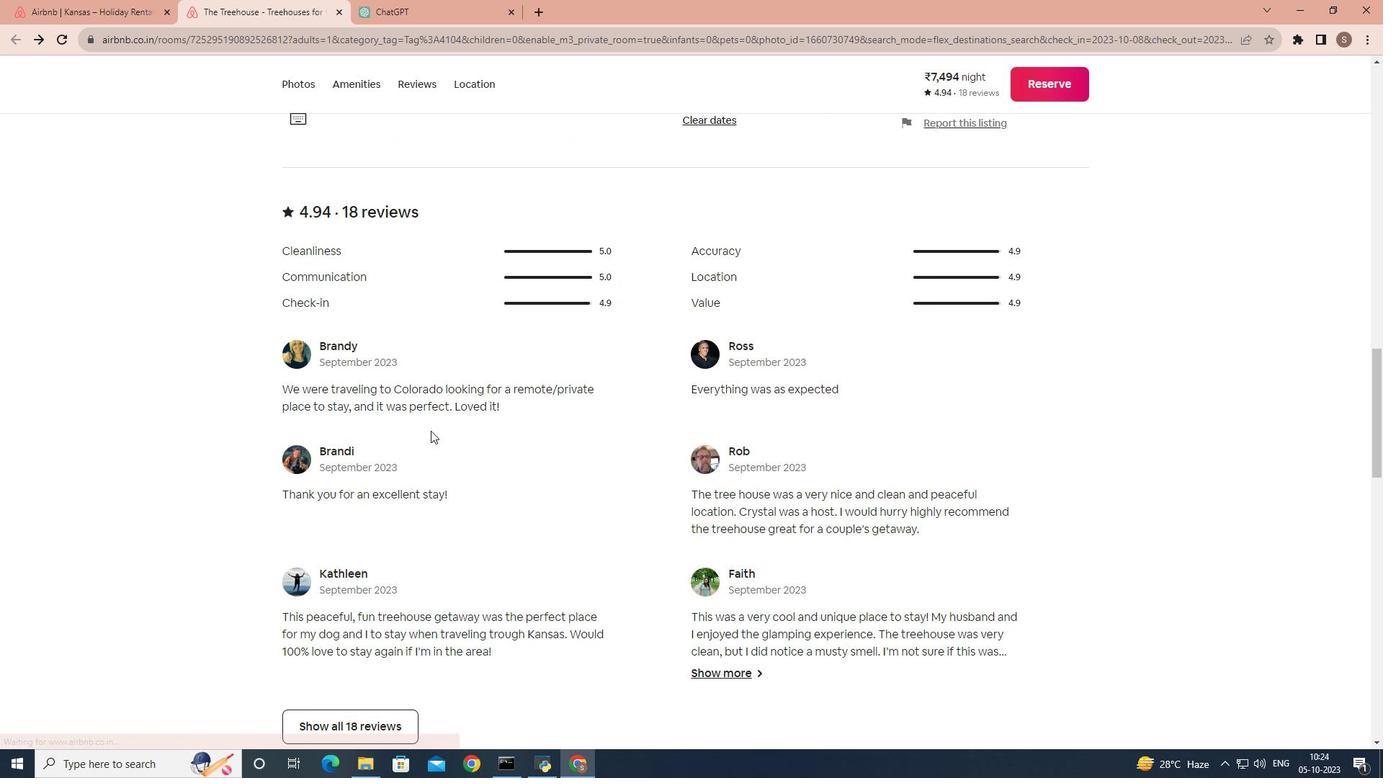 
Action: Mouse scrolled (430, 430) with delta (0, 0)
Screenshot: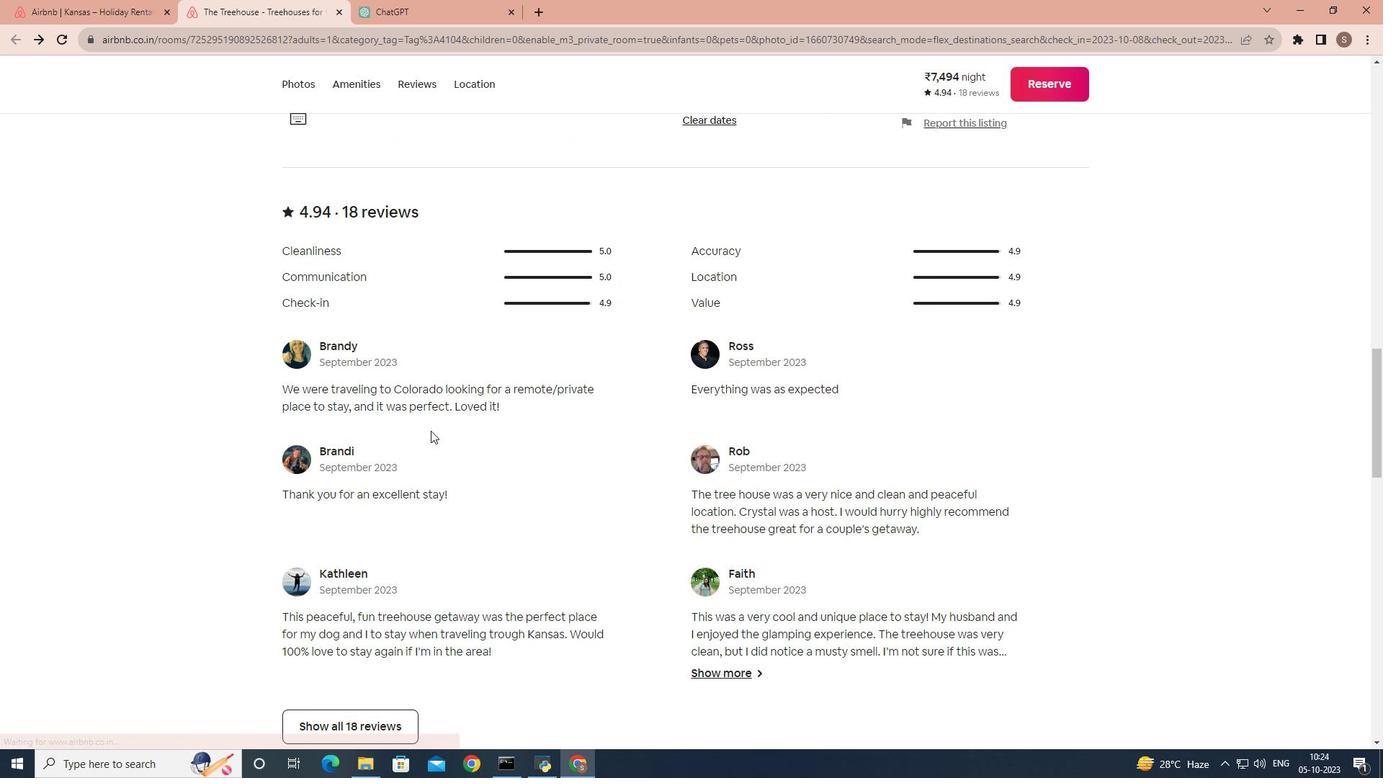 
Action: Mouse scrolled (430, 430) with delta (0, 0)
Screenshot: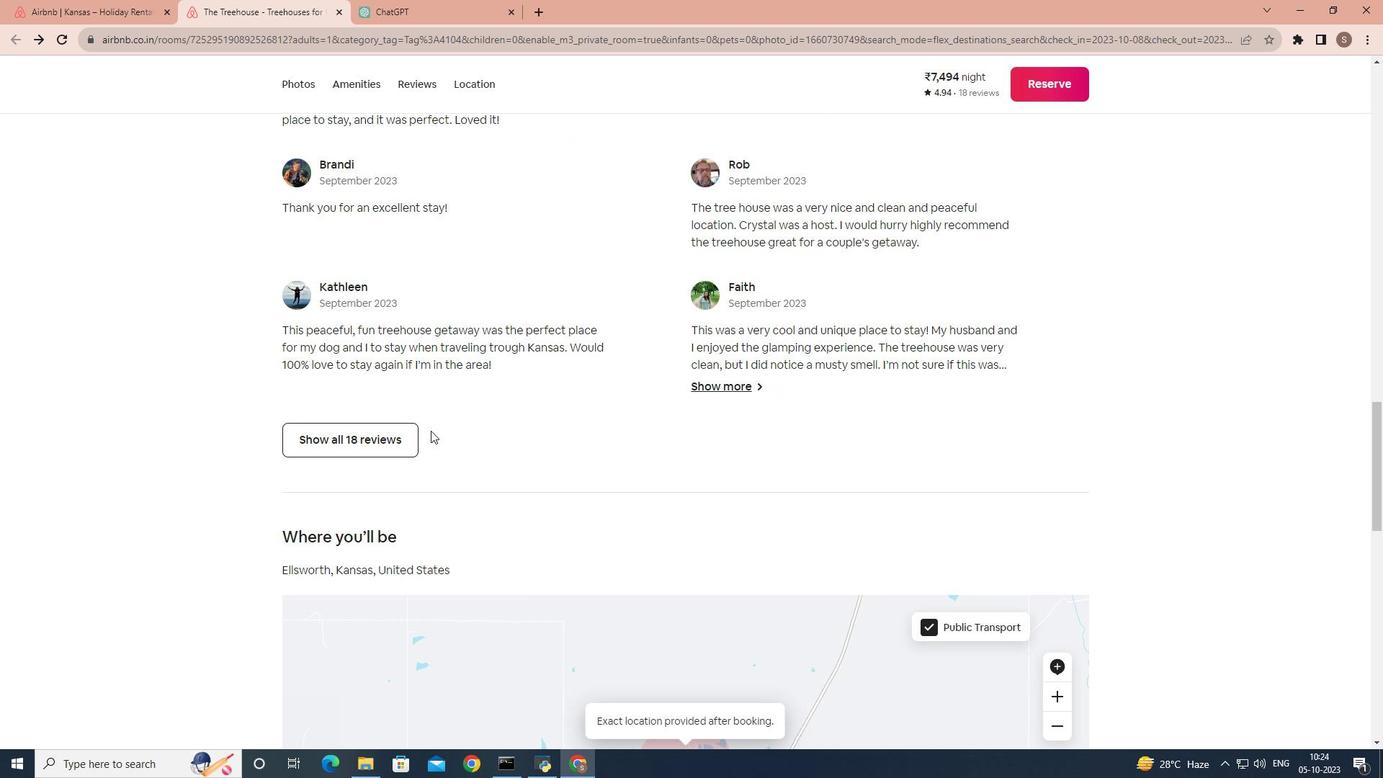 
Action: Mouse scrolled (430, 430) with delta (0, 0)
Screenshot: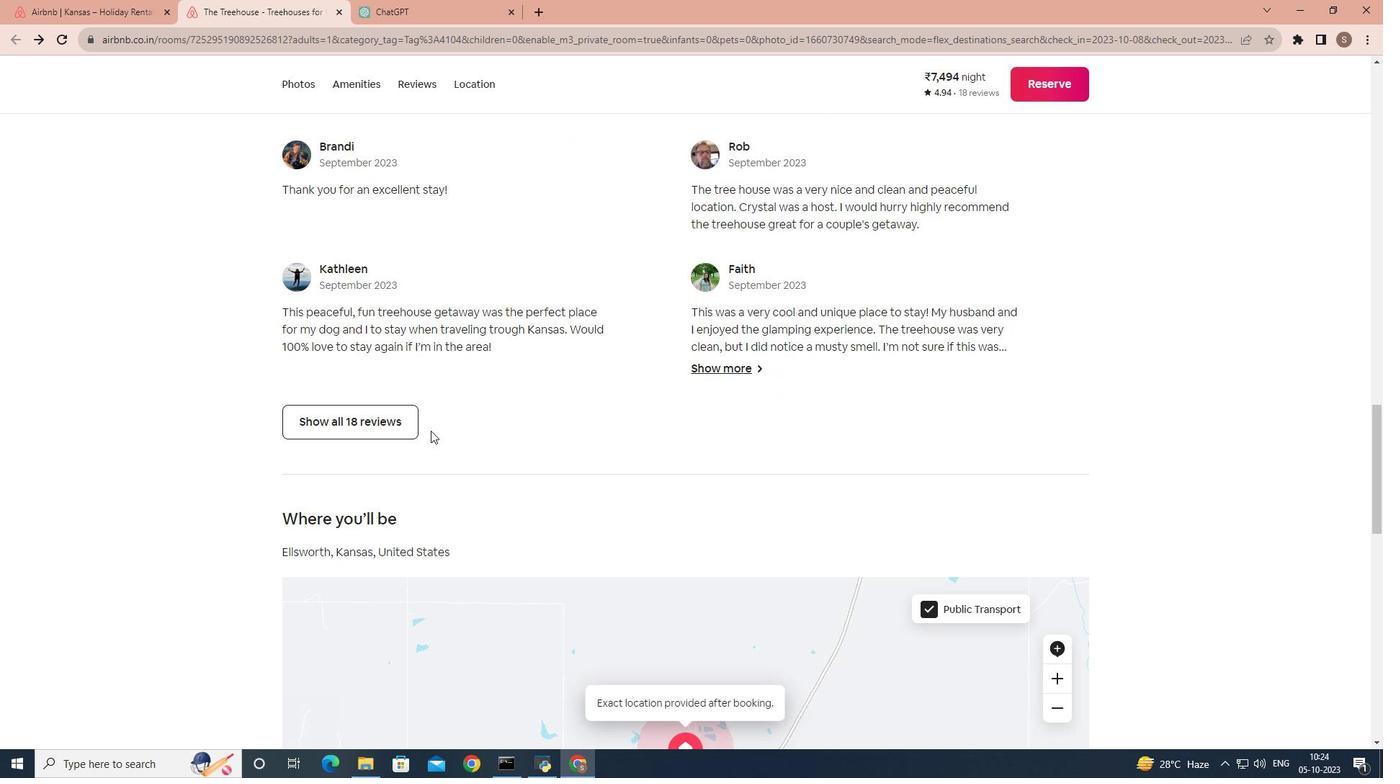 
Action: Mouse scrolled (430, 430) with delta (0, 0)
Screenshot: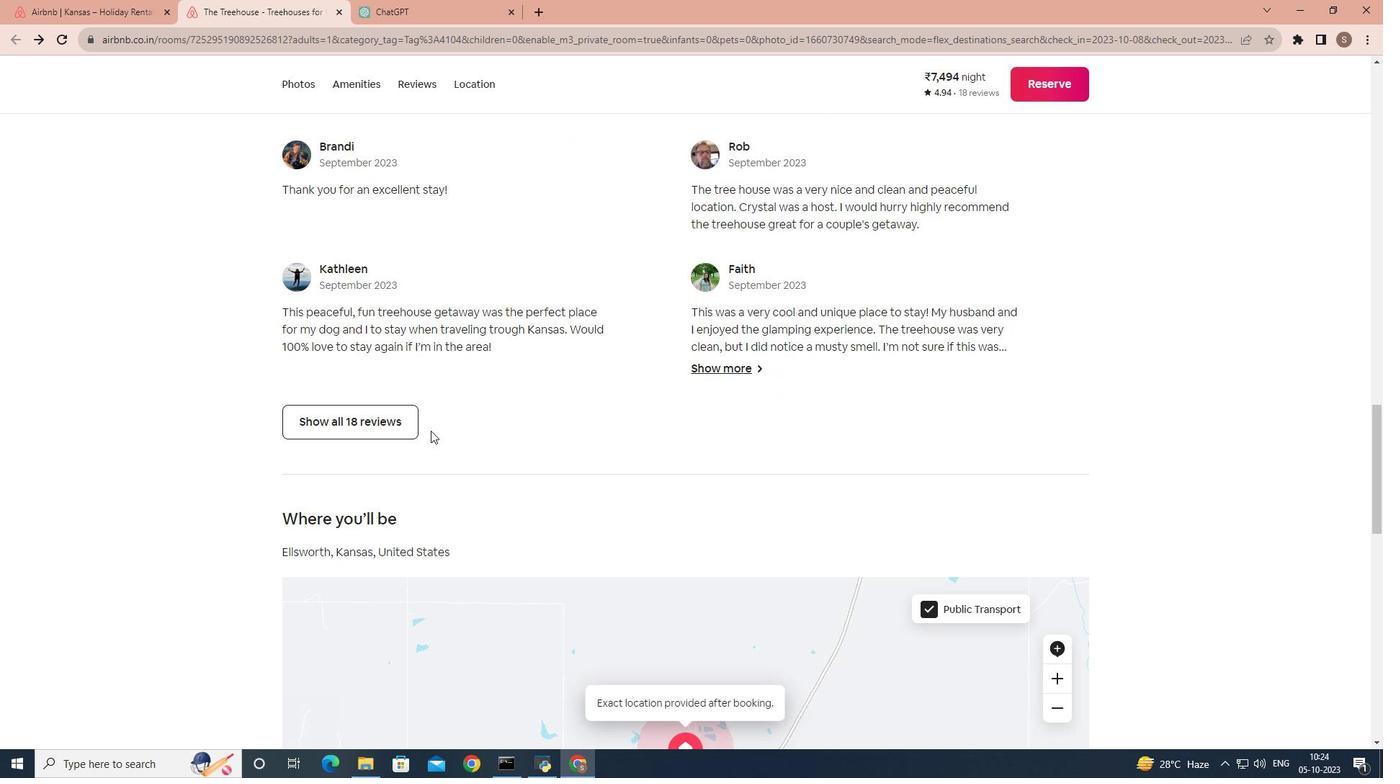 
Action: Mouse scrolled (430, 430) with delta (0, 0)
Screenshot: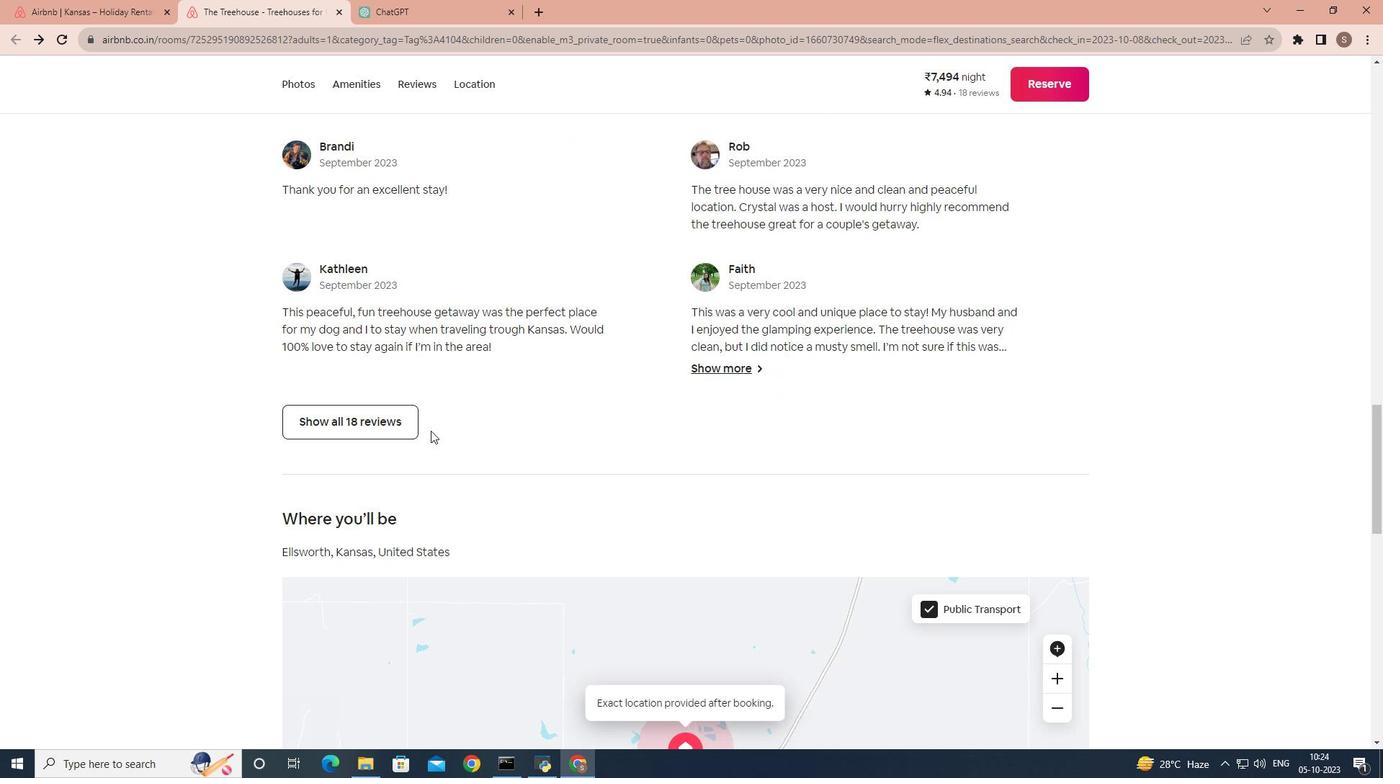 
Action: Mouse scrolled (430, 430) with delta (0, 0)
Screenshot: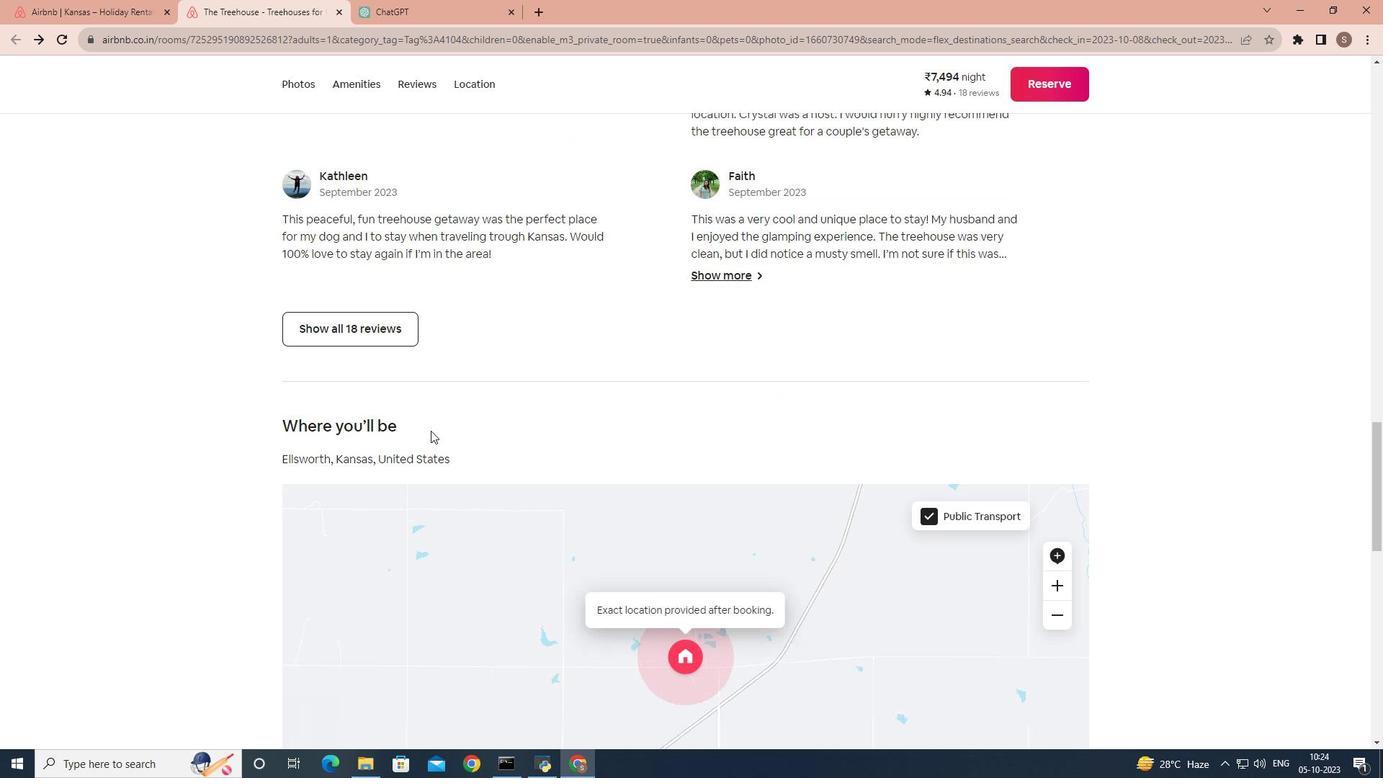 
Action: Mouse scrolled (430, 430) with delta (0, 0)
Screenshot: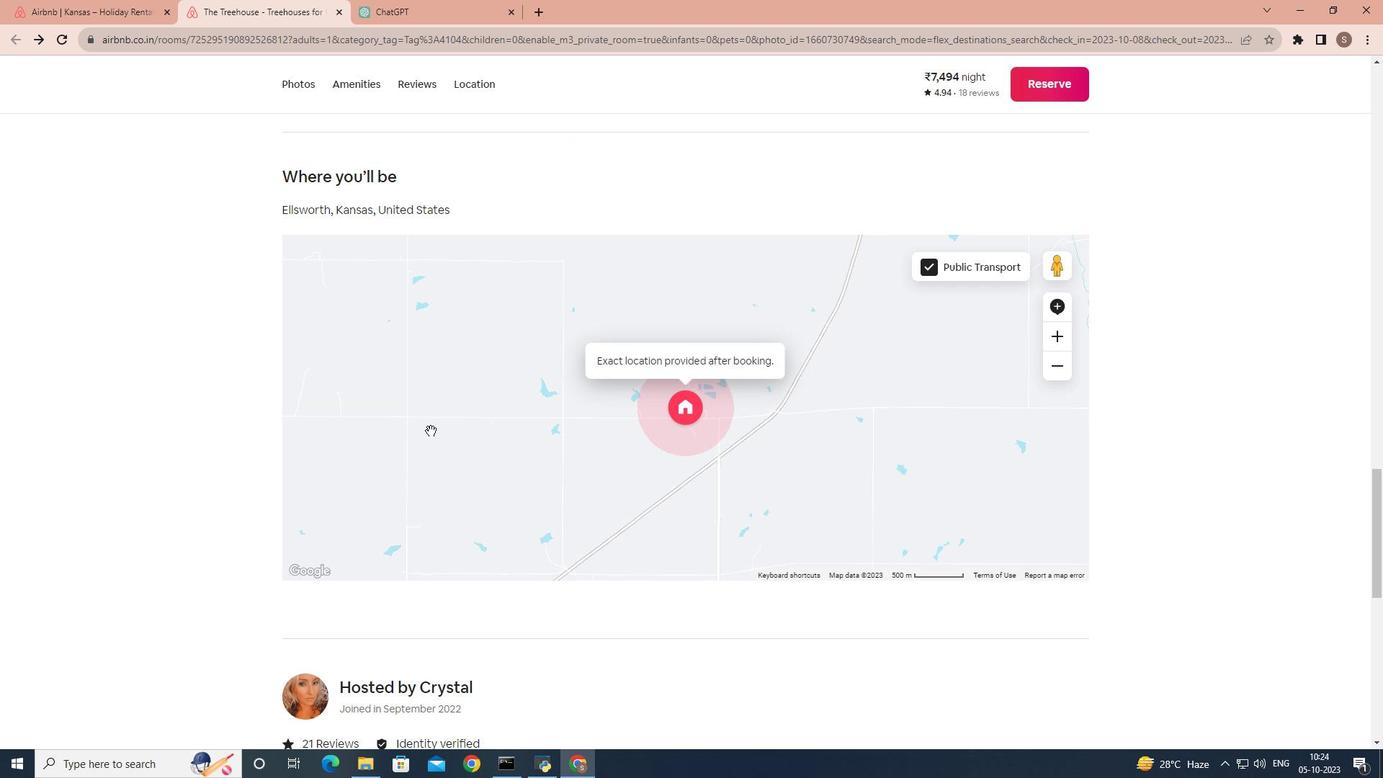 
Action: Mouse scrolled (430, 430) with delta (0, 0)
Screenshot: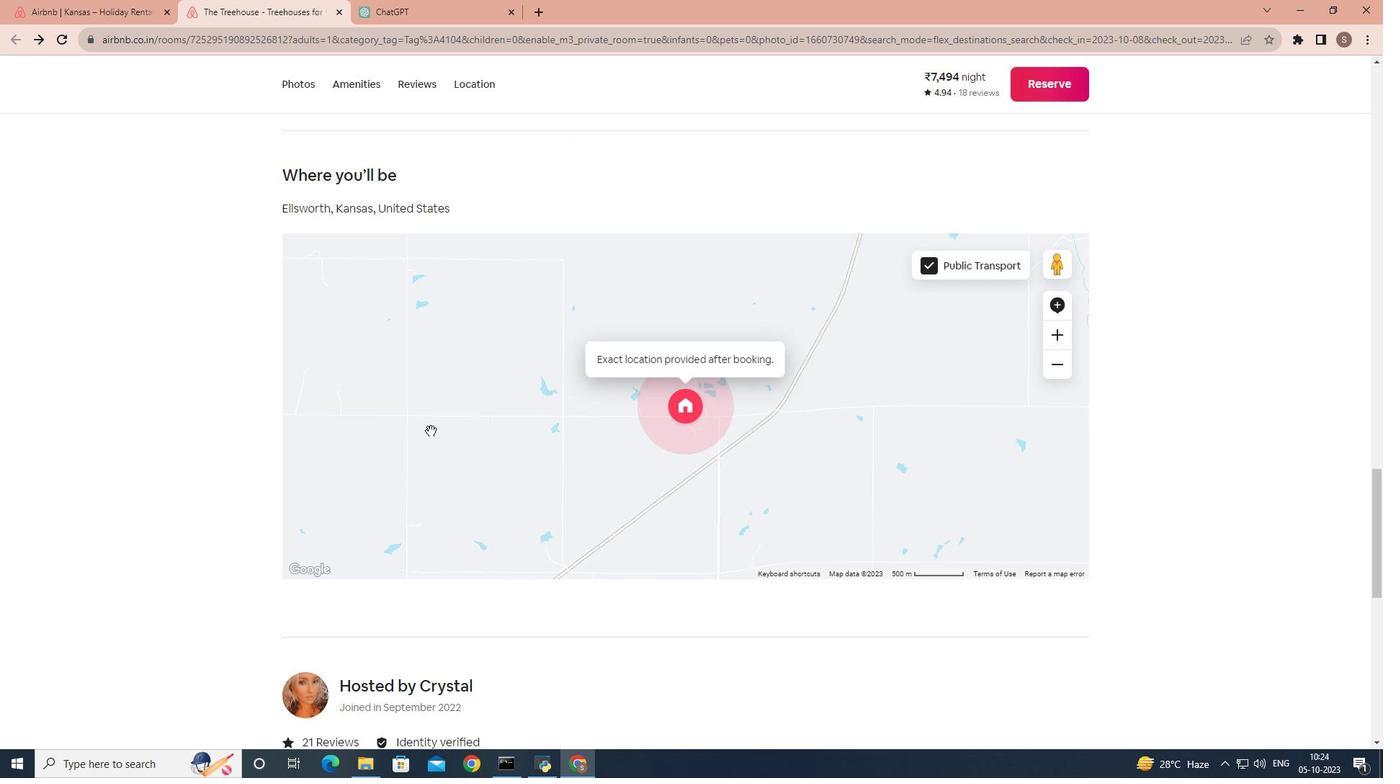 
Action: Mouse scrolled (430, 430) with delta (0, 0)
Screenshot: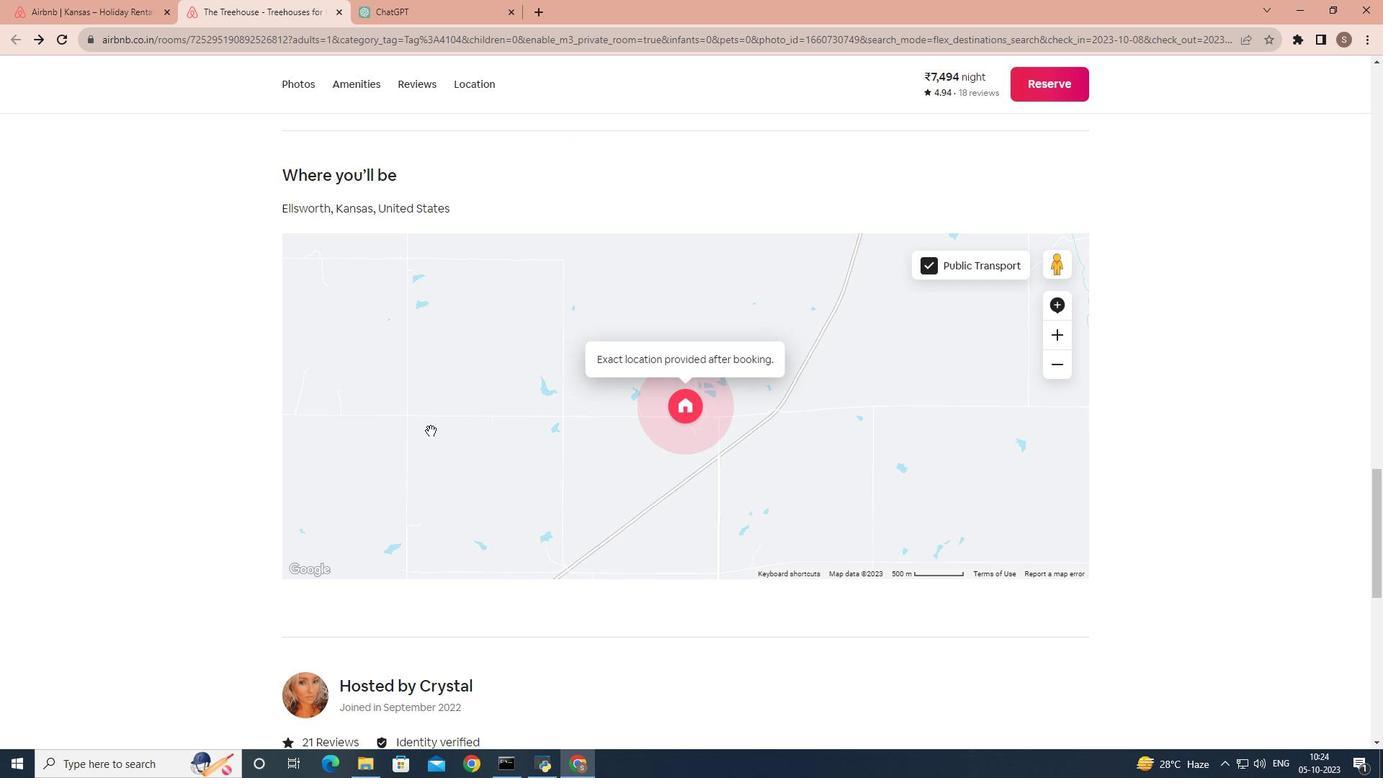 
Action: Mouse scrolled (430, 430) with delta (0, 0)
Screenshot: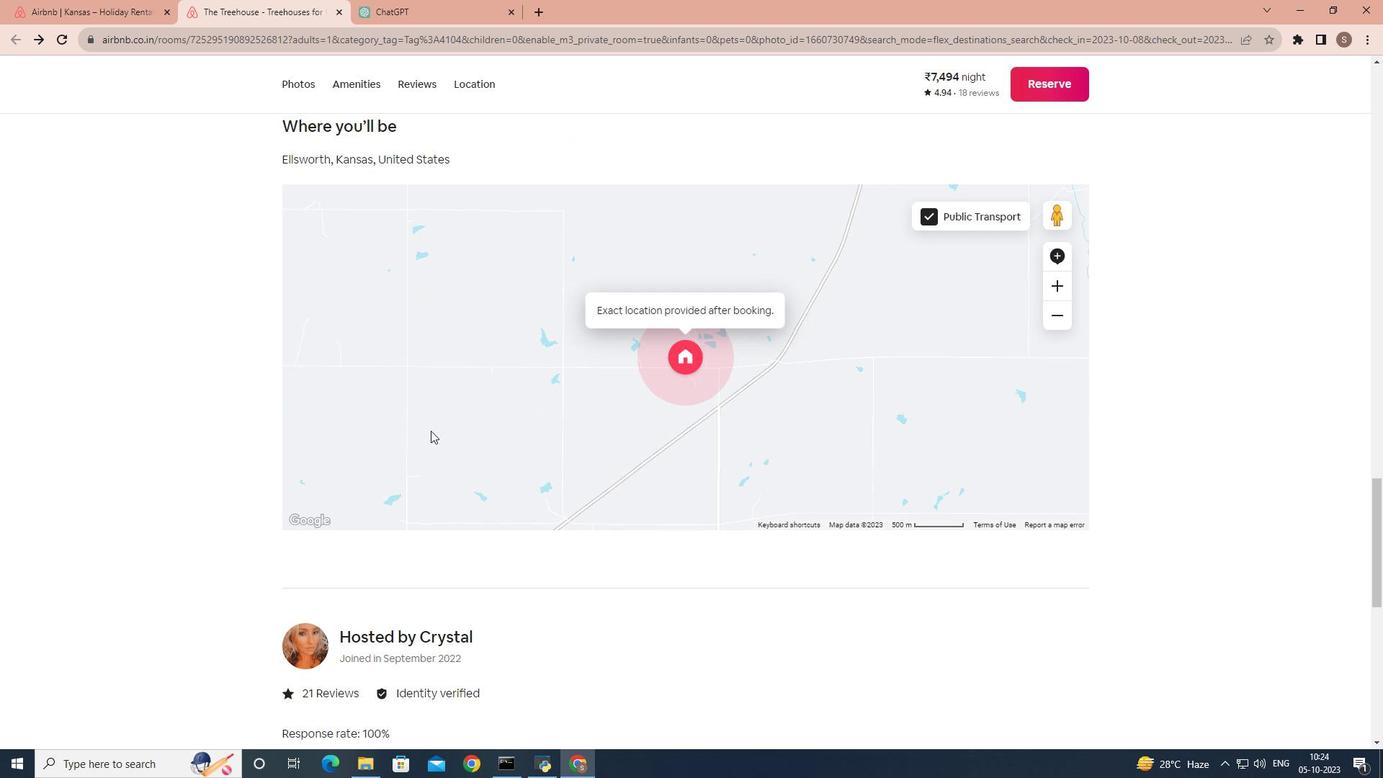 
Action: Mouse scrolled (430, 431) with delta (0, 0)
Screenshot: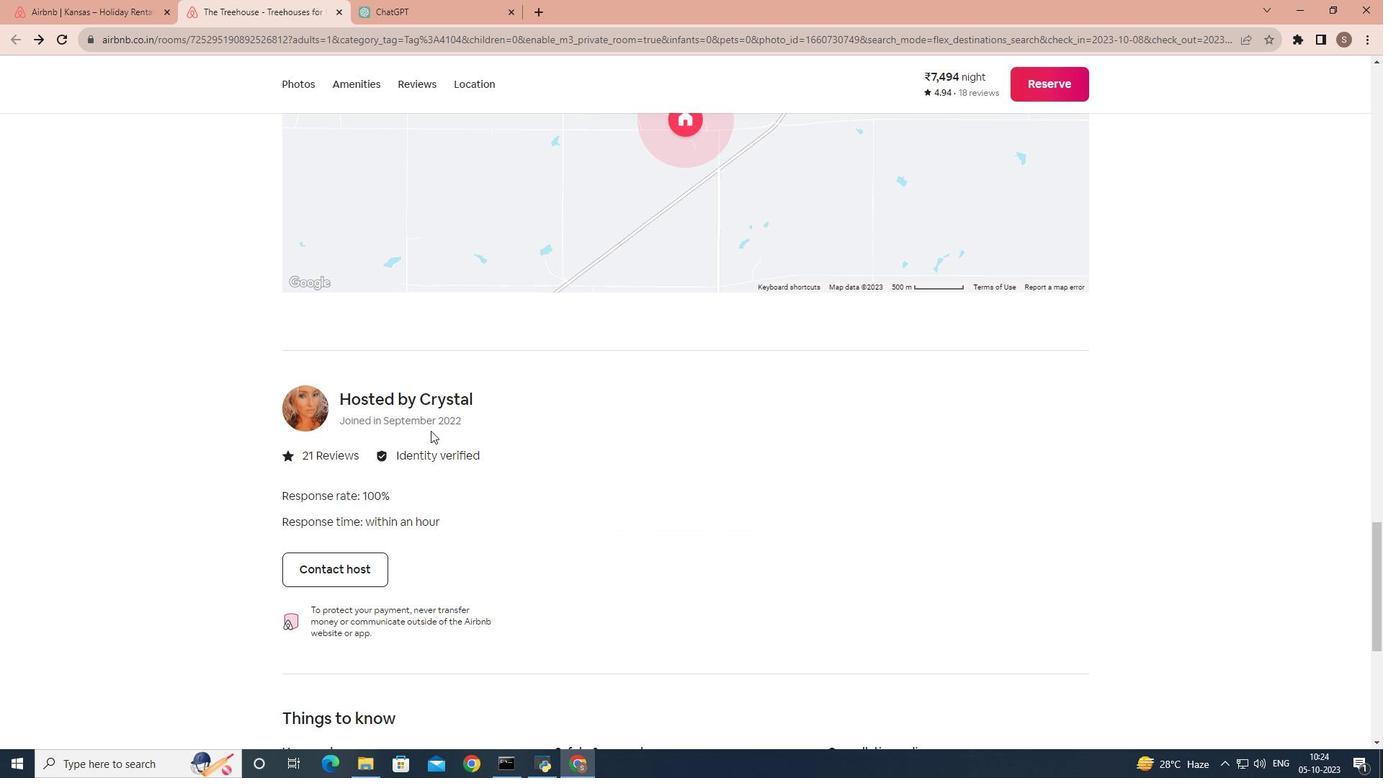 
Action: Mouse scrolled (430, 431) with delta (0, 0)
Screenshot: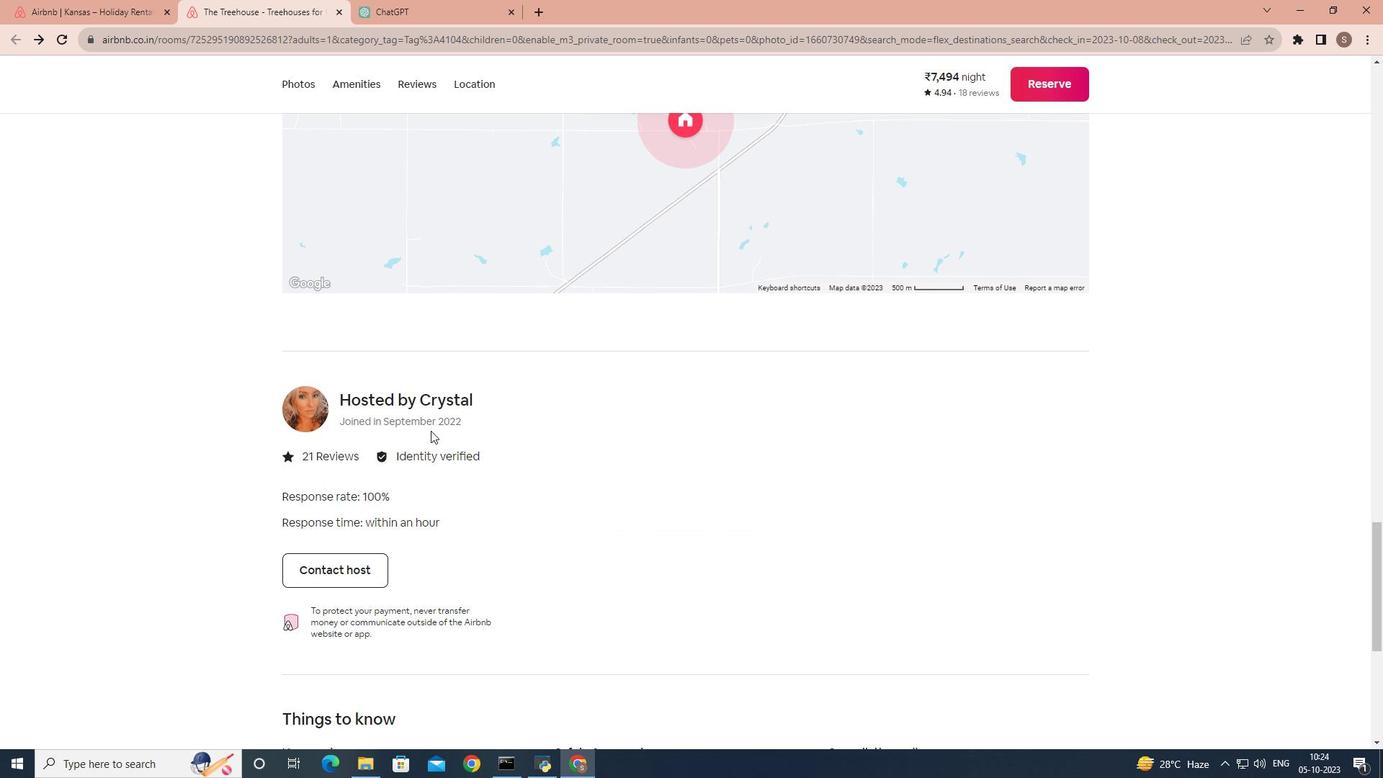 
Action: Mouse scrolled (430, 431) with delta (0, 0)
Screenshot: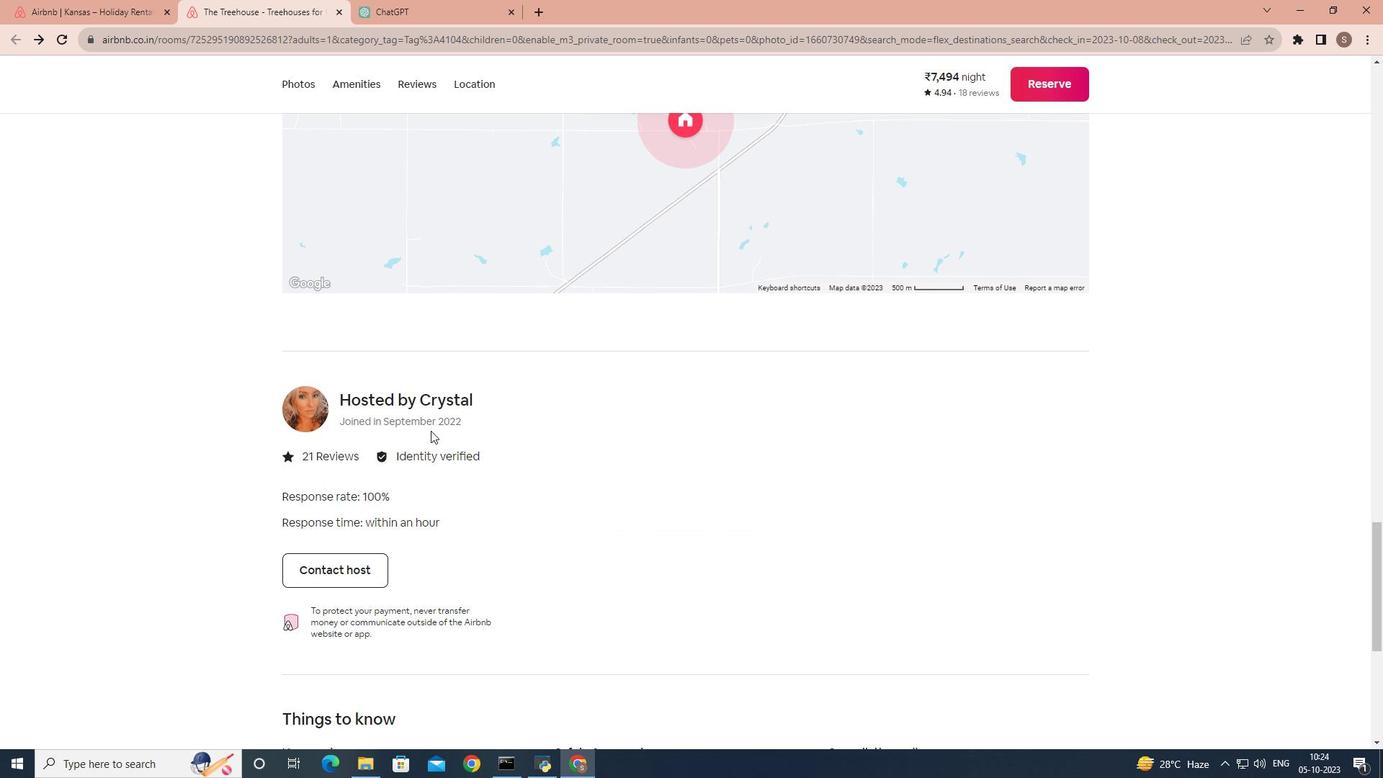 
Action: Mouse scrolled (430, 431) with delta (0, 0)
Screenshot: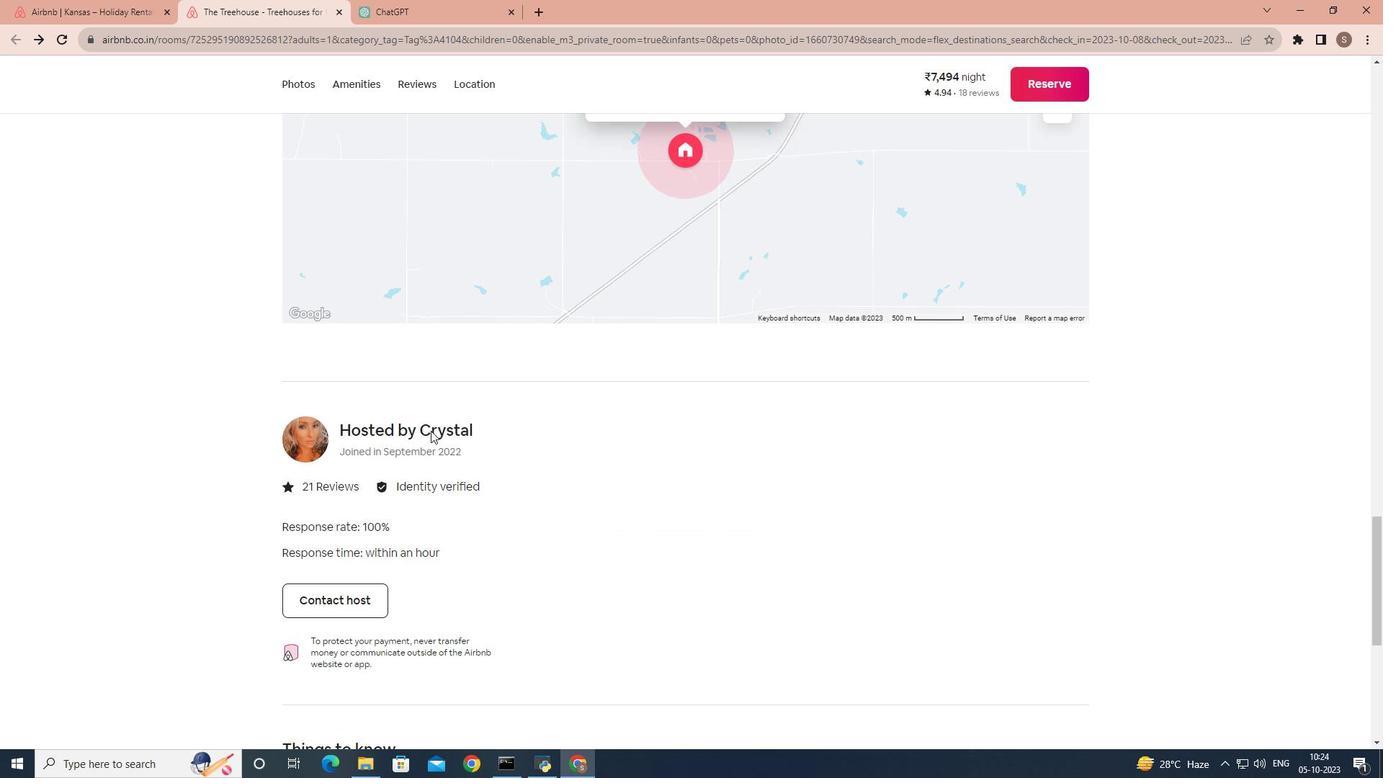 
Action: Mouse scrolled (430, 431) with delta (0, 0)
Screenshot: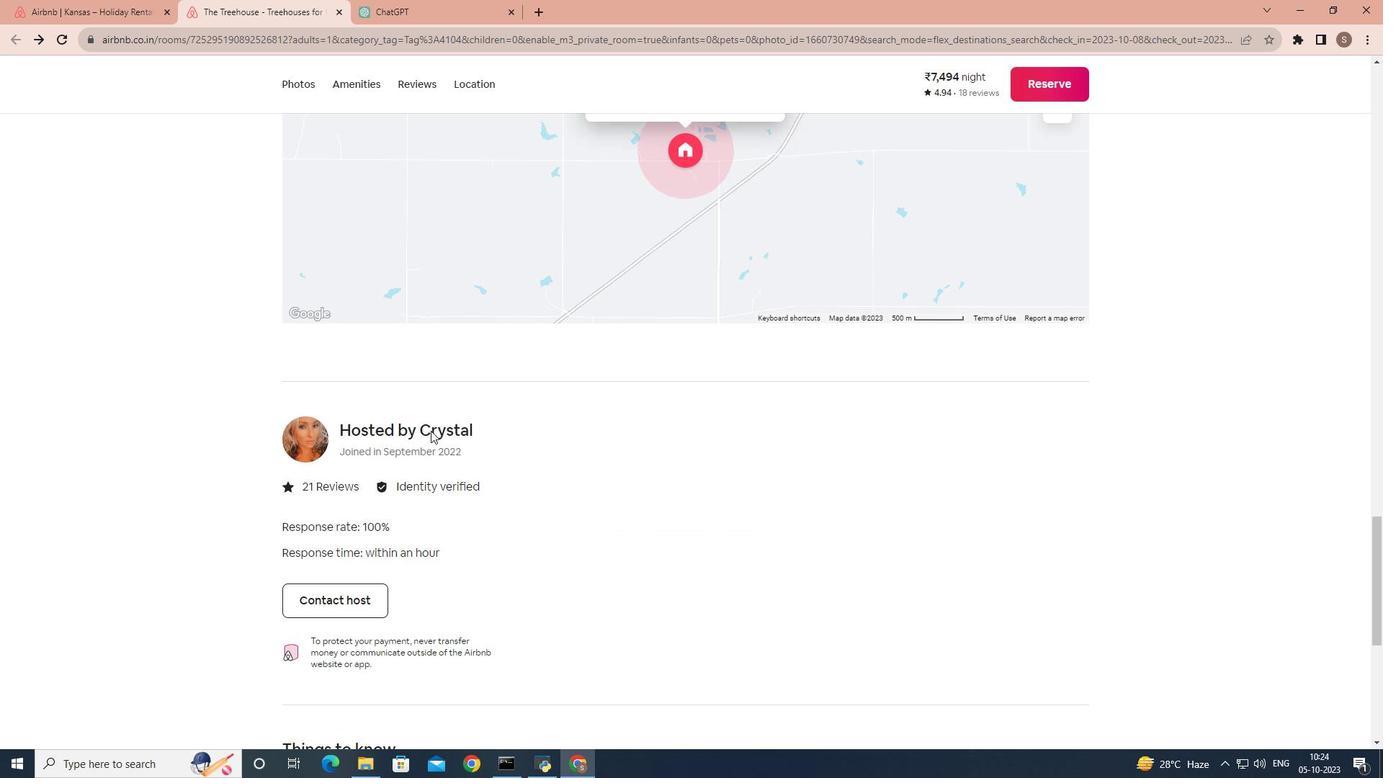 
Action: Mouse scrolled (430, 431) with delta (0, 0)
Screenshot: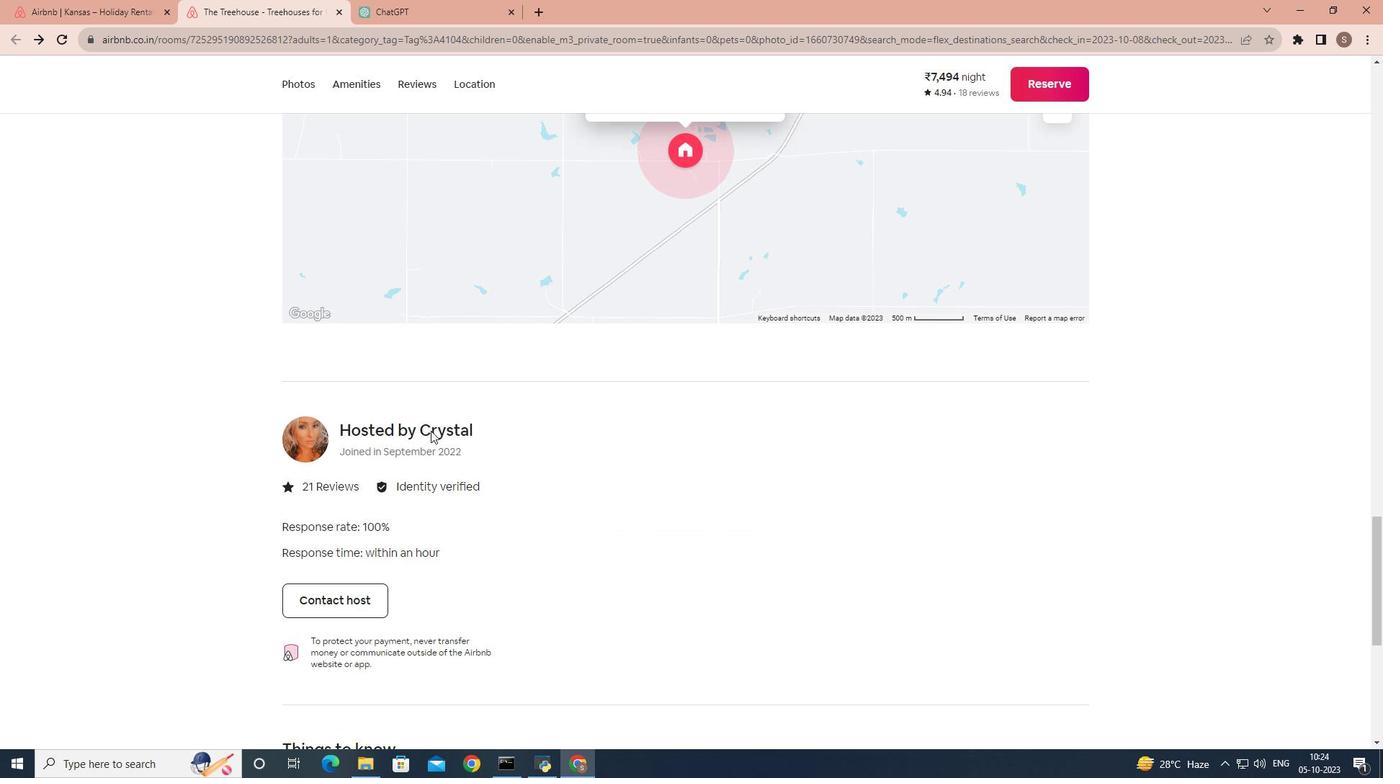 
Action: Mouse scrolled (430, 431) with delta (0, 0)
Screenshot: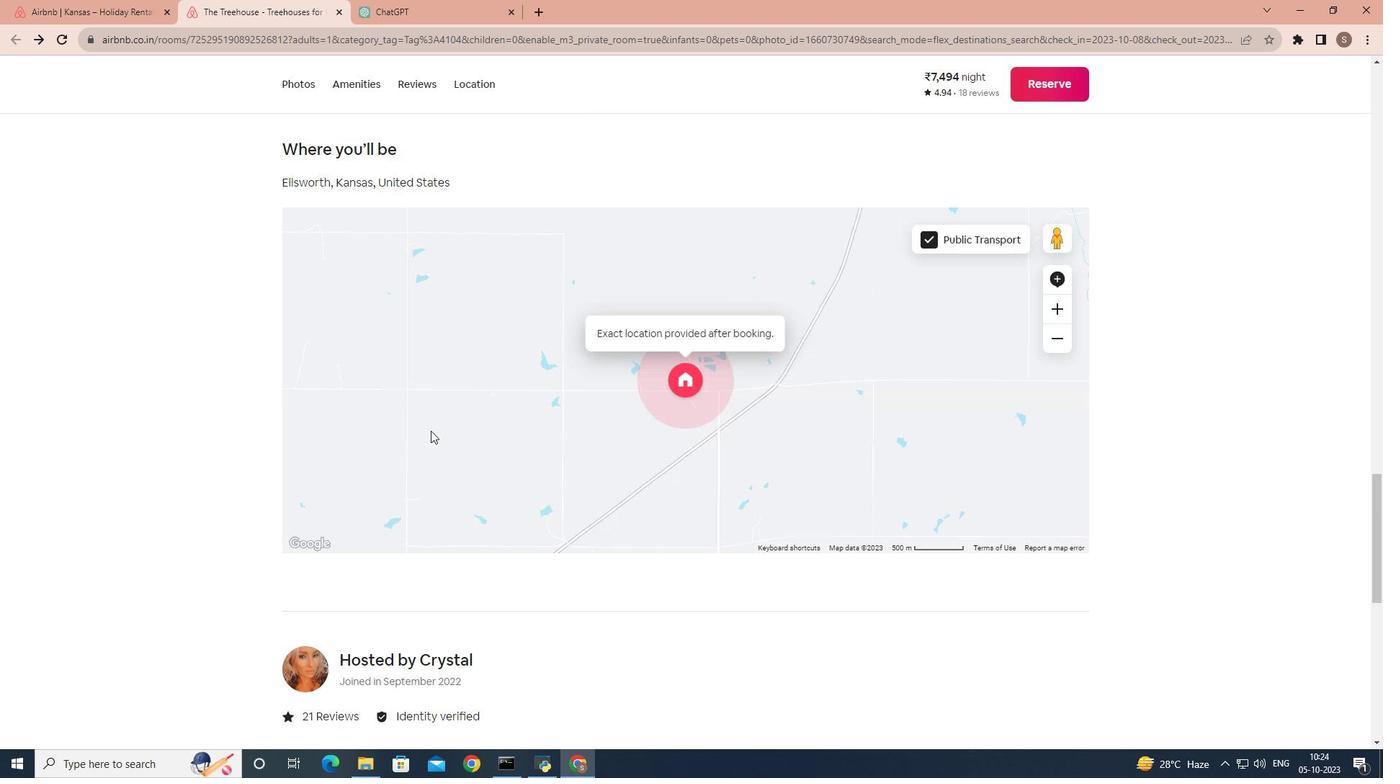 
Action: Mouse scrolled (430, 431) with delta (0, 0)
Screenshot: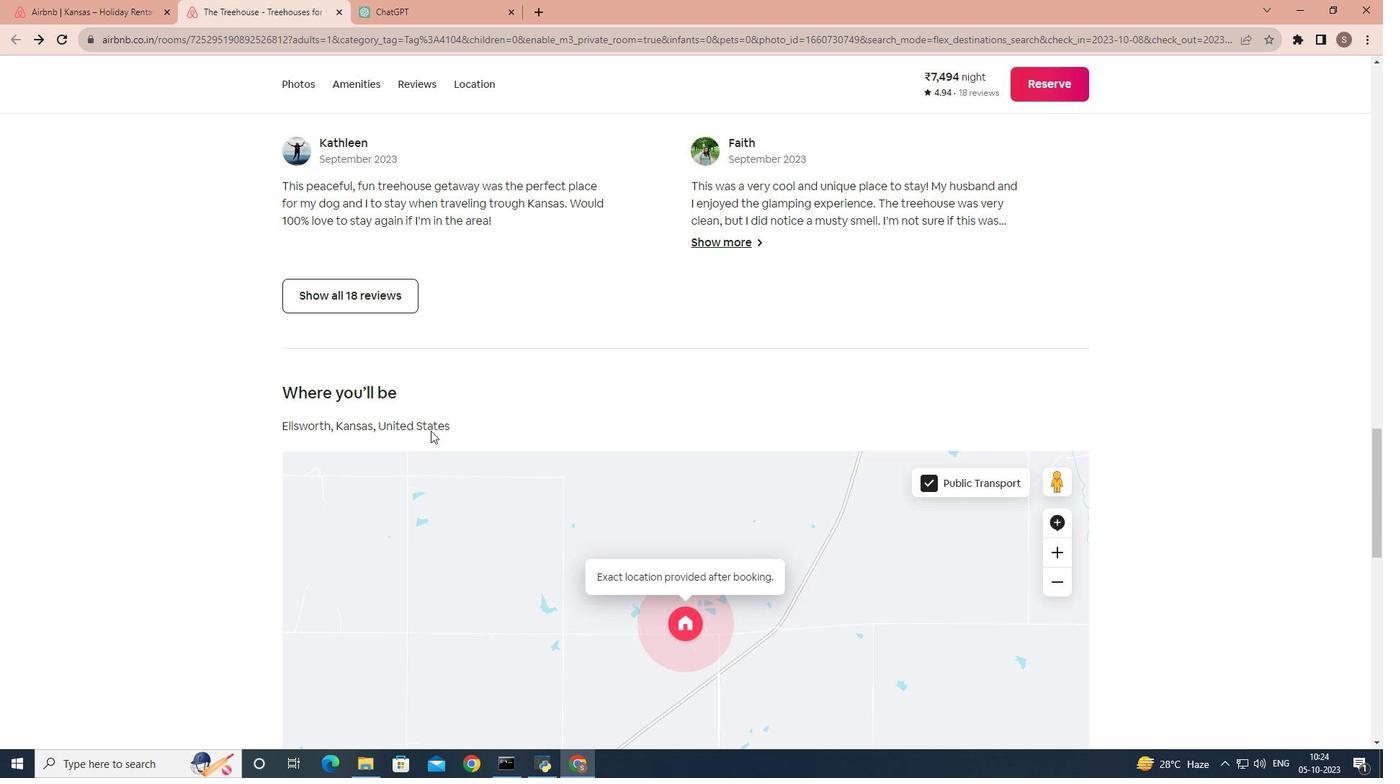 
Action: Mouse scrolled (430, 431) with delta (0, 0)
Screenshot: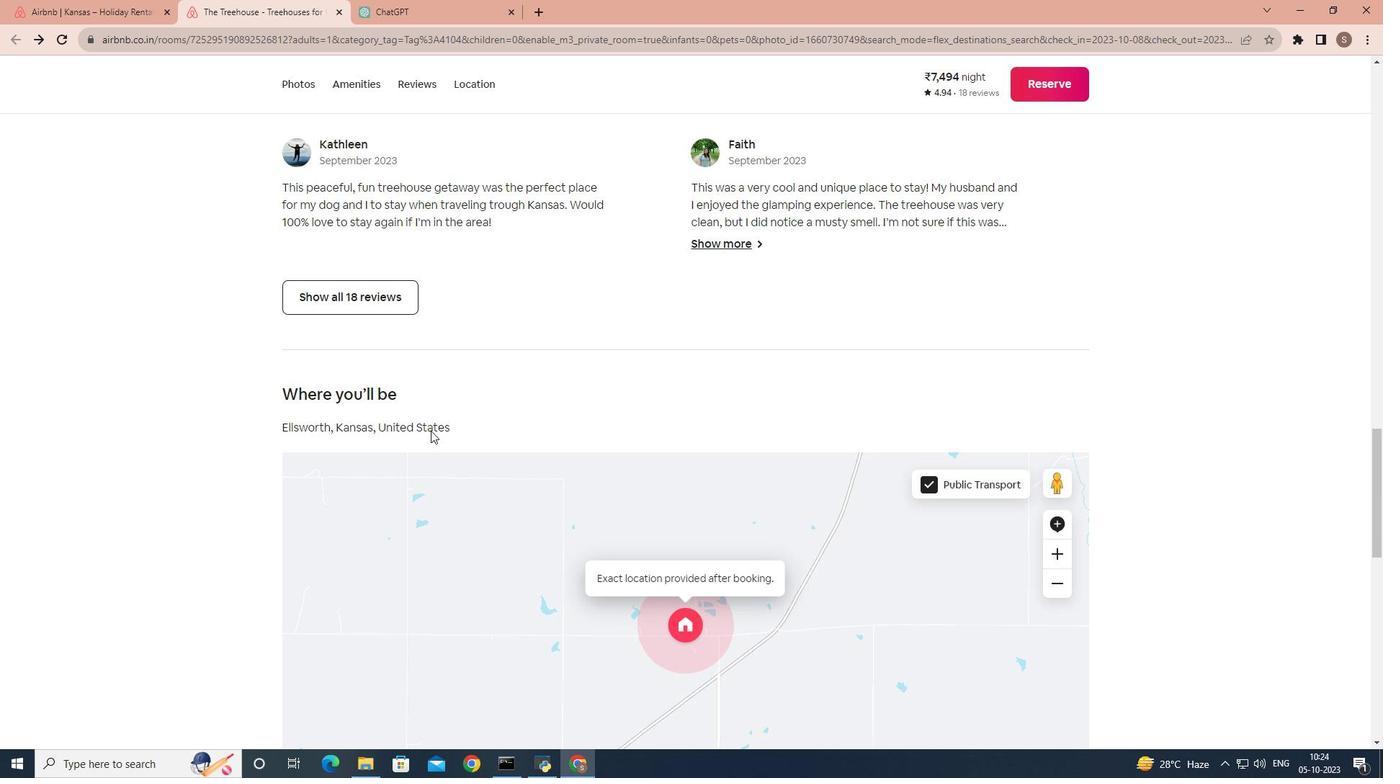 
Action: Mouse scrolled (430, 431) with delta (0, 0)
Screenshot: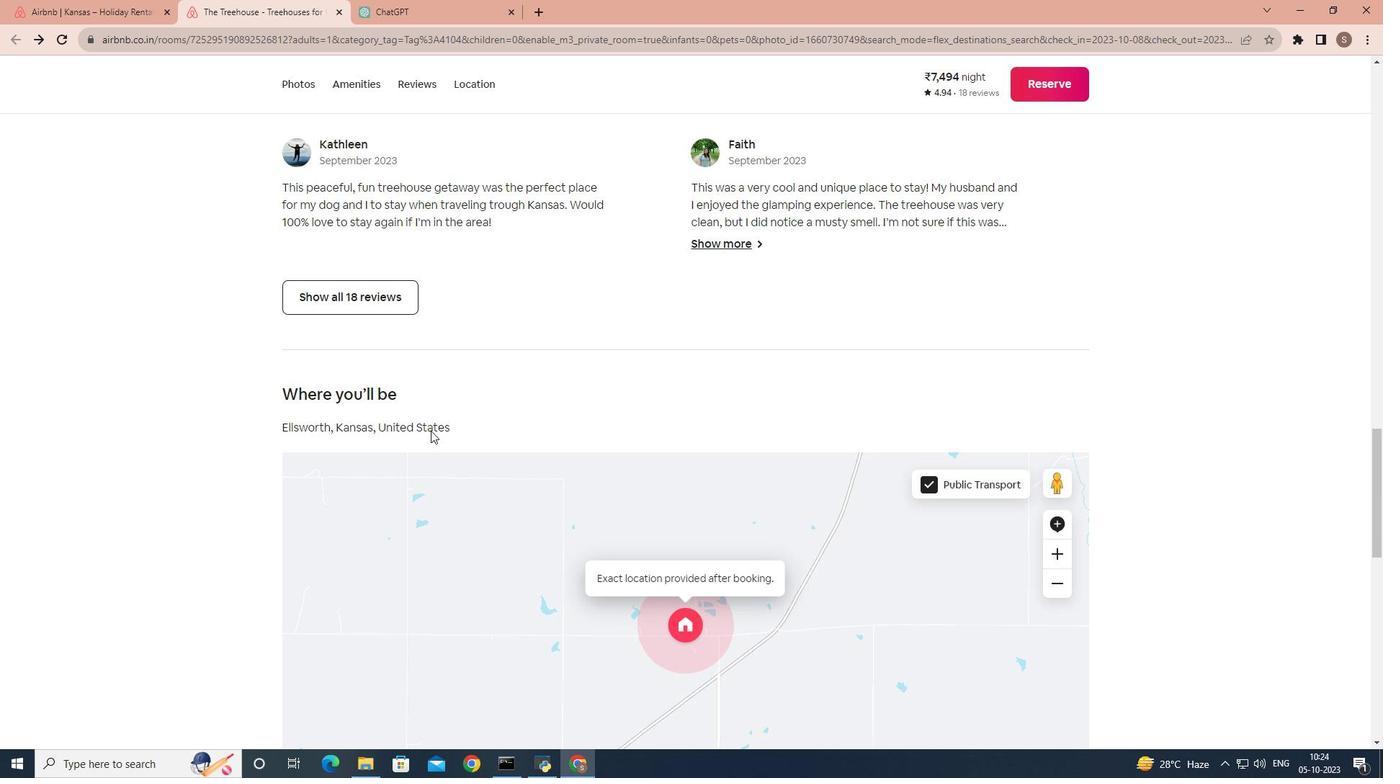 
Action: Mouse scrolled (430, 431) with delta (0, 0)
Screenshot: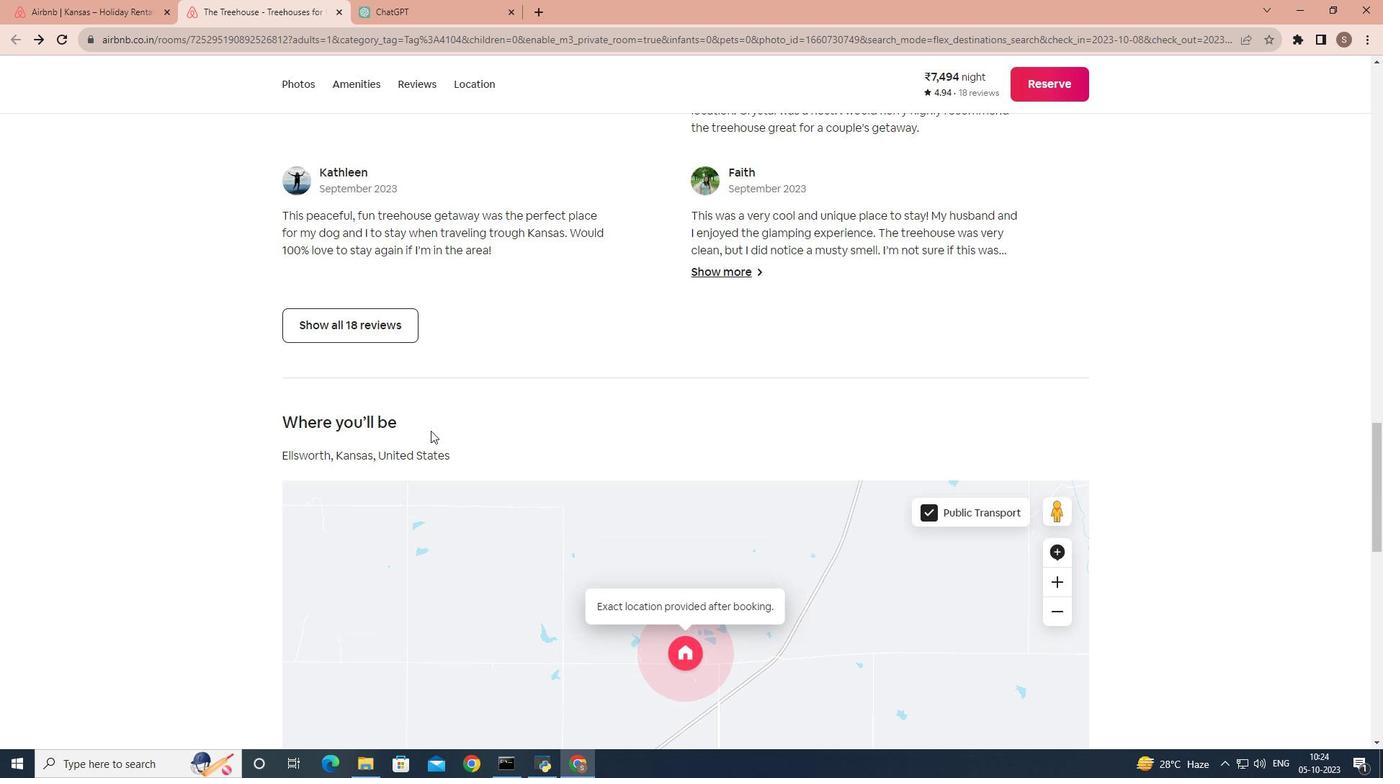 
Action: Mouse scrolled (430, 431) with delta (0, 0)
Screenshot: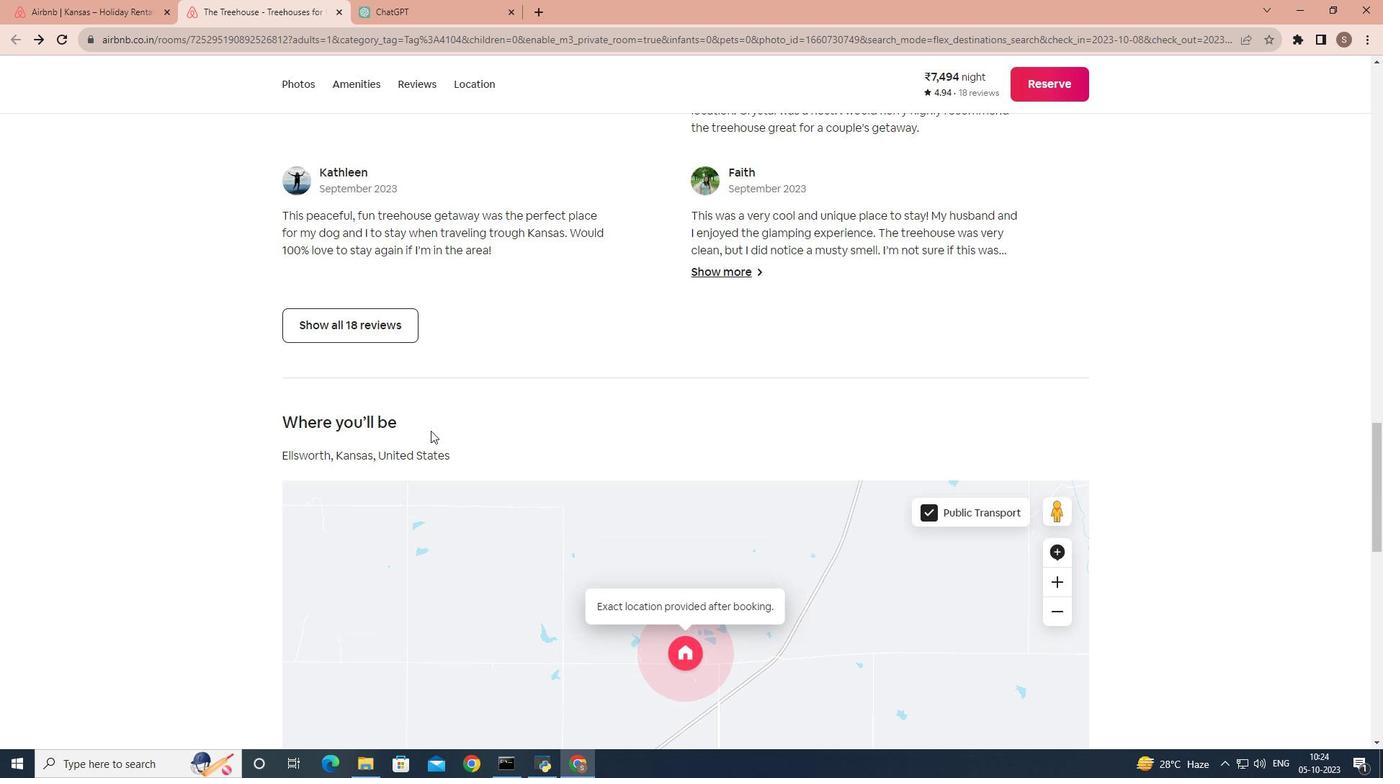 
Action: Mouse scrolled (430, 431) with delta (0, 0)
Screenshot: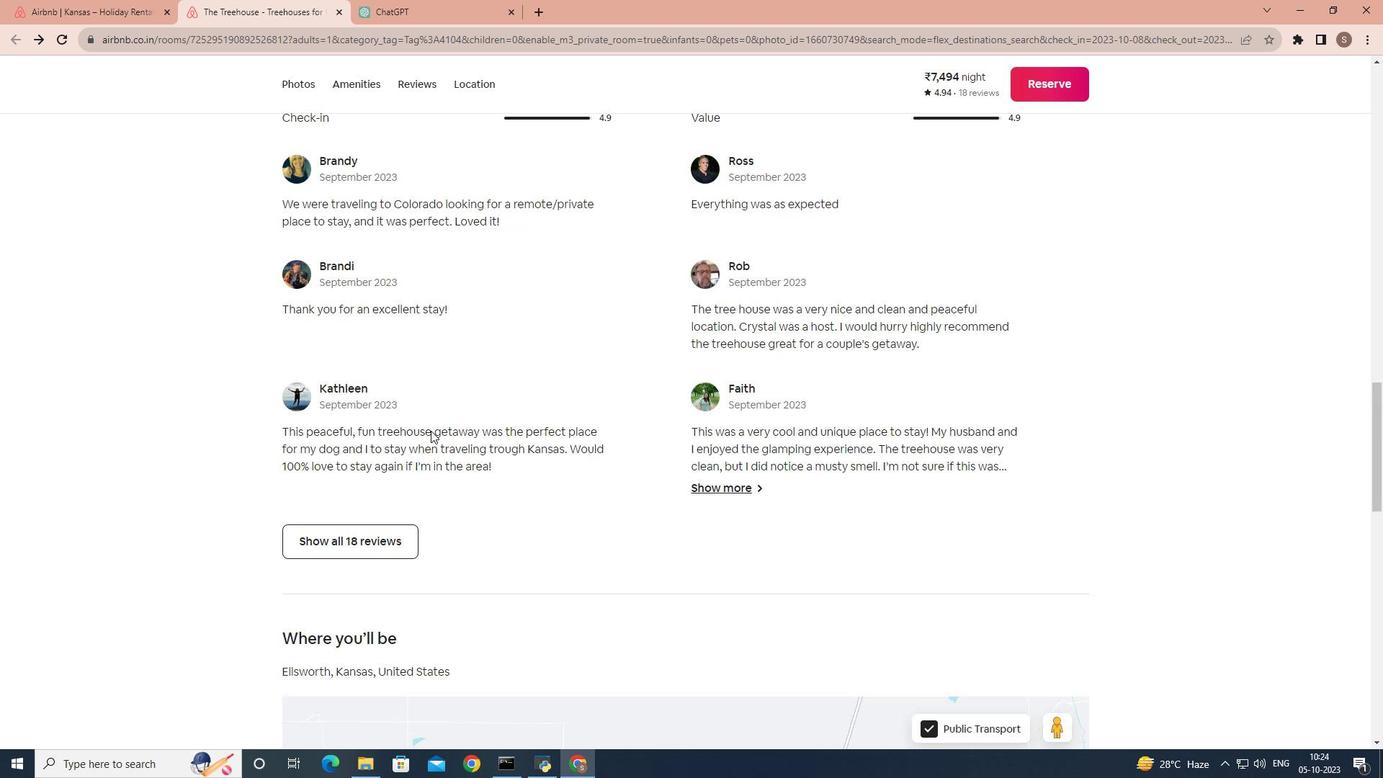 
Action: Mouse scrolled (430, 431) with delta (0, 0)
Screenshot: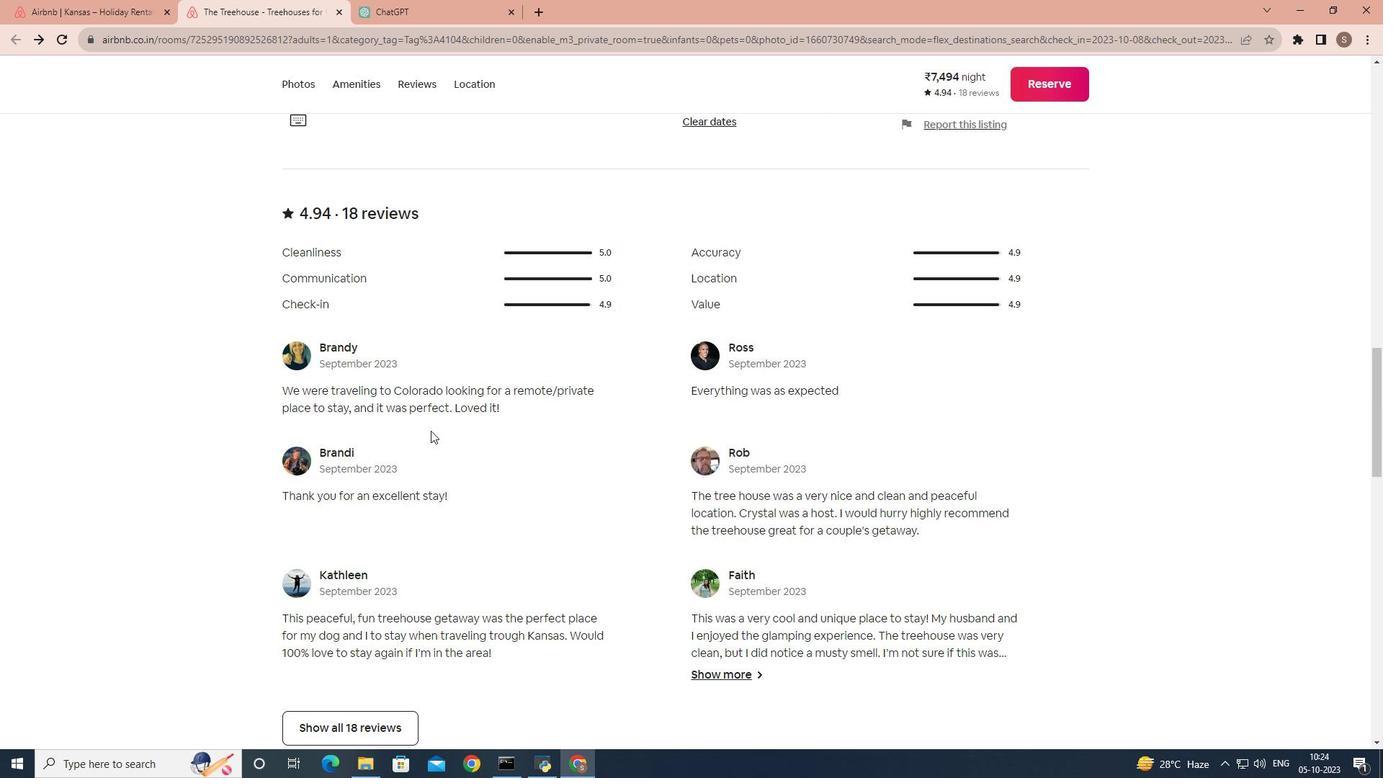 
Action: Mouse scrolled (430, 431) with delta (0, 0)
Screenshot: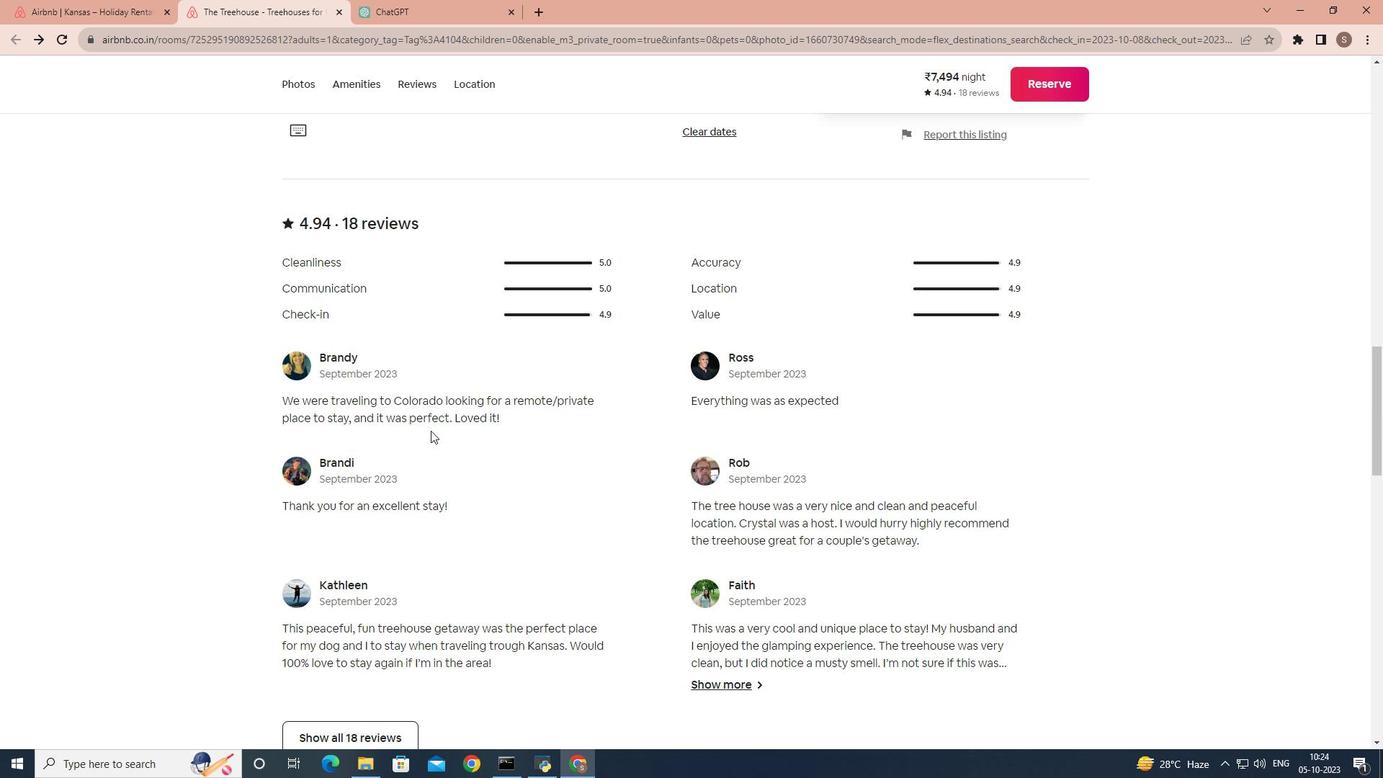 
Action: Mouse scrolled (430, 431) with delta (0, 0)
Screenshot: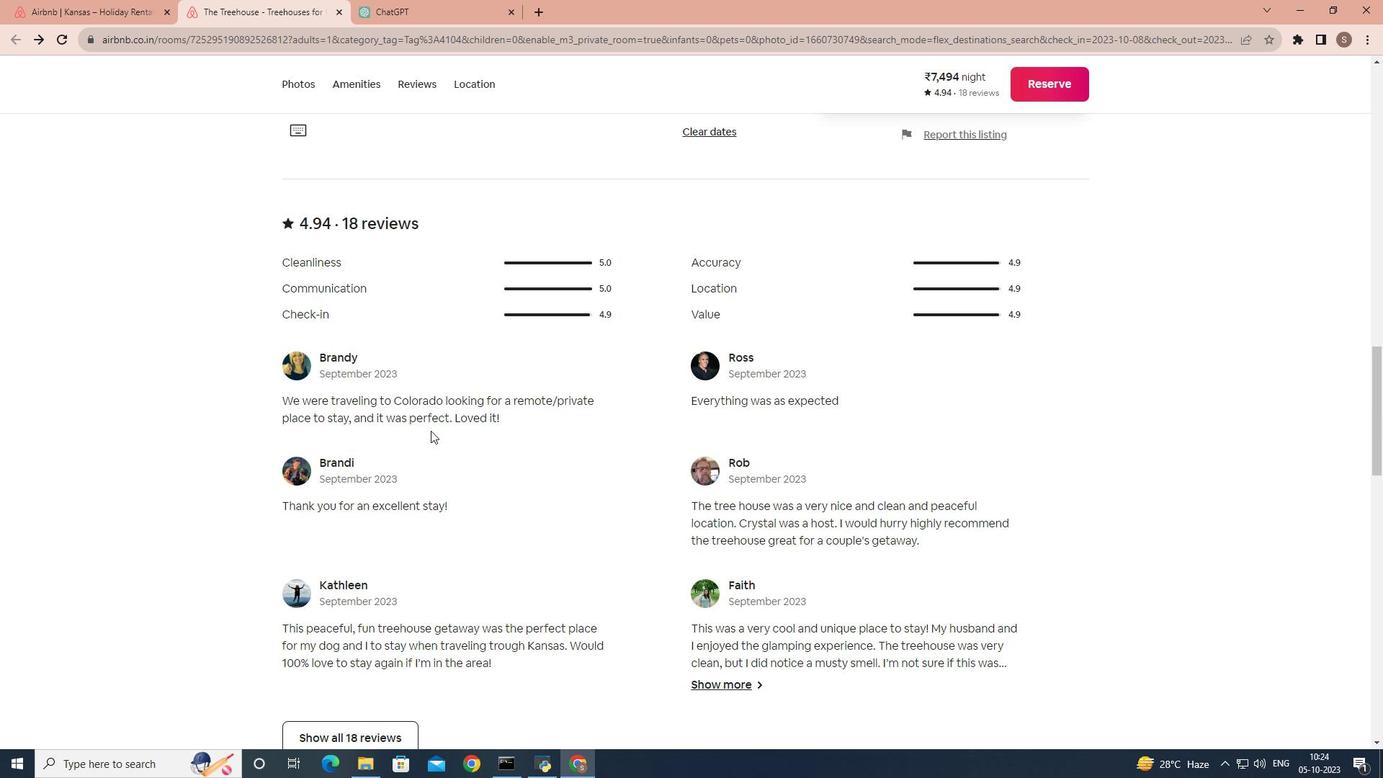 
Action: Mouse scrolled (430, 431) with delta (0, 0)
Screenshot: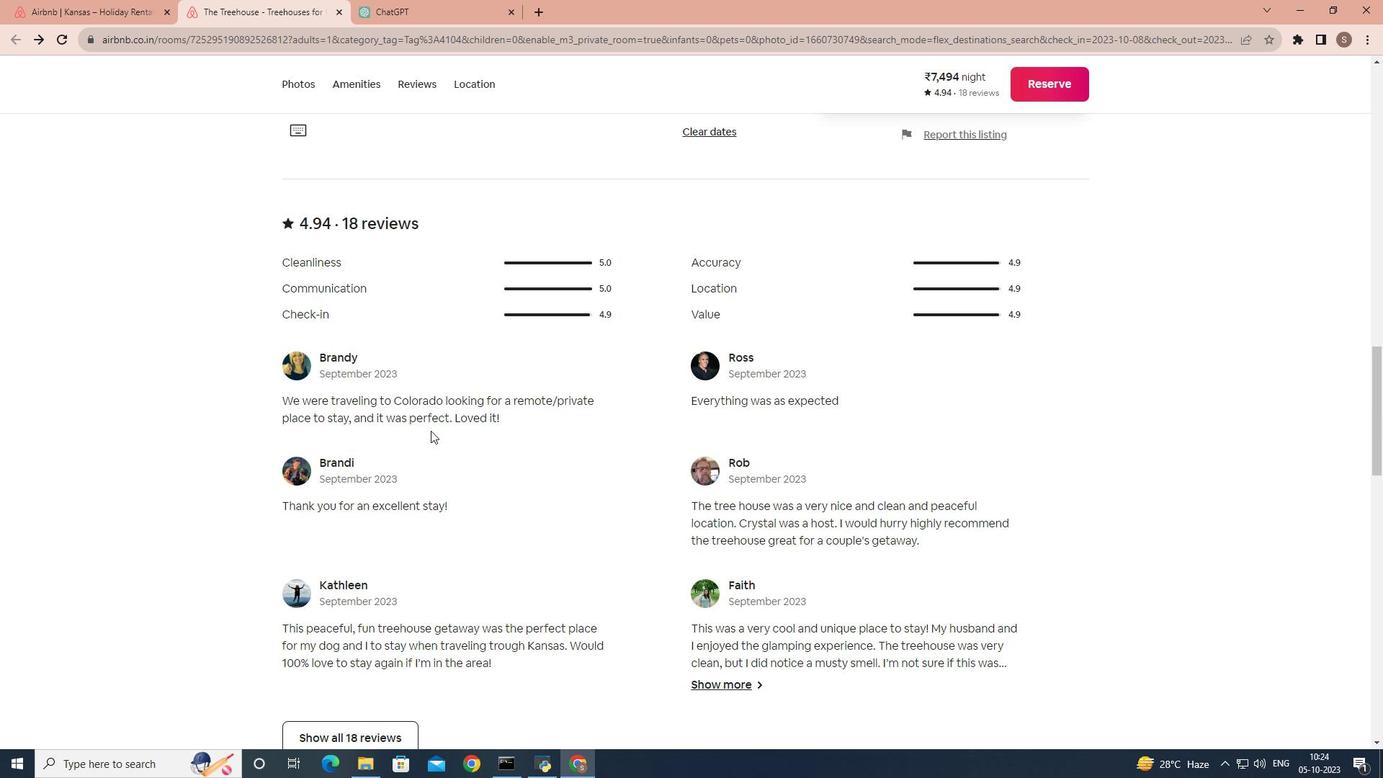 
Action: Mouse scrolled (430, 431) with delta (0, 0)
Screenshot: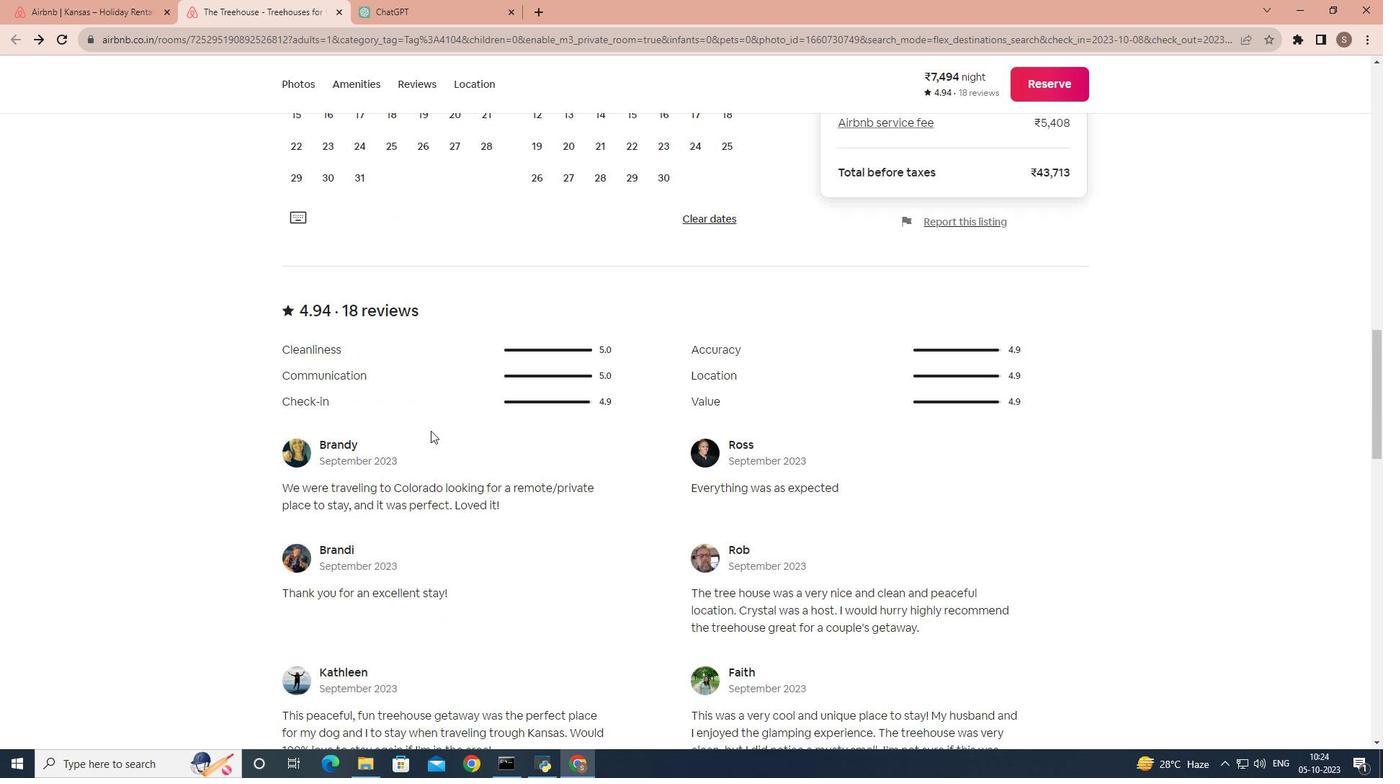 
Action: Mouse scrolled (430, 431) with delta (0, 0)
Screenshot: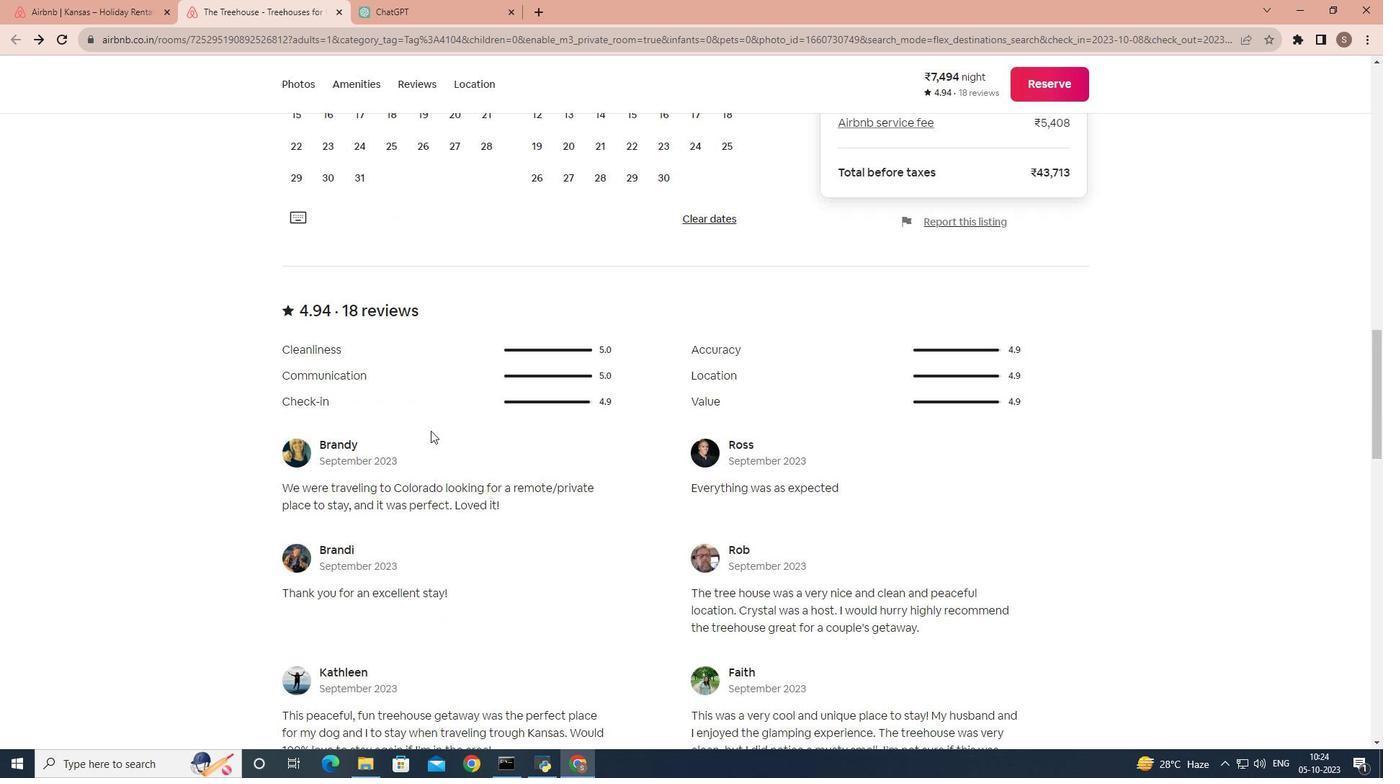 
Action: Mouse scrolled (430, 431) with delta (0, 0)
Screenshot: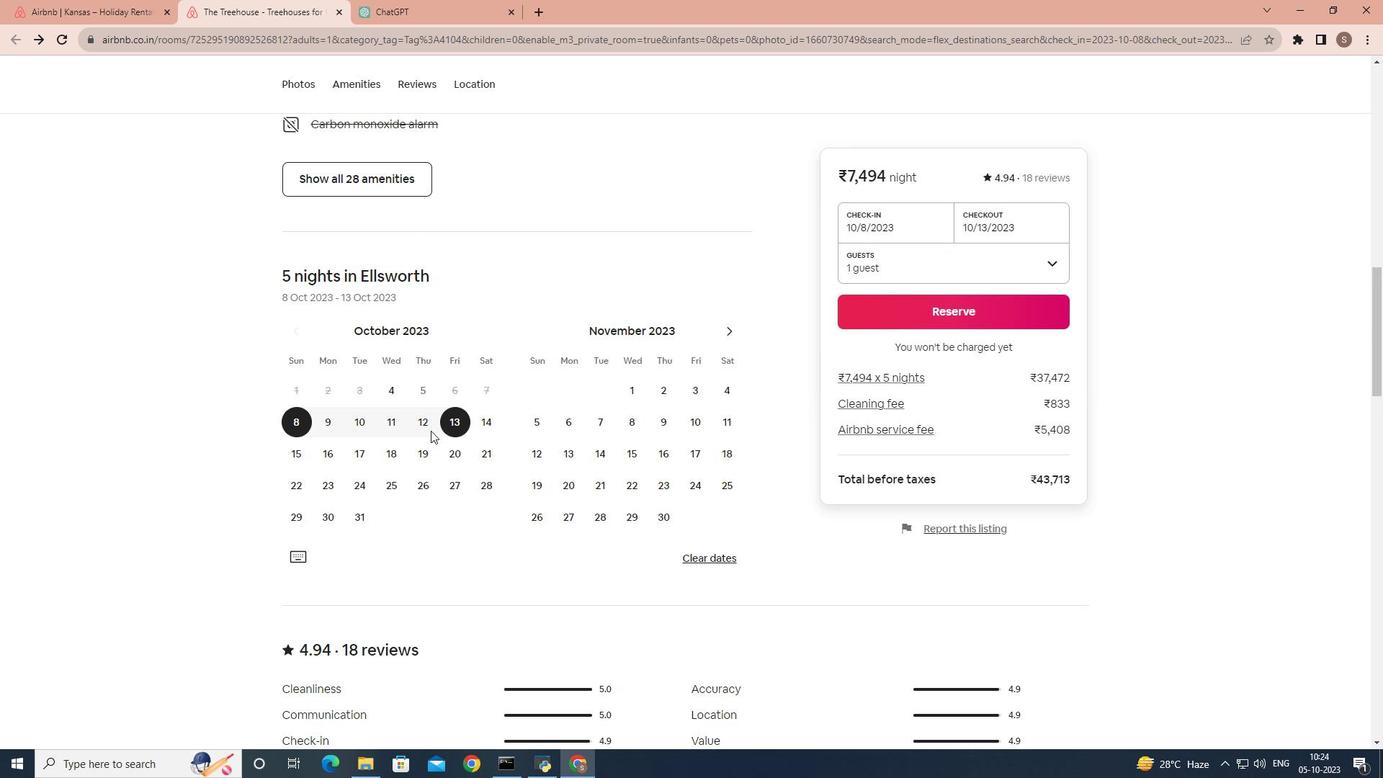 
Action: Mouse scrolled (430, 431) with delta (0, 0)
Screenshot: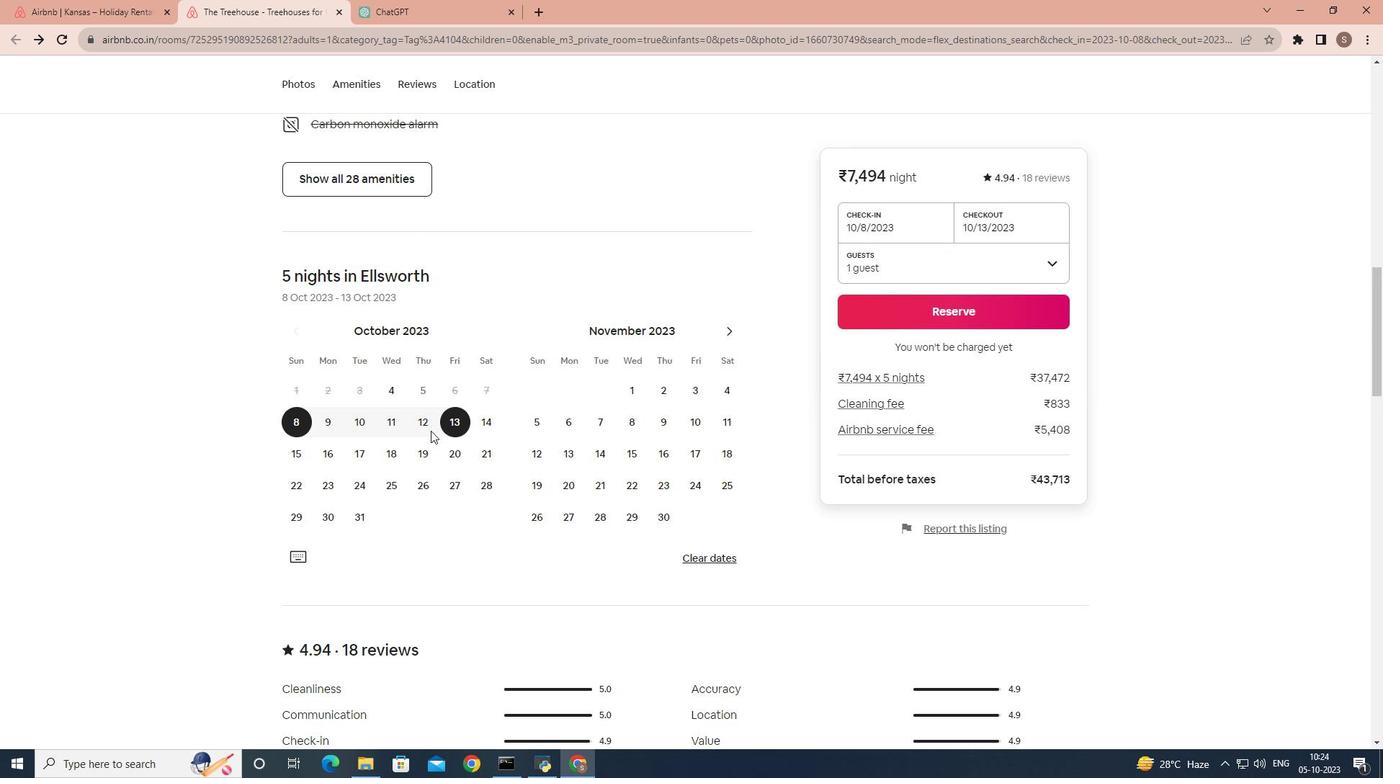 
Action: Mouse scrolled (430, 431) with delta (0, 0)
Screenshot: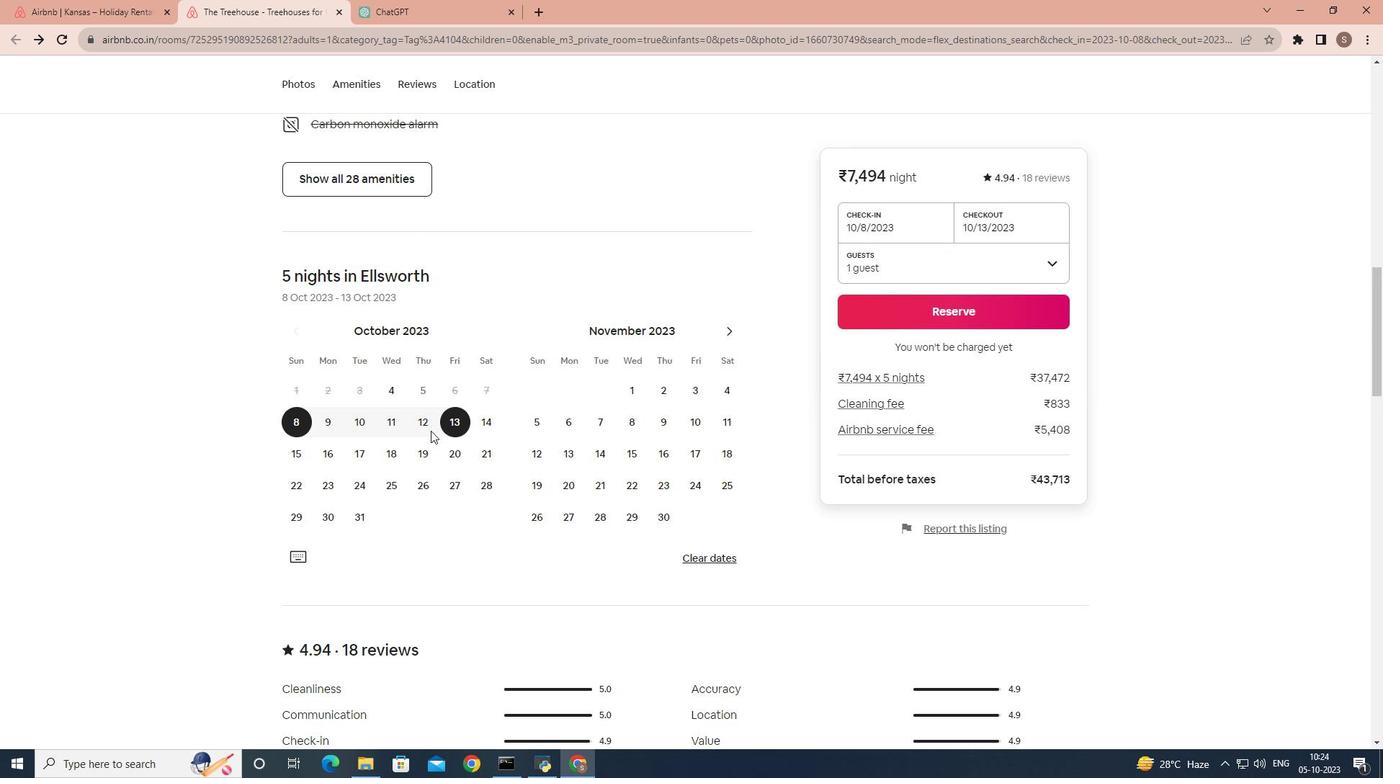 
Action: Mouse scrolled (430, 431) with delta (0, 0)
Screenshot: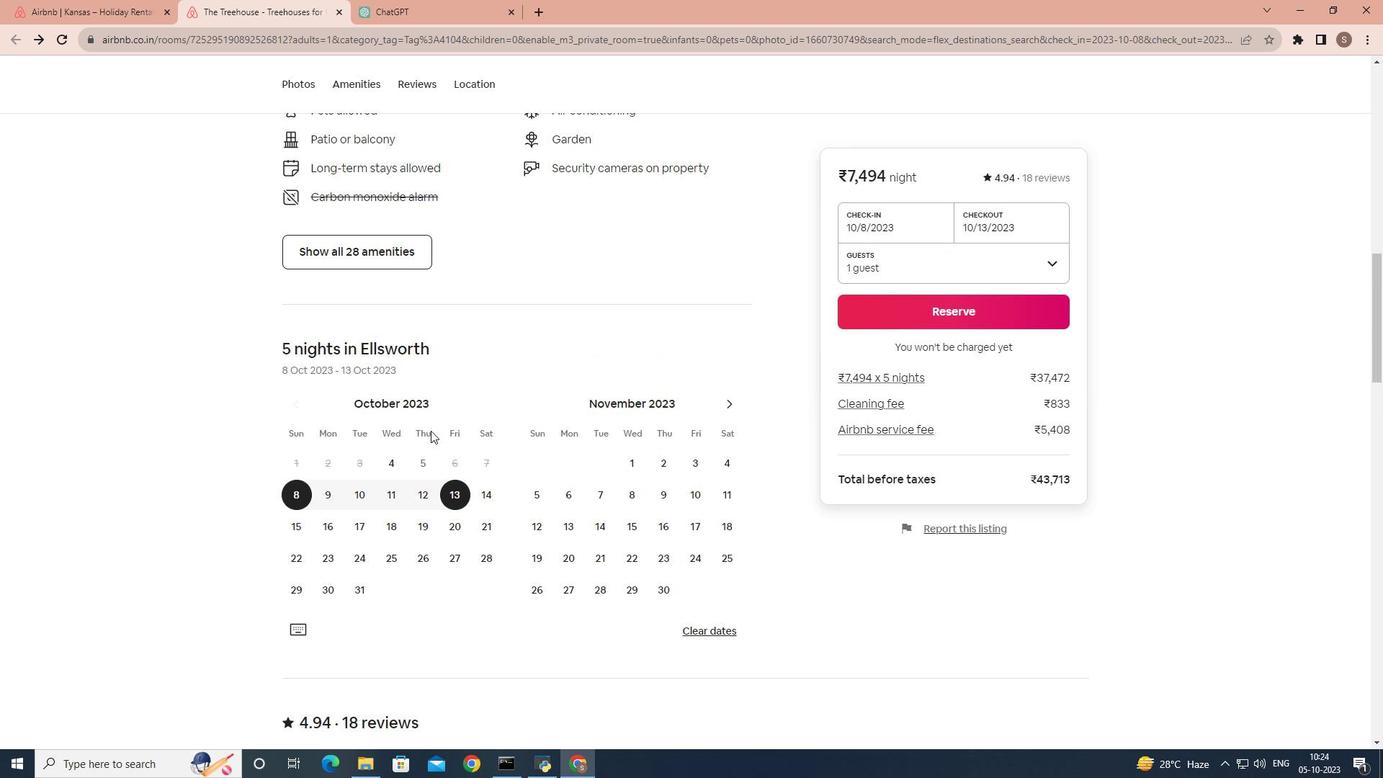
Action: Mouse scrolled (430, 431) with delta (0, 0)
Screenshot: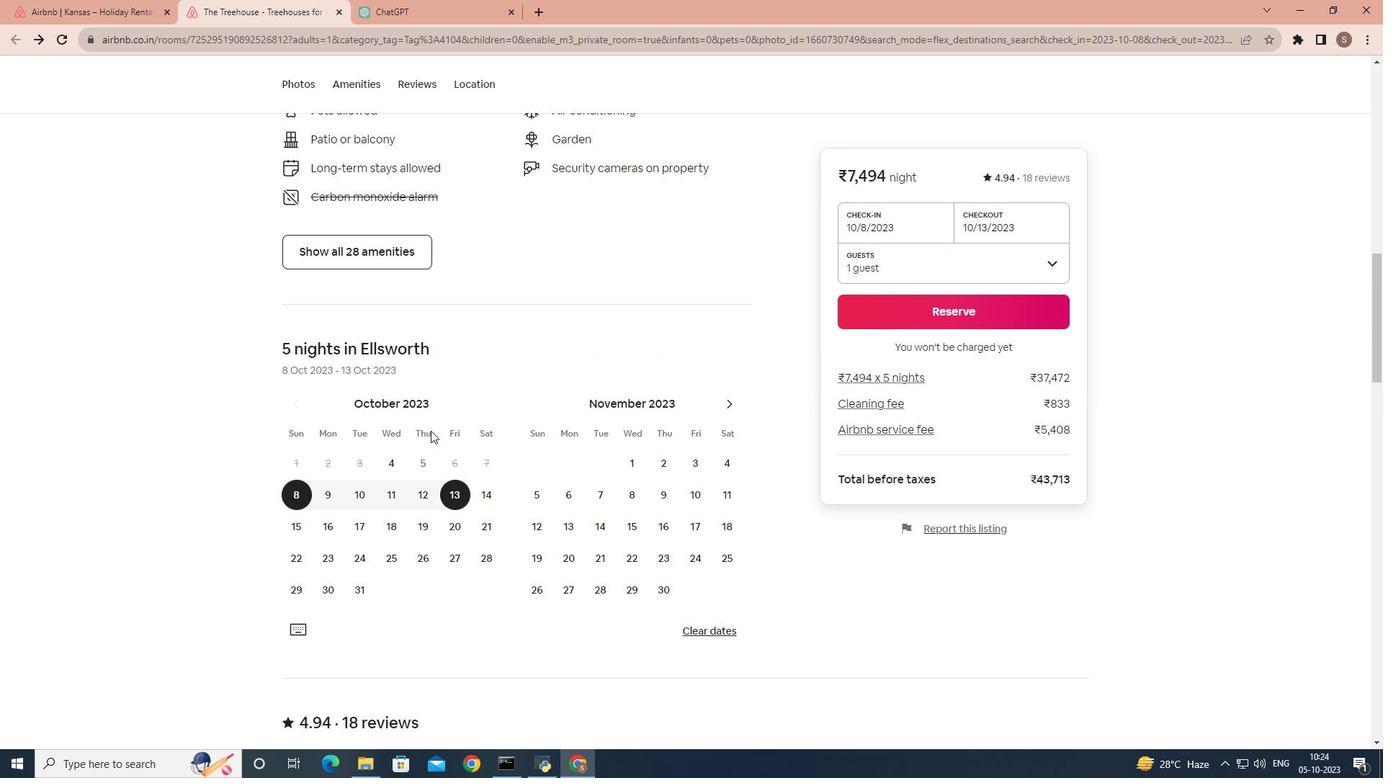 
Action: Mouse scrolled (430, 431) with delta (0, 0)
Screenshot: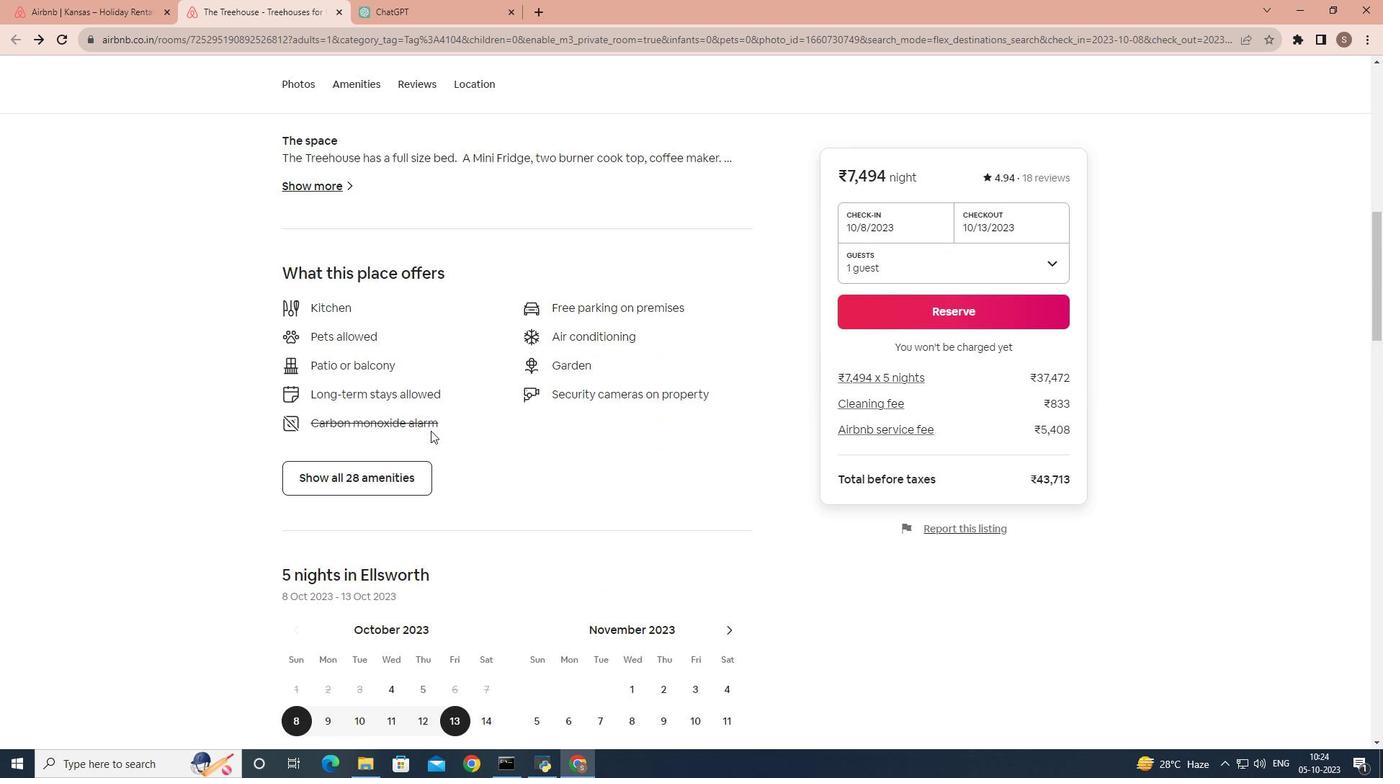 
Action: Mouse scrolled (430, 431) with delta (0, 0)
Screenshot: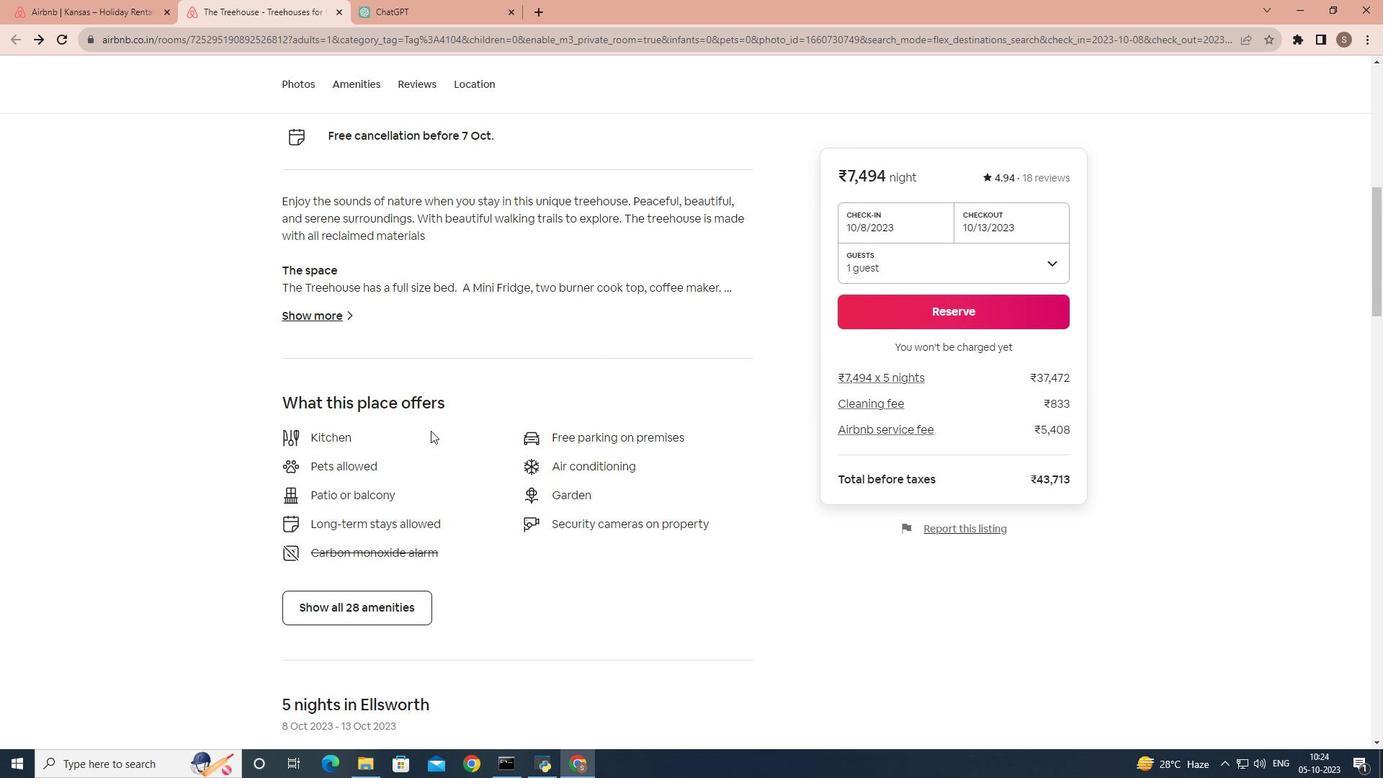 
Action: Mouse scrolled (430, 431) with delta (0, 0)
Screenshot: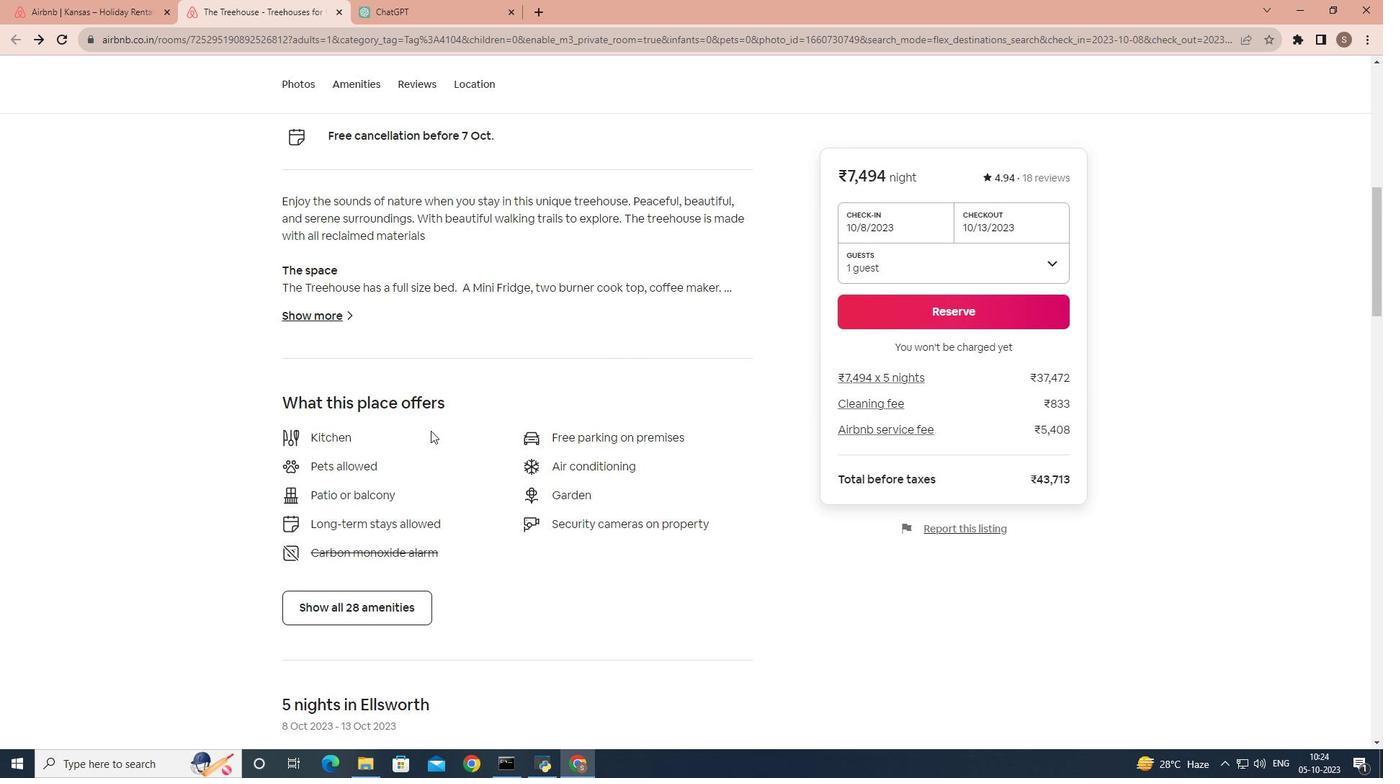 
Action: Mouse scrolled (430, 431) with delta (0, 0)
Screenshot: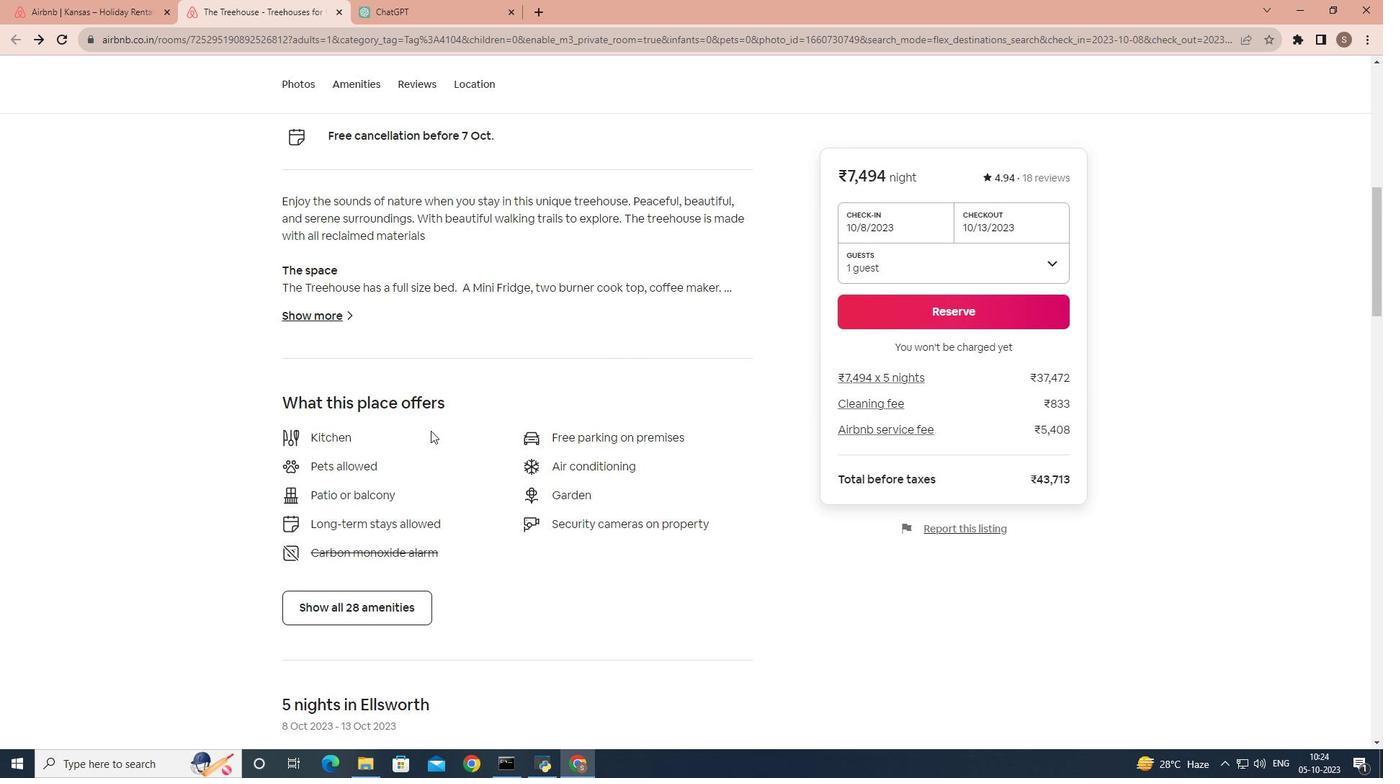 
Action: Mouse scrolled (430, 431) with delta (0, 0)
Screenshot: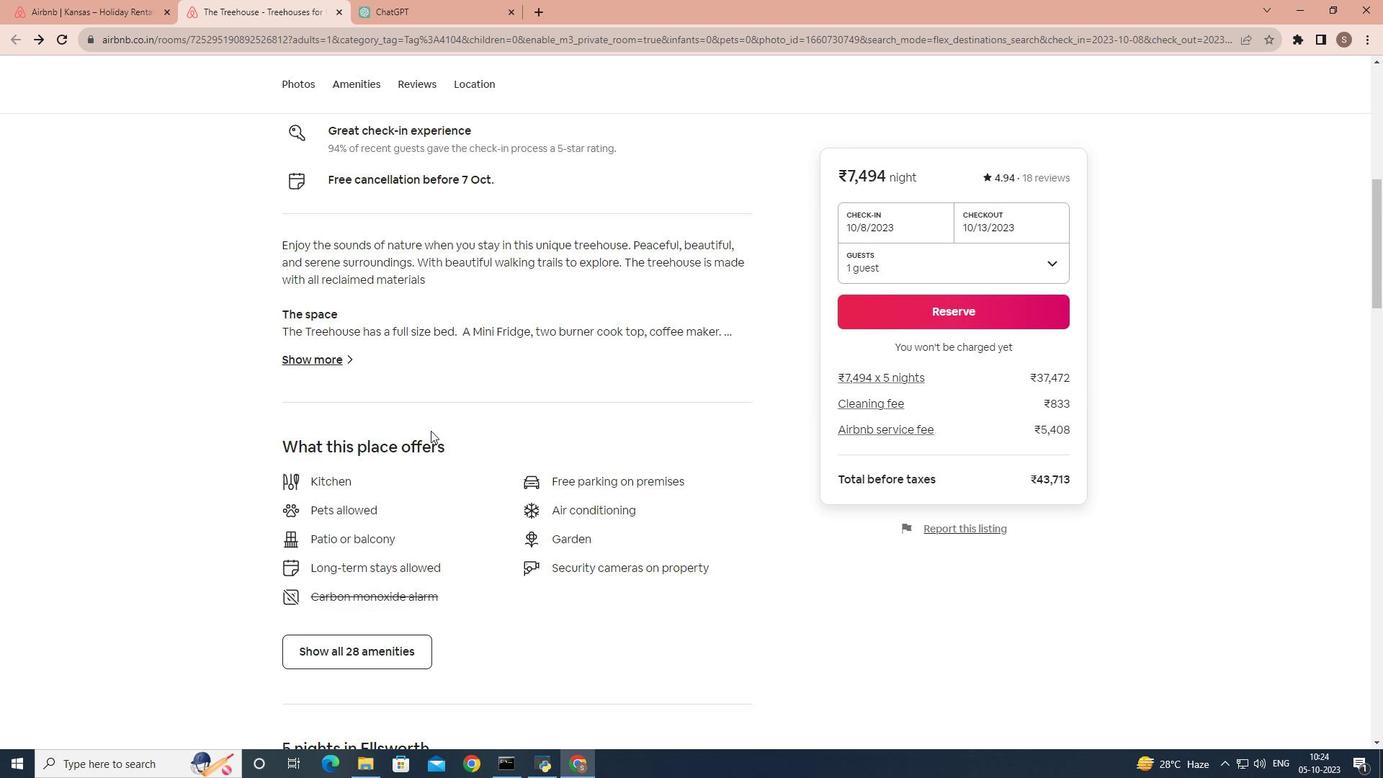 
Action: Mouse scrolled (430, 431) with delta (0, 0)
Screenshot: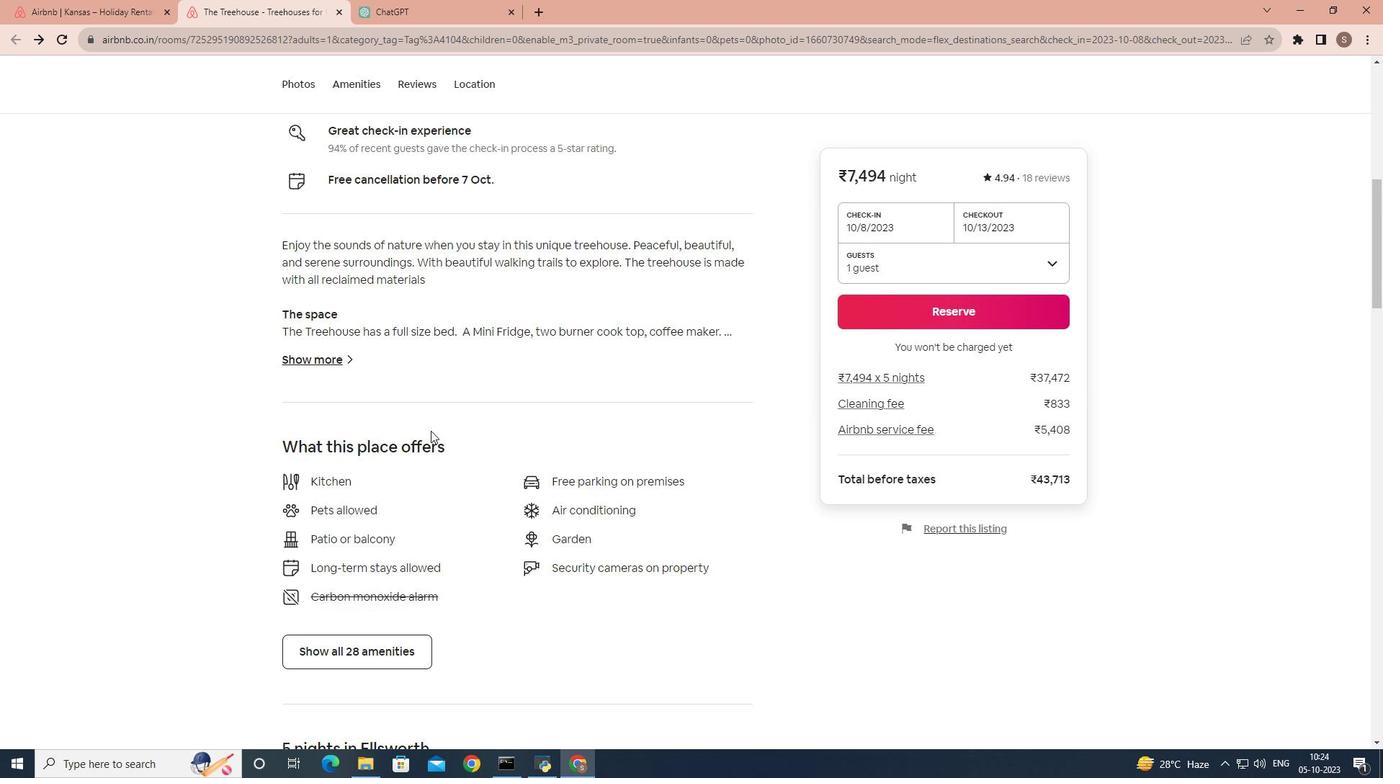 
Action: Mouse scrolled (430, 431) with delta (0, 0)
Screenshot: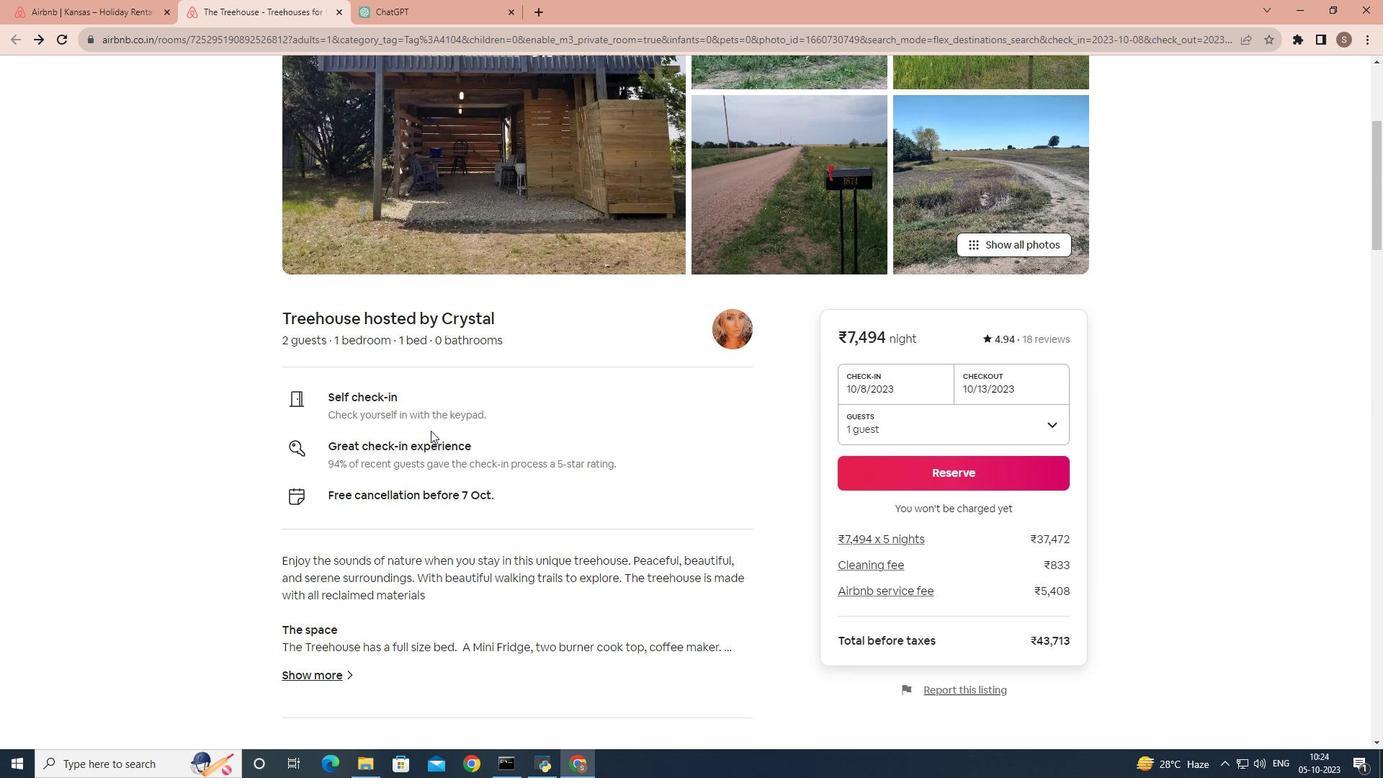 
Action: Mouse scrolled (430, 431) with delta (0, 0)
Screenshot: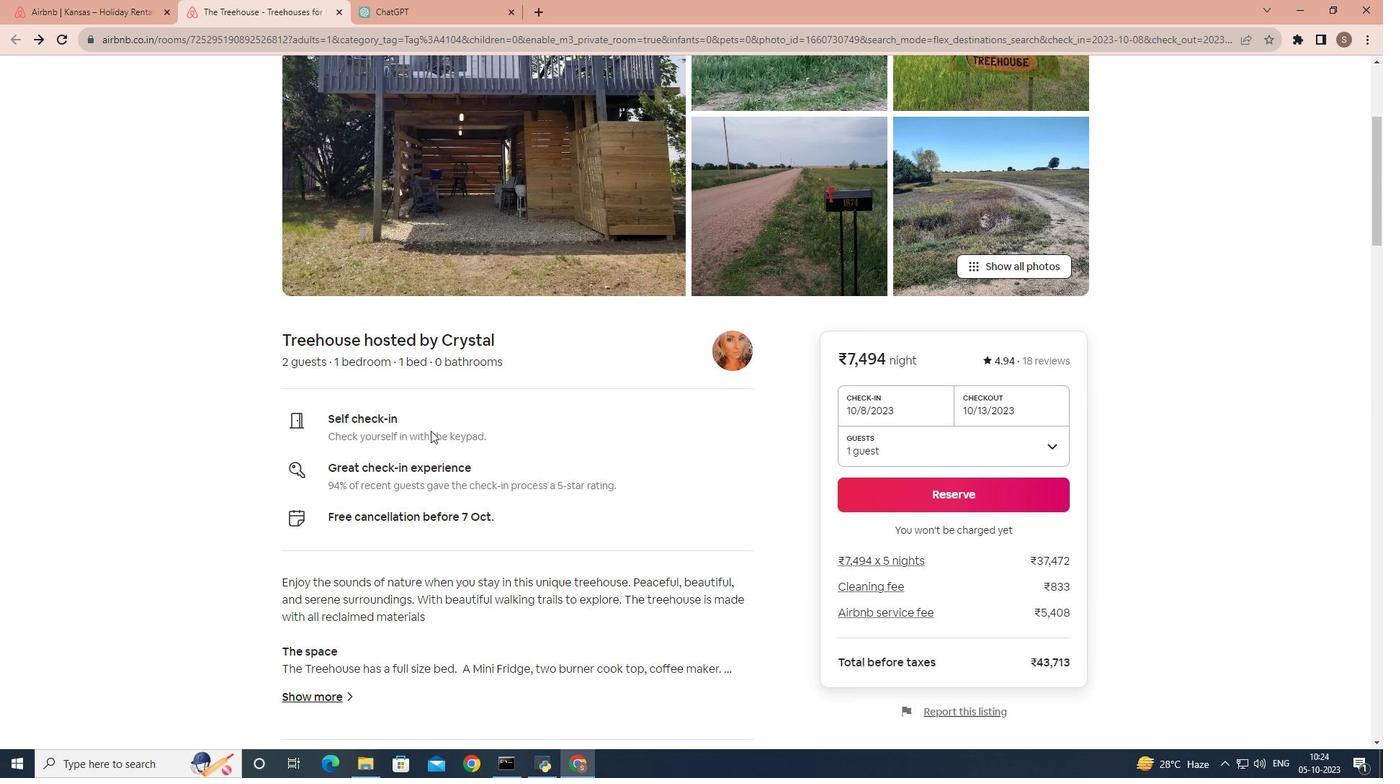 
Action: Mouse scrolled (430, 431) with delta (0, 0)
Screenshot: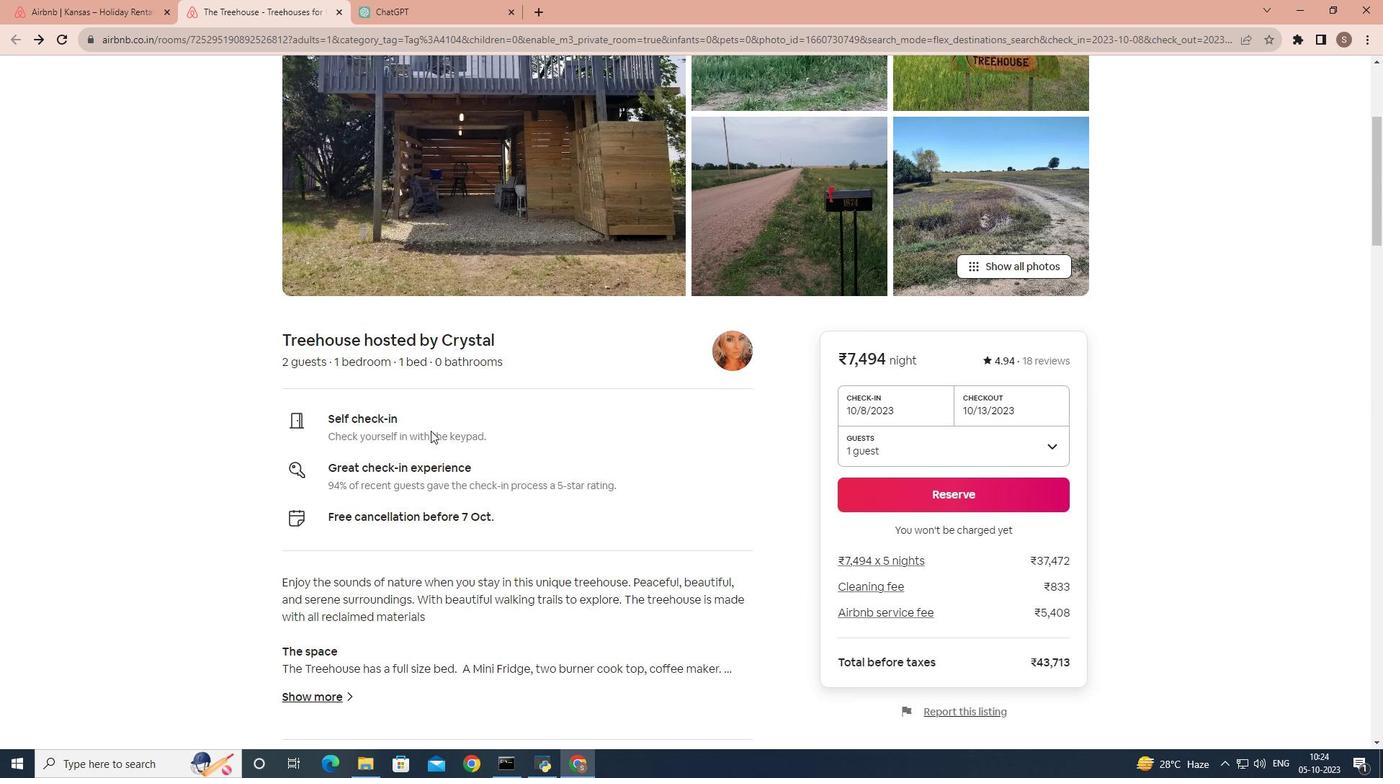
Action: Mouse scrolled (430, 431) with delta (0, 0)
Screenshot: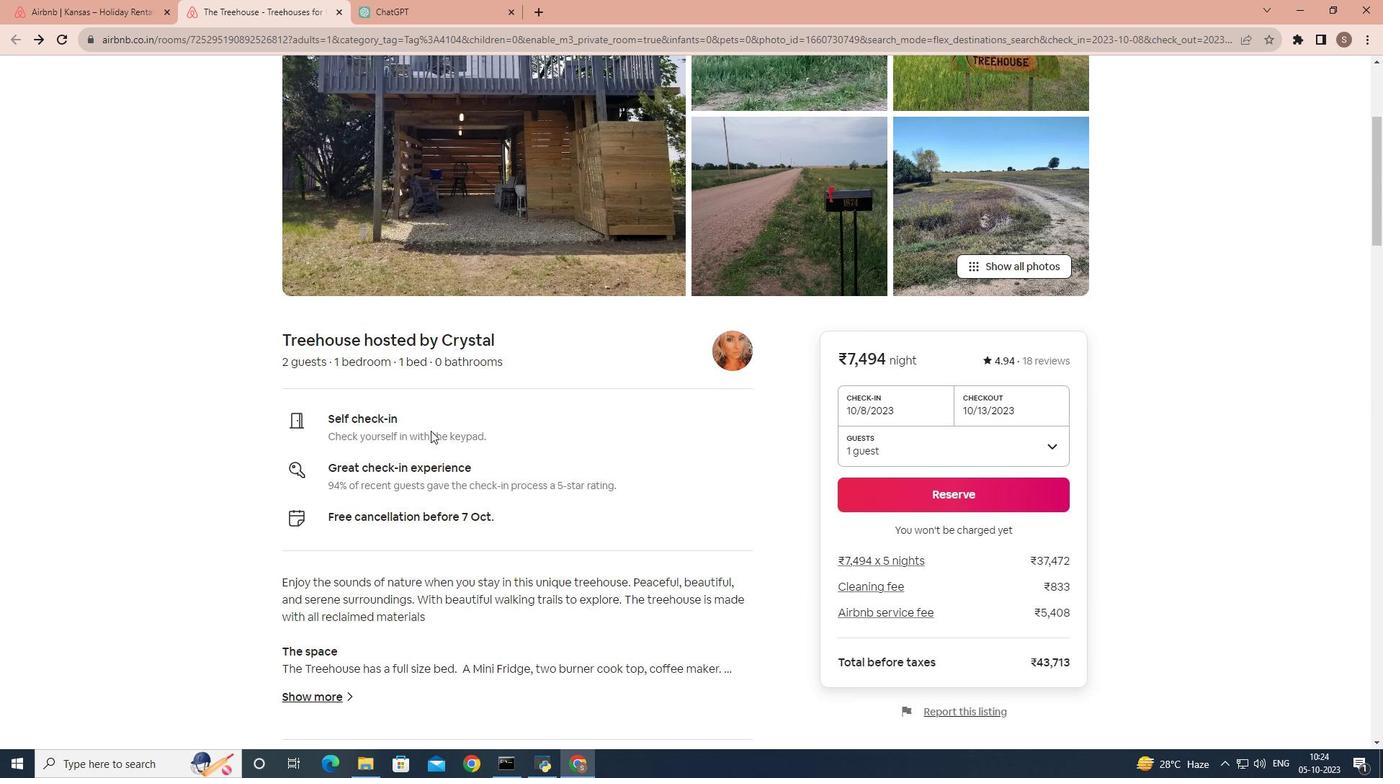 
Action: Mouse scrolled (430, 431) with delta (0, 0)
Screenshot: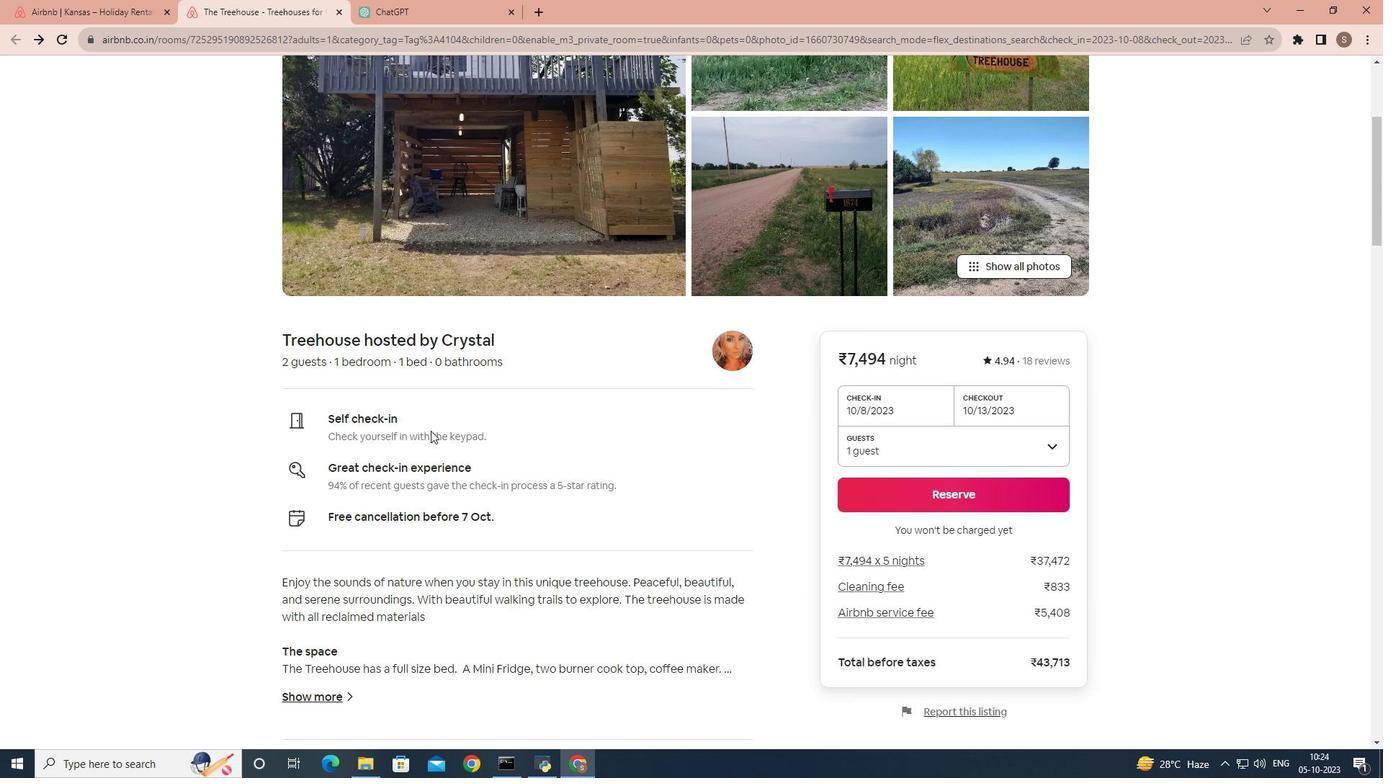 
Action: Mouse scrolled (430, 431) with delta (0, 0)
Screenshot: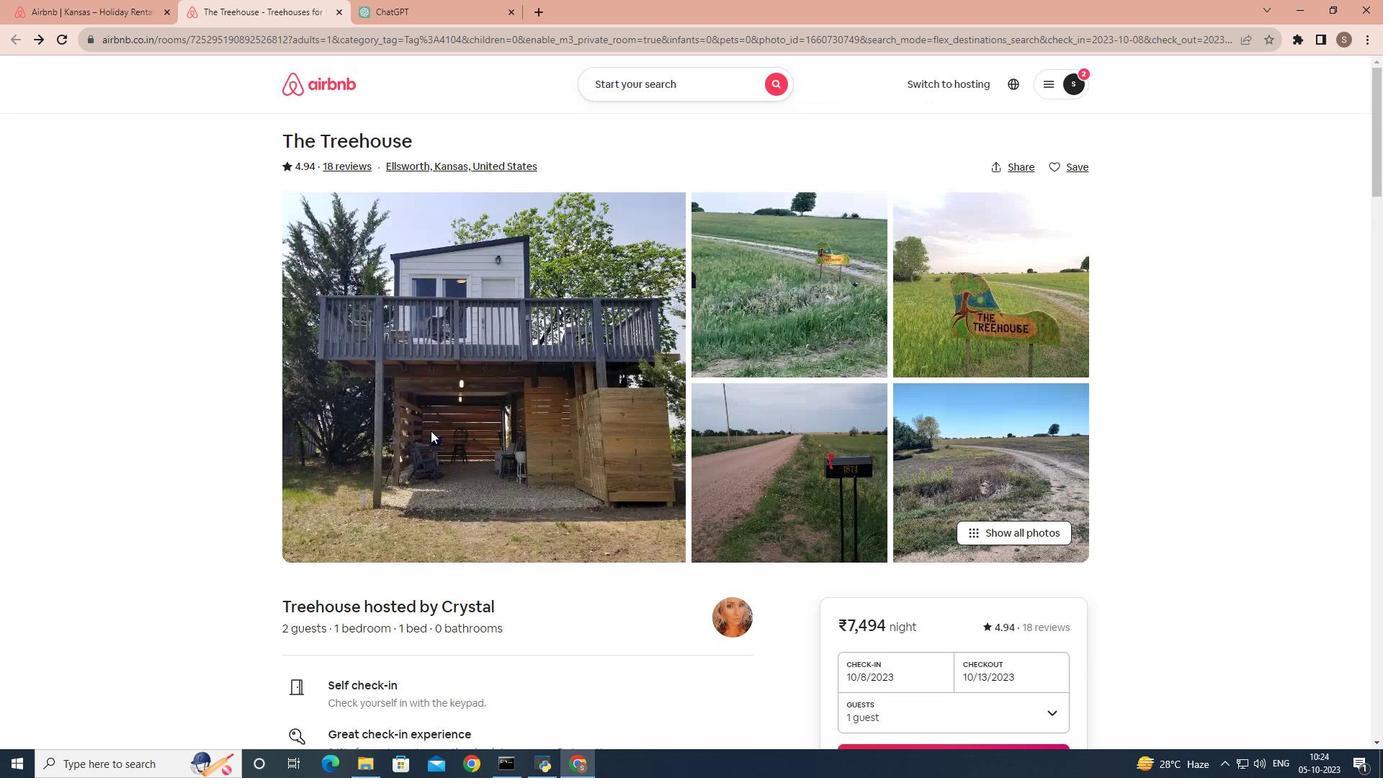 
Action: Mouse scrolled (430, 431) with delta (0, 0)
Screenshot: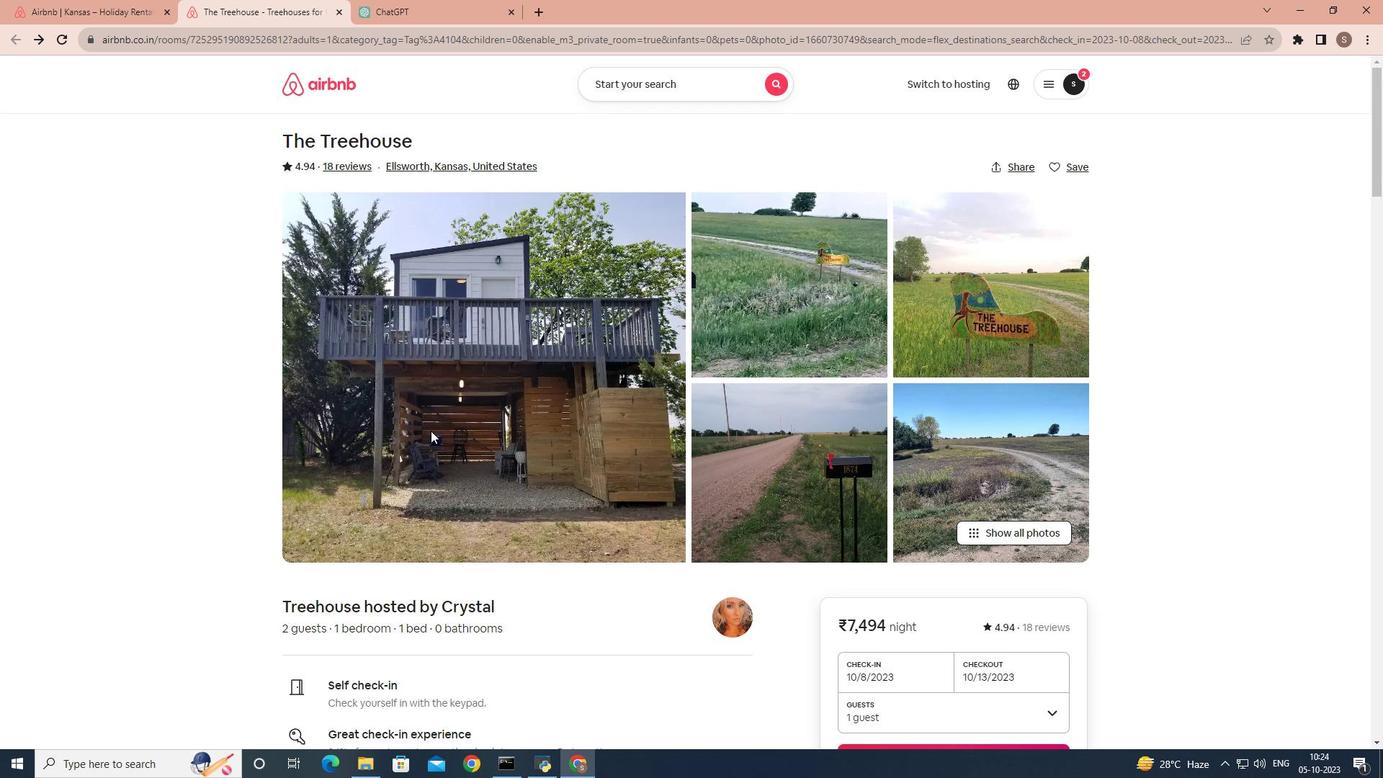 
Action: Mouse scrolled (430, 431) with delta (0, 0)
Screenshot: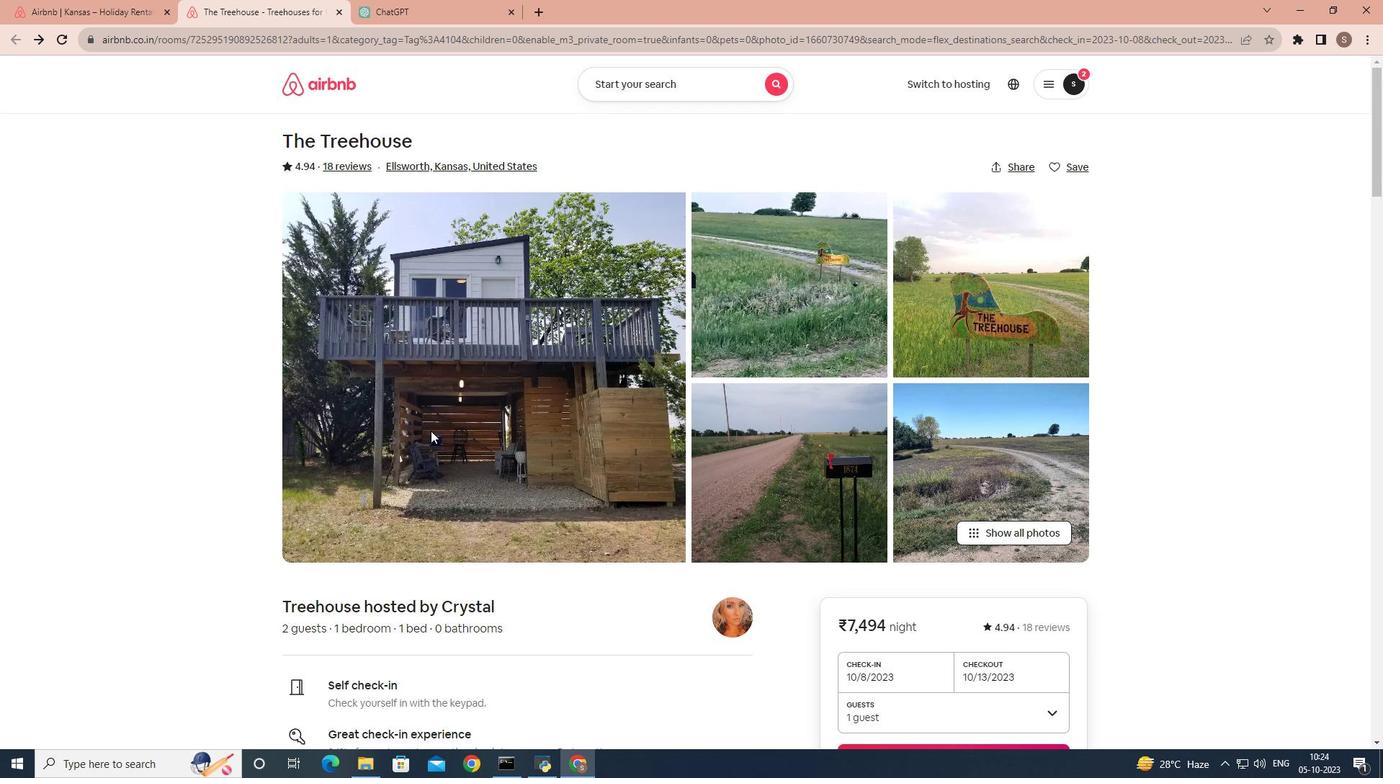 
Action: Mouse scrolled (430, 431) with delta (0, 0)
Screenshot: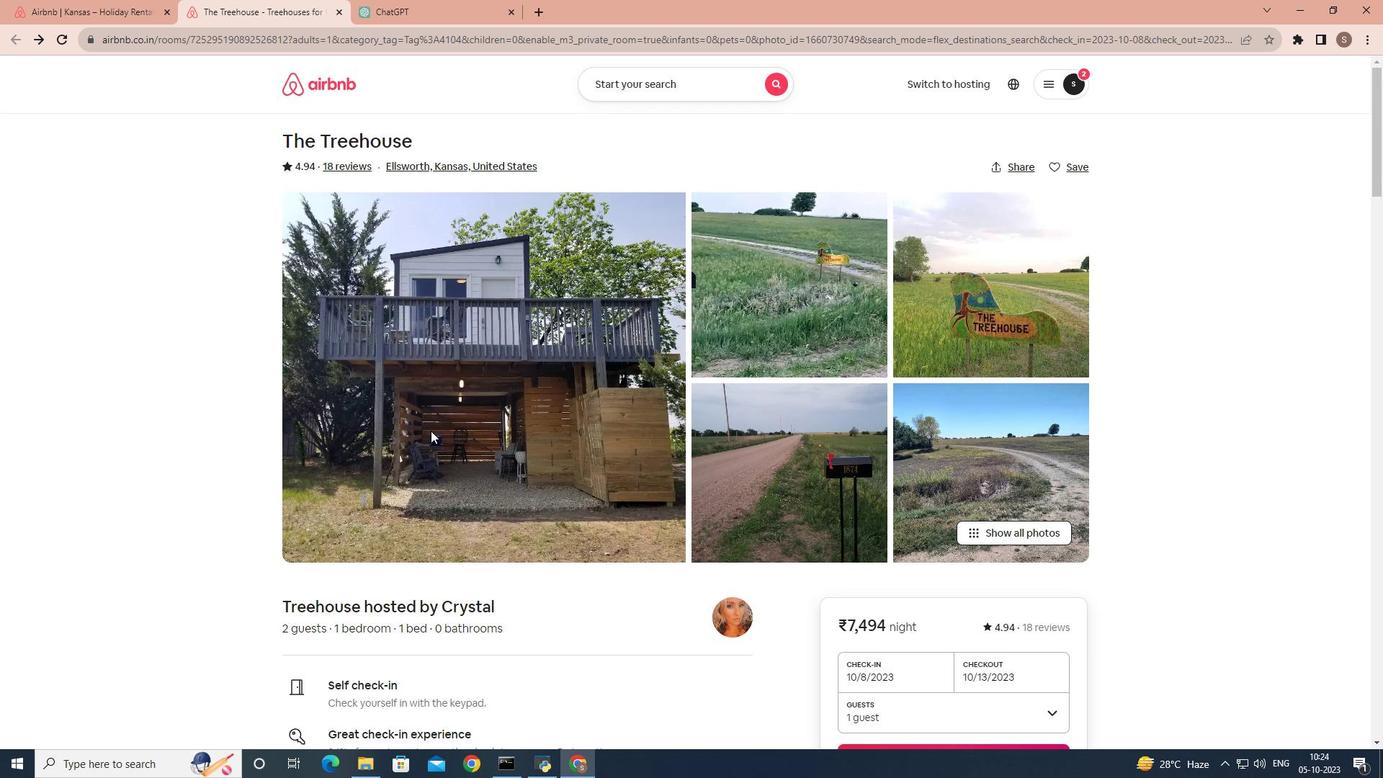 
Action: Mouse scrolled (430, 431) with delta (0, 0)
Screenshot: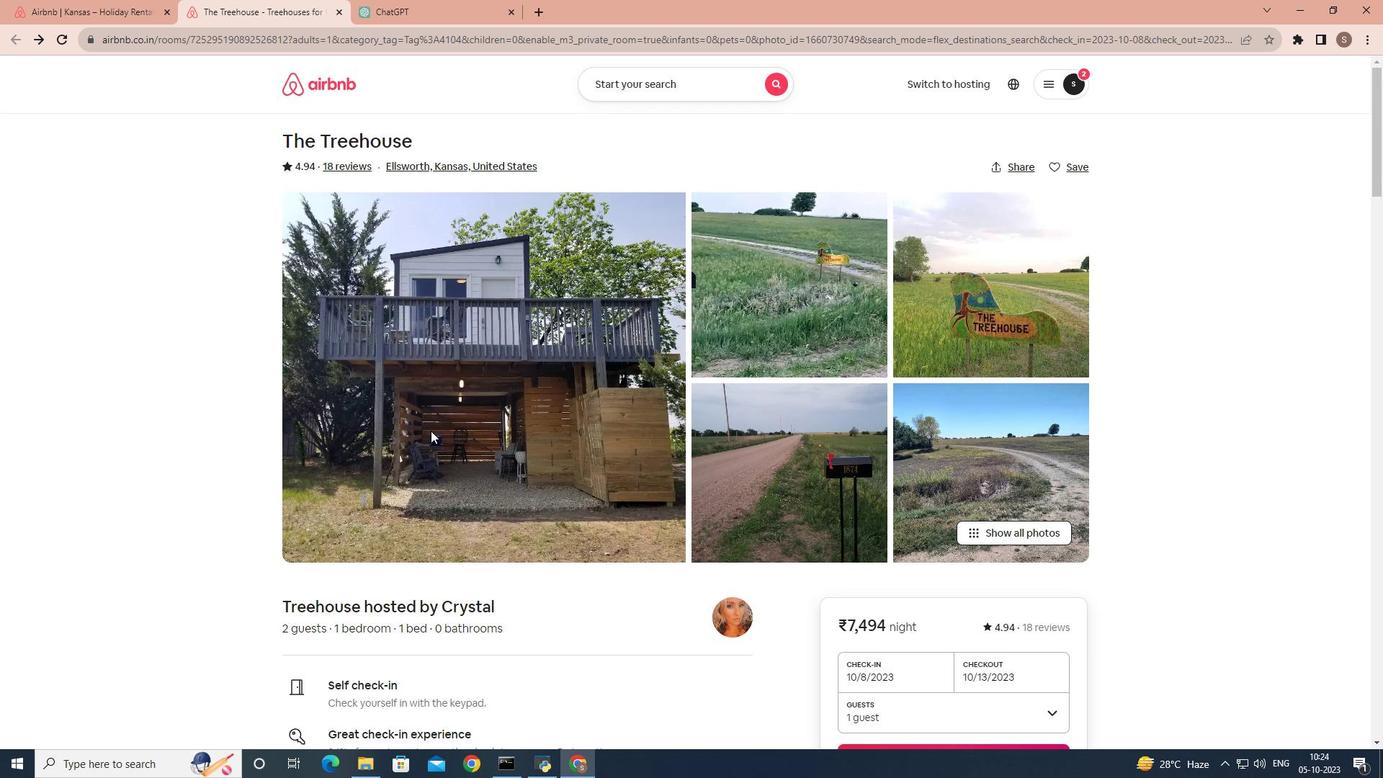
Action: Mouse scrolled (430, 431) with delta (0, 0)
Screenshot: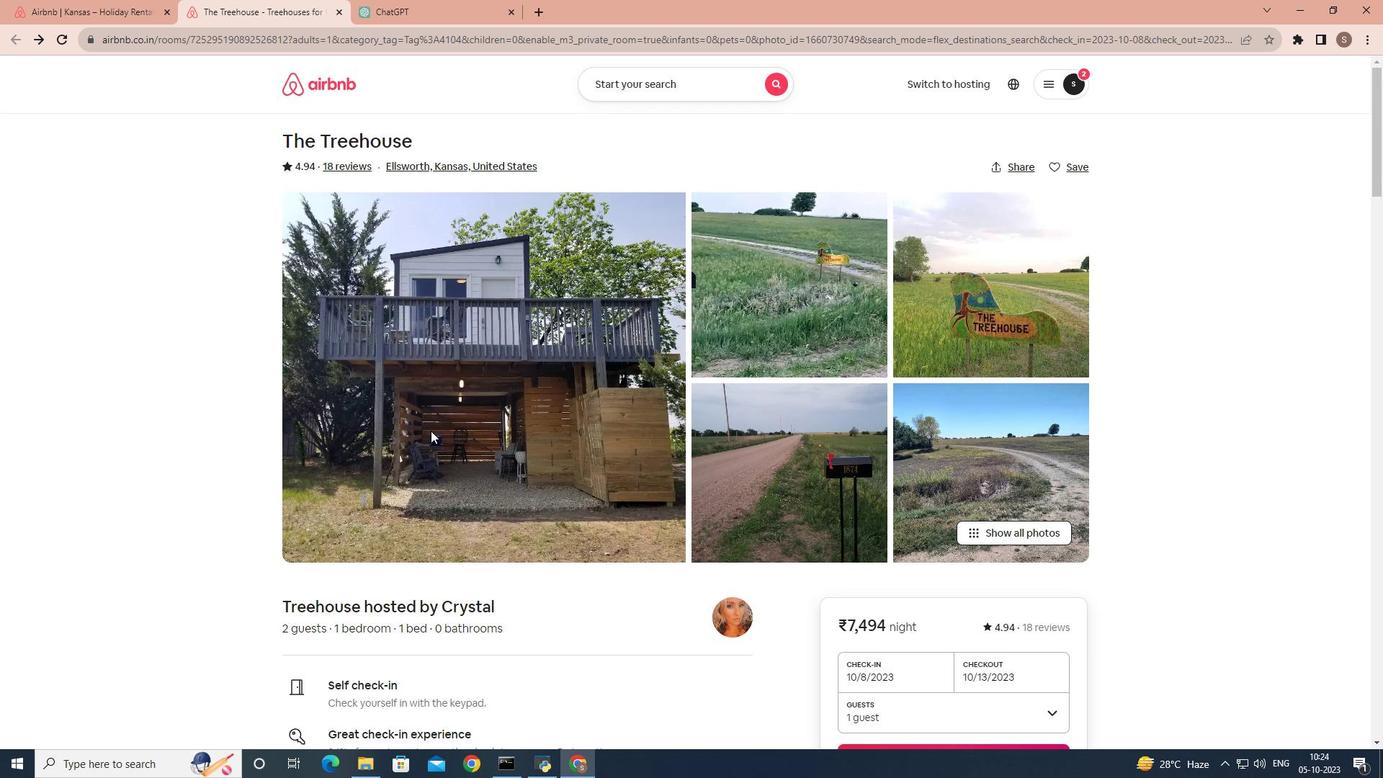
Action: Mouse moved to (121, 6)
Screenshot: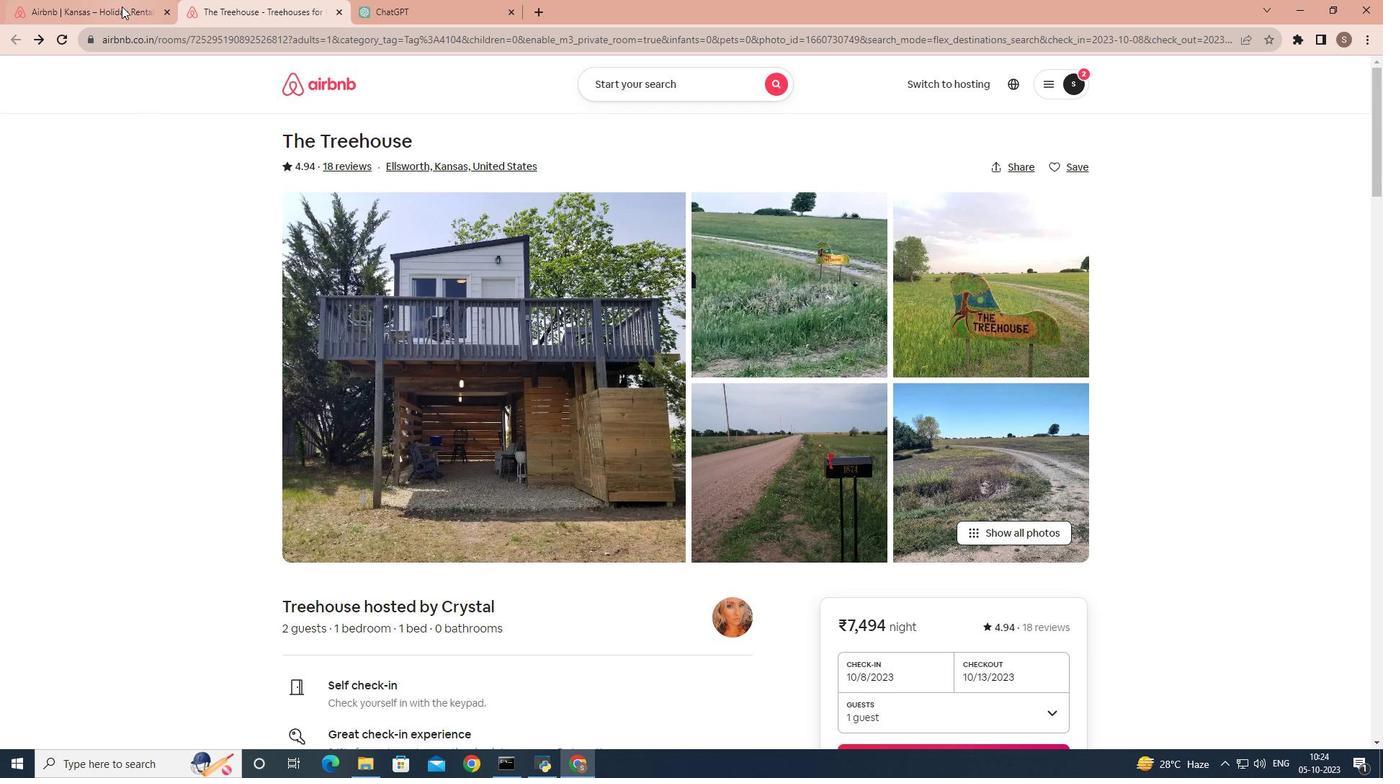
Action: Mouse pressed left at (121, 6)
Screenshot: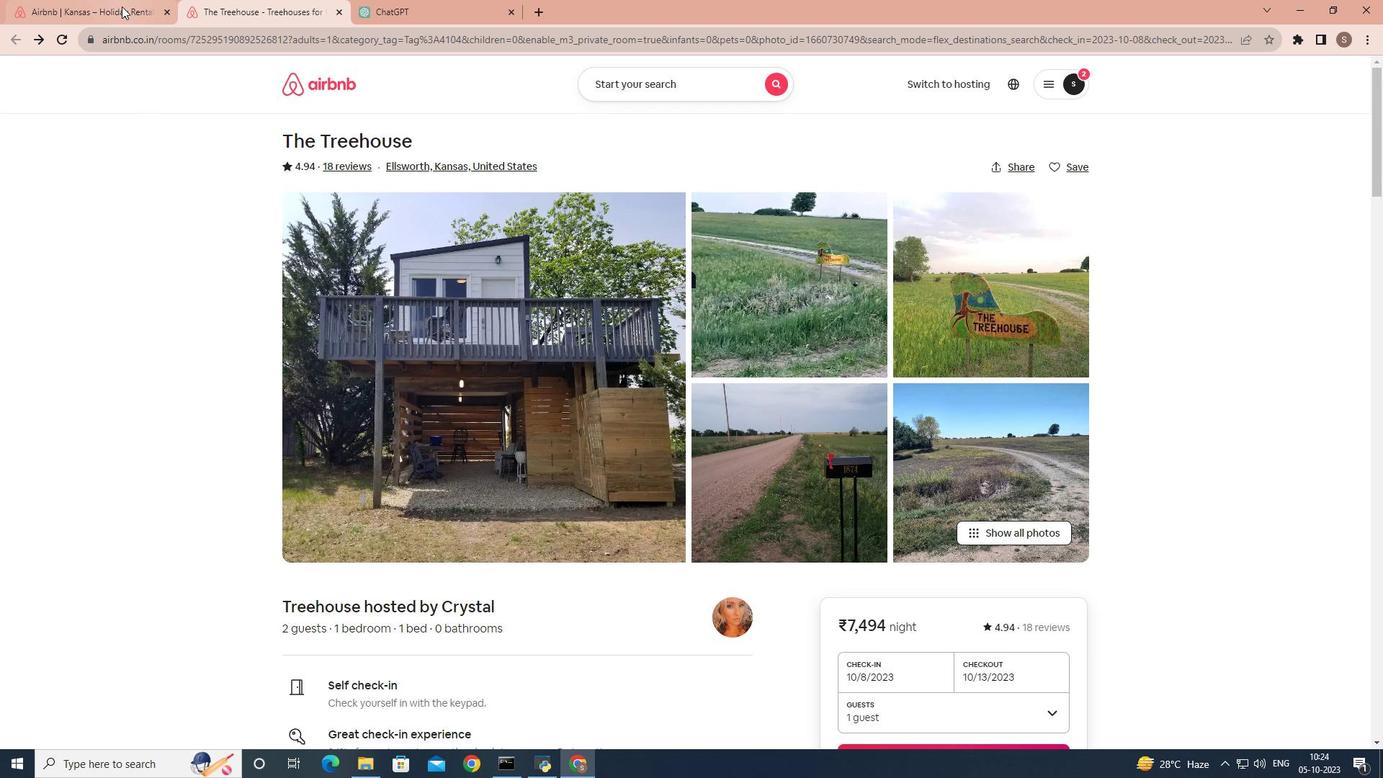 
Action: Mouse moved to (353, 427)
Screenshot: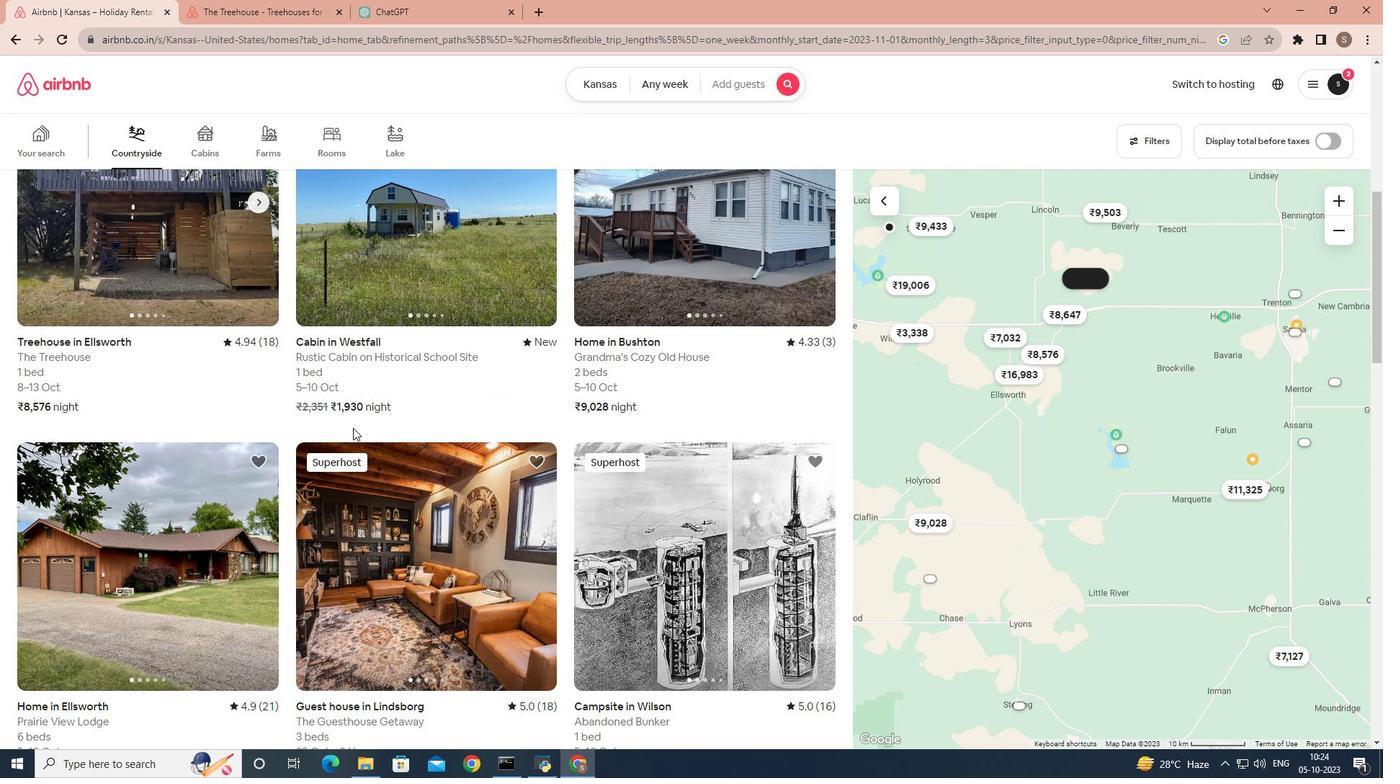 
Action: Mouse scrolled (353, 427) with delta (0, 0)
Screenshot: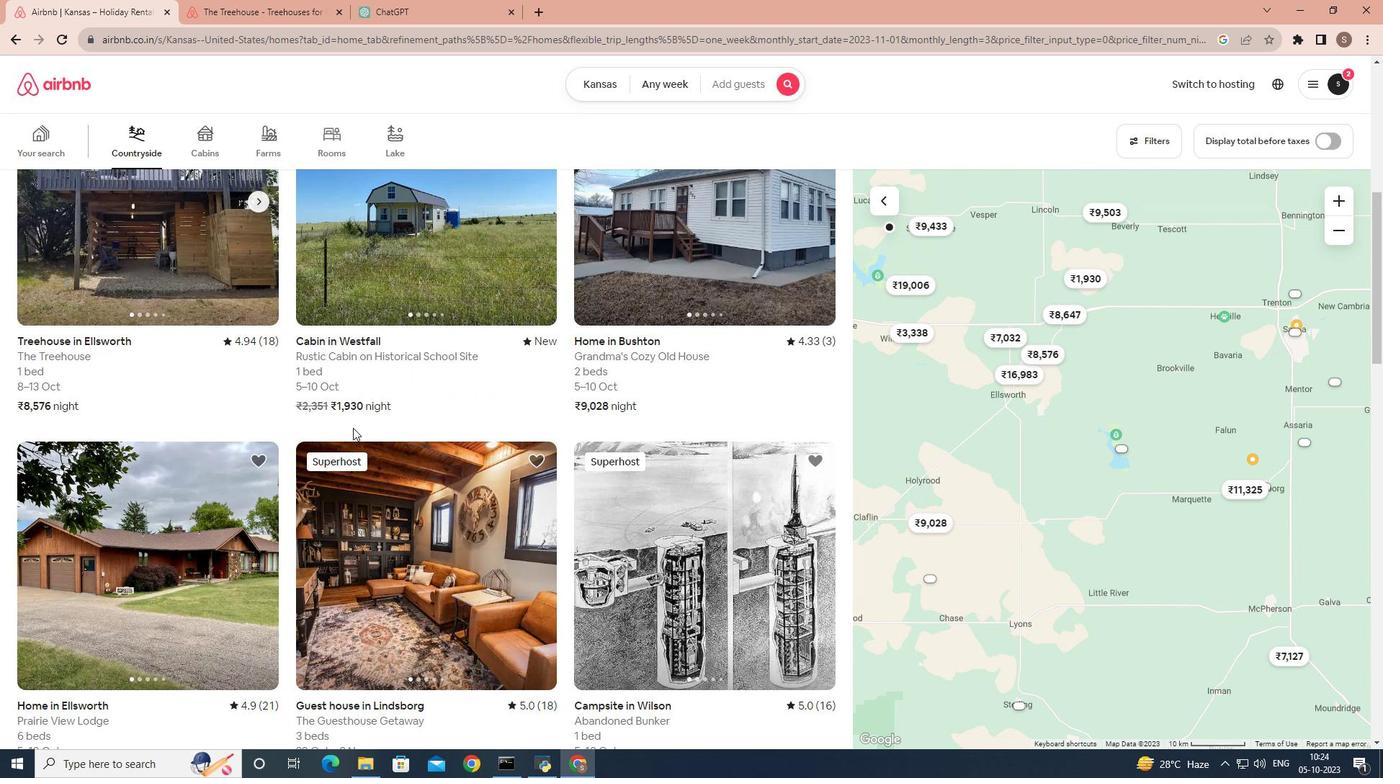 
Action: Mouse scrolled (353, 427) with delta (0, 0)
Screenshot: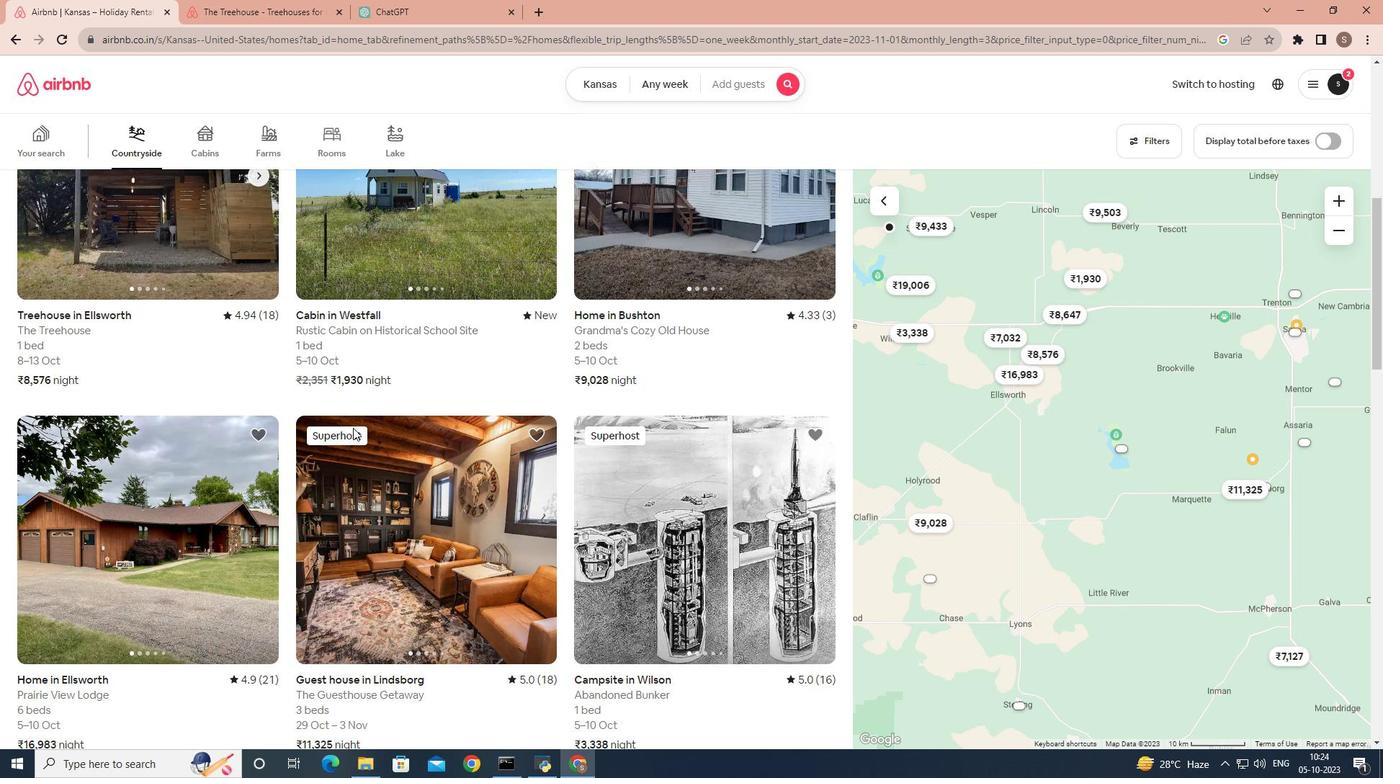 
Action: Mouse scrolled (353, 427) with delta (0, 0)
Screenshot: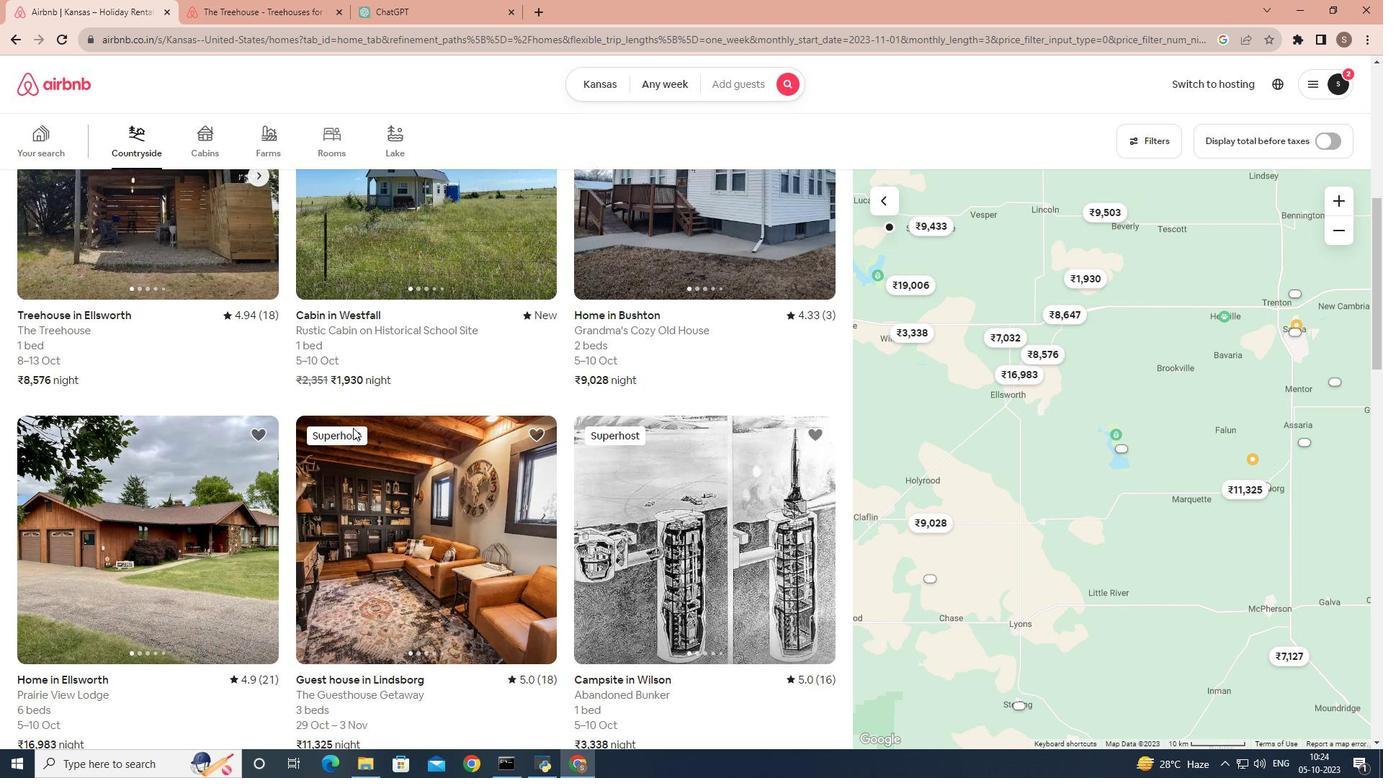 
Action: Mouse scrolled (353, 427) with delta (0, 0)
Screenshot: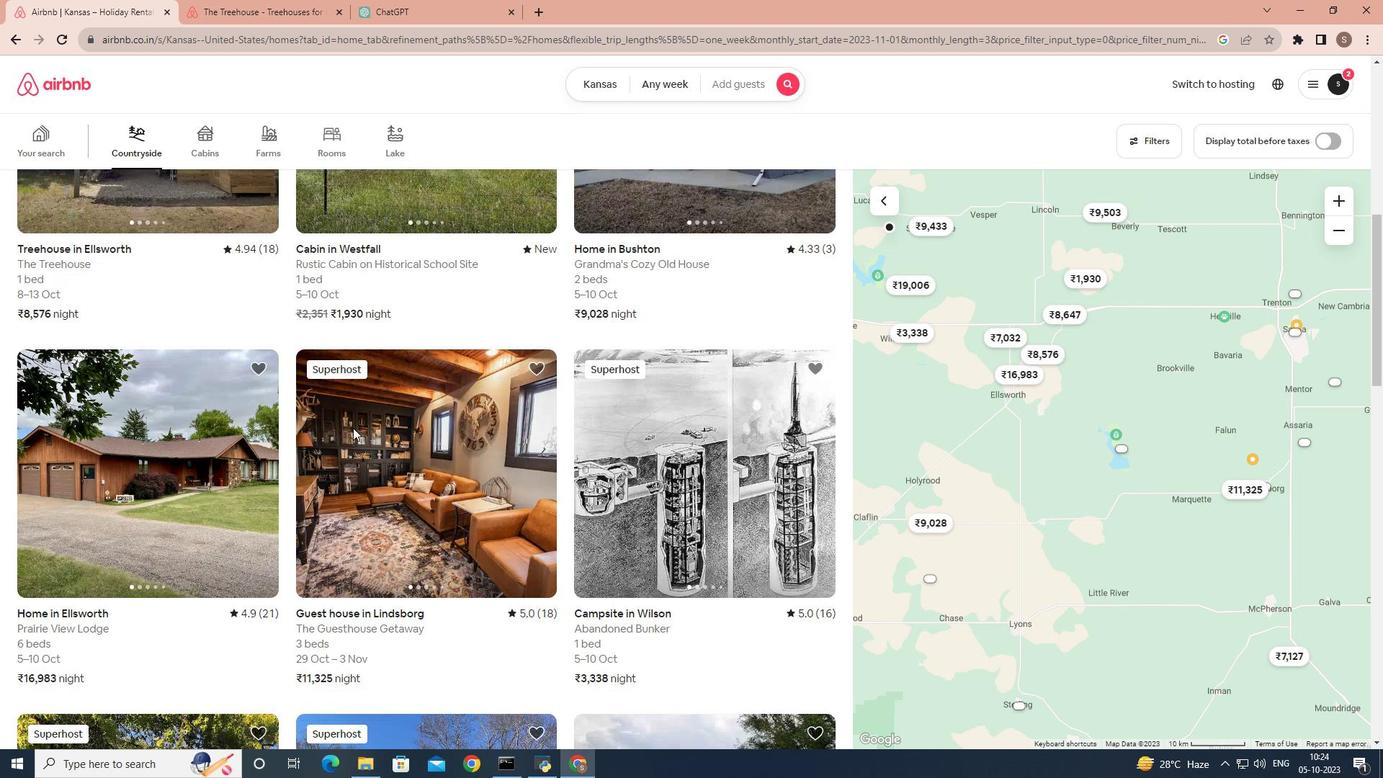 
Action: Mouse moved to (380, 399)
Screenshot: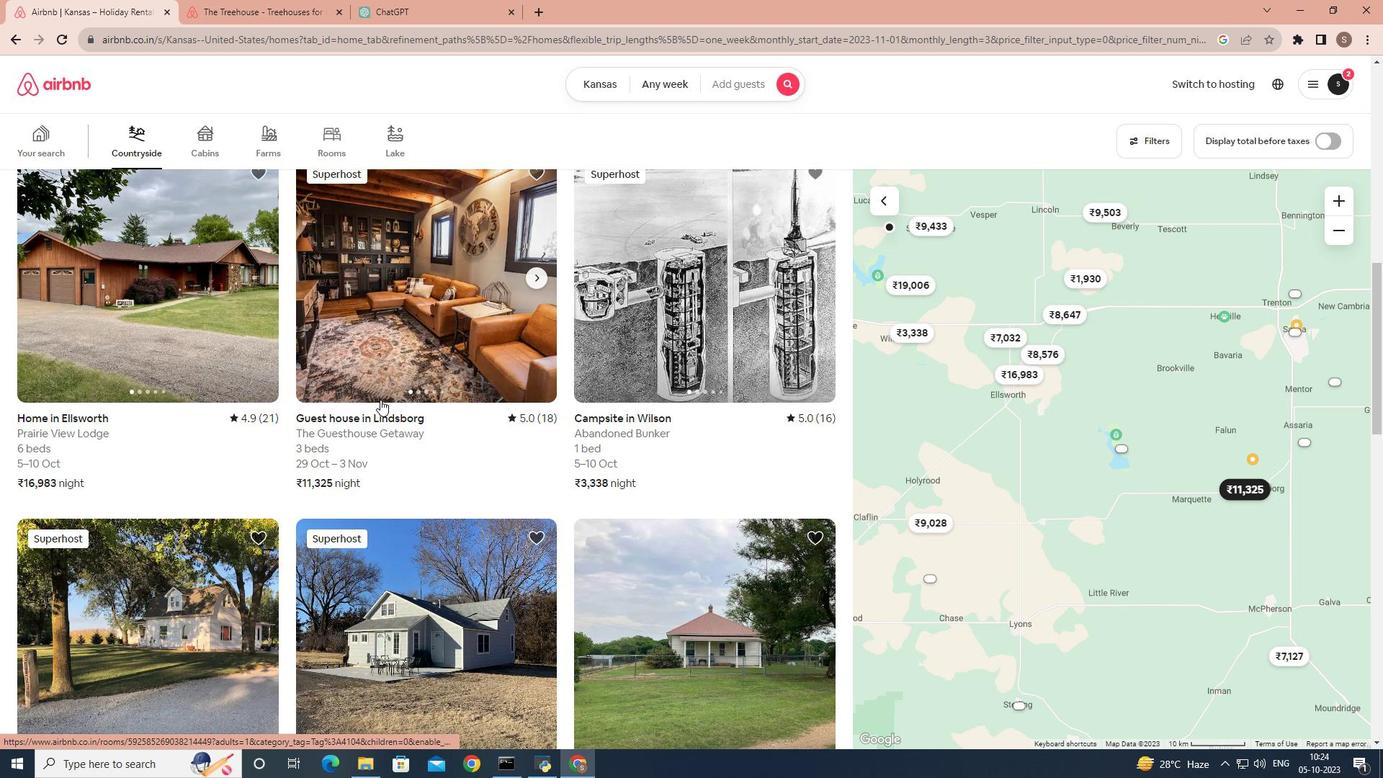 
Action: Mouse pressed left at (380, 399)
Screenshot: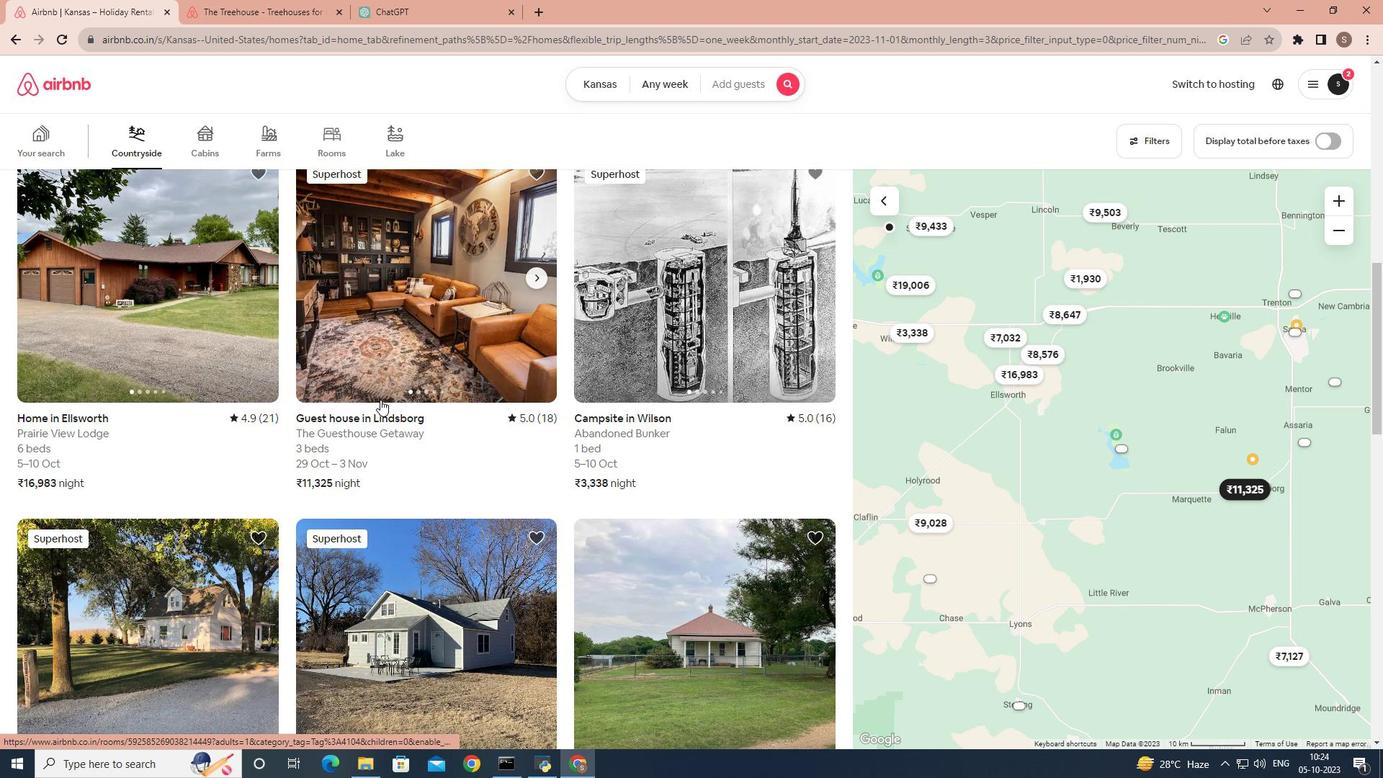 
Action: Mouse scrolled (380, 399) with delta (0, 0)
Screenshot: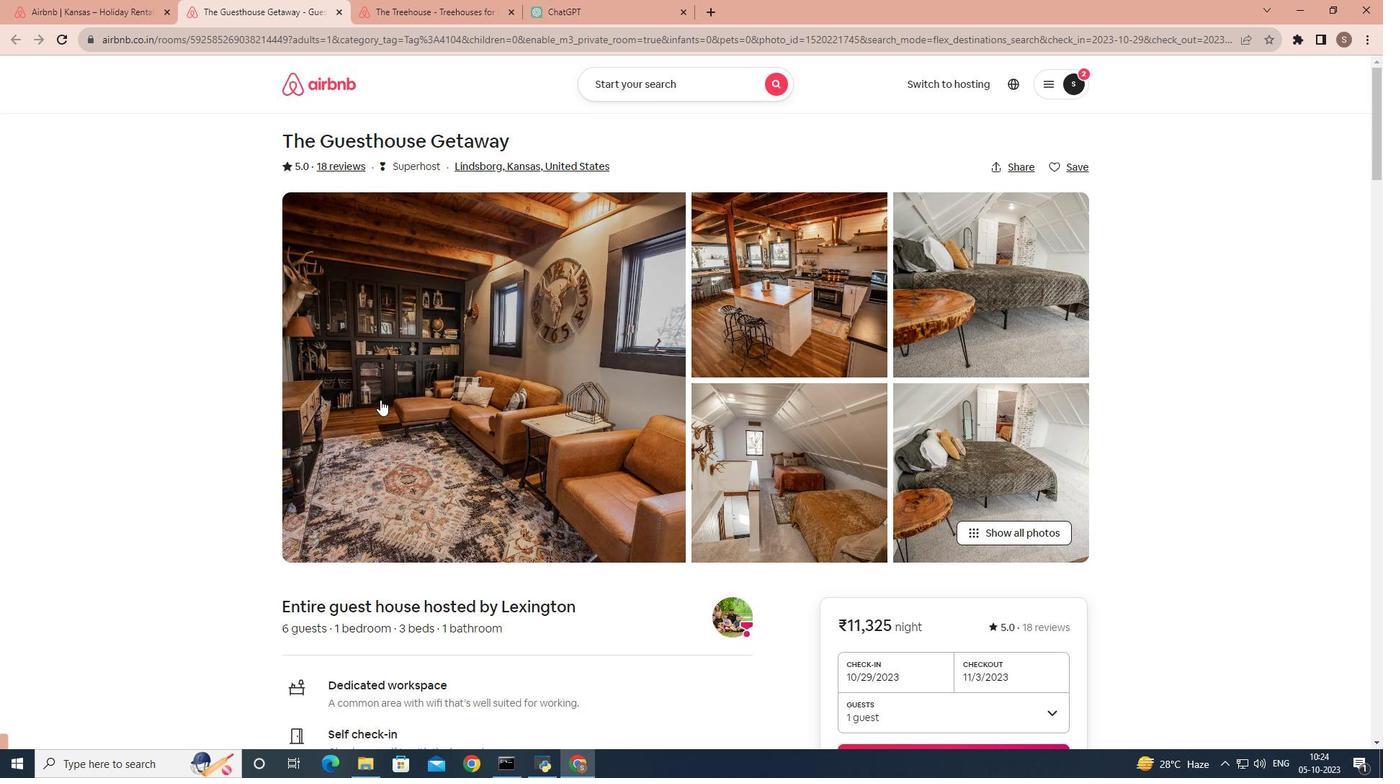 
Action: Mouse scrolled (380, 399) with delta (0, 0)
Screenshot: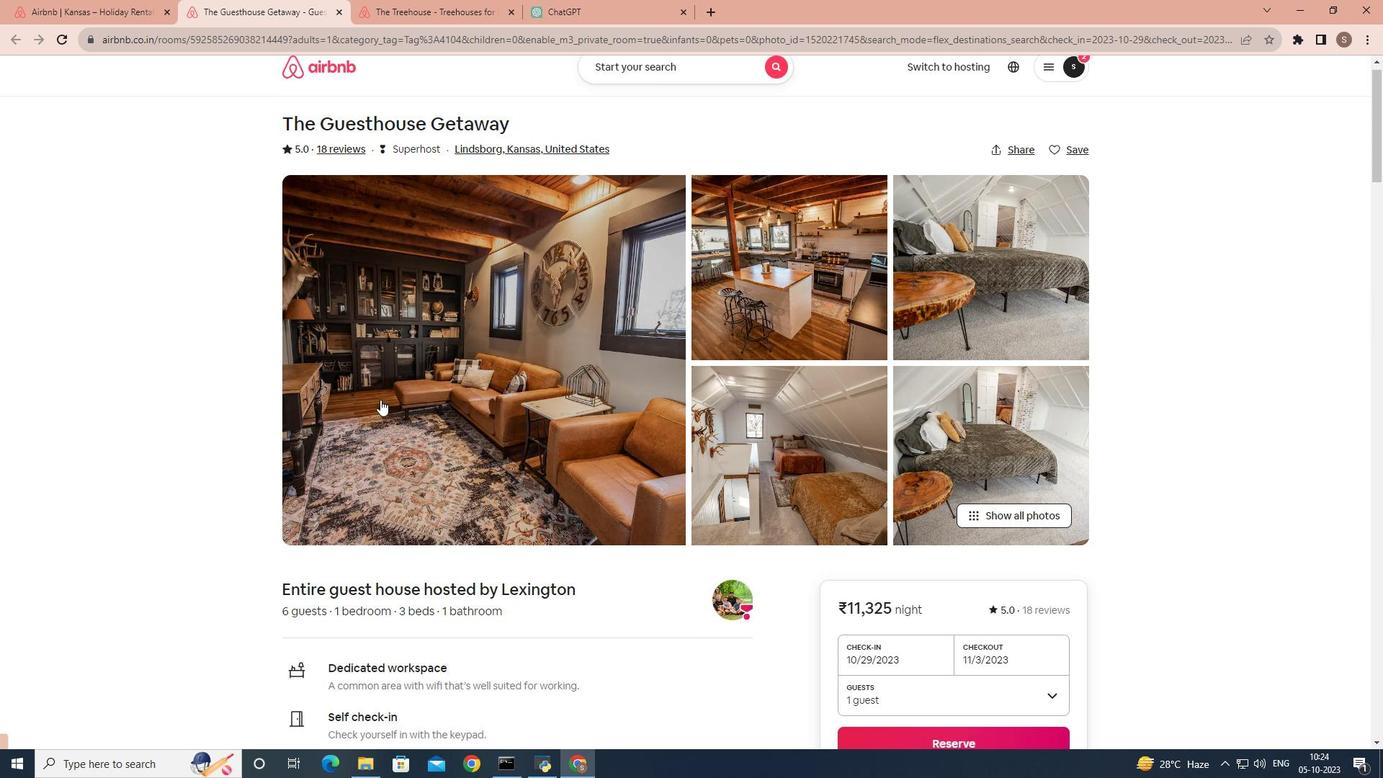 
Action: Mouse scrolled (380, 399) with delta (0, 0)
Screenshot: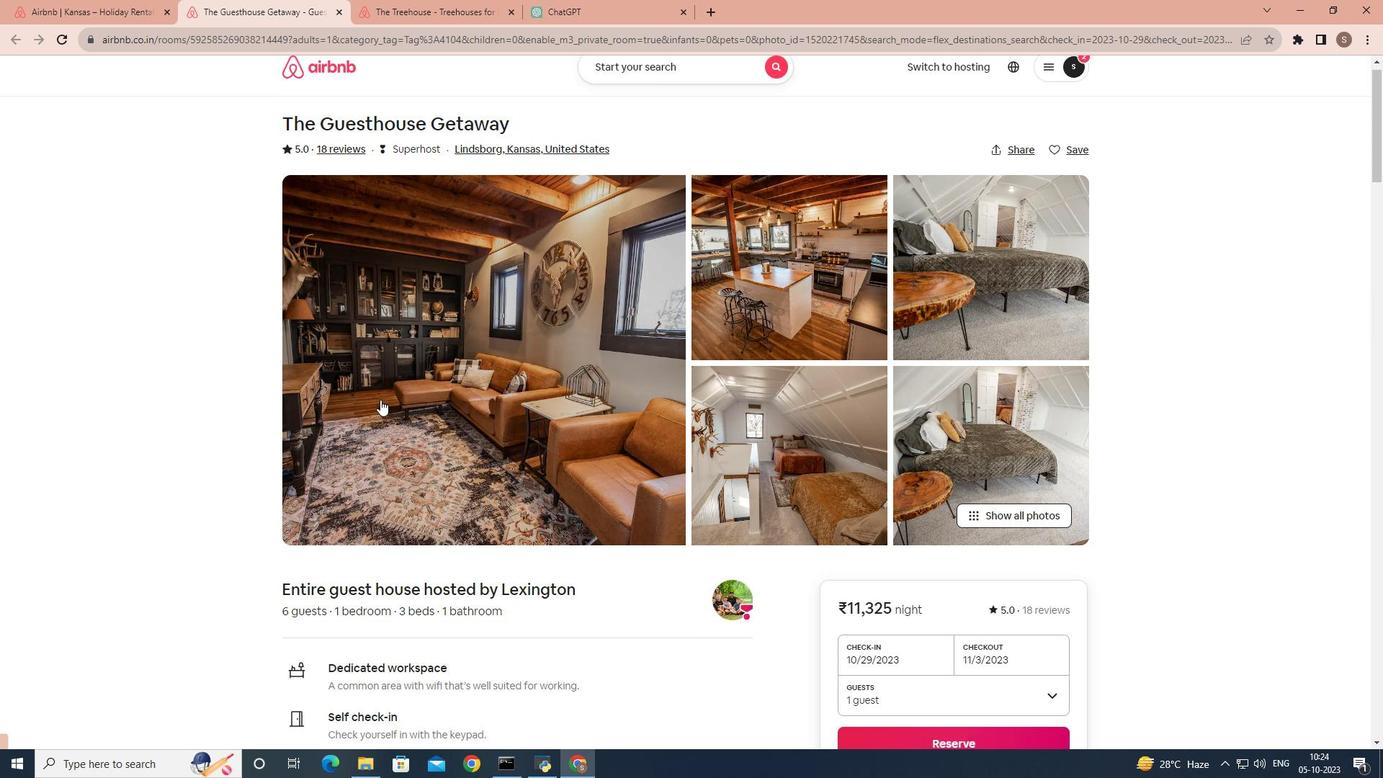 
Action: Mouse scrolled (380, 399) with delta (0, 0)
Screenshot: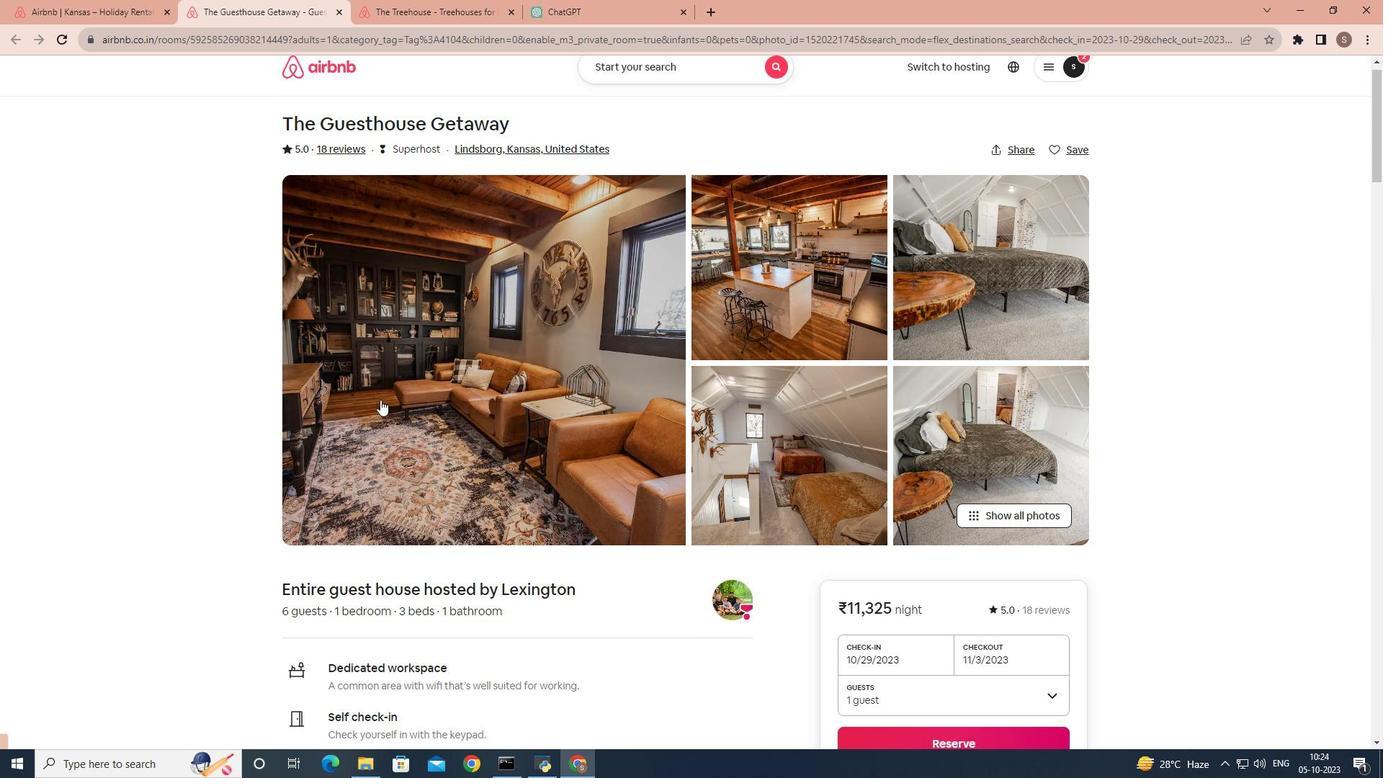 
Action: Mouse scrolled (380, 399) with delta (0, 0)
Screenshot: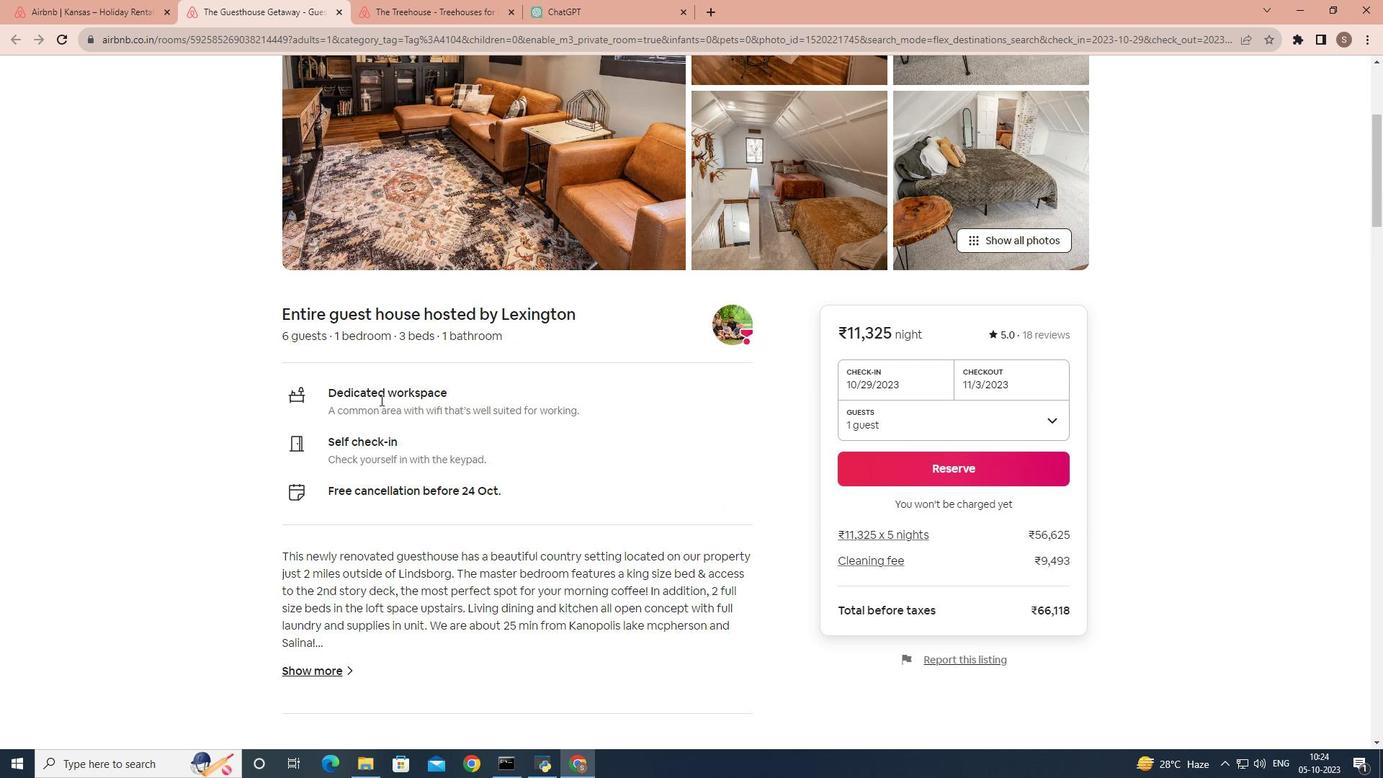 
Action: Mouse scrolled (380, 399) with delta (0, 0)
Screenshot: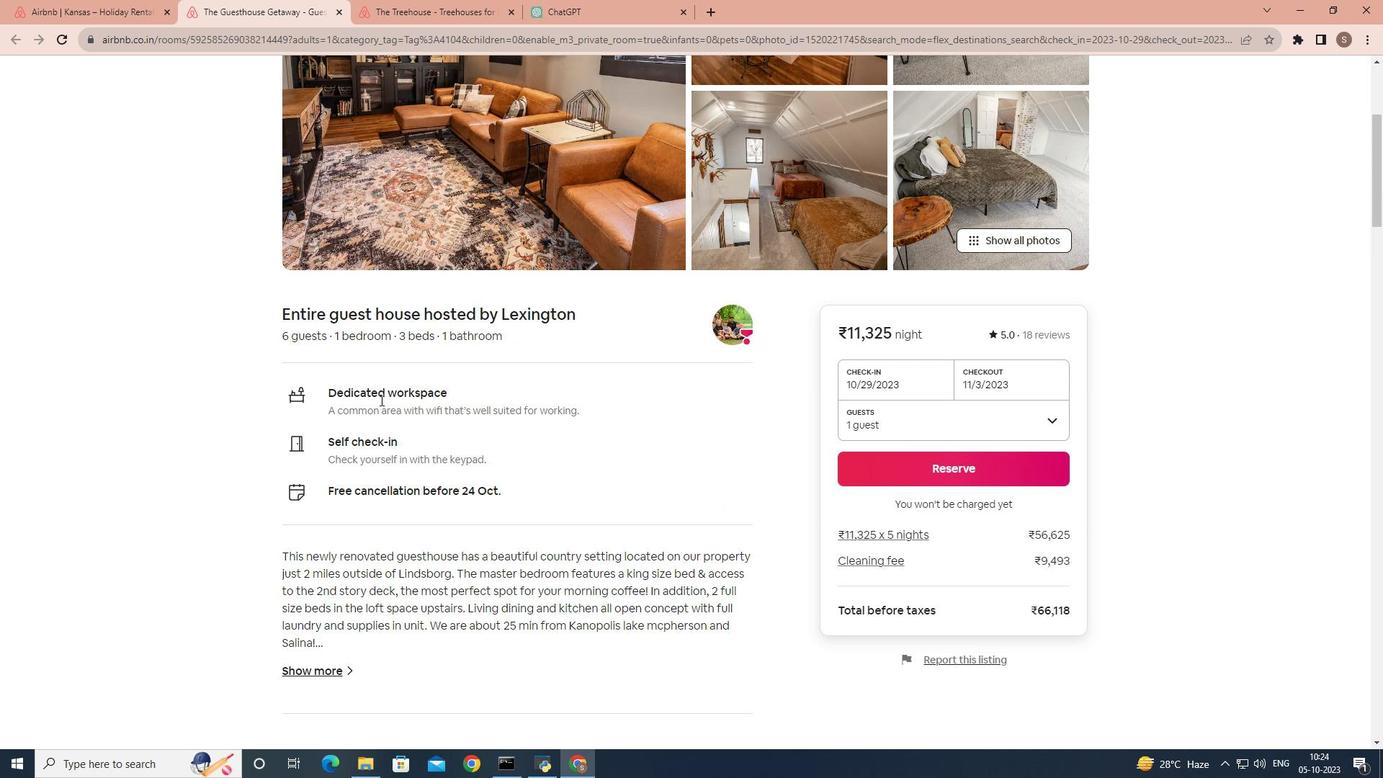 
Action: Mouse scrolled (380, 399) with delta (0, 0)
Screenshot: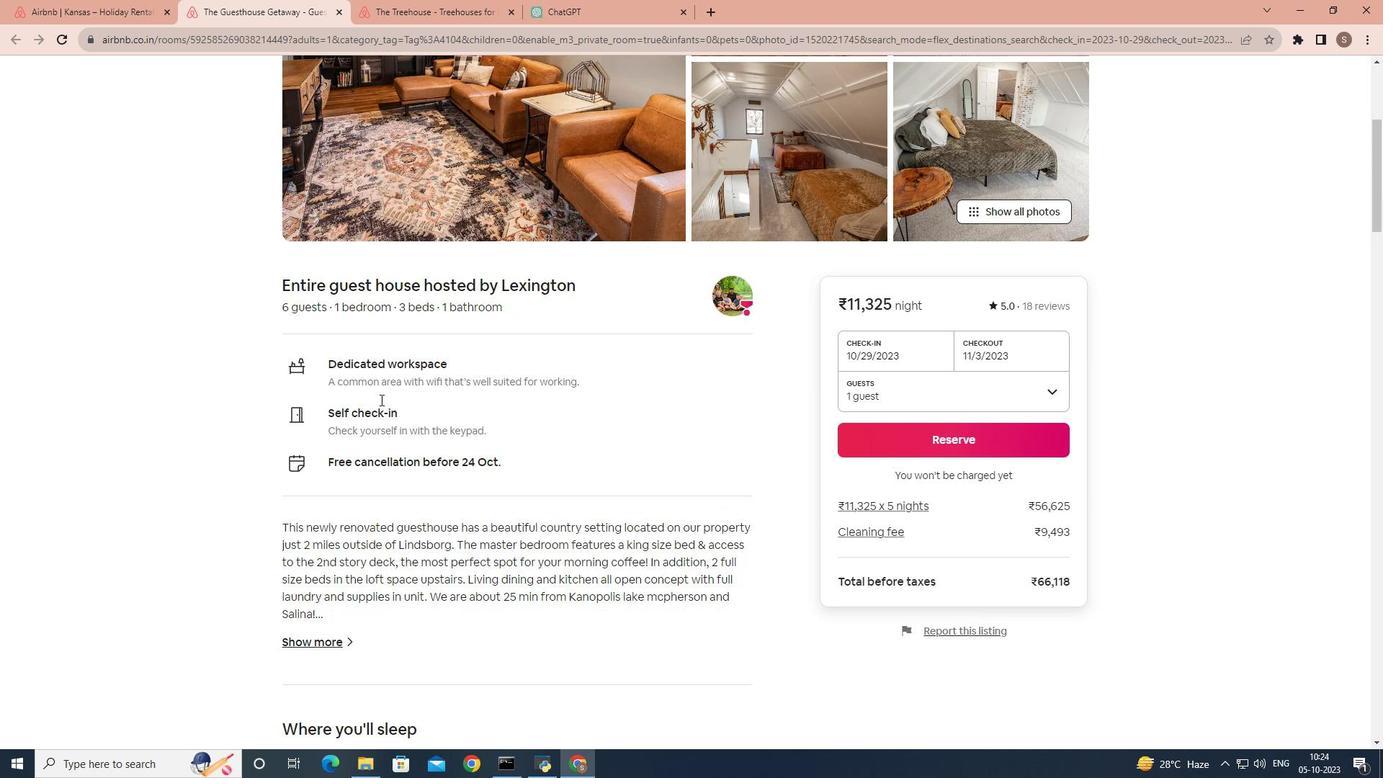 
Action: Mouse scrolled (380, 399) with delta (0, 0)
Screenshot: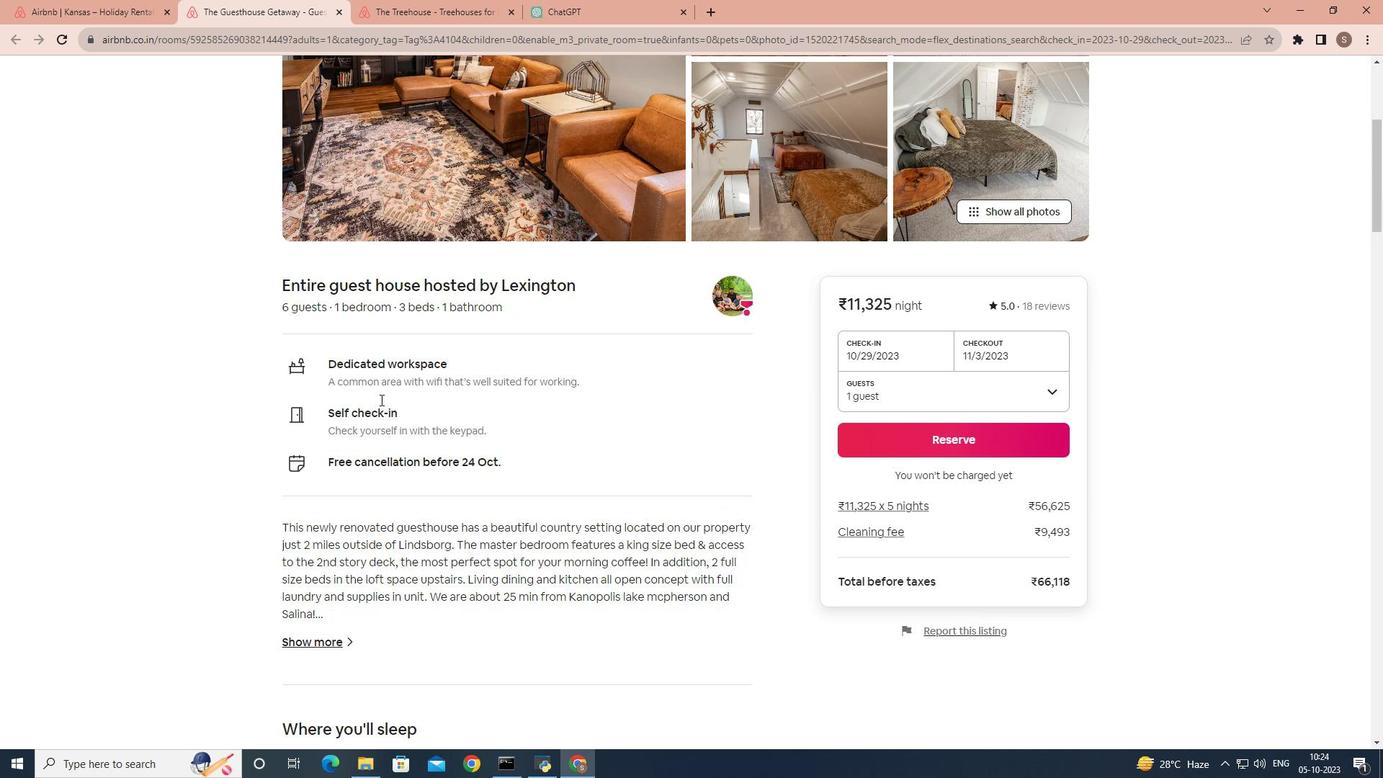 
Action: Mouse moved to (349, 391)
Screenshot: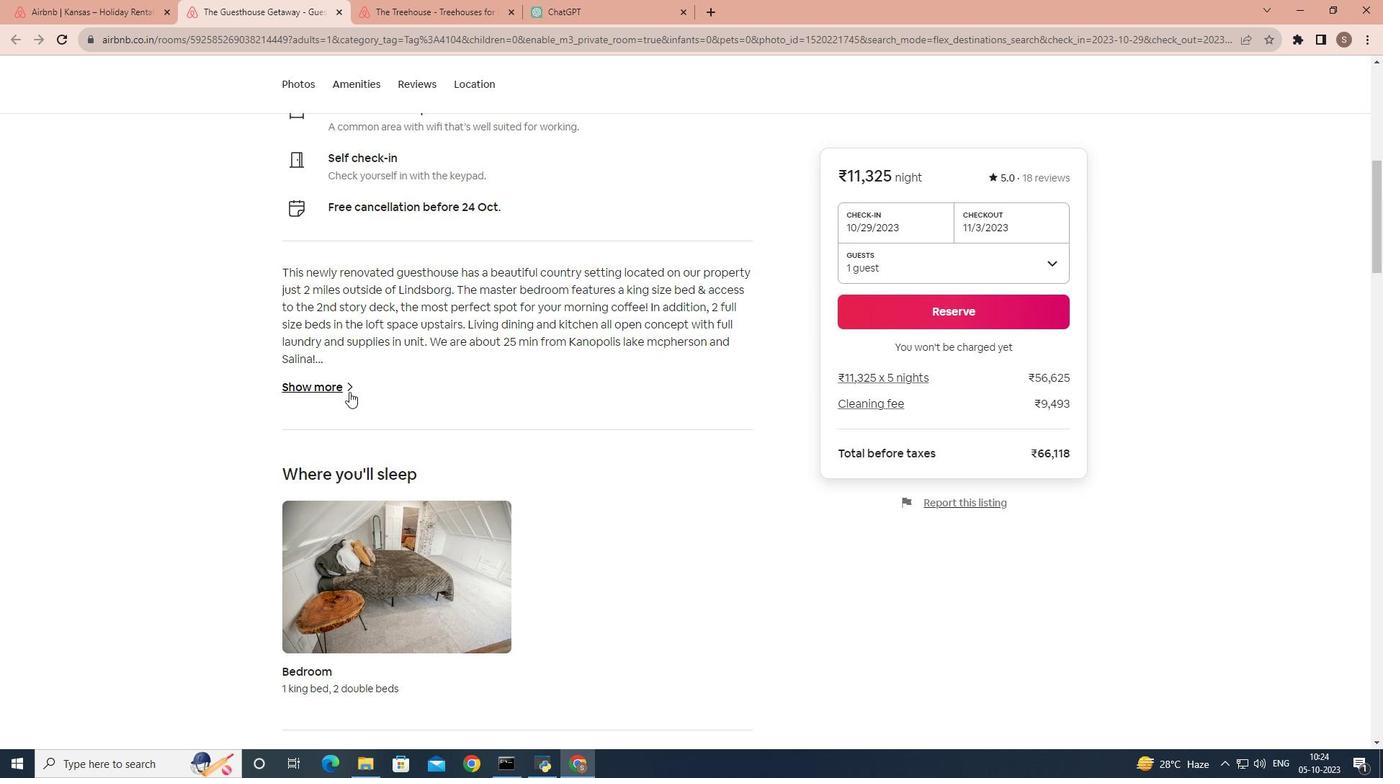 
Action: Mouse pressed left at (349, 391)
Screenshot: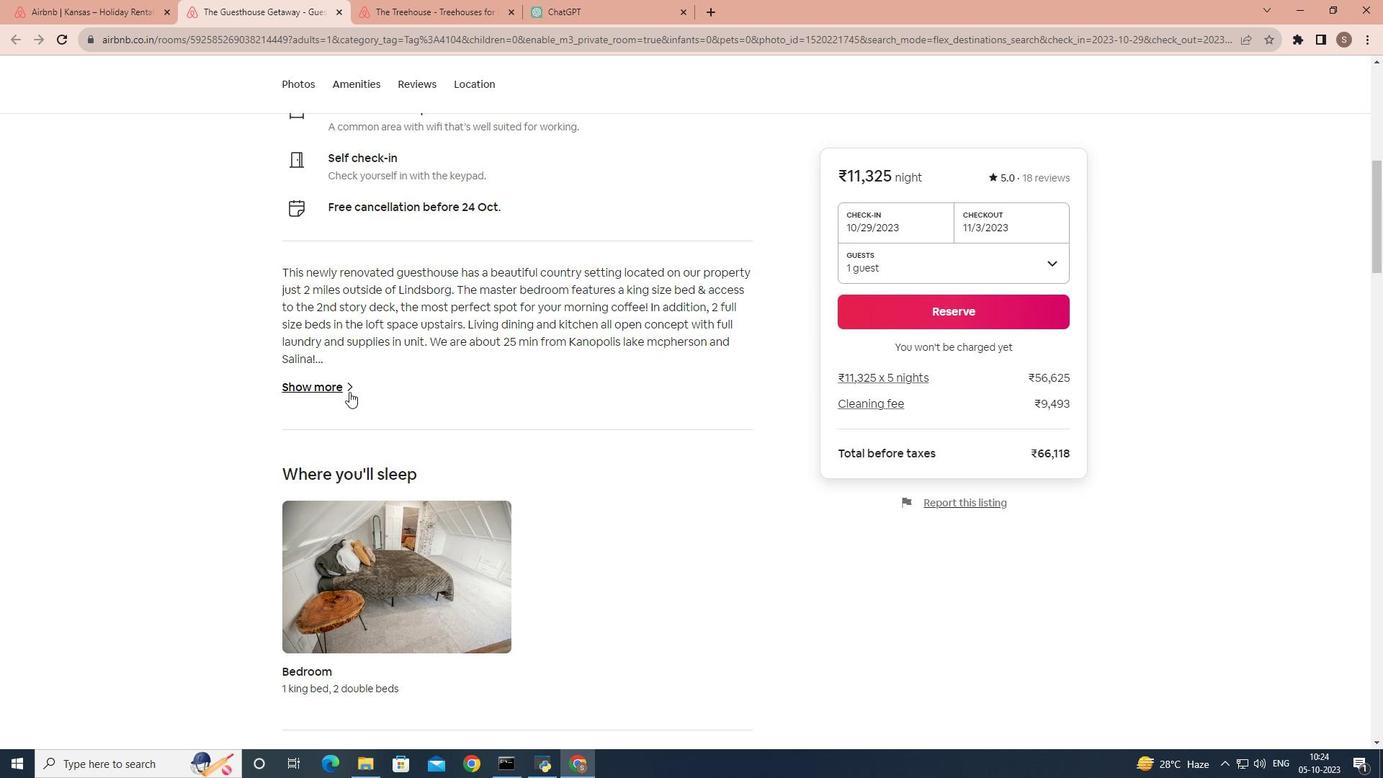 
Action: Mouse moved to (485, 412)
Screenshot: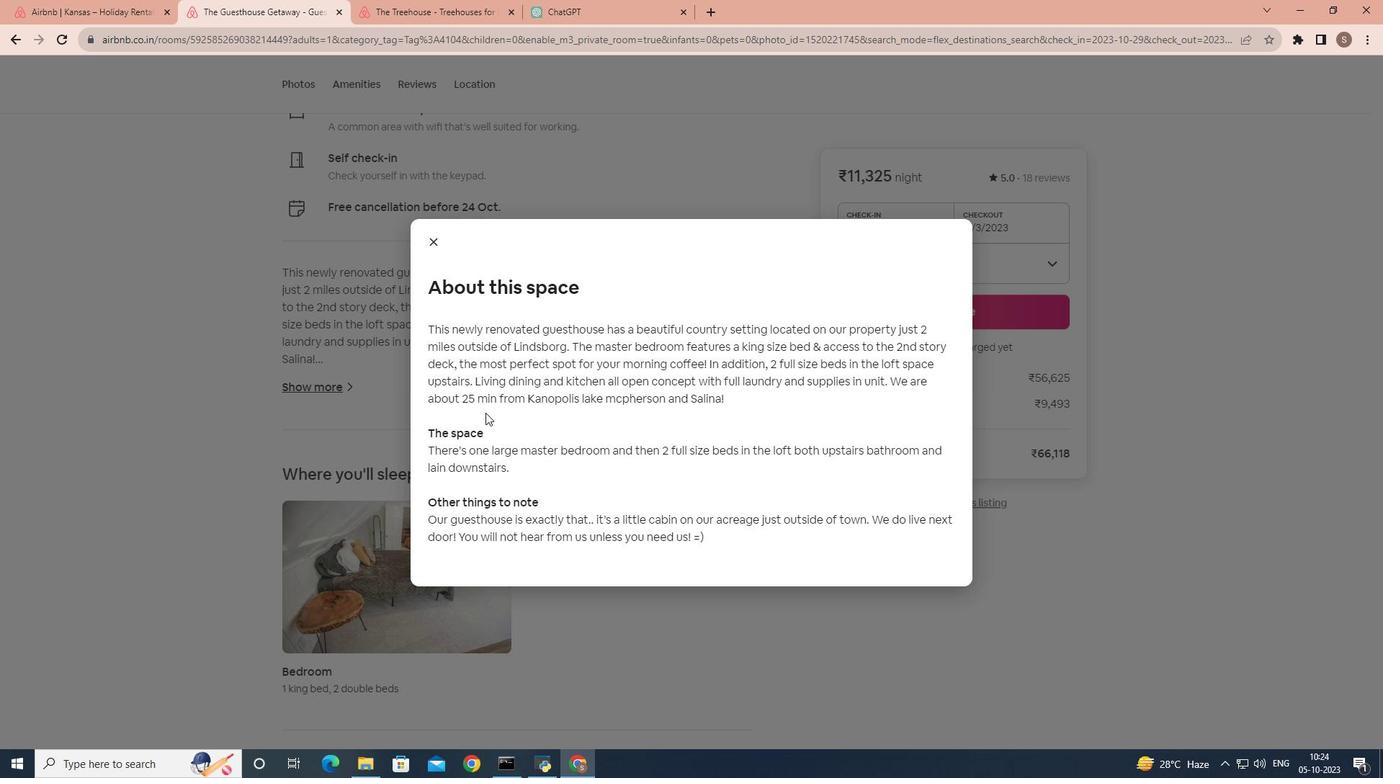
Action: Mouse scrolled (485, 412) with delta (0, 0)
Screenshot: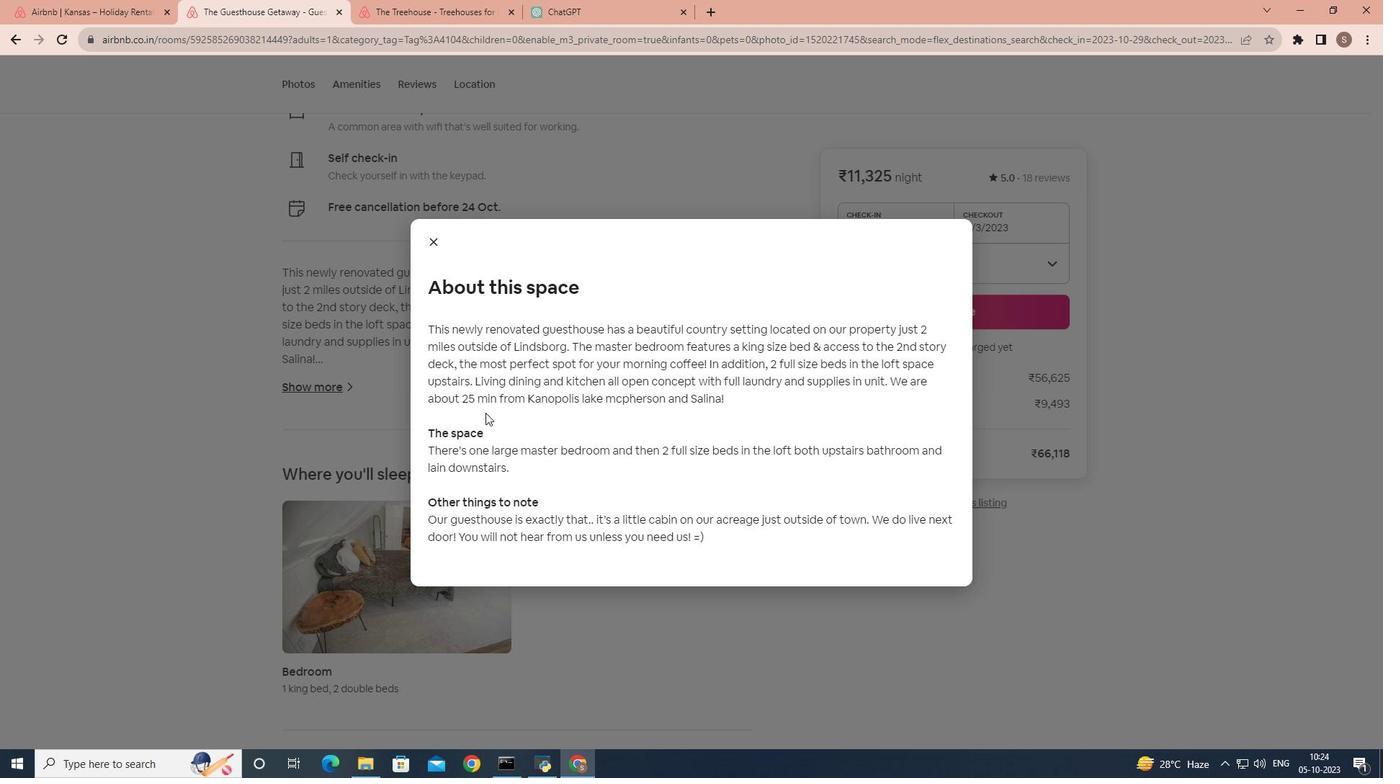 
Action: Mouse moved to (431, 244)
Screenshot: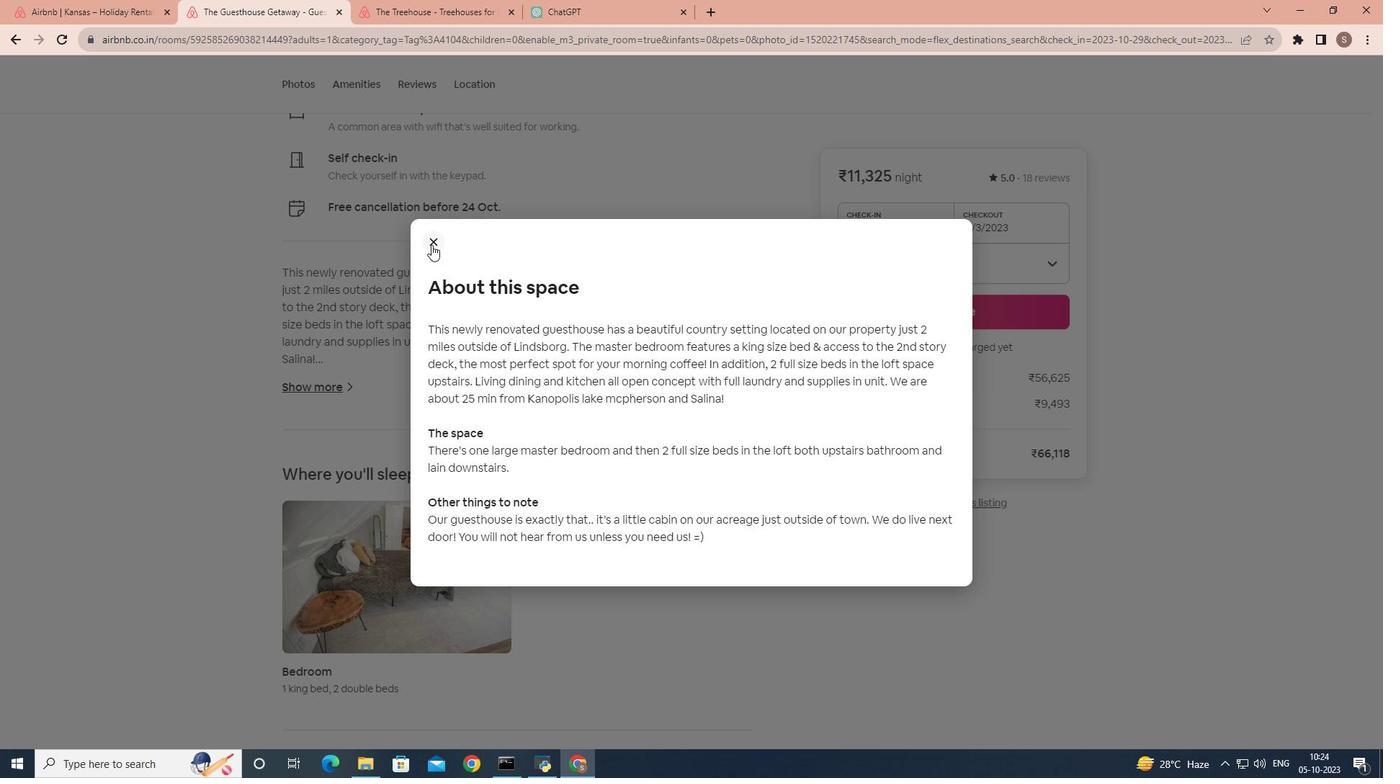 
Action: Mouse pressed left at (431, 244)
Screenshot: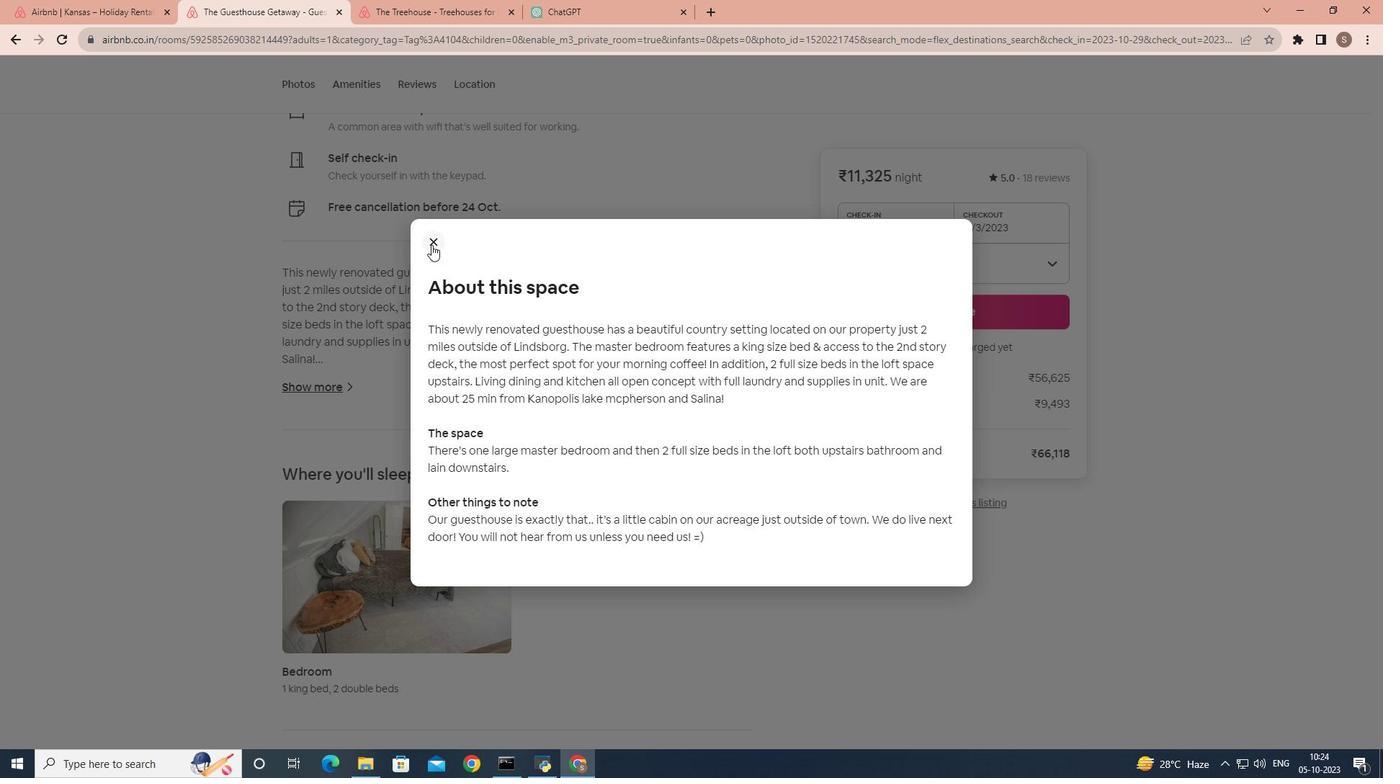 
Action: Mouse moved to (404, 431)
Screenshot: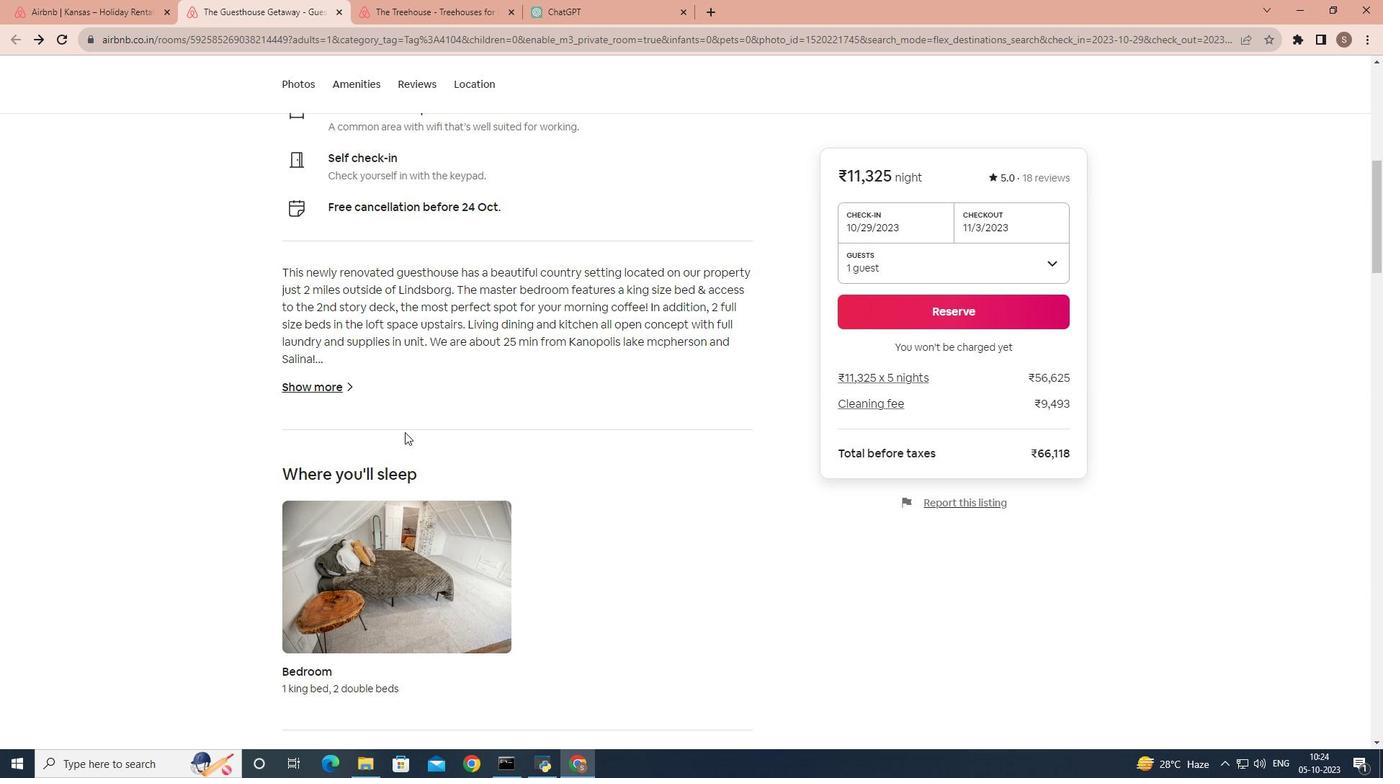 
Action: Mouse scrolled (404, 430) with delta (0, 0)
Screenshot: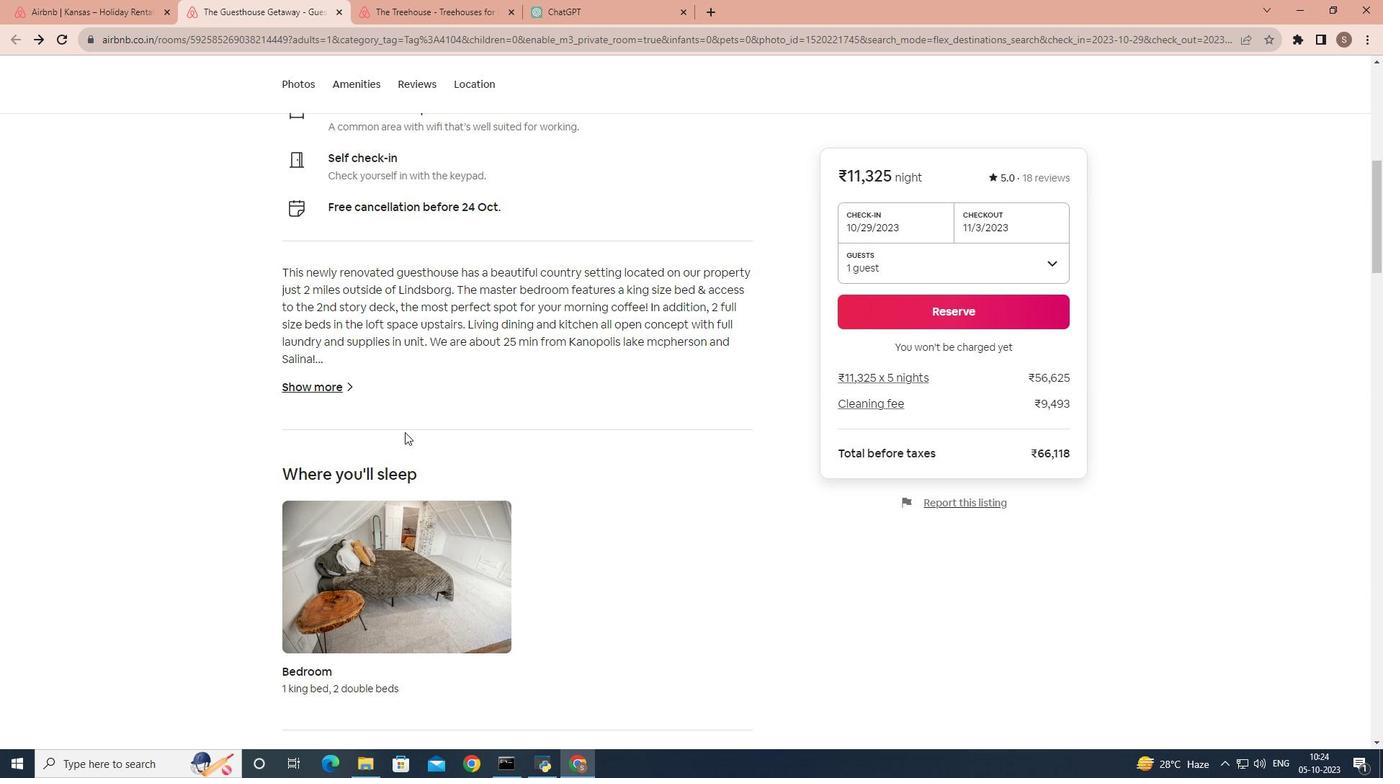 
Action: Mouse moved to (404, 432)
Screenshot: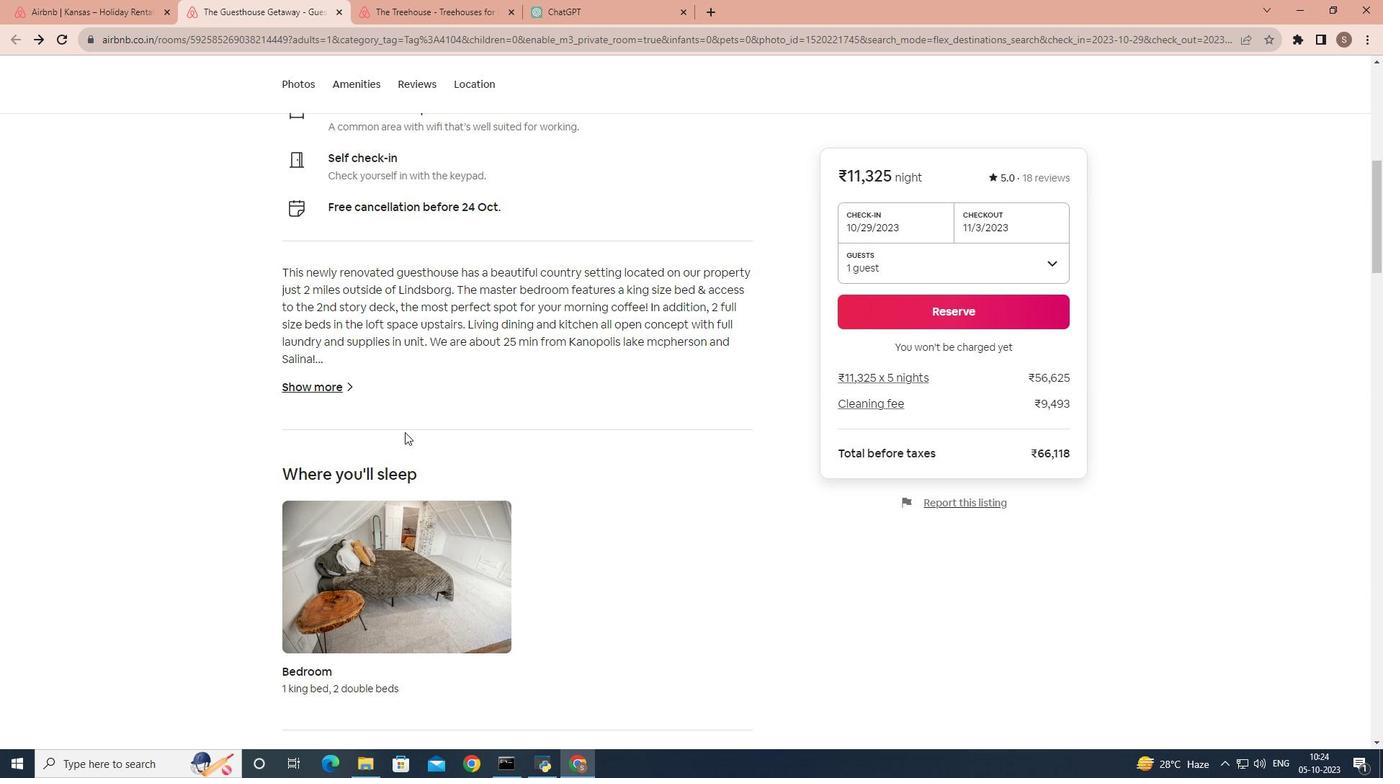 
Action: Mouse scrolled (404, 431) with delta (0, 0)
Screenshot: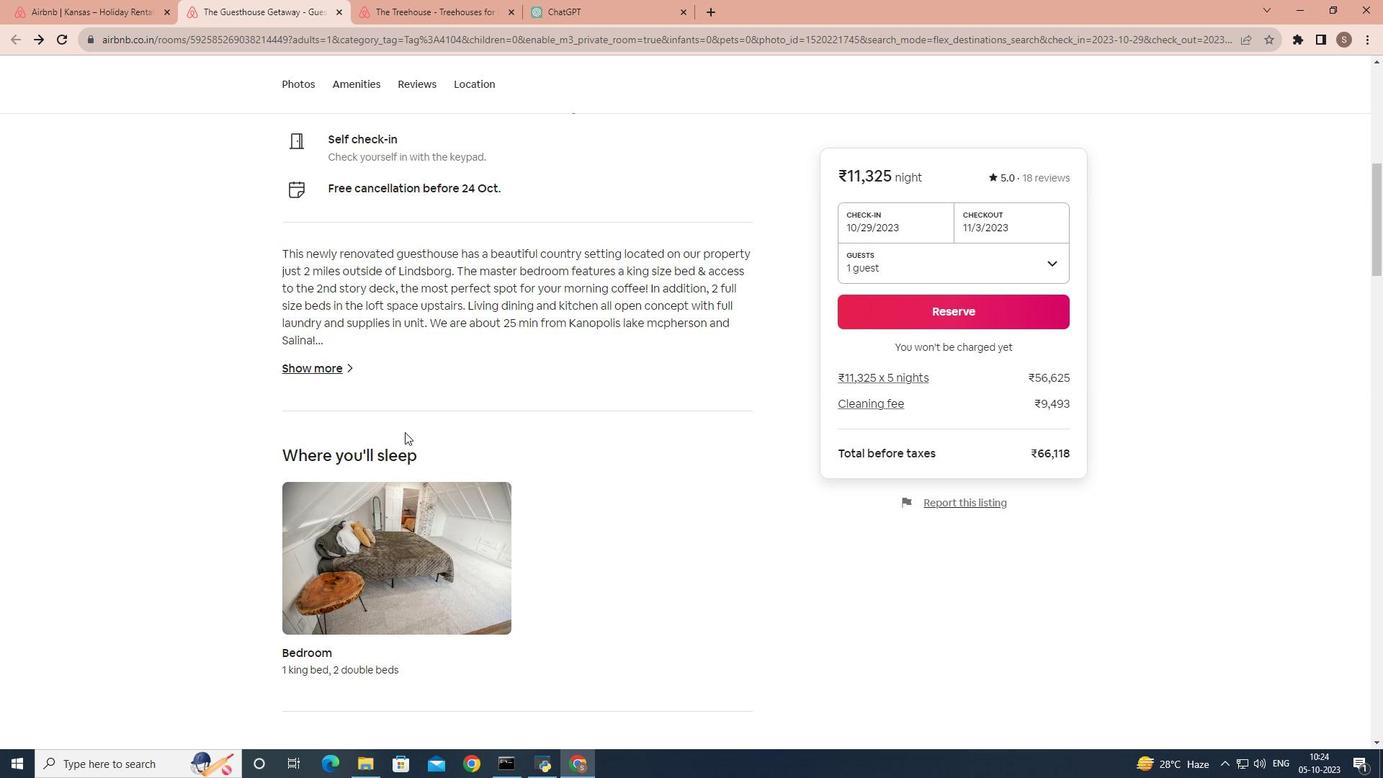 
Action: Mouse scrolled (404, 431) with delta (0, 0)
Screenshot: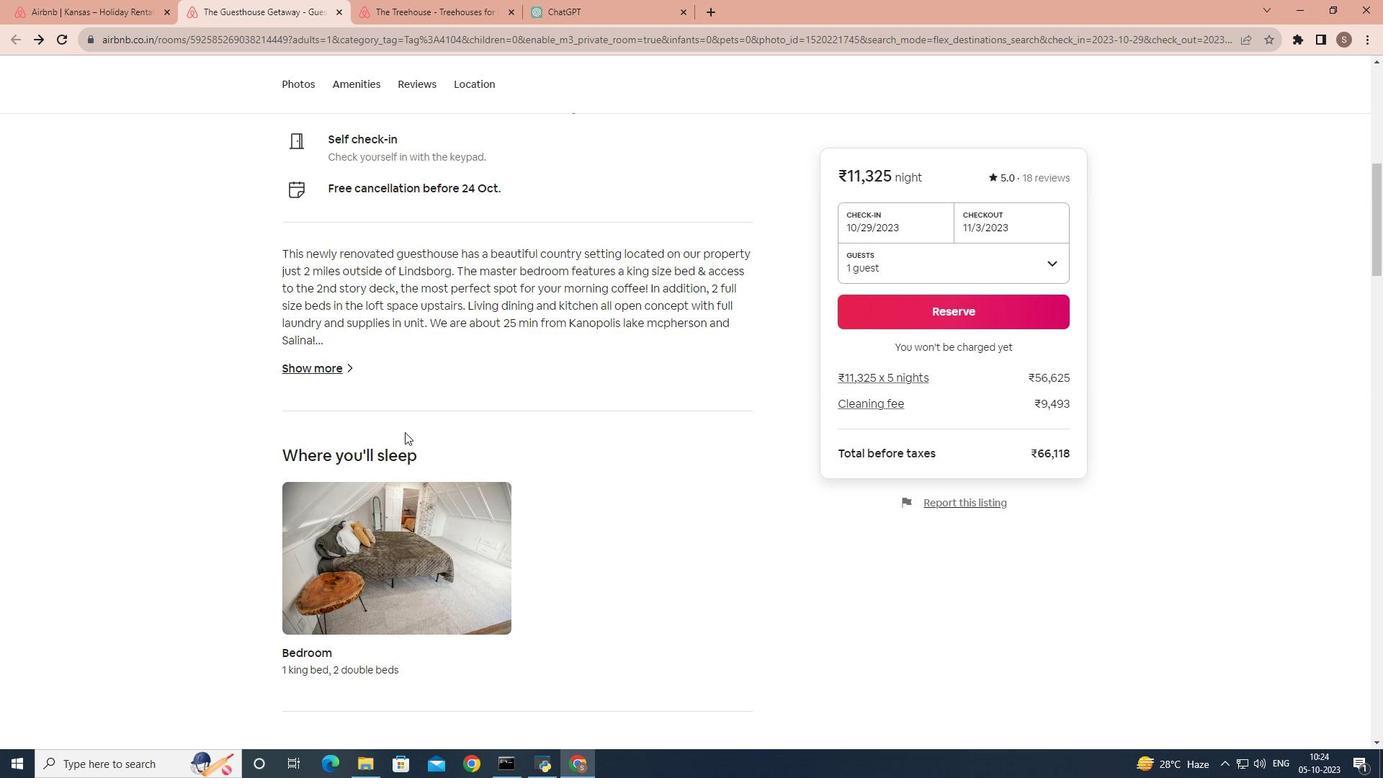
Action: Mouse scrolled (404, 431) with delta (0, 0)
Screenshot: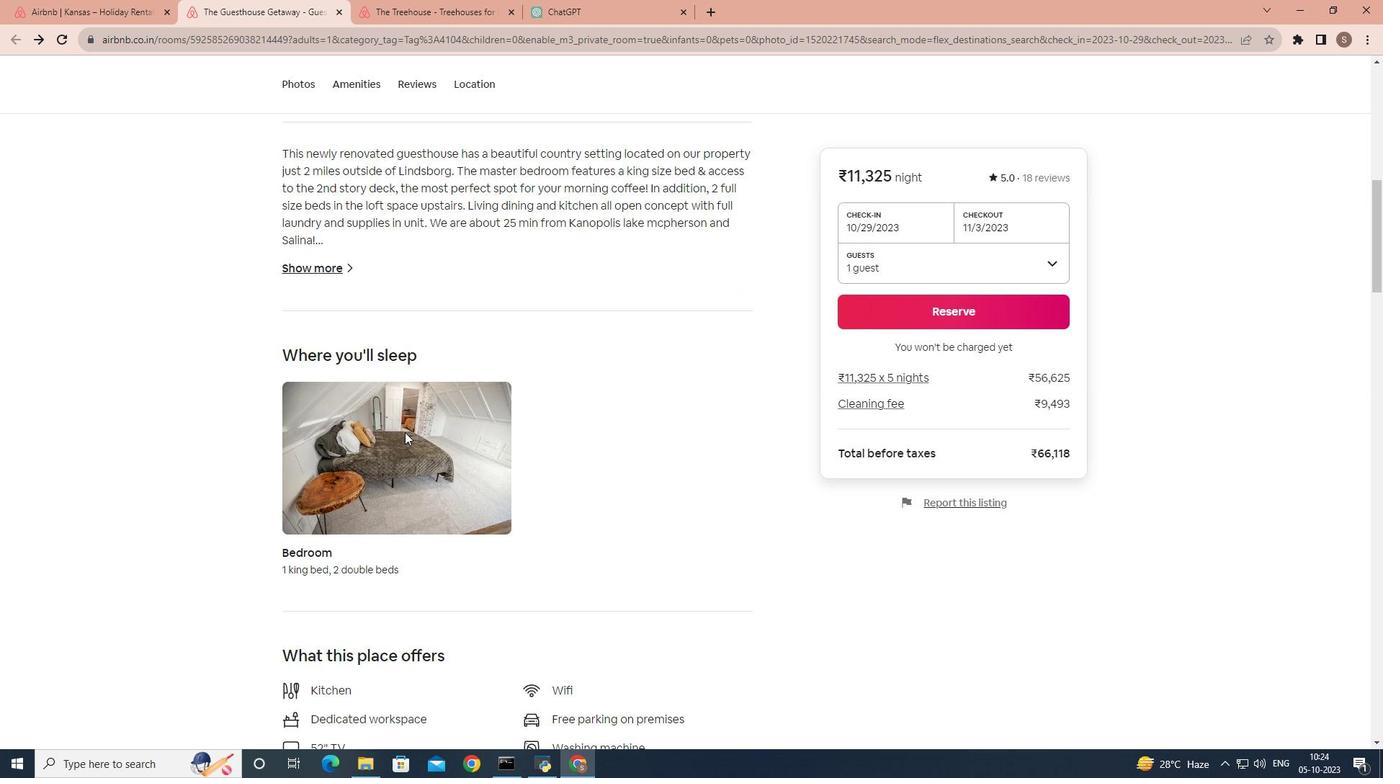 
Action: Mouse moved to (404, 432)
Screenshot: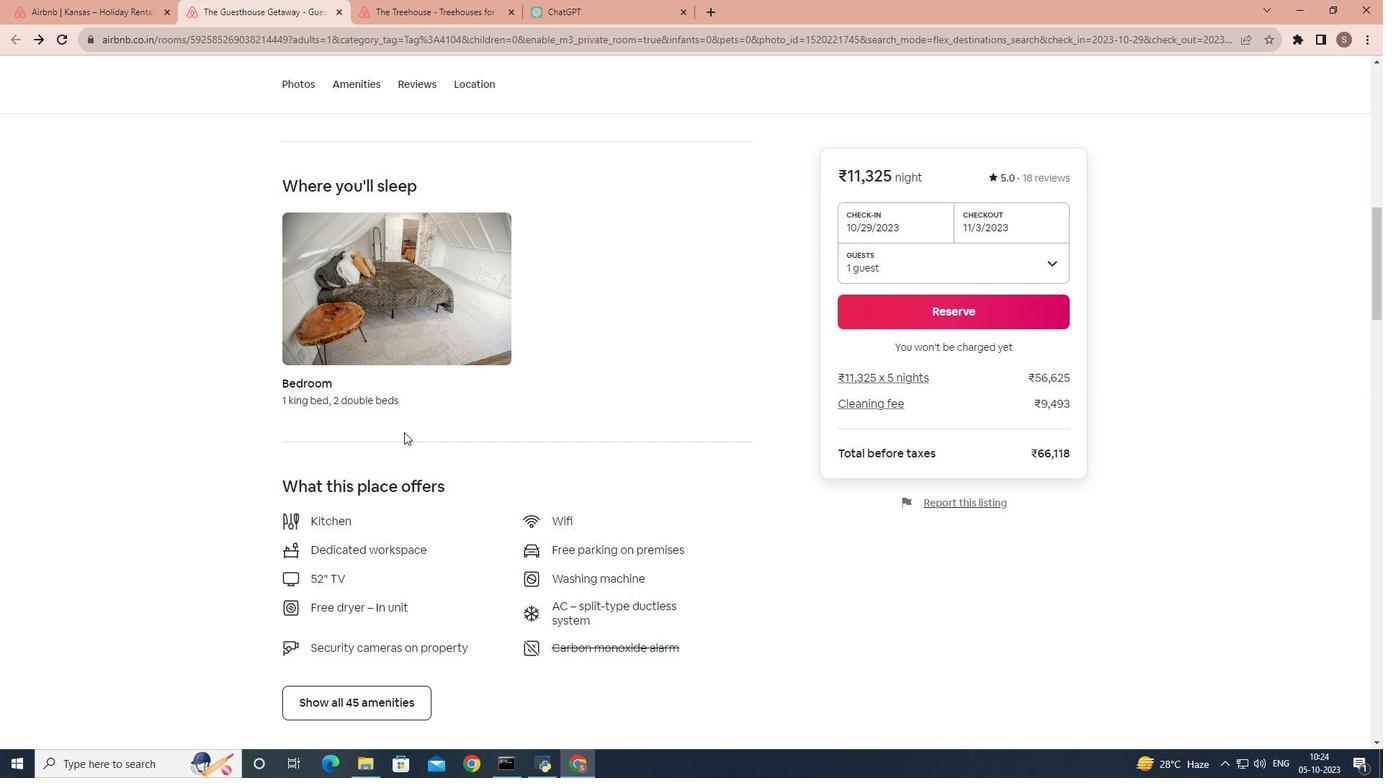 
Action: Mouse scrolled (404, 431) with delta (0, 0)
Screenshot: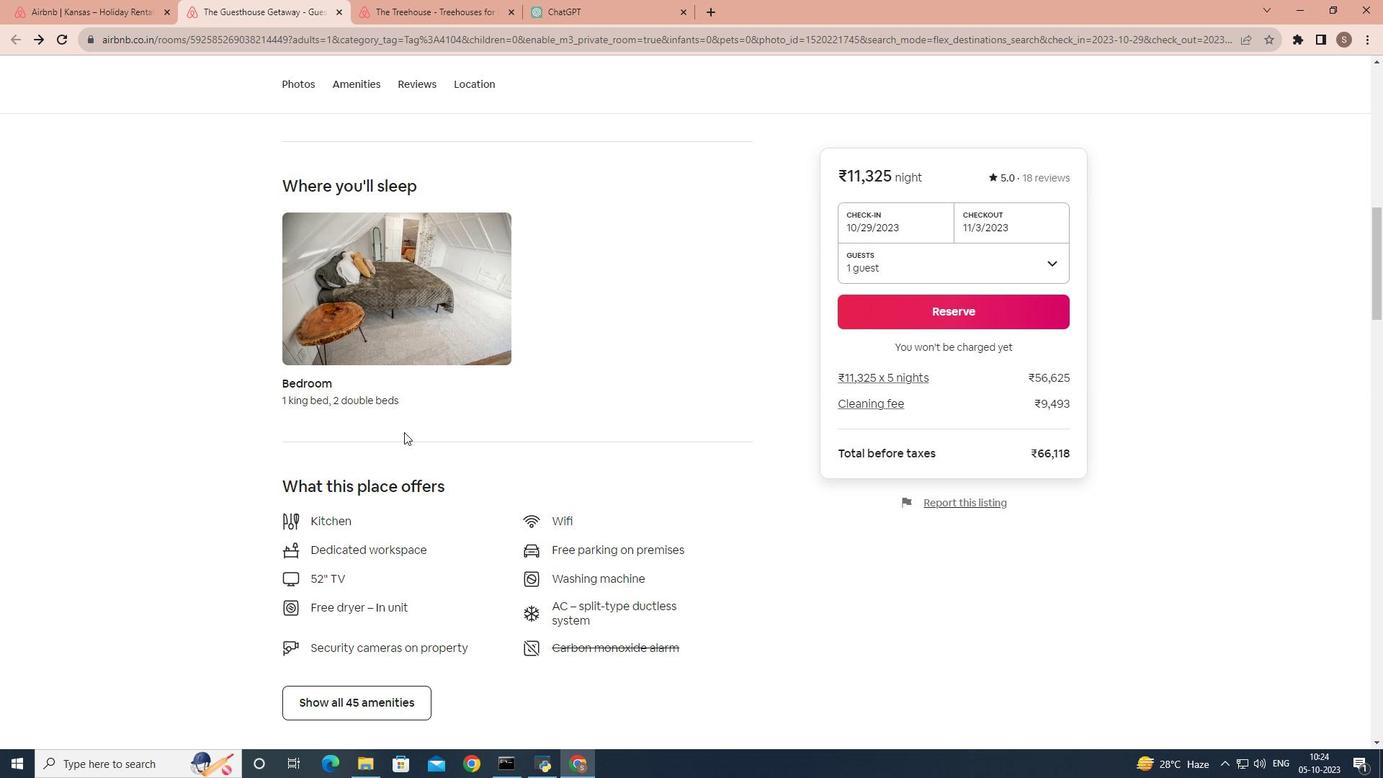 
Action: Mouse scrolled (404, 431) with delta (0, 0)
Screenshot: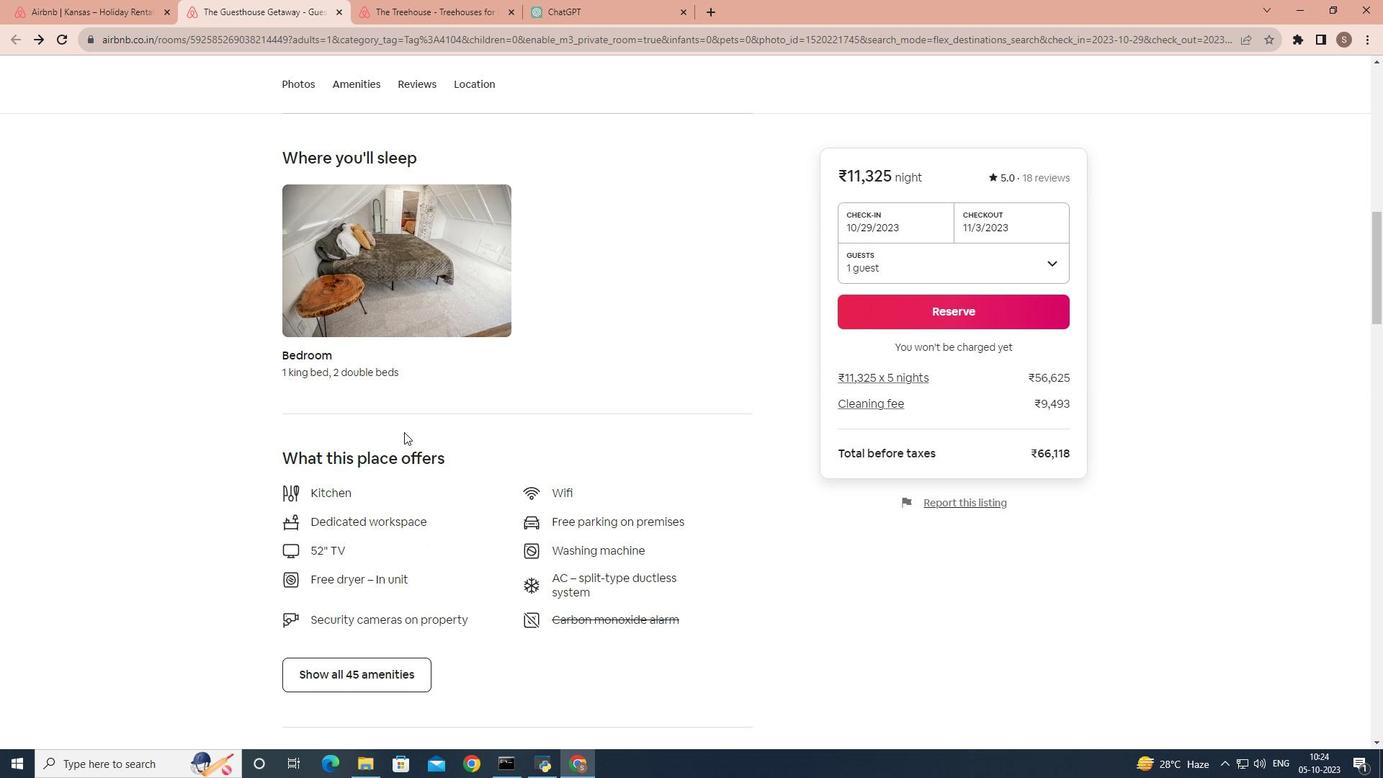 
Action: Mouse scrolled (404, 431) with delta (0, 0)
Screenshot: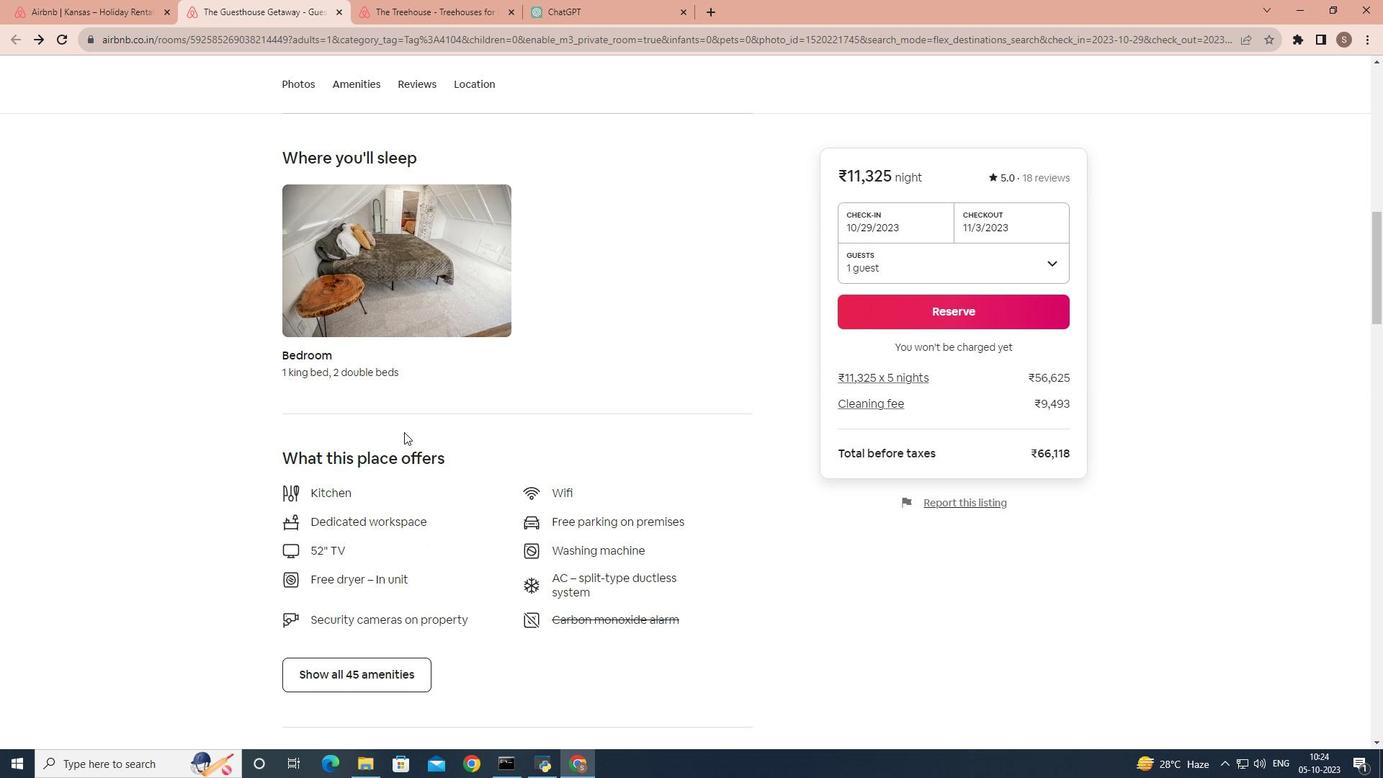 
Action: Mouse scrolled (404, 431) with delta (0, 0)
Screenshot: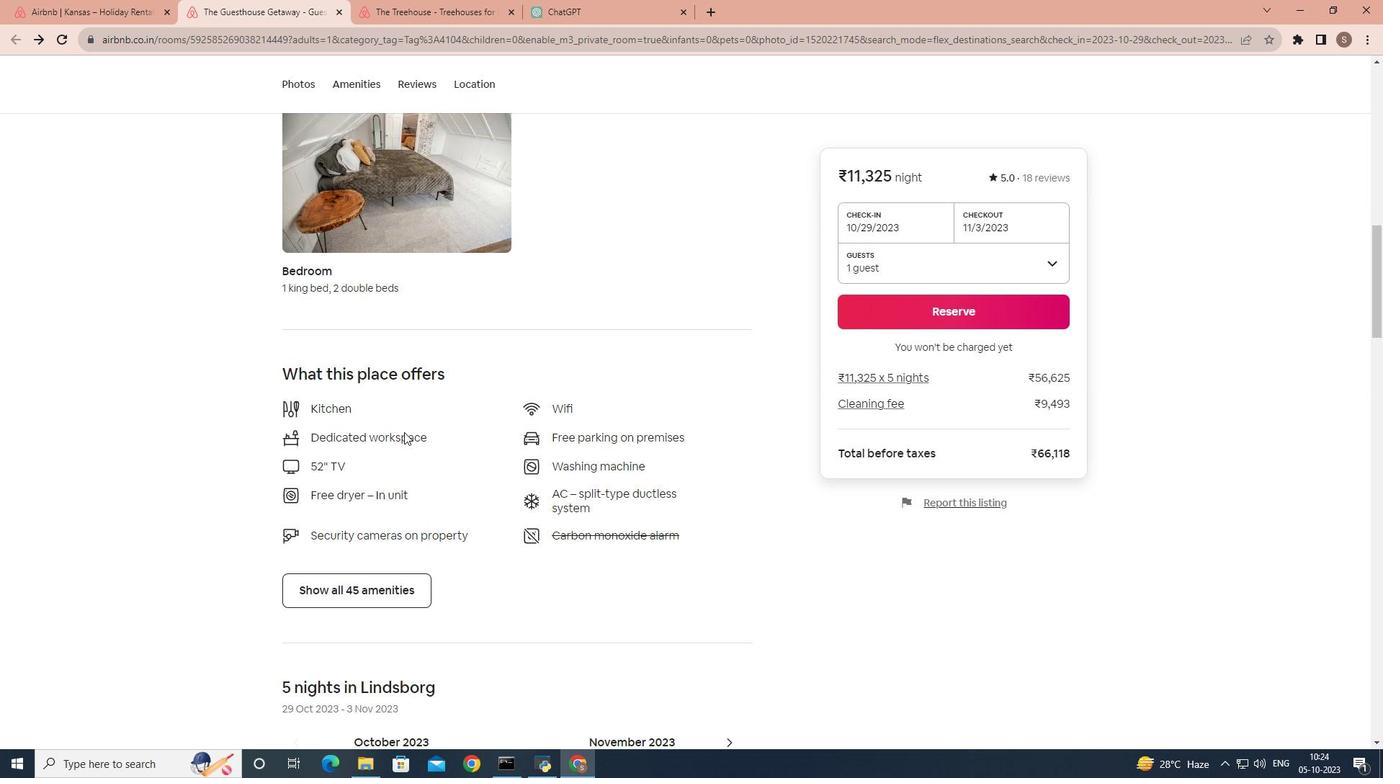
Action: Mouse moved to (394, 433)
Screenshot: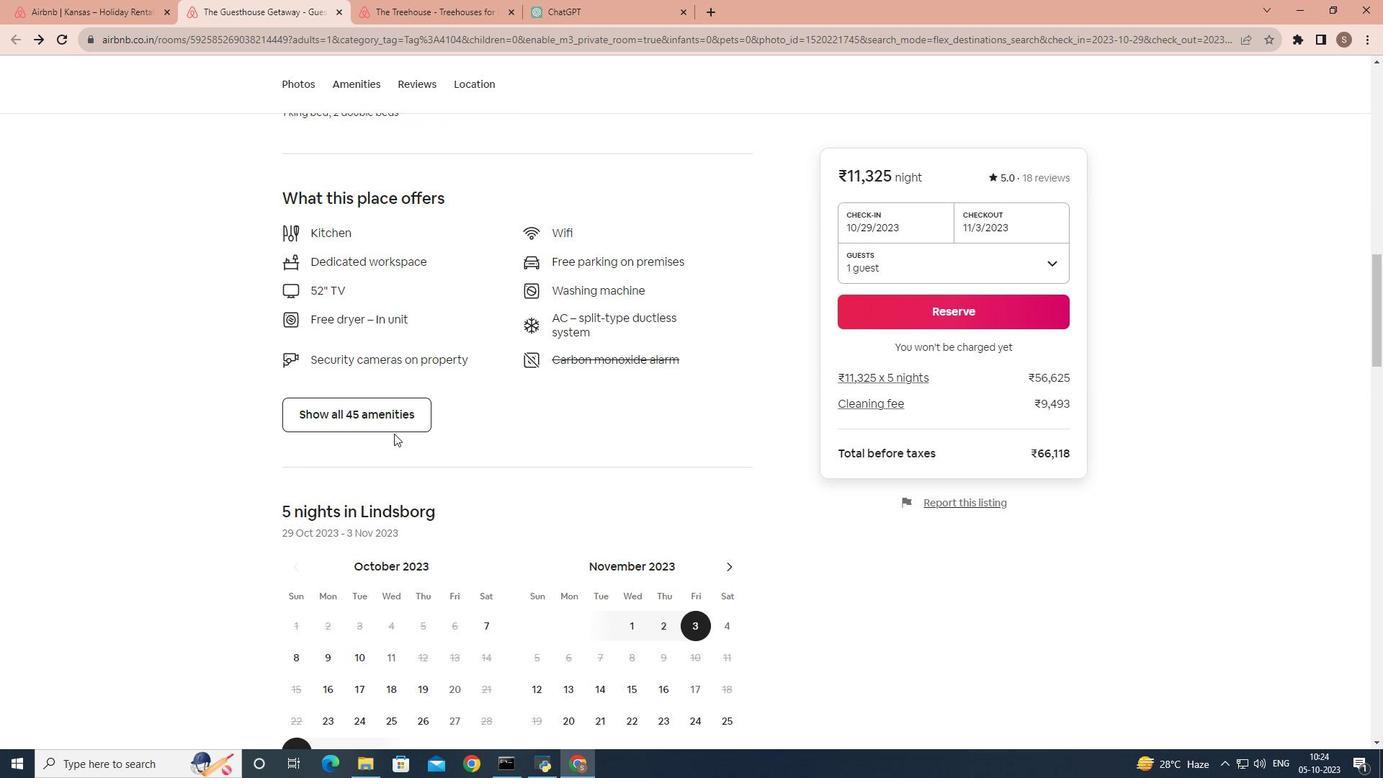 
Action: Mouse pressed left at (394, 433)
Screenshot: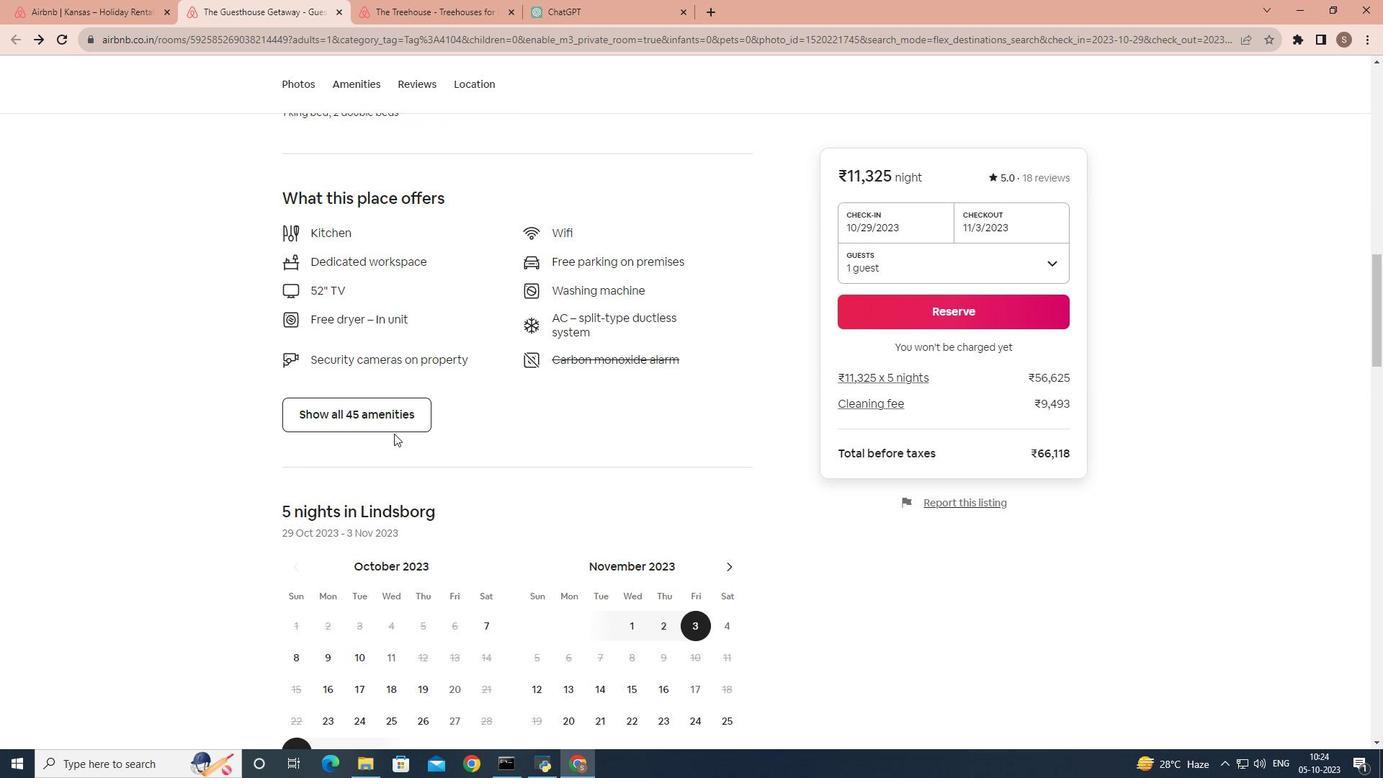 
Action: Mouse moved to (396, 428)
Screenshot: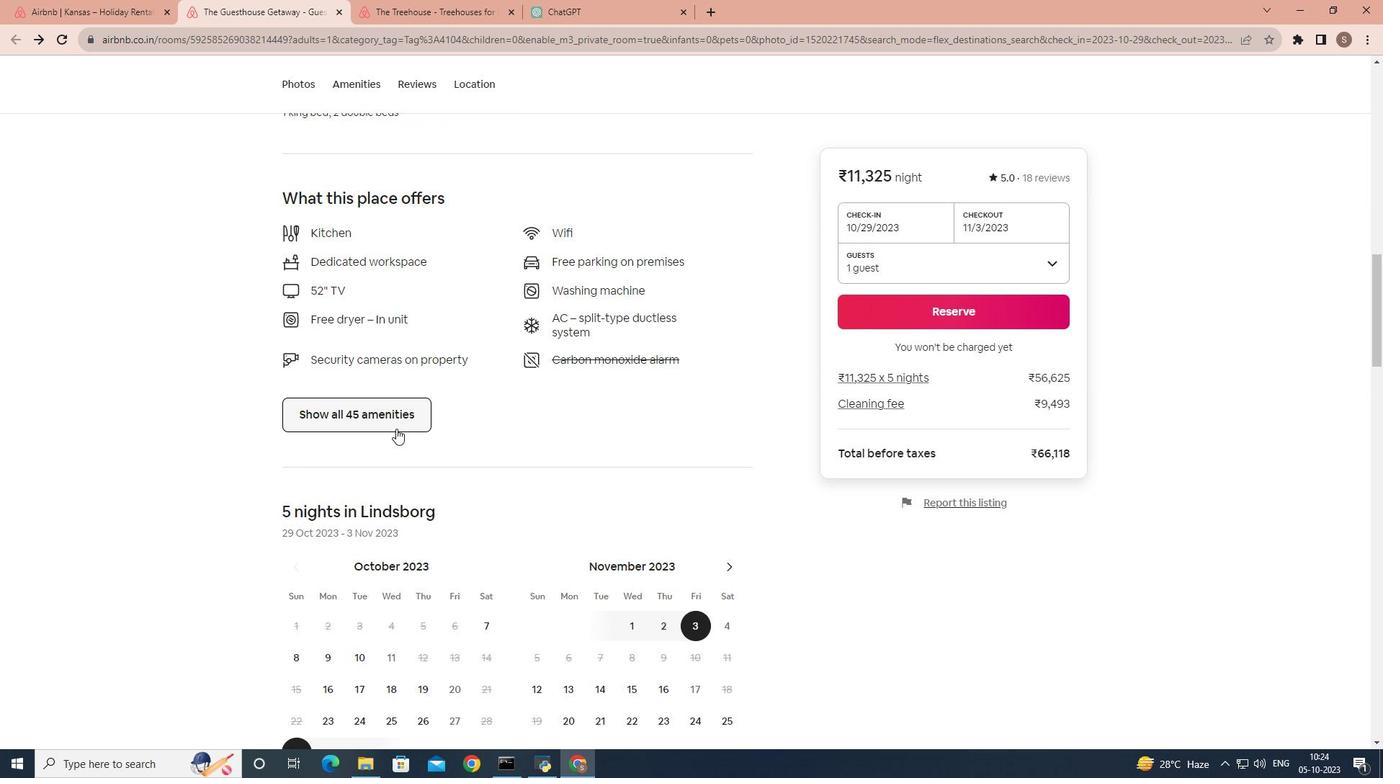 
Action: Mouse pressed left at (396, 428)
Screenshot: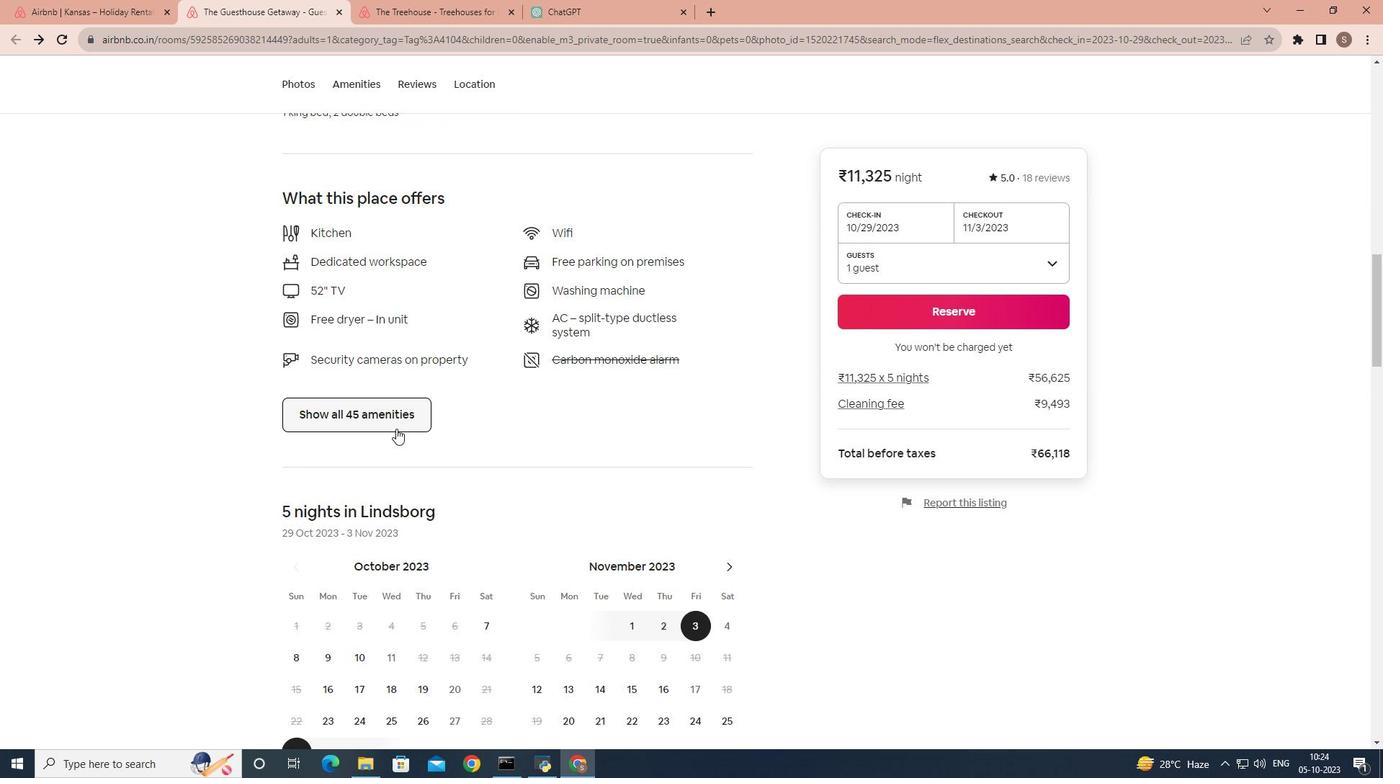 
Action: Mouse moved to (451, 425)
Screenshot: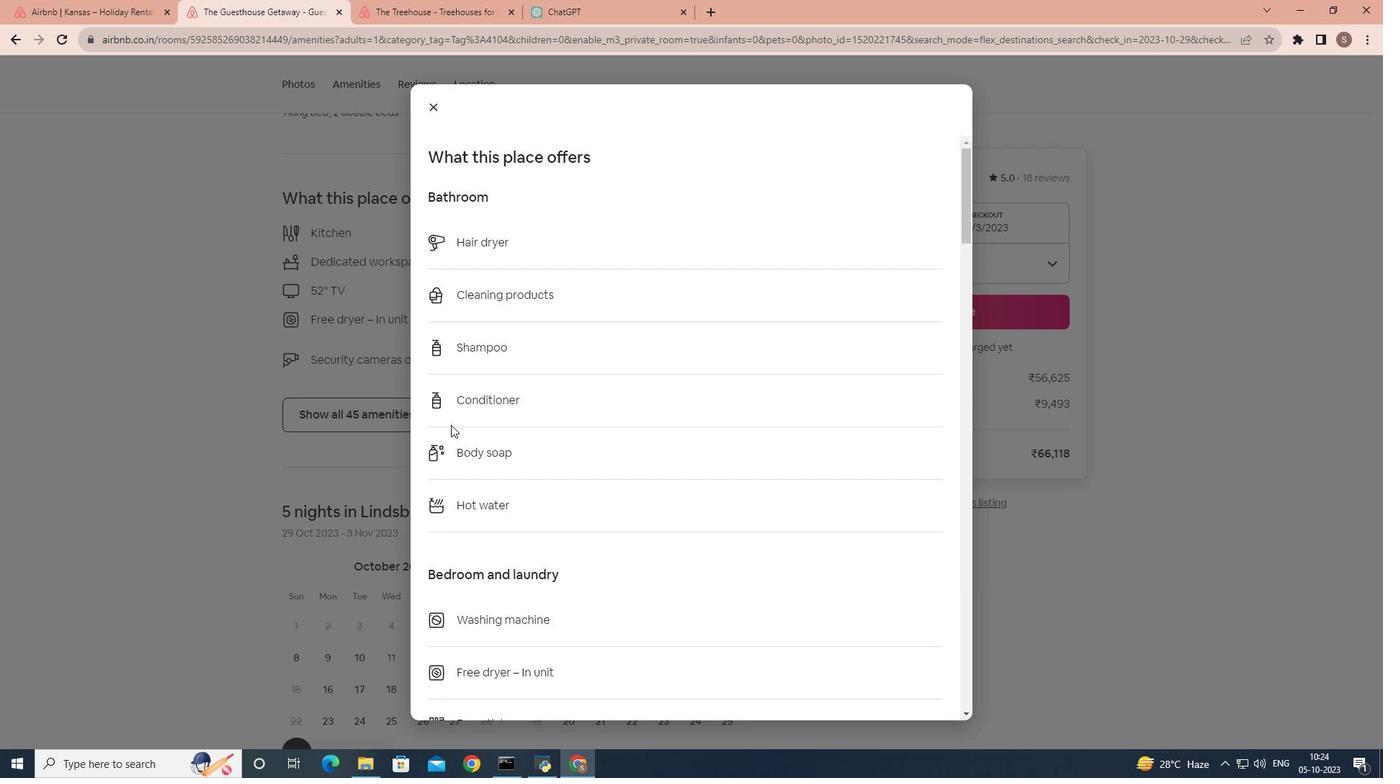 
Action: Mouse scrolled (451, 424) with delta (0, 0)
Screenshot: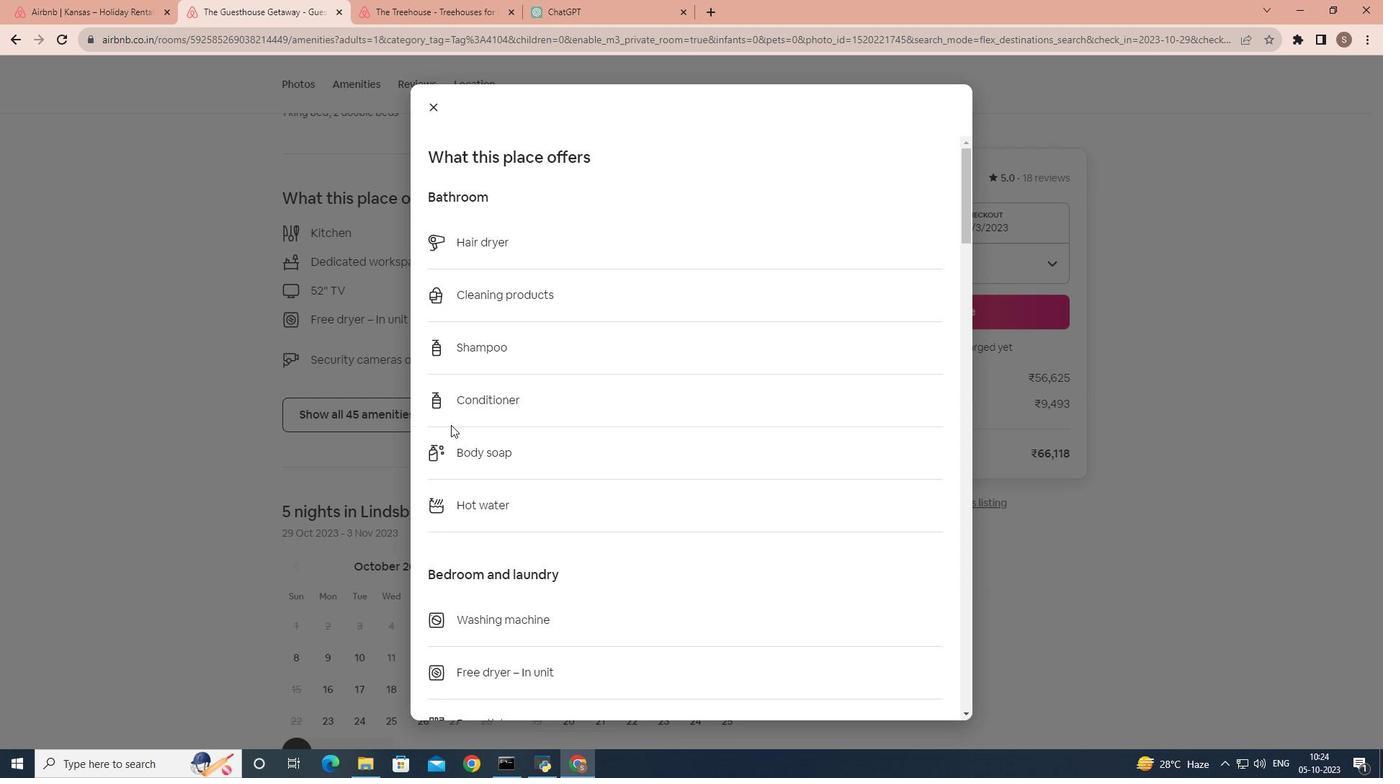 
Action: Mouse scrolled (451, 424) with delta (0, 0)
Screenshot: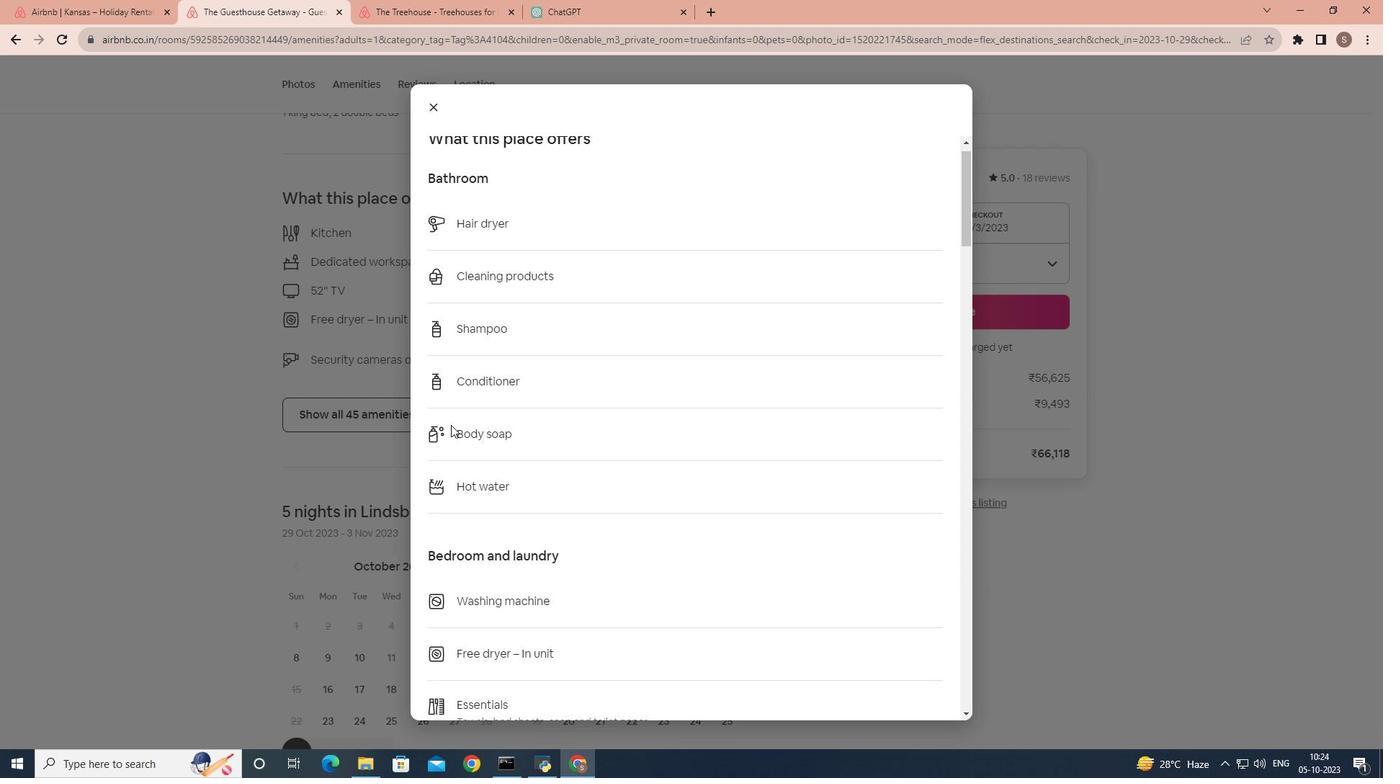 
Action: Mouse scrolled (451, 424) with delta (0, 0)
Screenshot: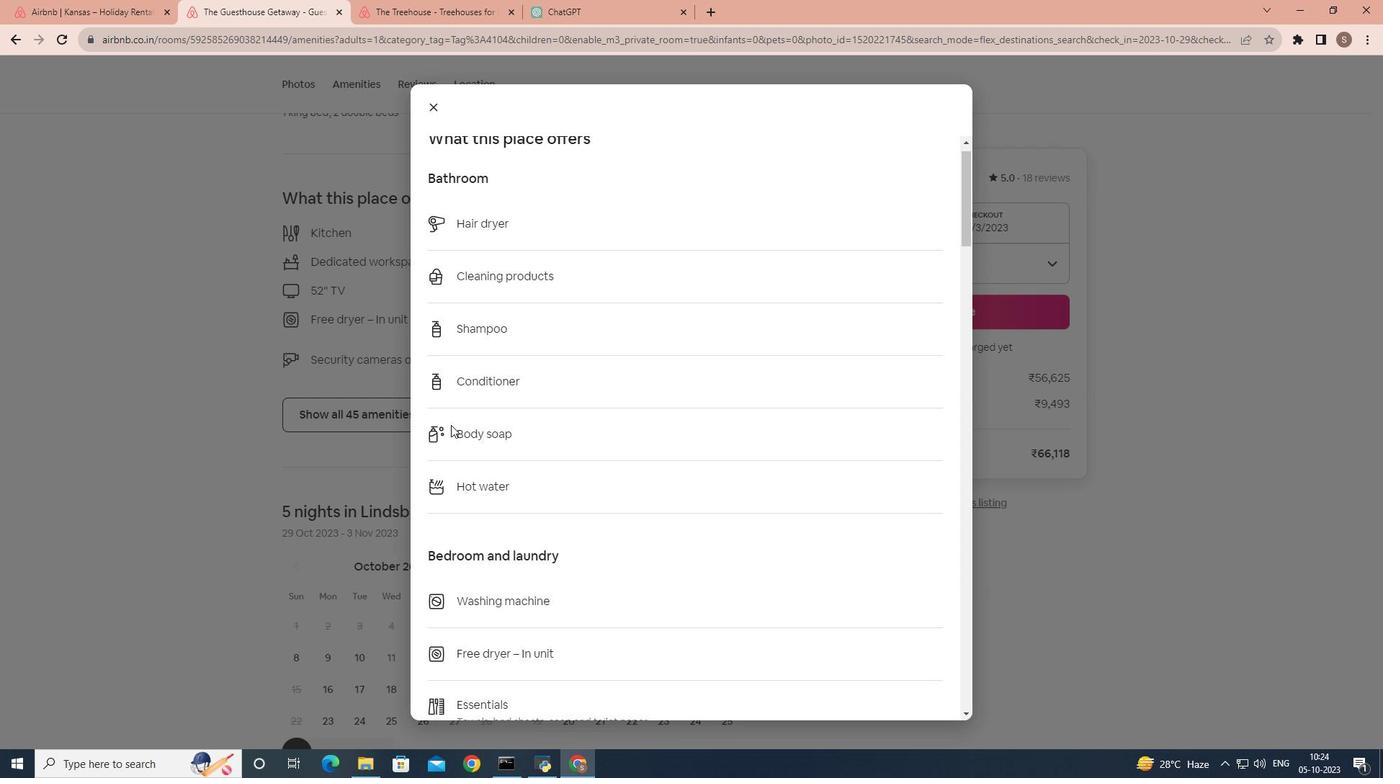 
Action: Mouse scrolled (451, 424) with delta (0, 0)
Screenshot: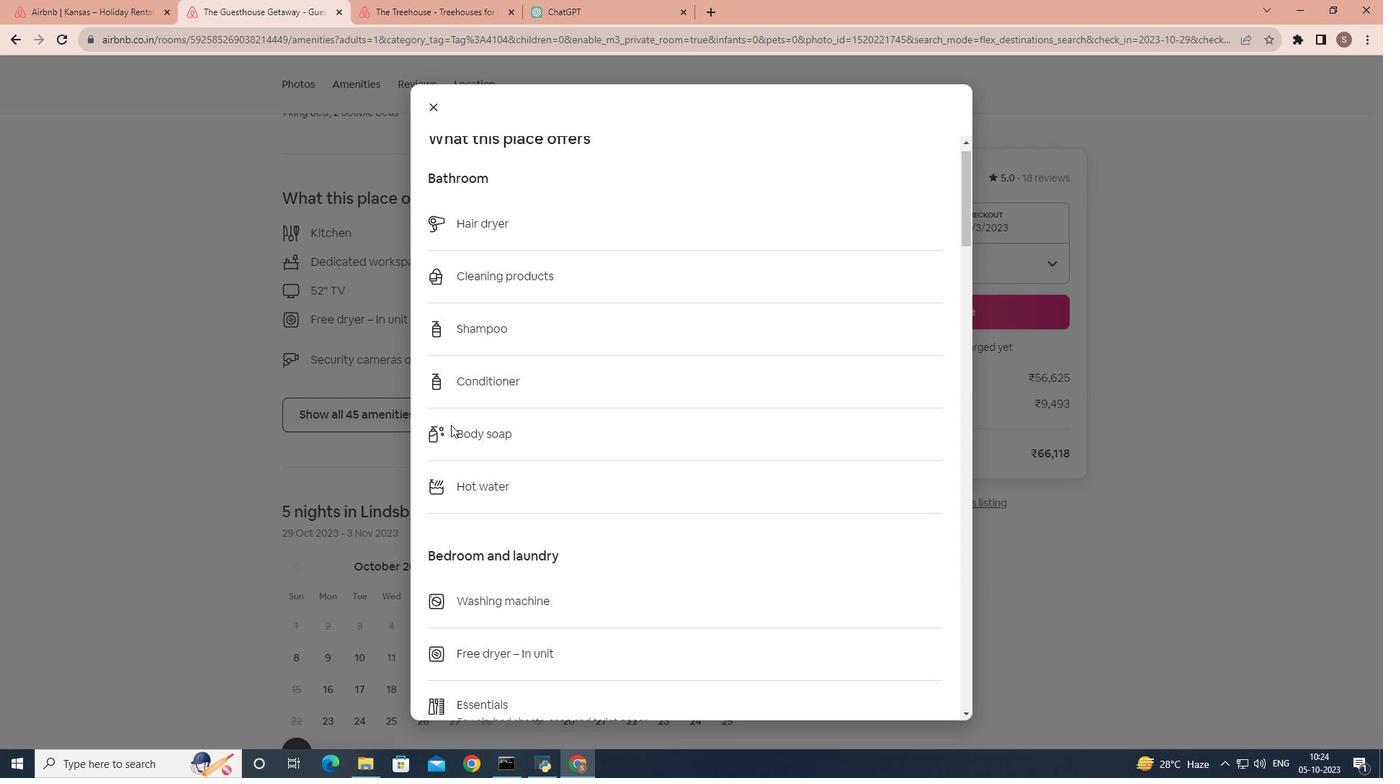 
Action: Mouse scrolled (451, 424) with delta (0, 0)
Screenshot: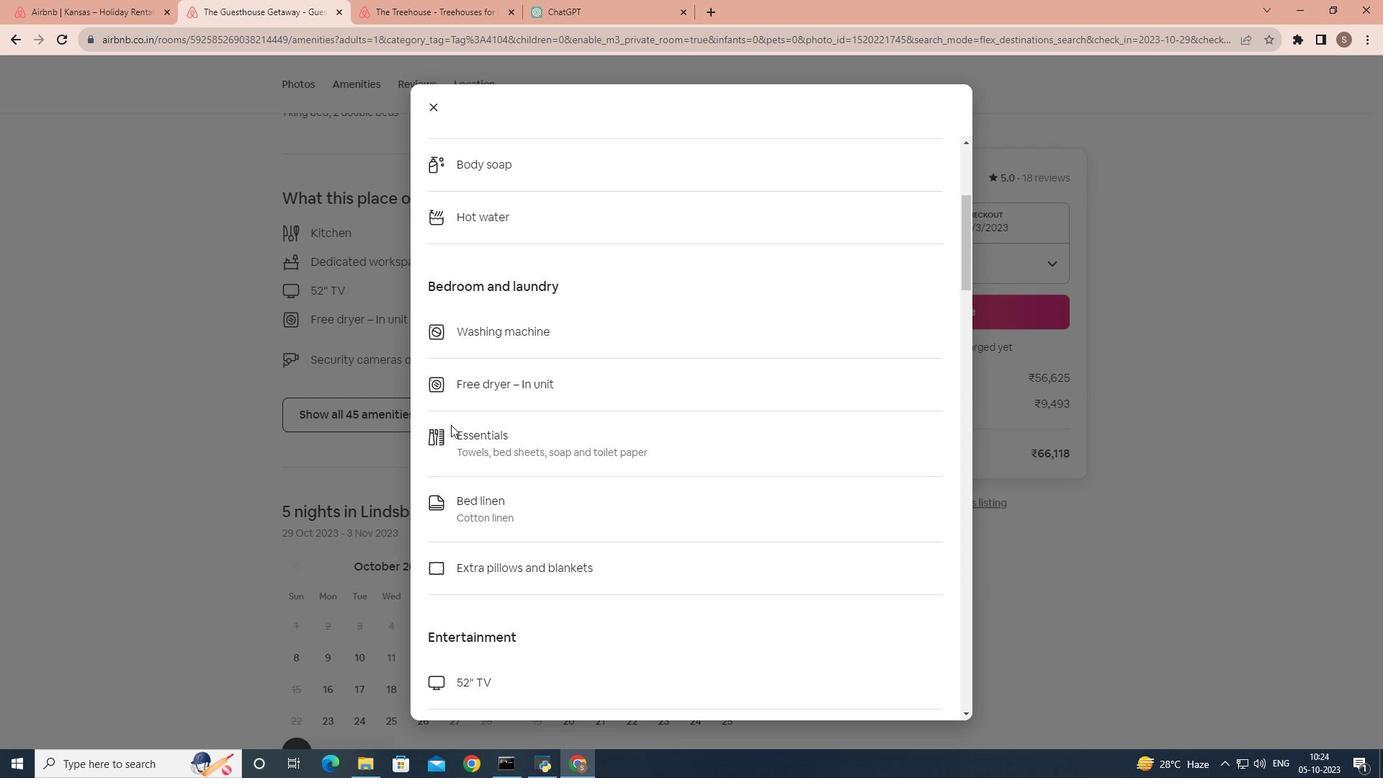 
Action: Mouse scrolled (451, 424) with delta (0, 0)
Screenshot: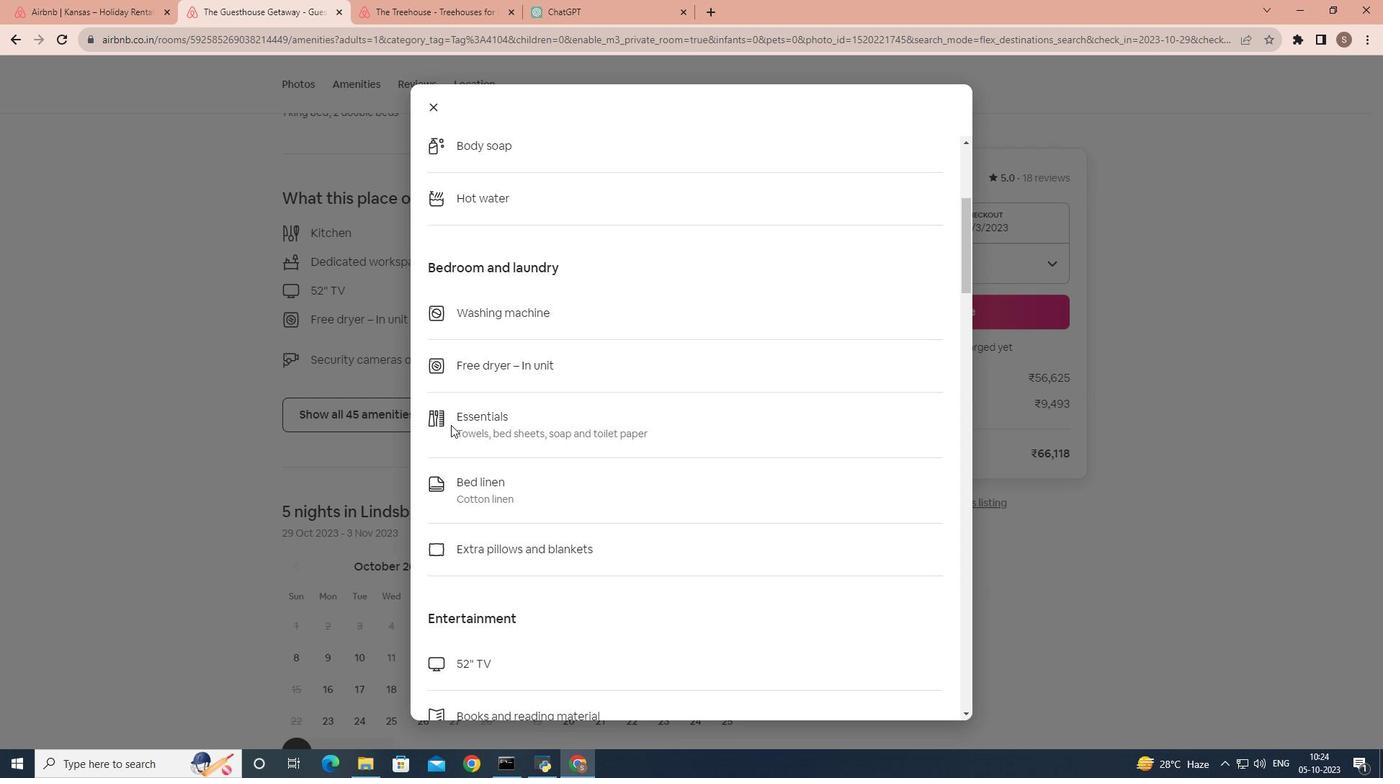 
Action: Mouse scrolled (451, 424) with delta (0, 0)
Screenshot: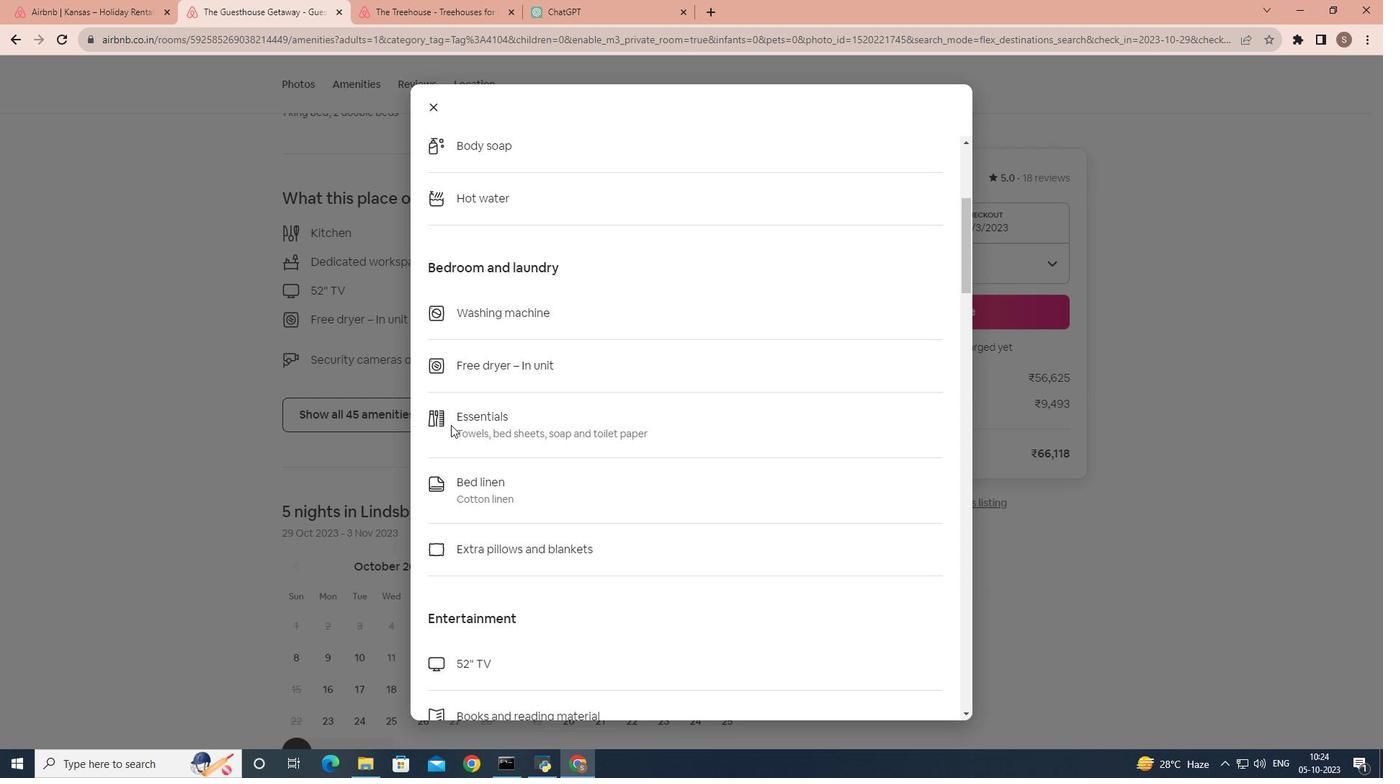 
Action: Mouse scrolled (451, 424) with delta (0, 0)
Screenshot: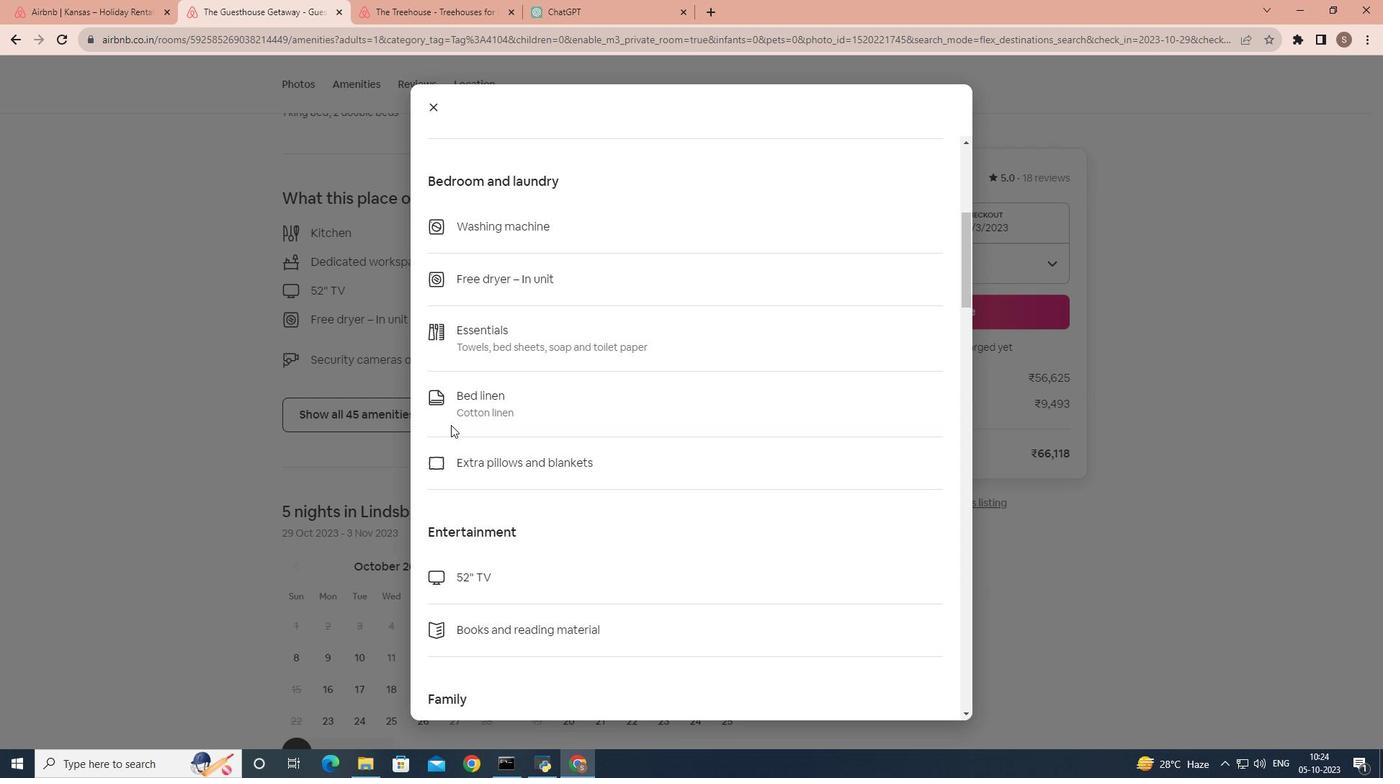 
Action: Mouse scrolled (451, 424) with delta (0, 0)
Screenshot: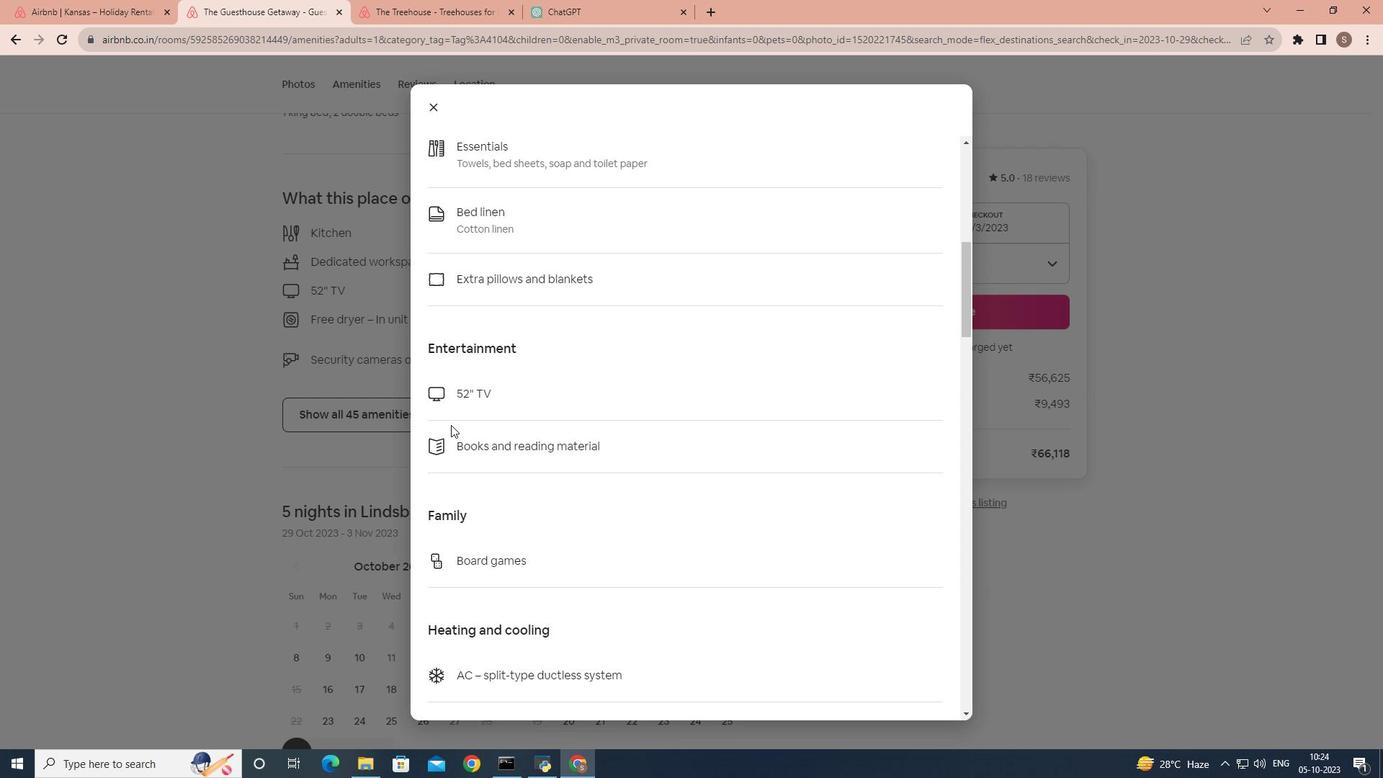 
Action: Mouse scrolled (451, 424) with delta (0, 0)
Screenshot: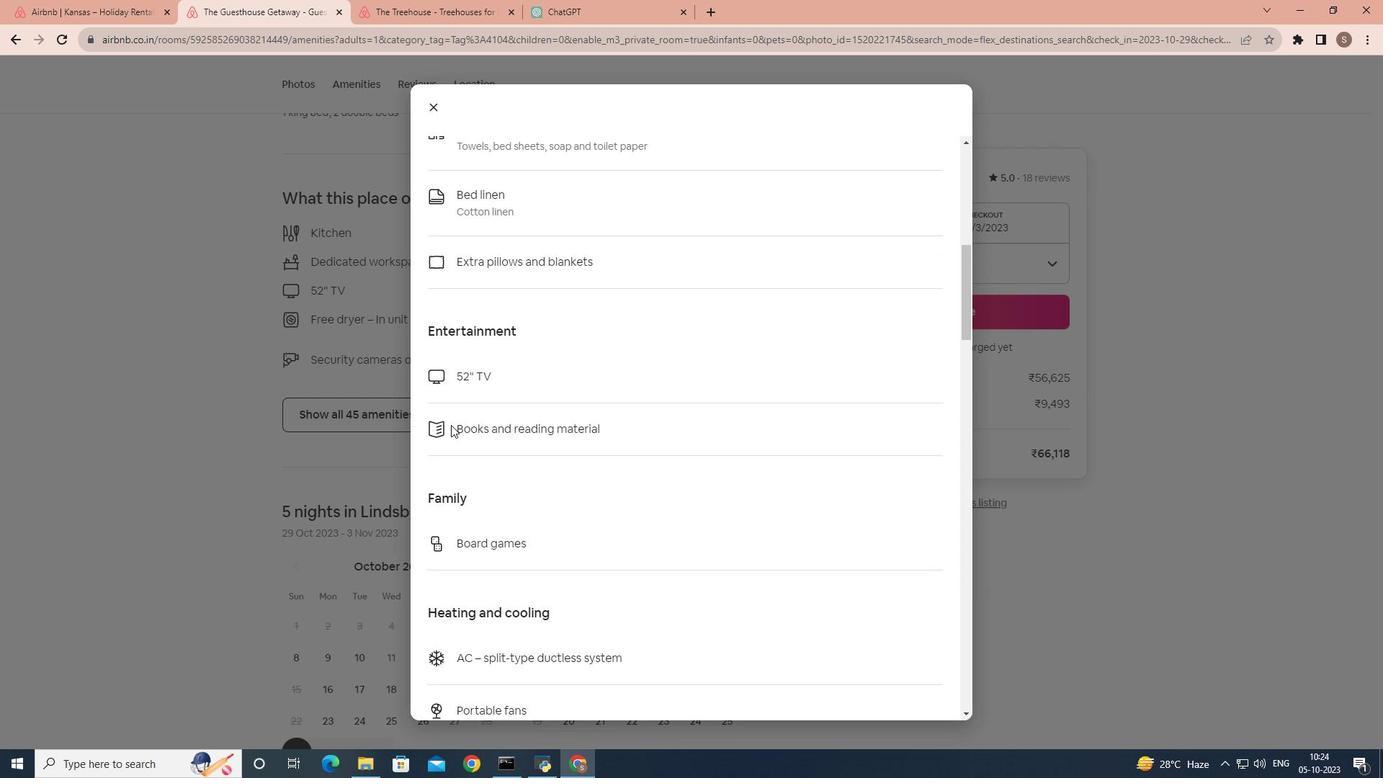 
Action: Mouse scrolled (451, 424) with delta (0, 0)
Screenshot: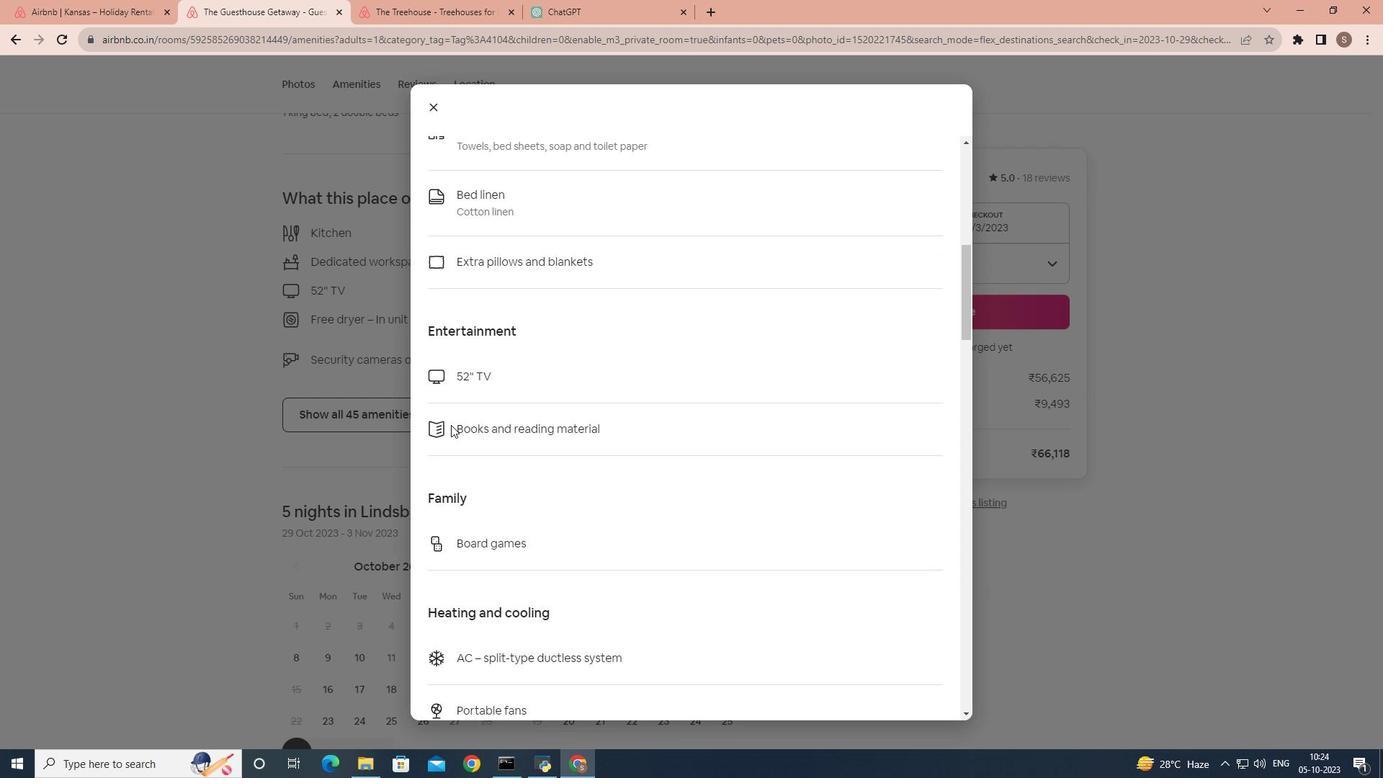 
Action: Mouse scrolled (451, 424) with delta (0, 0)
Screenshot: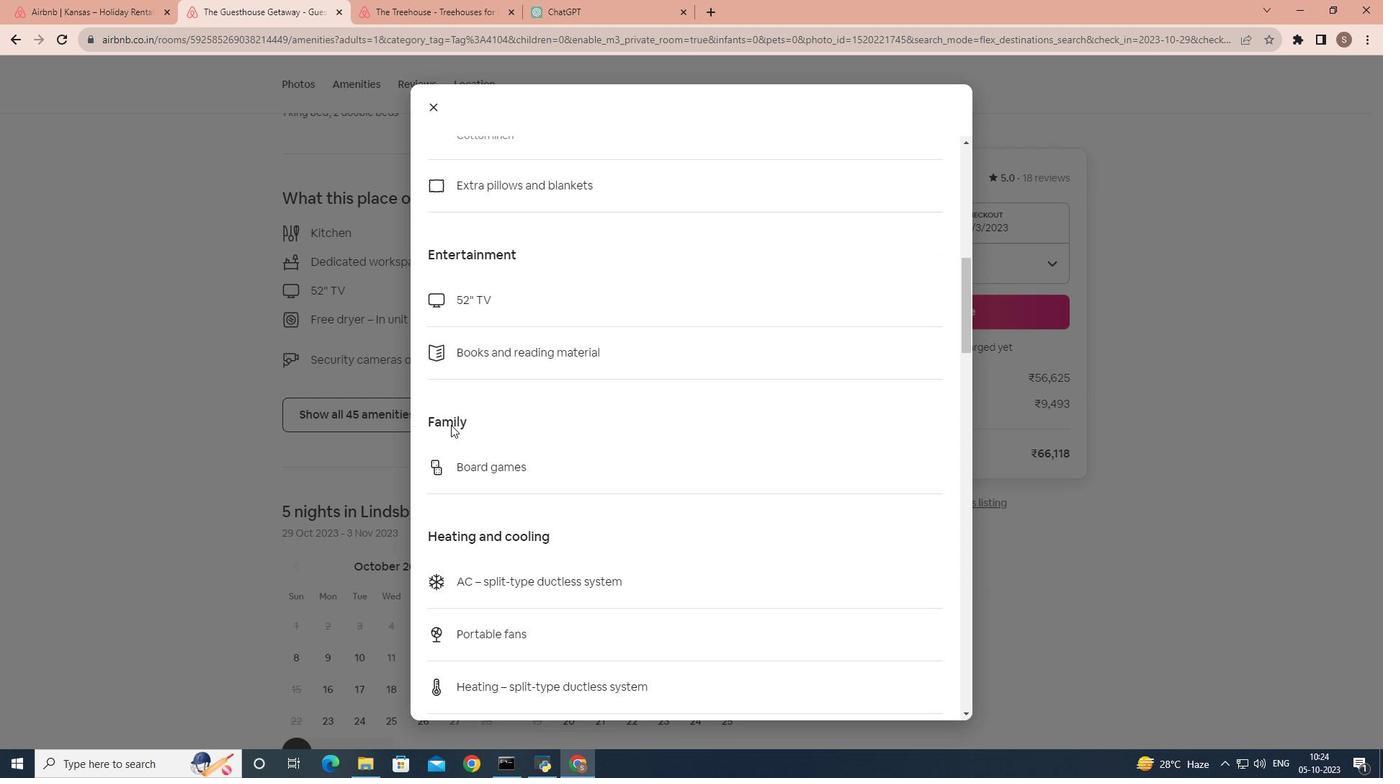 
Action: Mouse scrolled (451, 424) with delta (0, 0)
Screenshot: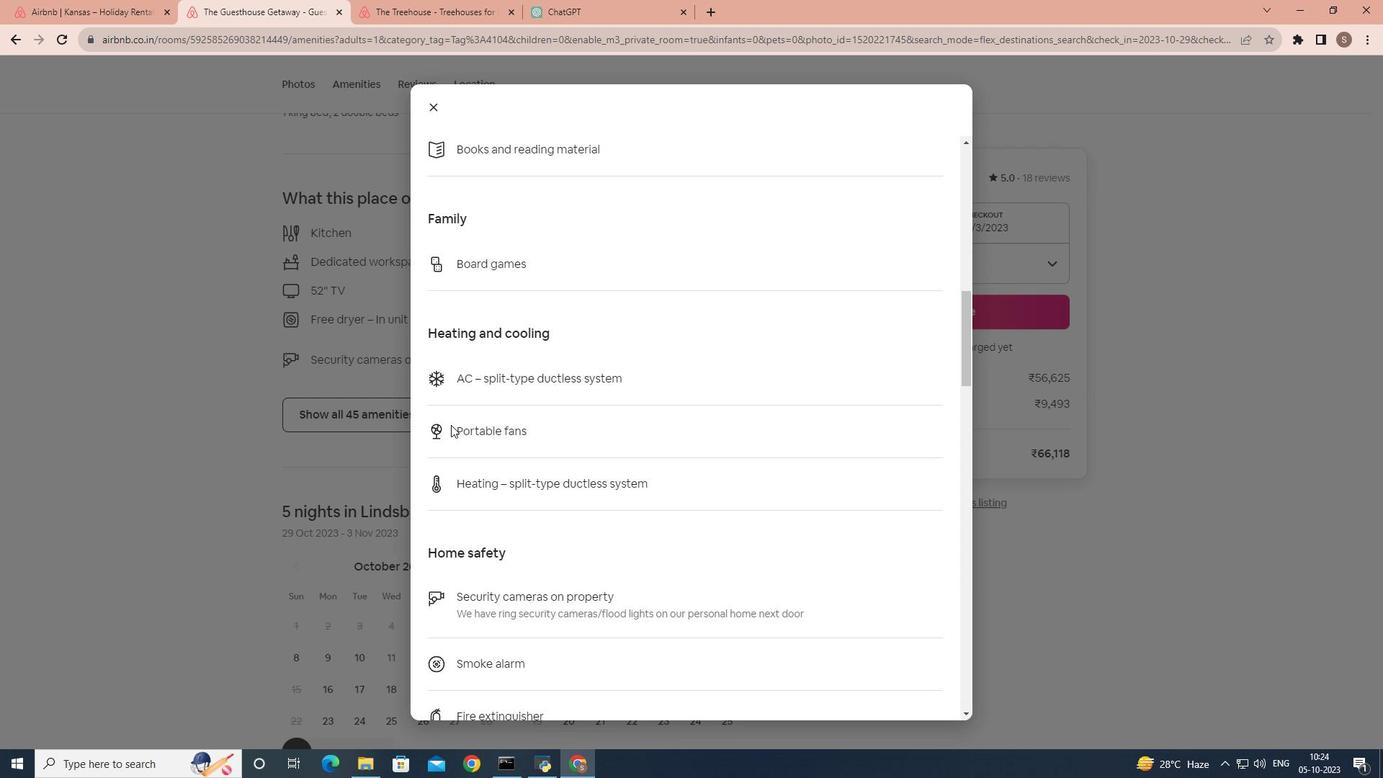 
Action: Mouse scrolled (451, 424) with delta (0, 0)
Screenshot: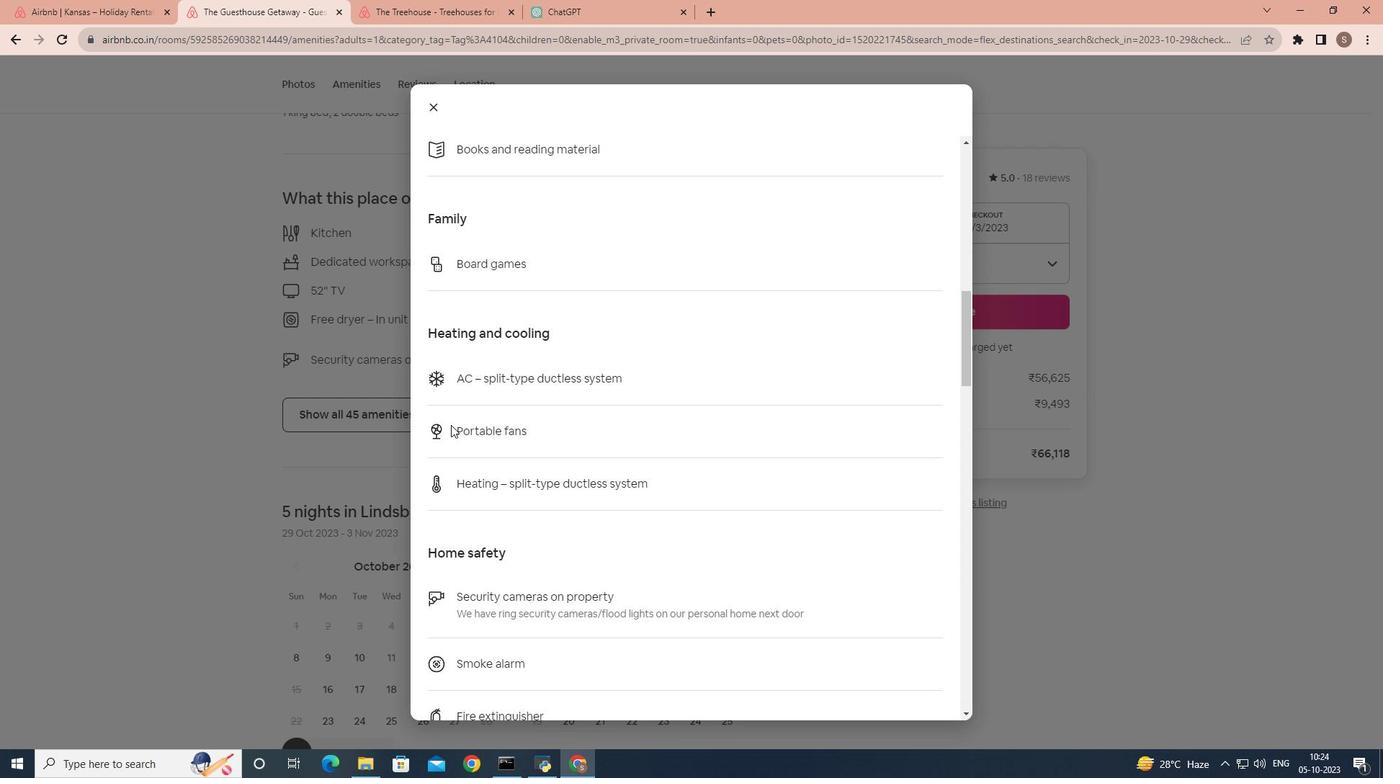 
Action: Mouse scrolled (451, 424) with delta (0, 0)
Screenshot: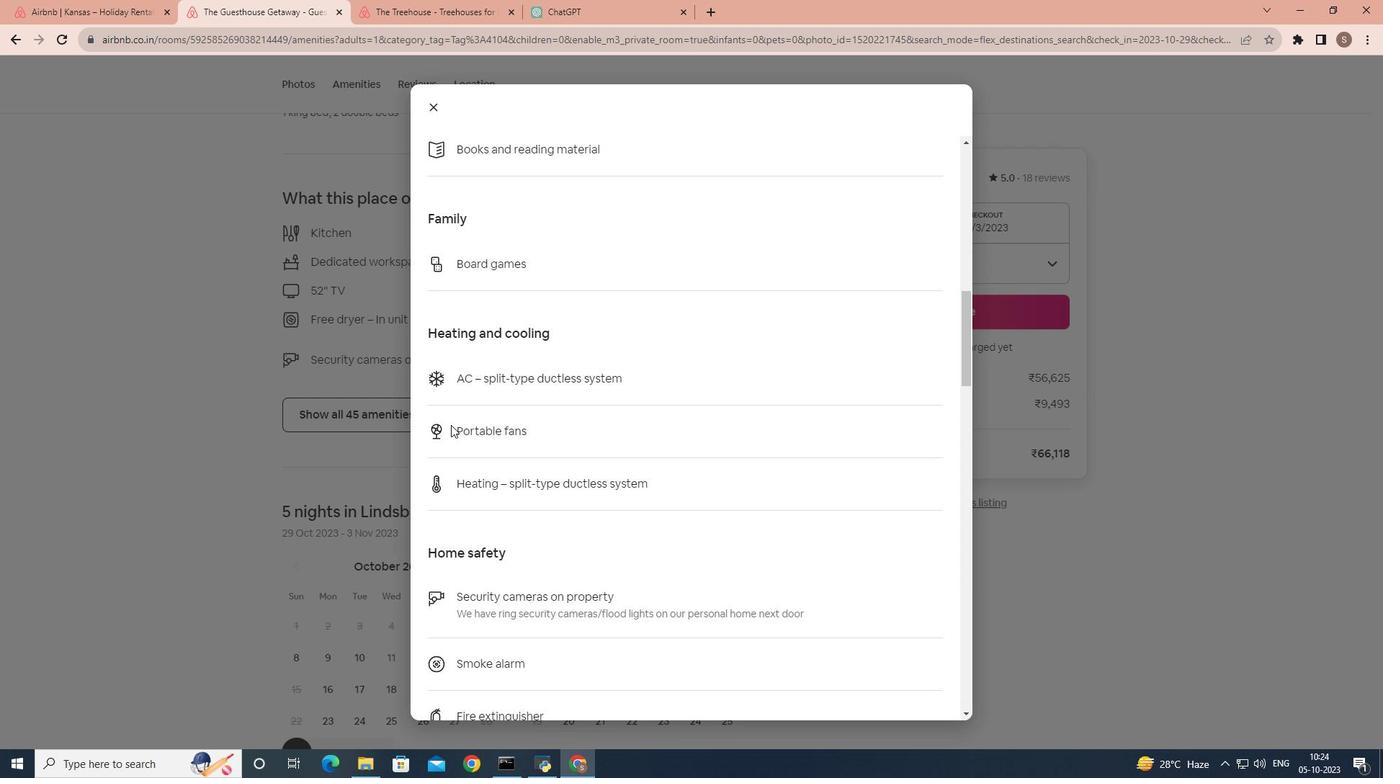 
Action: Mouse scrolled (451, 424) with delta (0, 0)
Screenshot: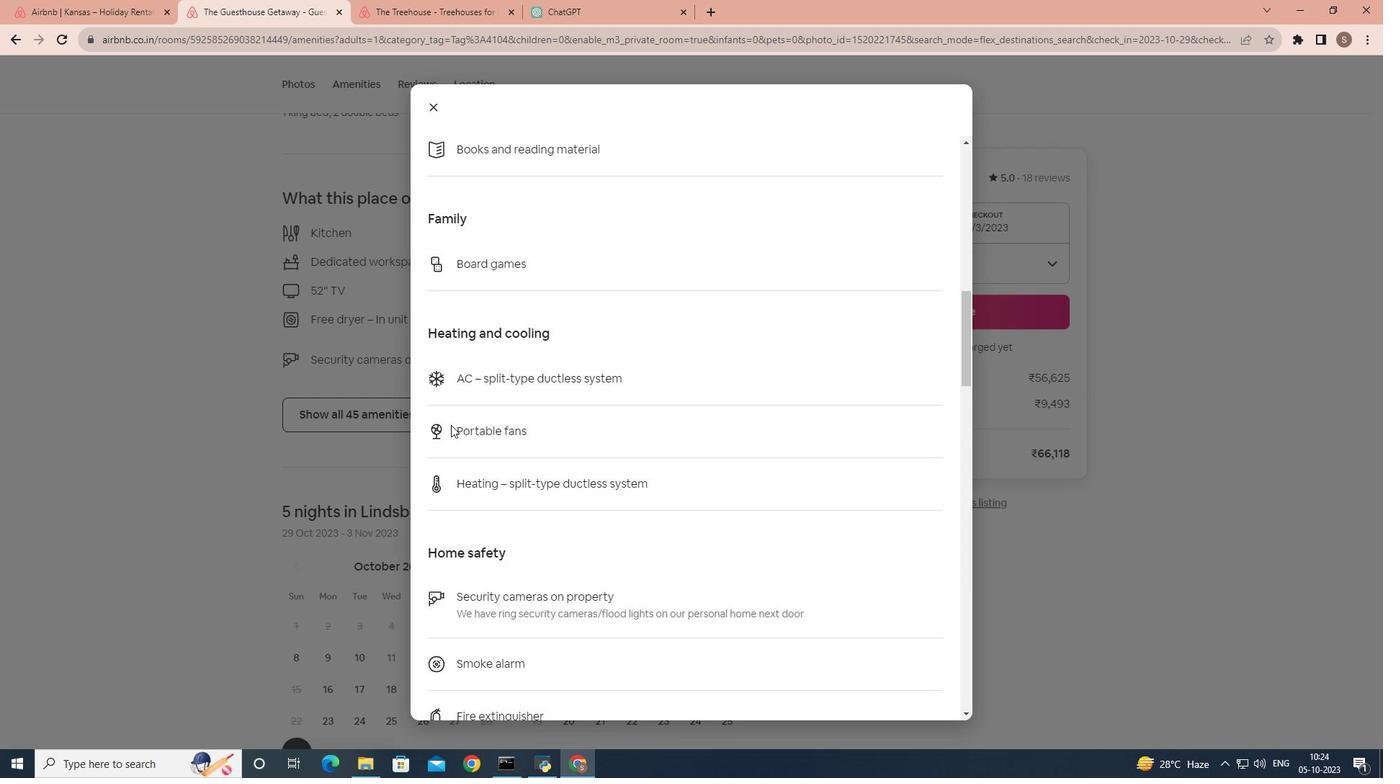 
Action: Mouse scrolled (451, 424) with delta (0, 0)
Screenshot: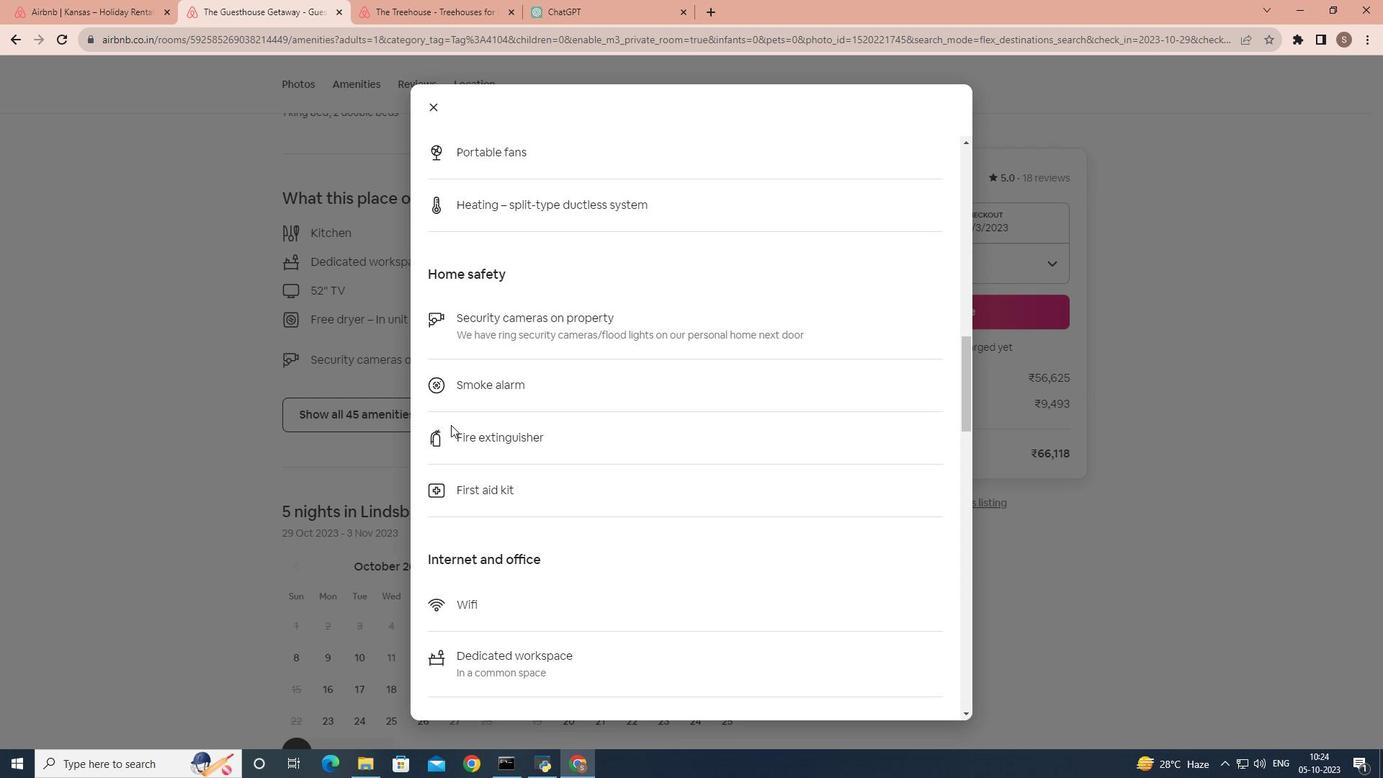 
Action: Mouse scrolled (451, 424) with delta (0, 0)
Screenshot: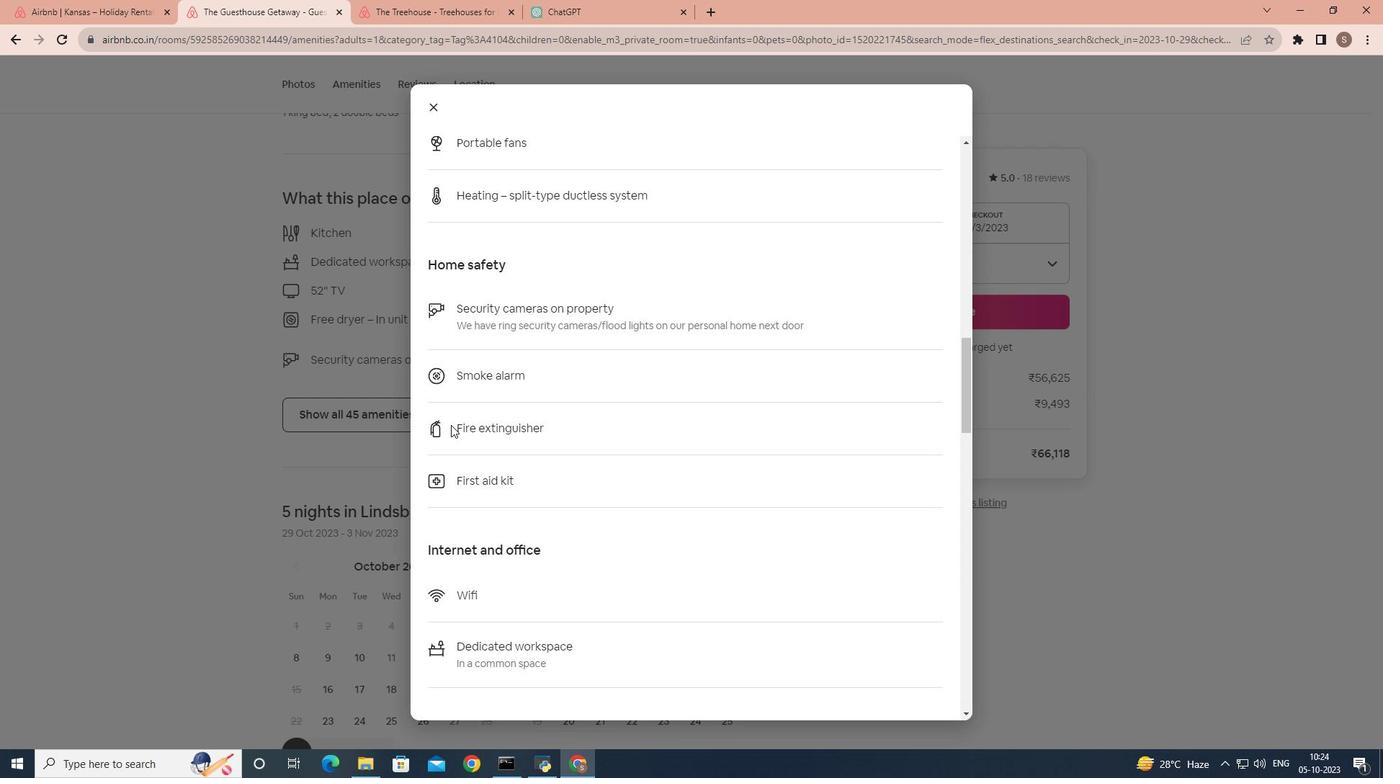 
Action: Mouse scrolled (451, 424) with delta (0, 0)
Screenshot: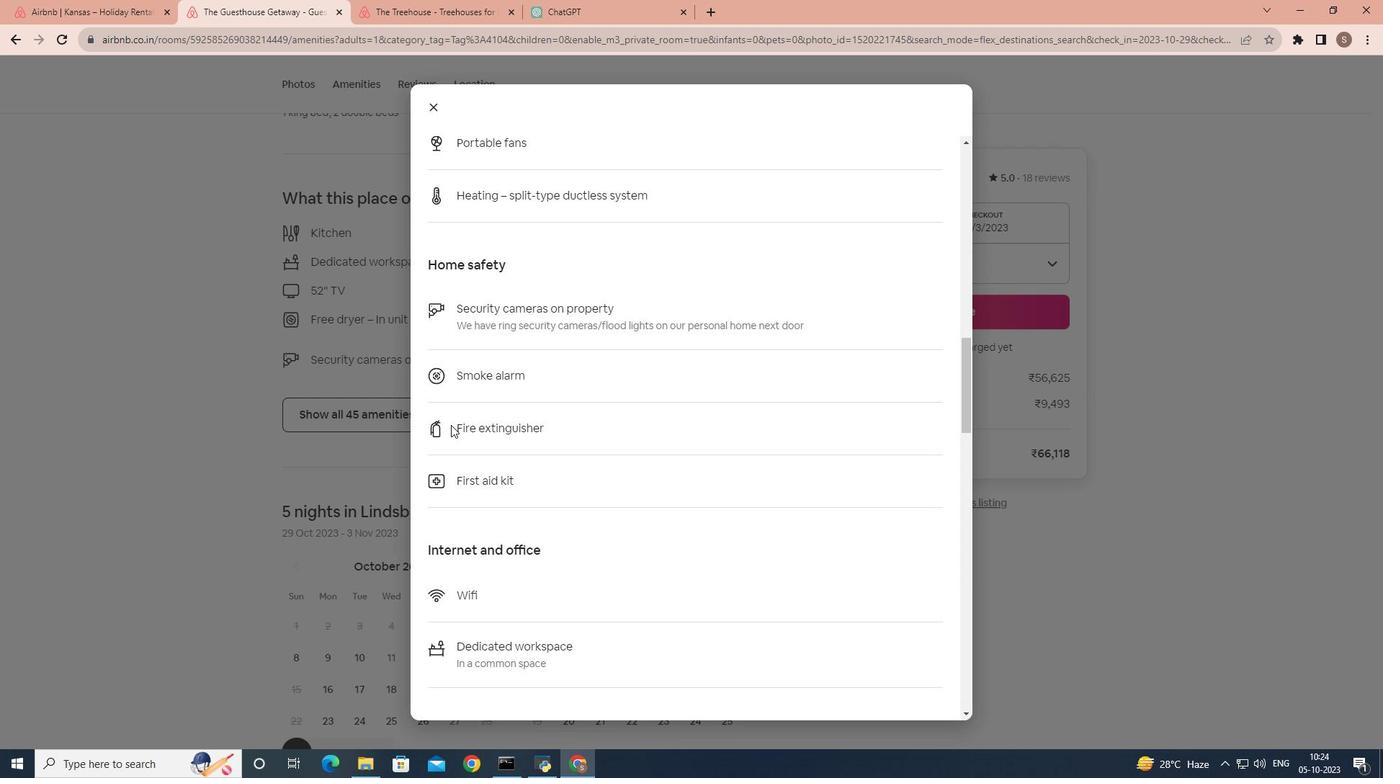 
Action: Mouse scrolled (451, 424) with delta (0, 0)
Screenshot: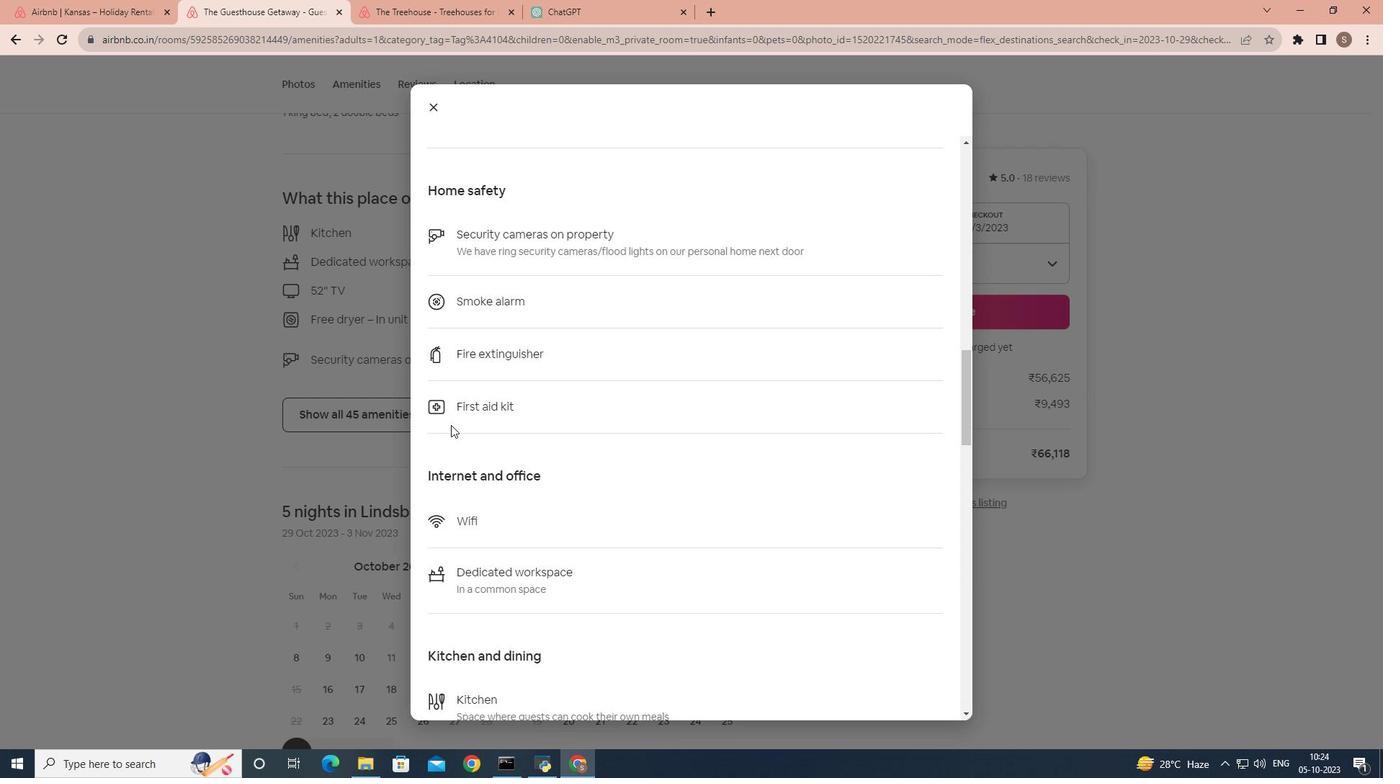 
Action: Mouse scrolled (451, 424) with delta (0, 0)
Screenshot: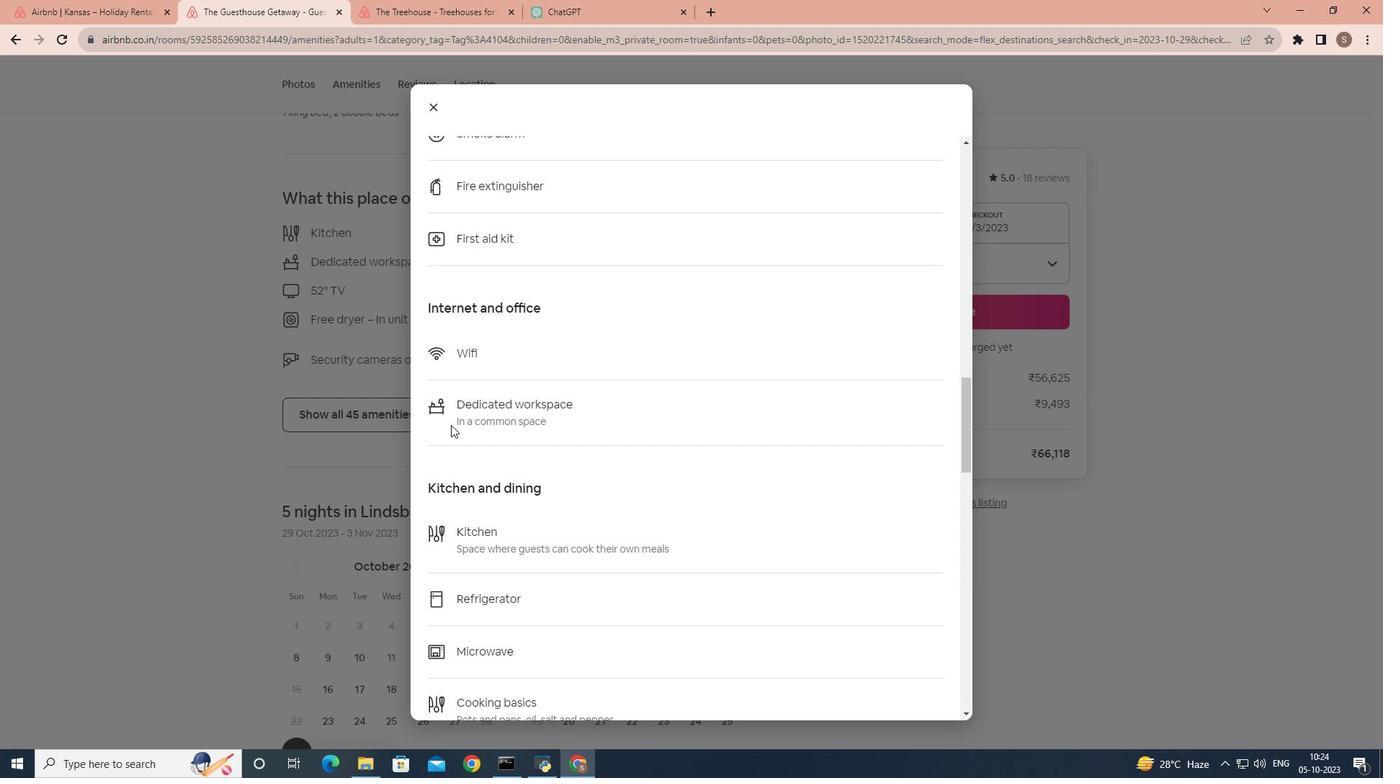 
Action: Mouse scrolled (451, 424) with delta (0, 0)
Screenshot: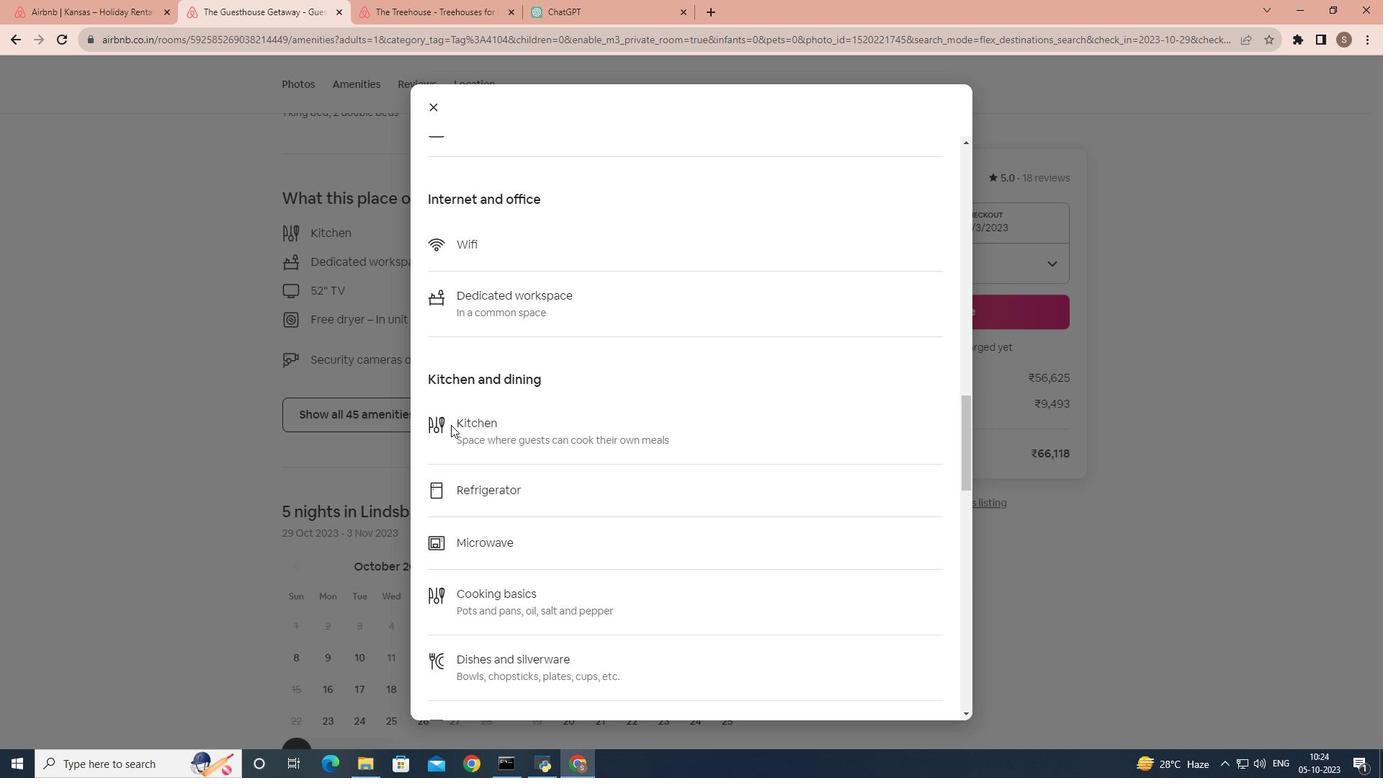 
Action: Mouse scrolled (451, 424) with delta (0, 0)
Screenshot: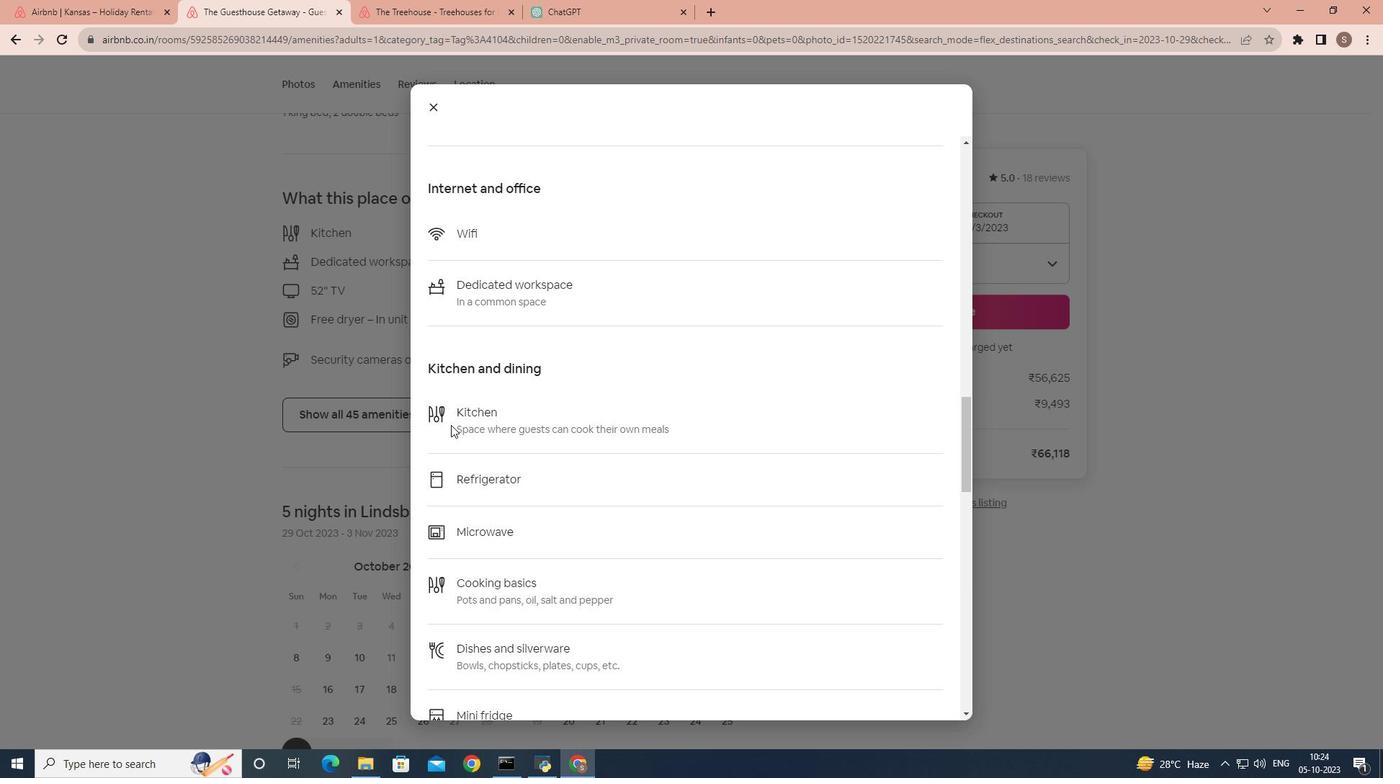 
Action: Mouse scrolled (451, 424) with delta (0, 0)
Screenshot: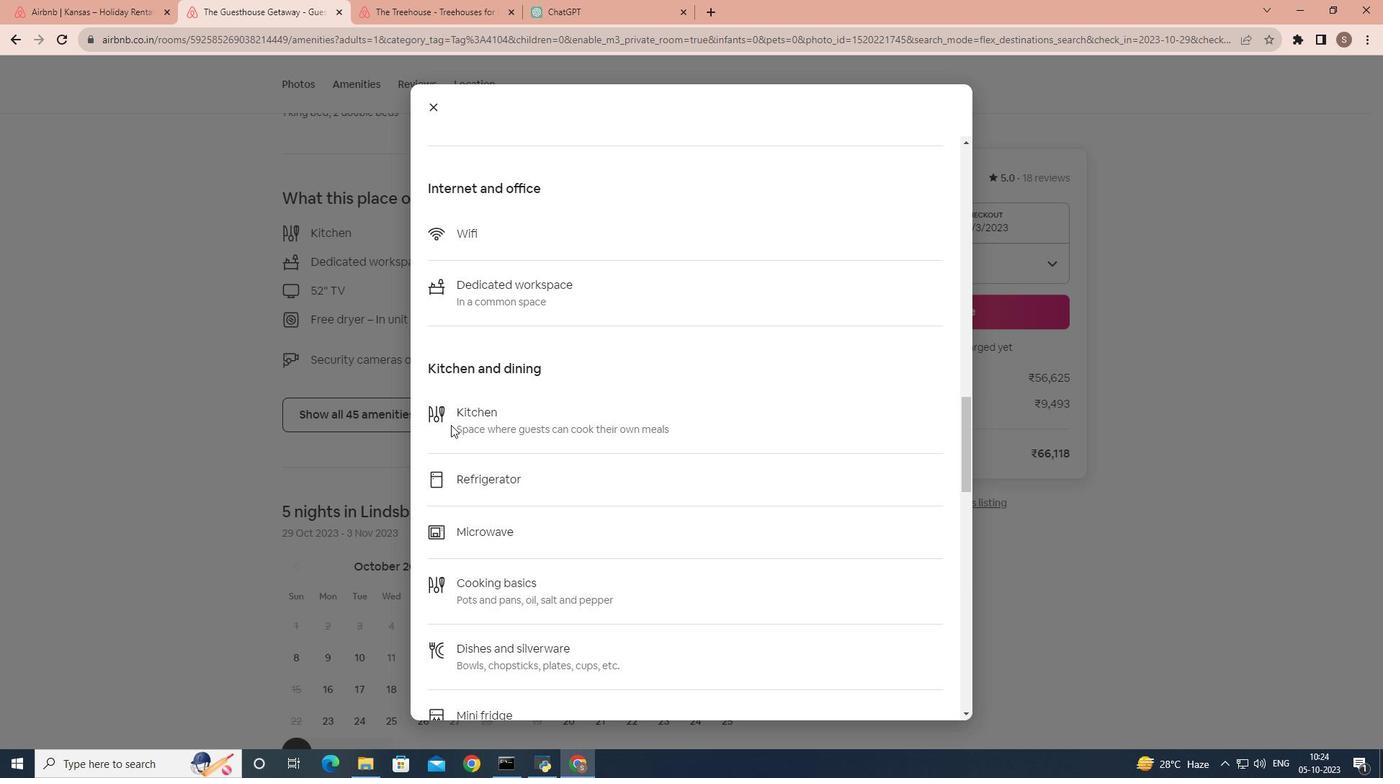 
Action: Mouse scrolled (451, 424) with delta (0, 0)
Screenshot: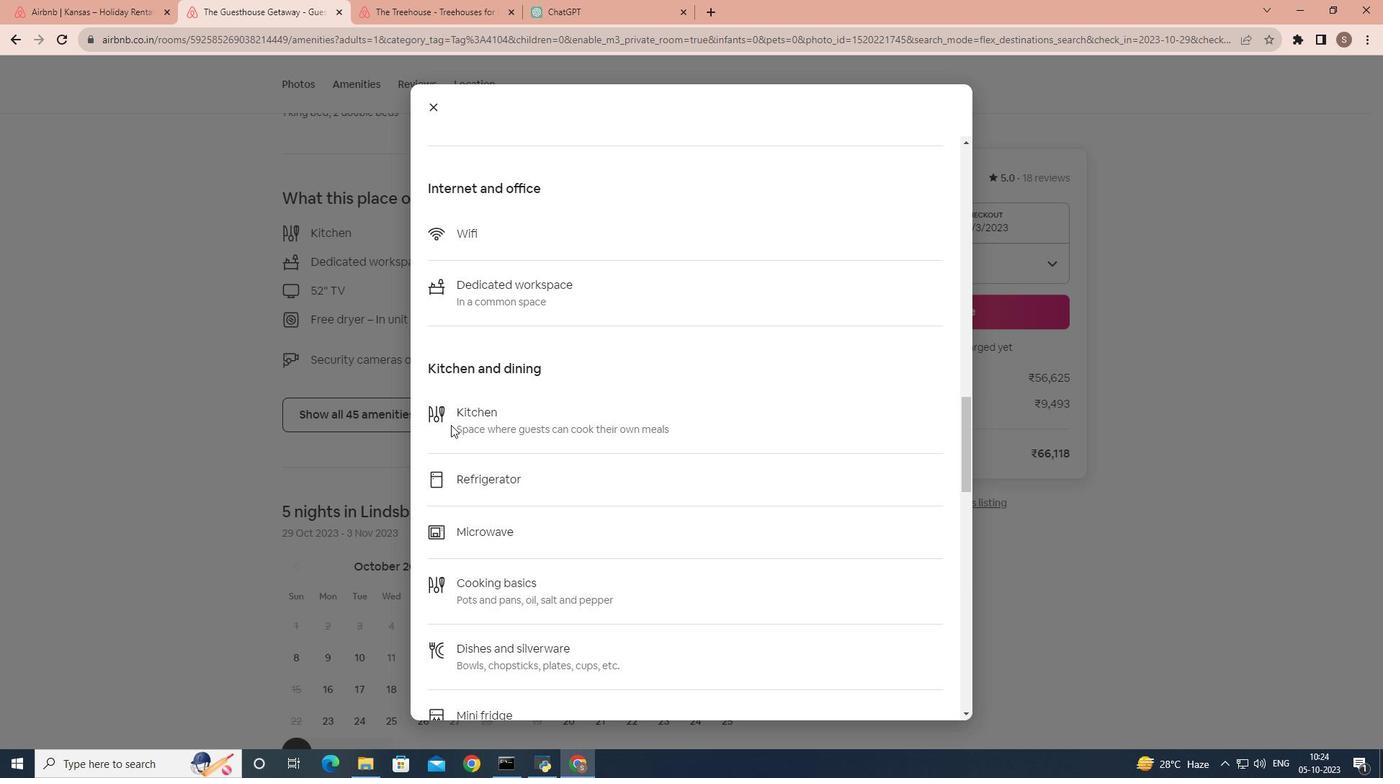 
Action: Mouse scrolled (451, 424) with delta (0, 0)
Screenshot: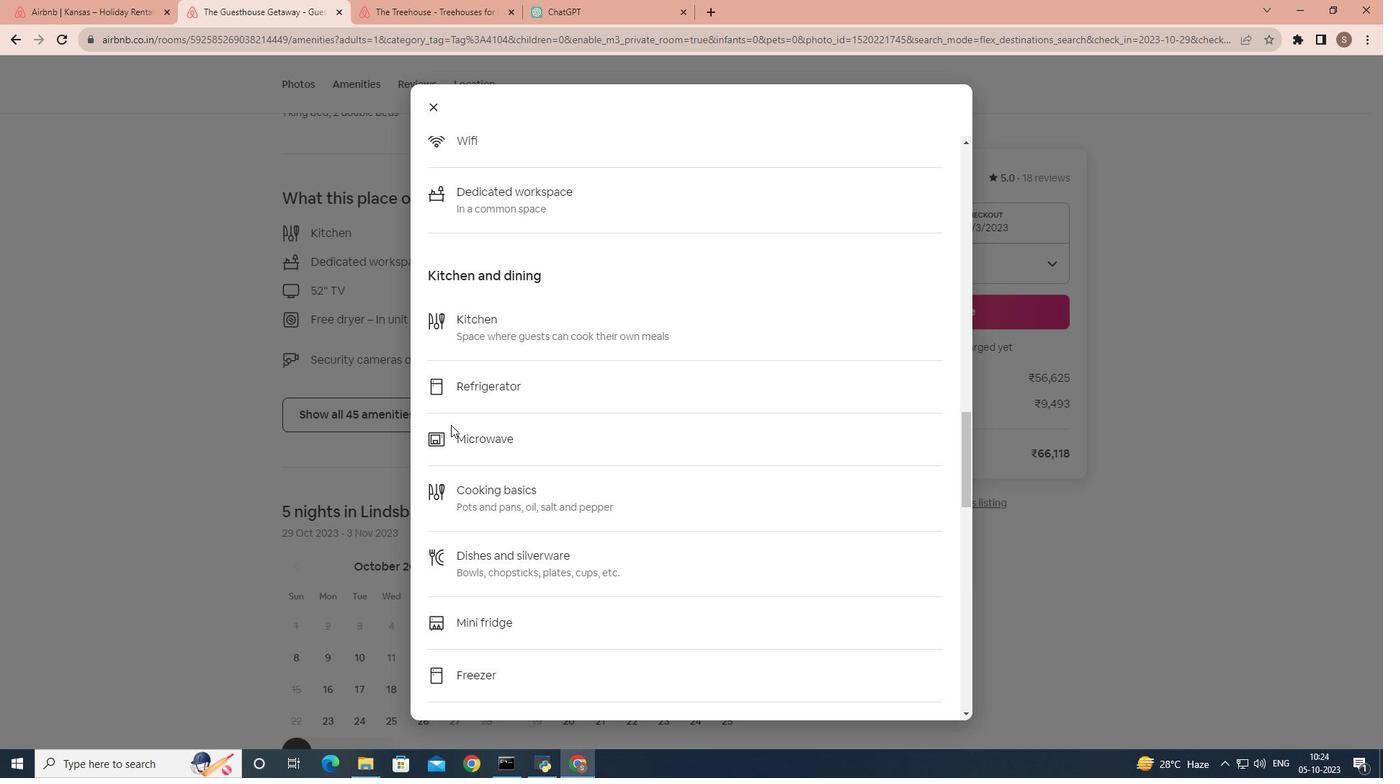 
Action: Mouse scrolled (451, 425) with delta (0, 0)
Screenshot: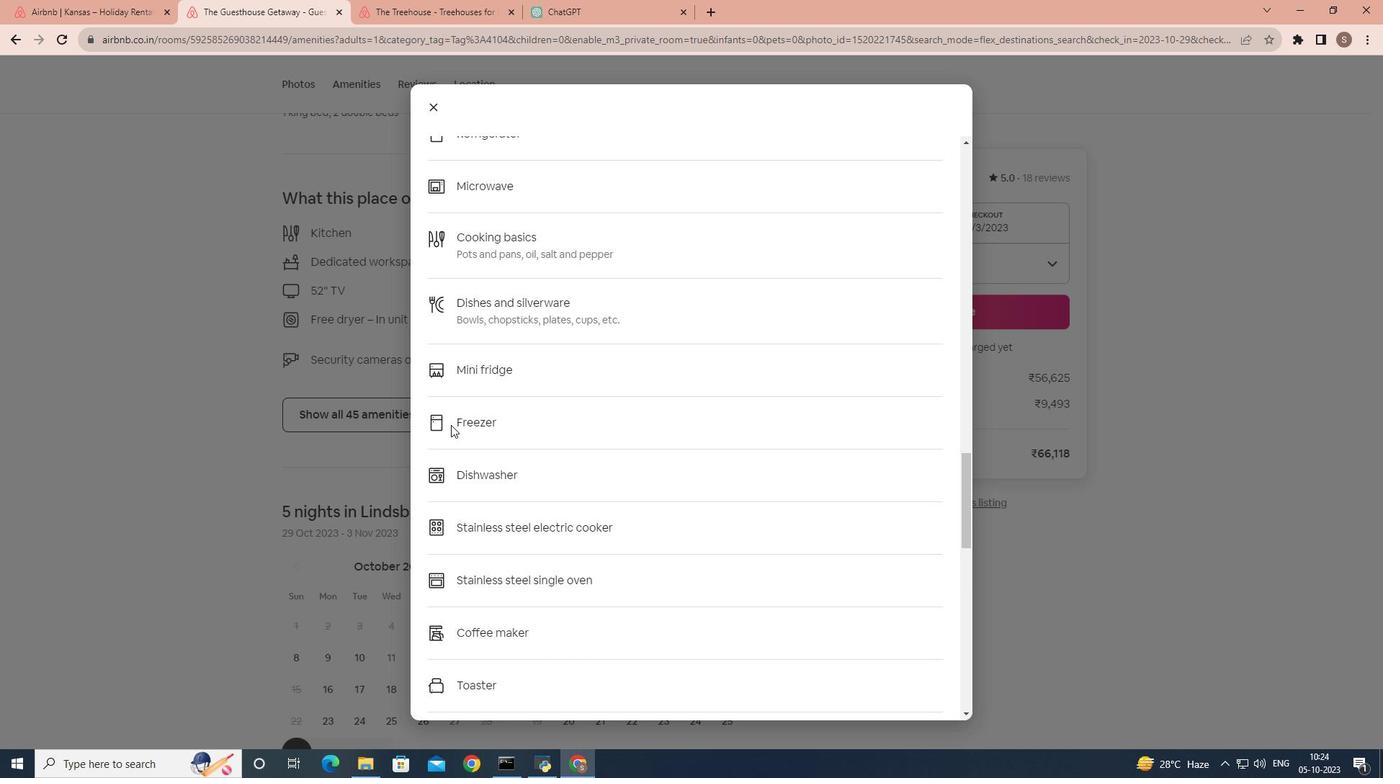 
Action: Mouse scrolled (451, 424) with delta (0, 0)
Screenshot: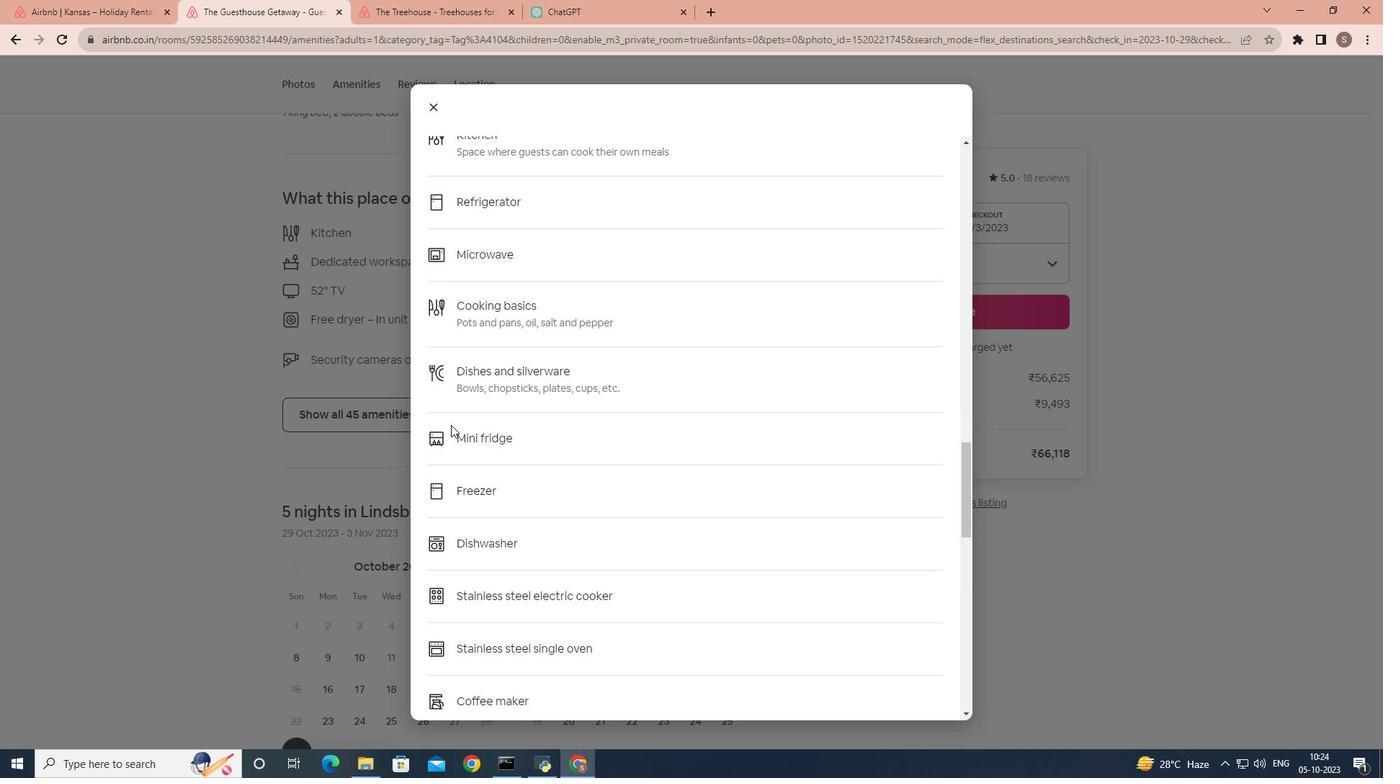 
Action: Mouse scrolled (451, 424) with delta (0, 0)
Screenshot: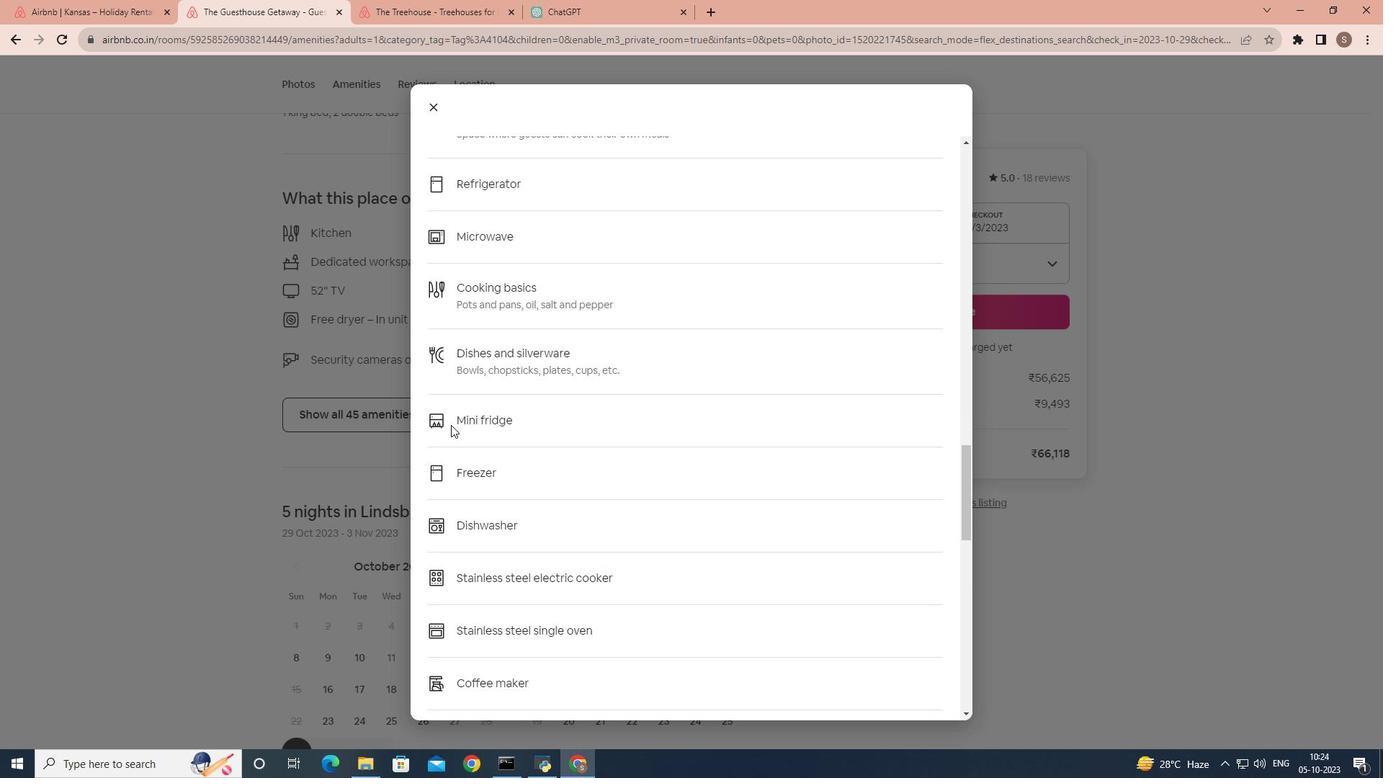 
Action: Mouse scrolled (451, 424) with delta (0, 0)
Screenshot: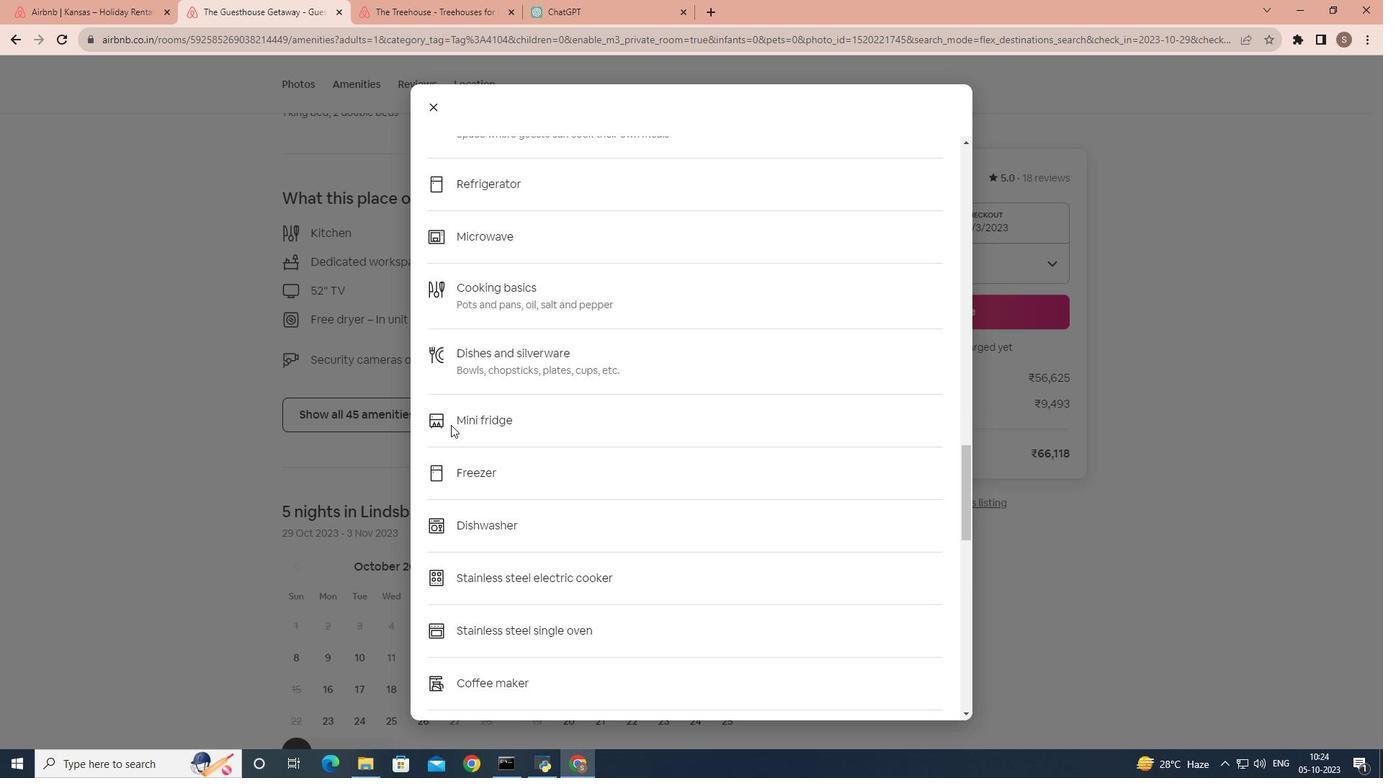 
Action: Mouse scrolled (451, 424) with delta (0, 0)
Screenshot: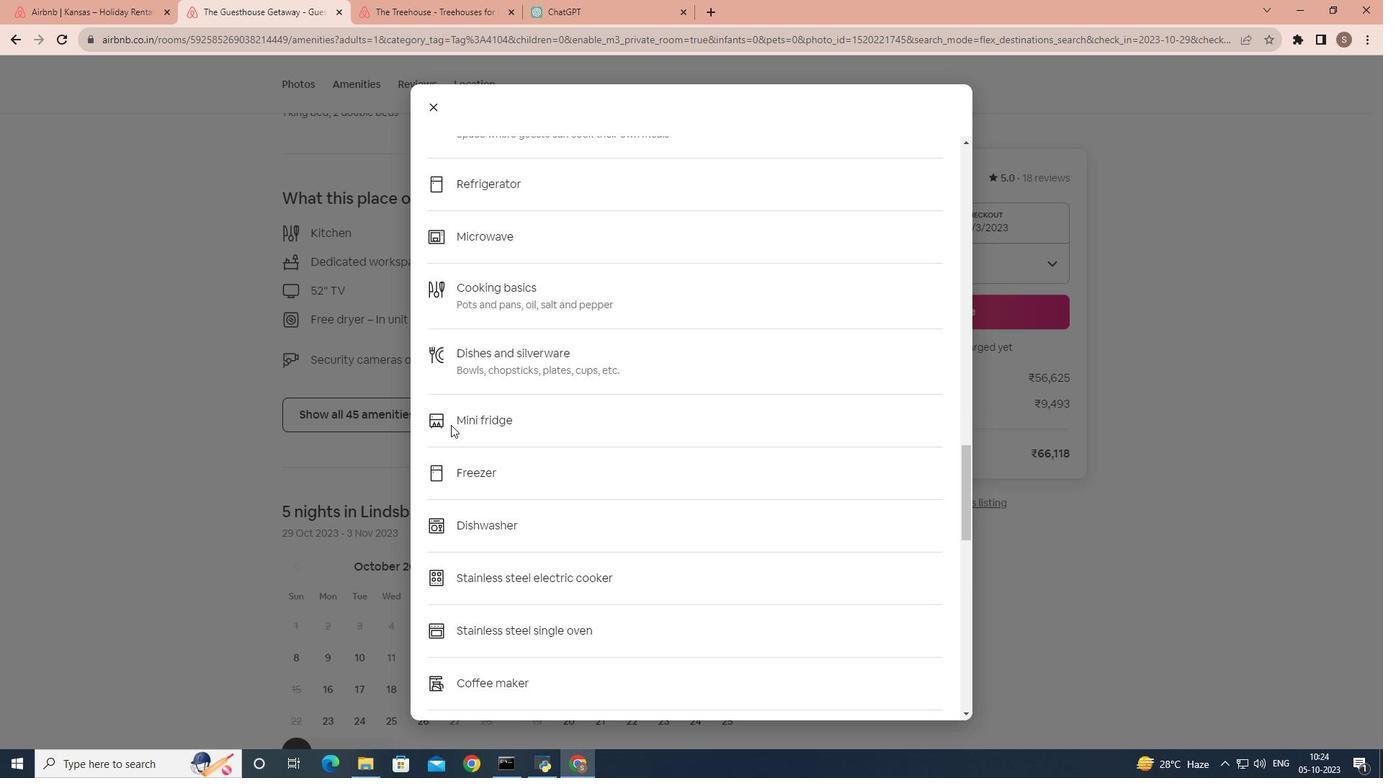 
Action: Mouse scrolled (451, 424) with delta (0, 0)
